 Task: Illustrate a Vector Scene of a Space-Time Warp.
Action: Mouse moved to (160, 109)
Screenshot: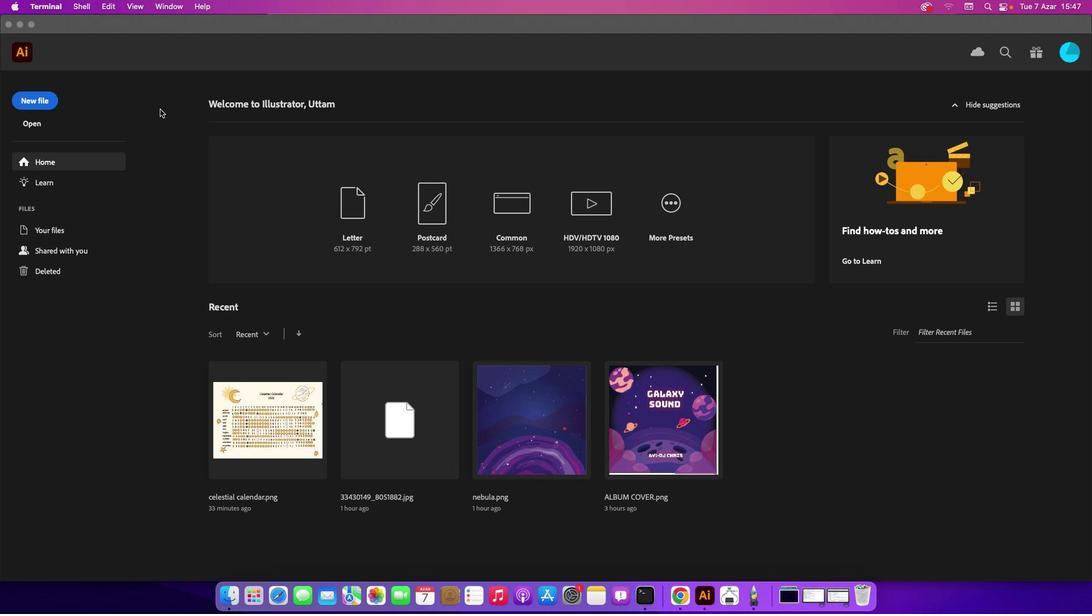 
Action: Mouse pressed left at (160, 109)
Screenshot: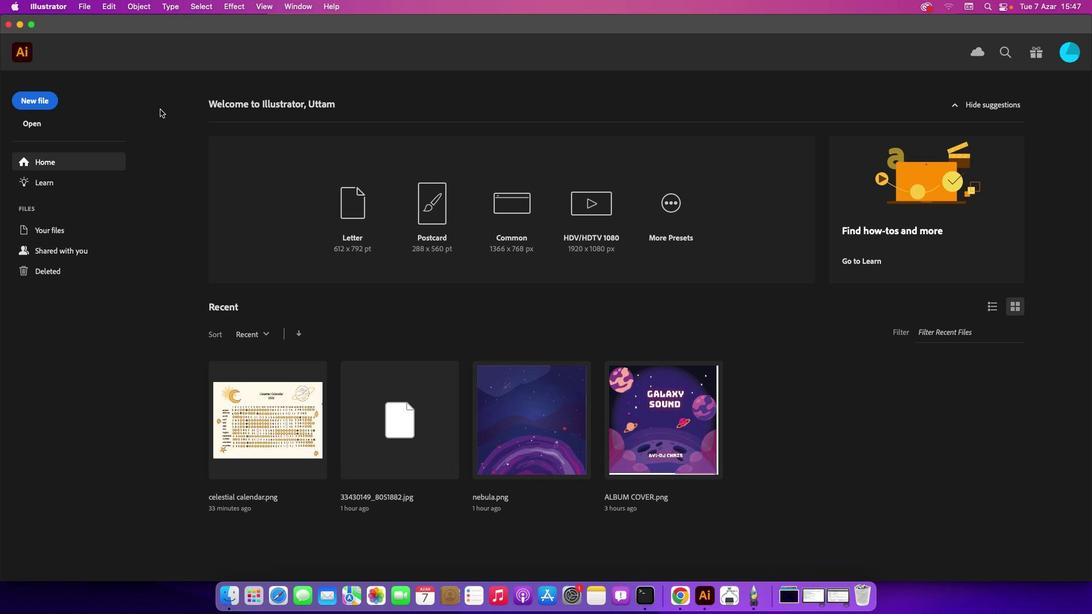 
Action: Mouse moved to (48, 101)
Screenshot: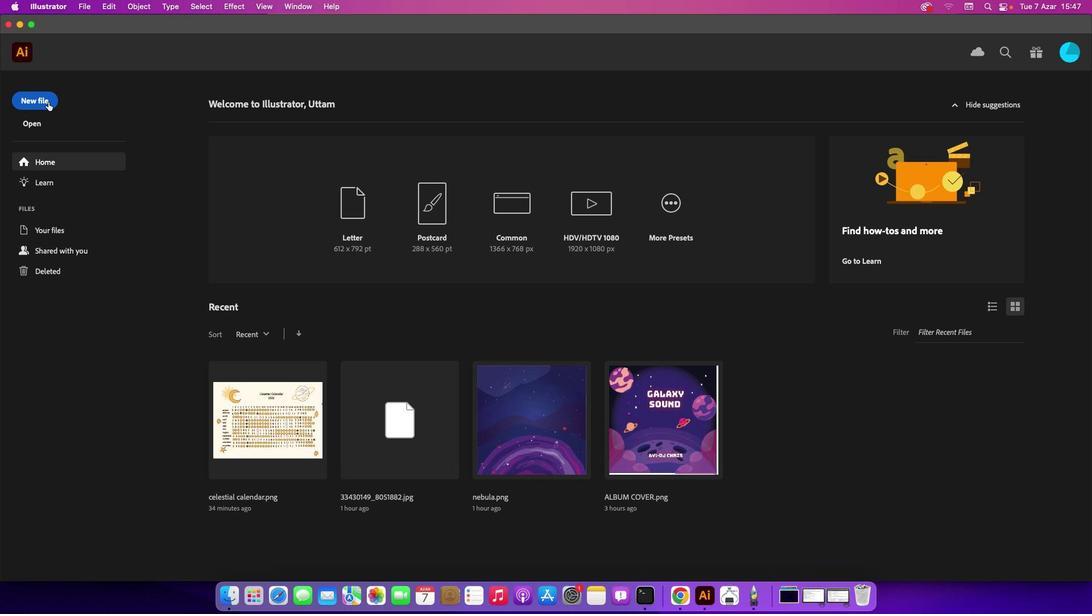 
Action: Mouse pressed left at (48, 101)
Screenshot: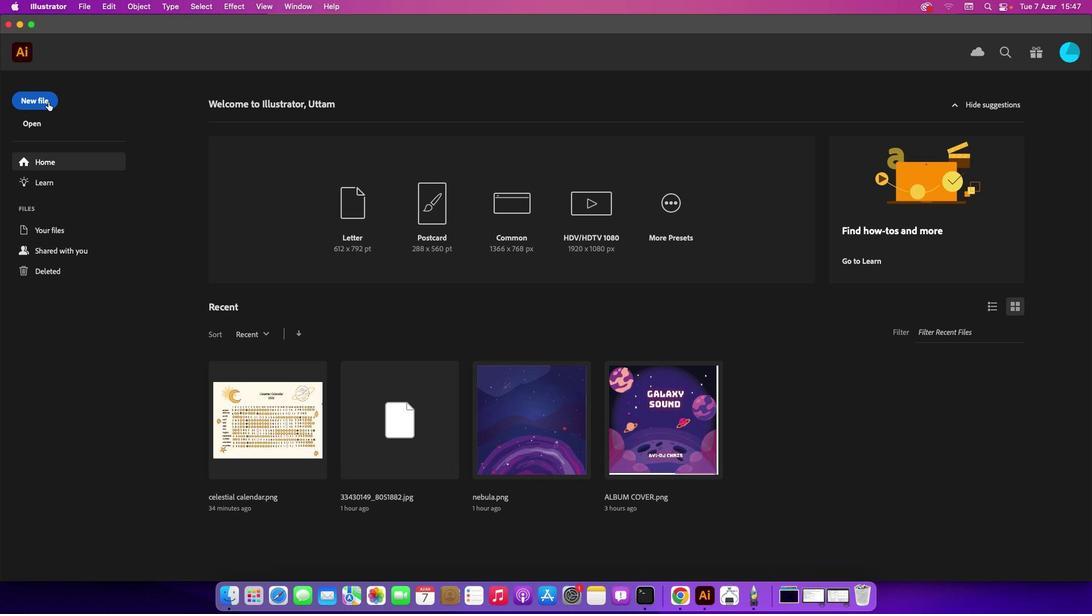 
Action: Mouse moved to (794, 470)
Screenshot: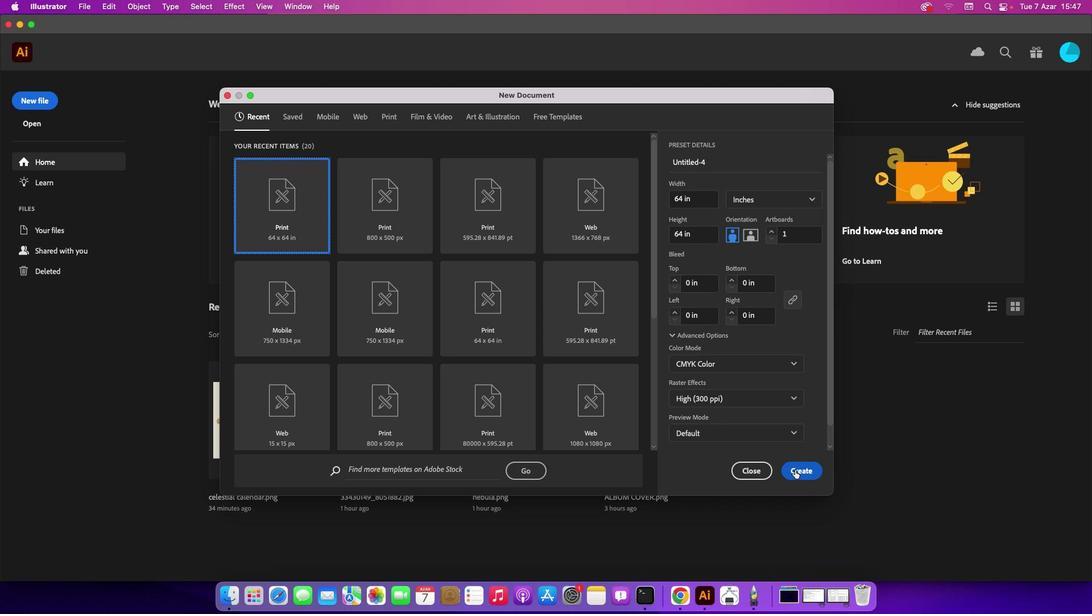 
Action: Mouse pressed left at (794, 470)
Screenshot: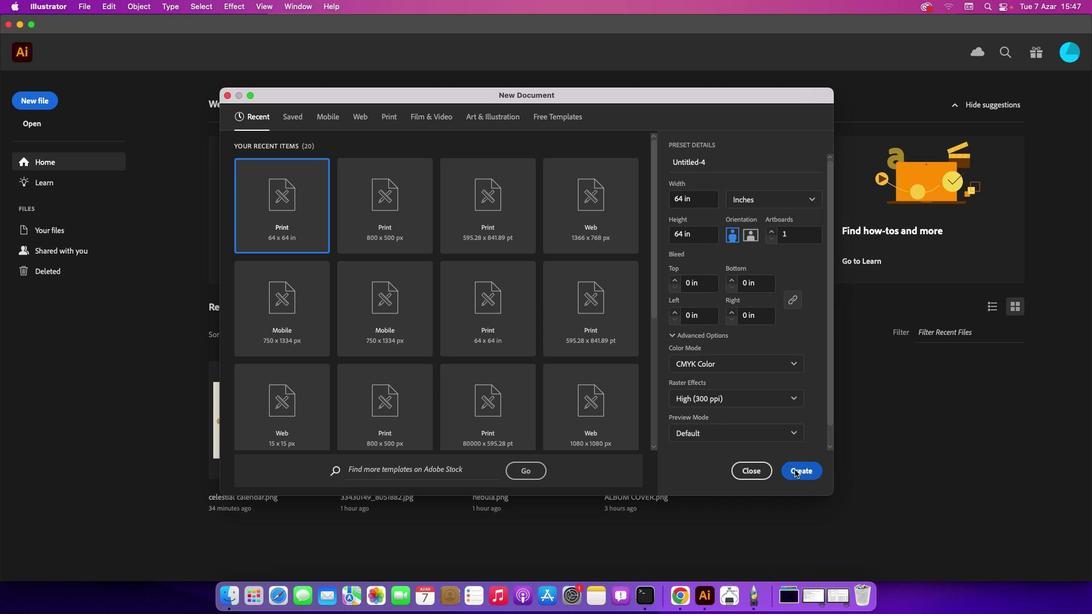 
Action: Mouse moved to (15, 131)
Screenshot: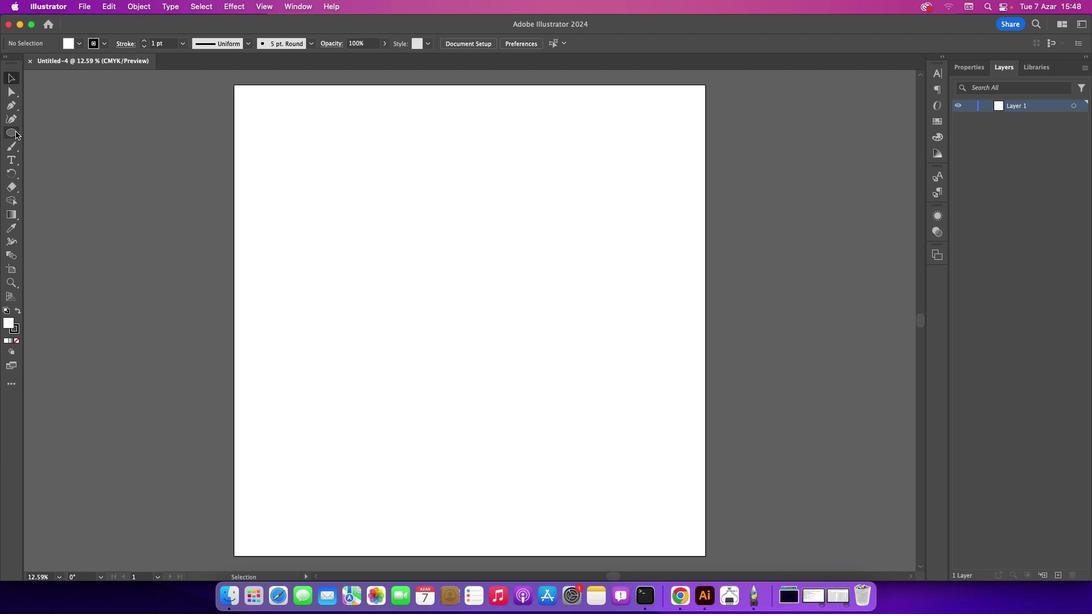 
Action: Mouse pressed left at (15, 131)
Screenshot: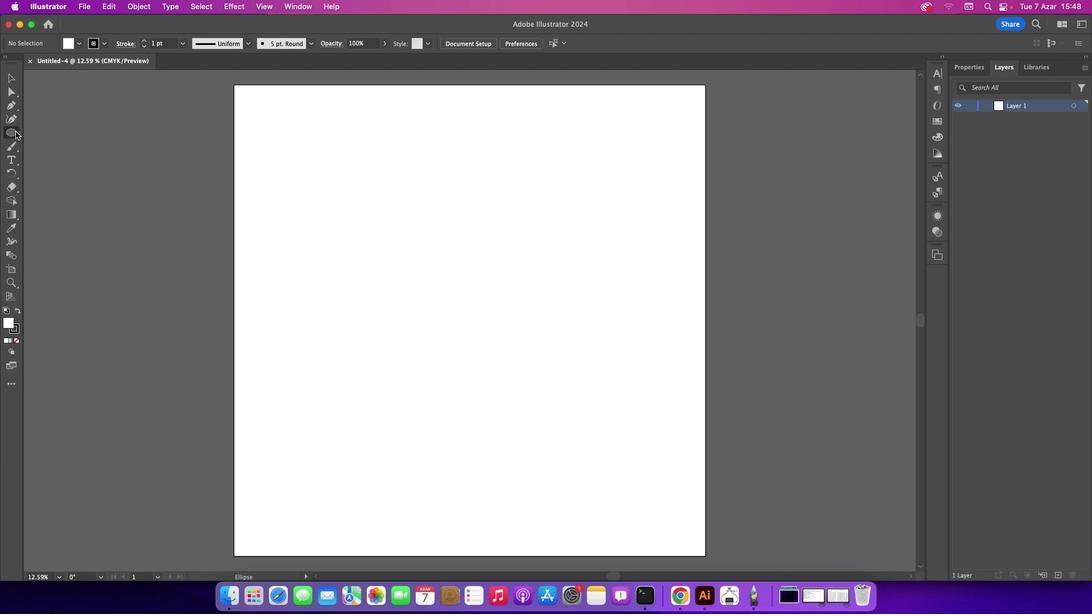 
Action: Mouse moved to (55, 137)
Screenshot: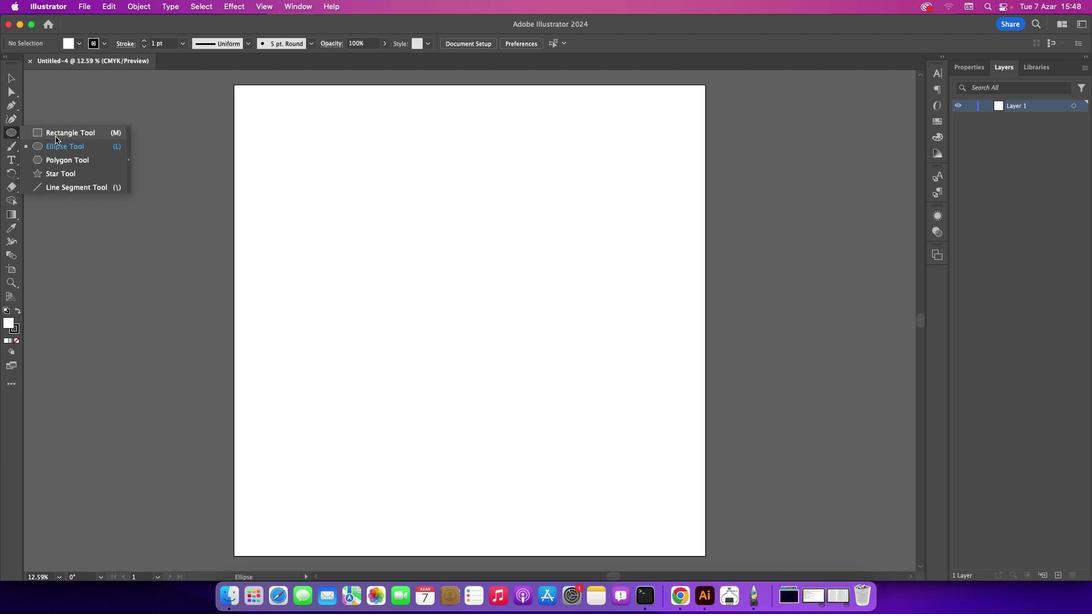 
Action: Mouse pressed left at (55, 137)
Screenshot: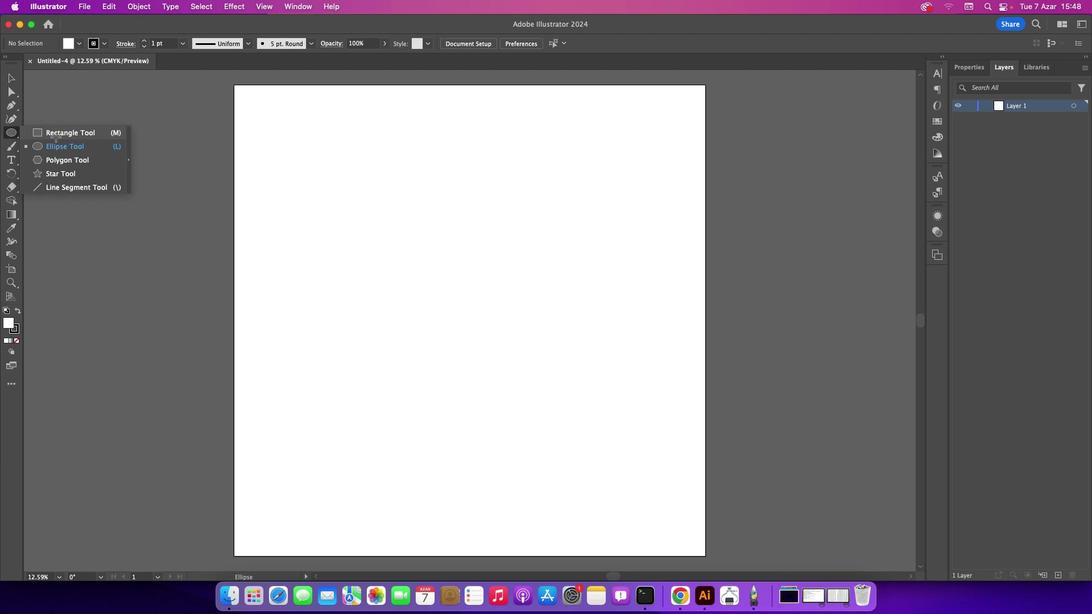 
Action: Mouse moved to (233, 85)
Screenshot: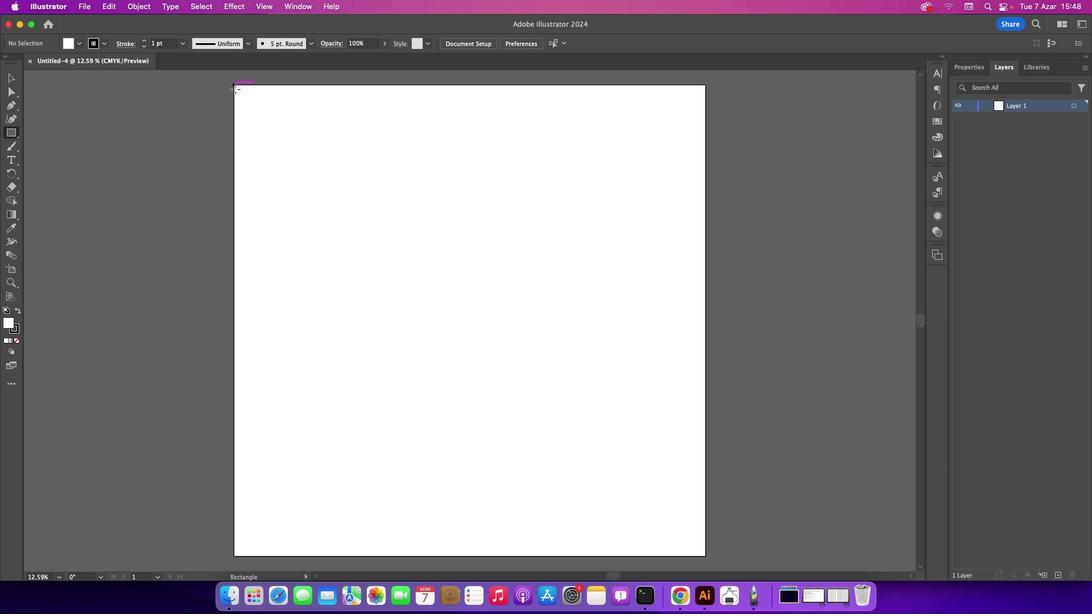 
Action: Mouse pressed left at (233, 85)
Screenshot: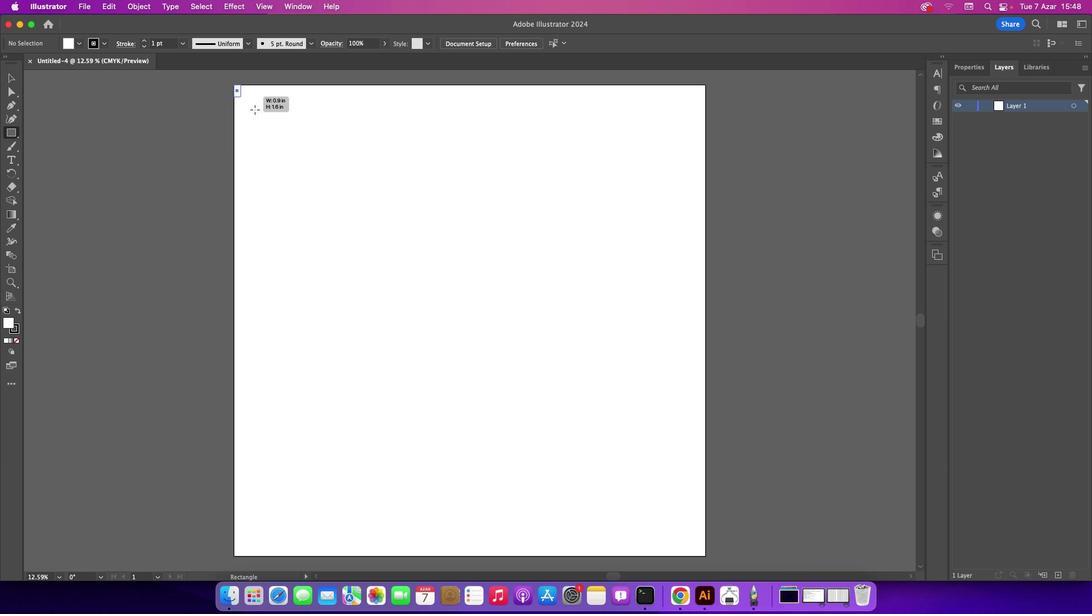 
Action: Mouse moved to (7, 325)
Screenshot: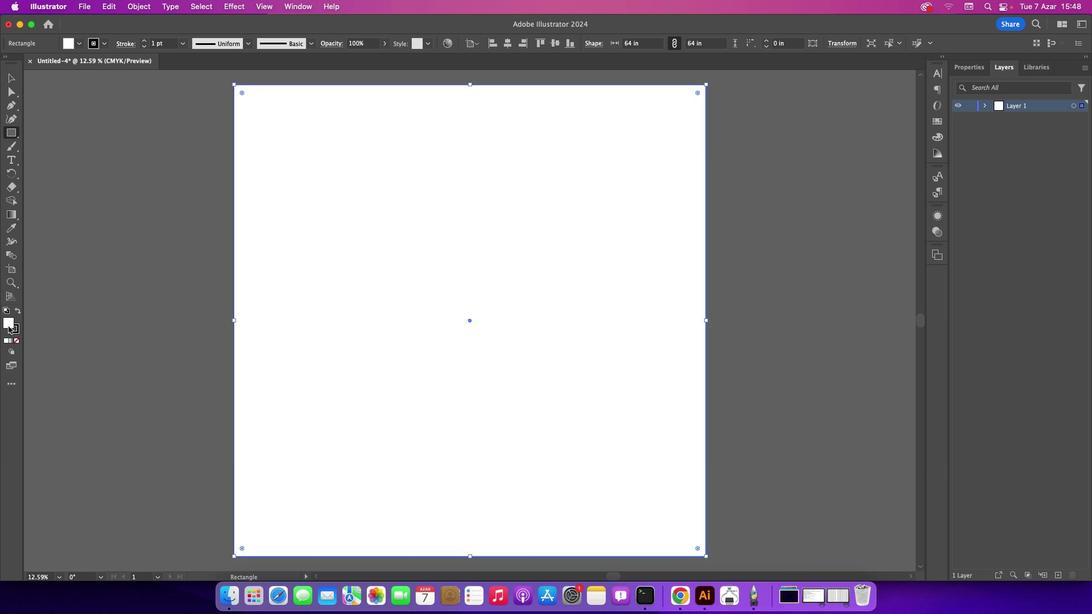 
Action: Mouse pressed left at (7, 325)
Screenshot: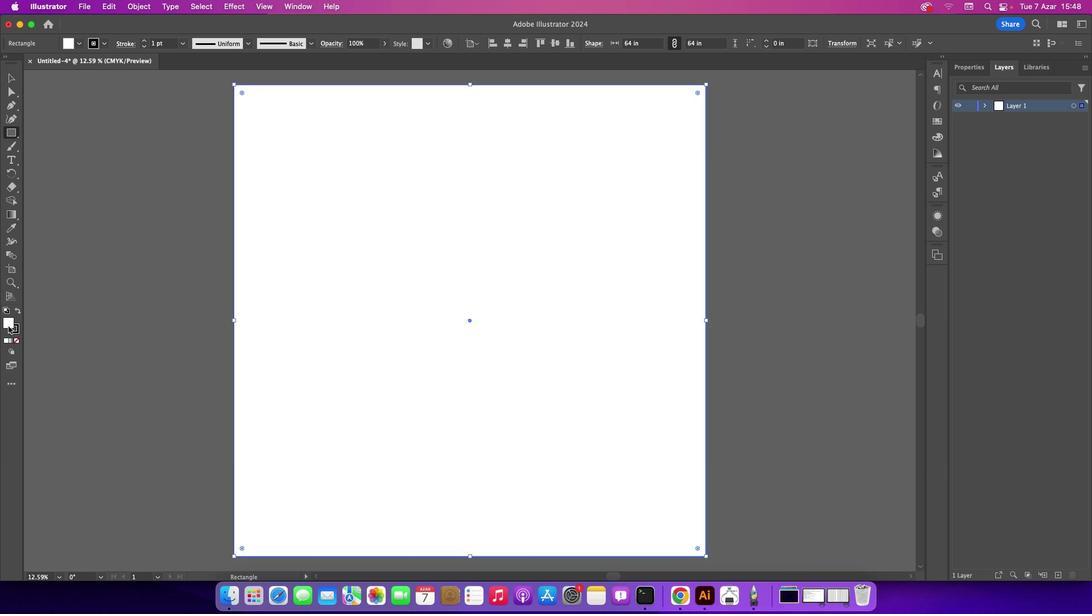 
Action: Mouse pressed left at (7, 325)
Screenshot: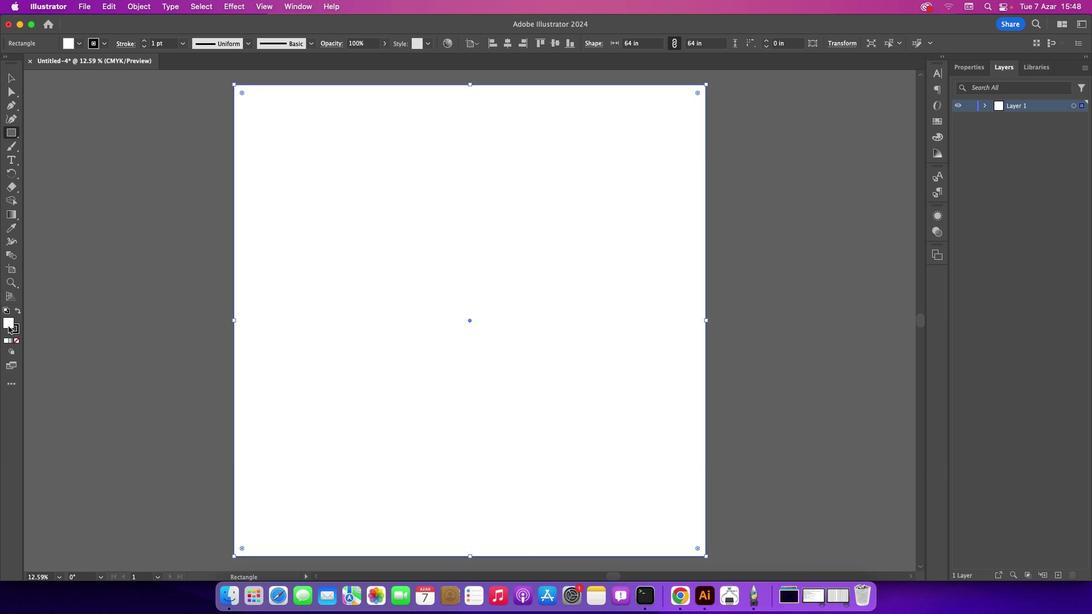 
Action: Mouse moved to (717, 400)
Screenshot: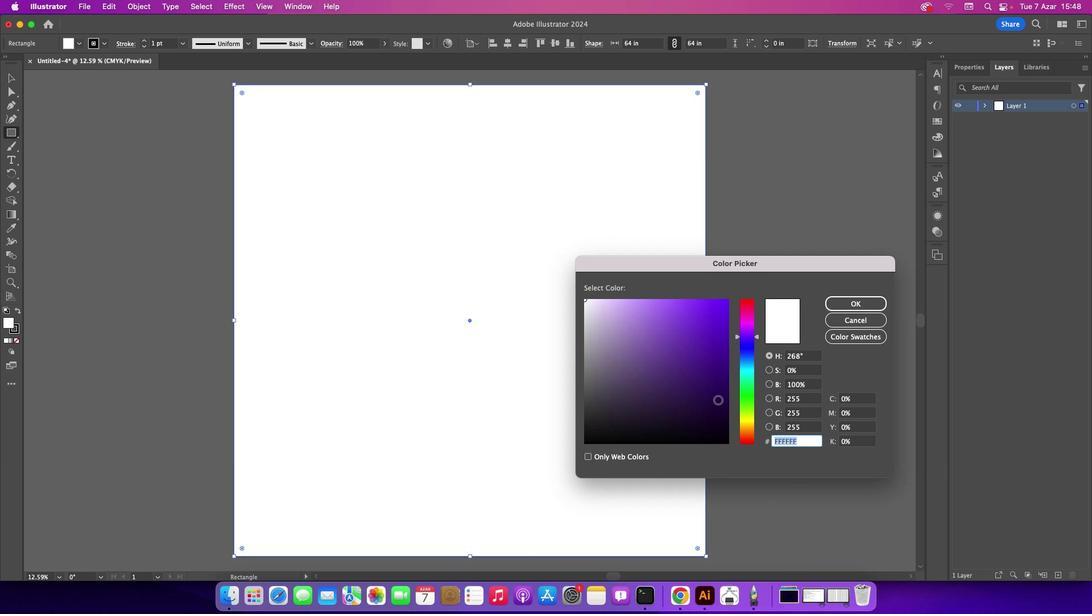 
Action: Mouse pressed left at (717, 400)
Screenshot: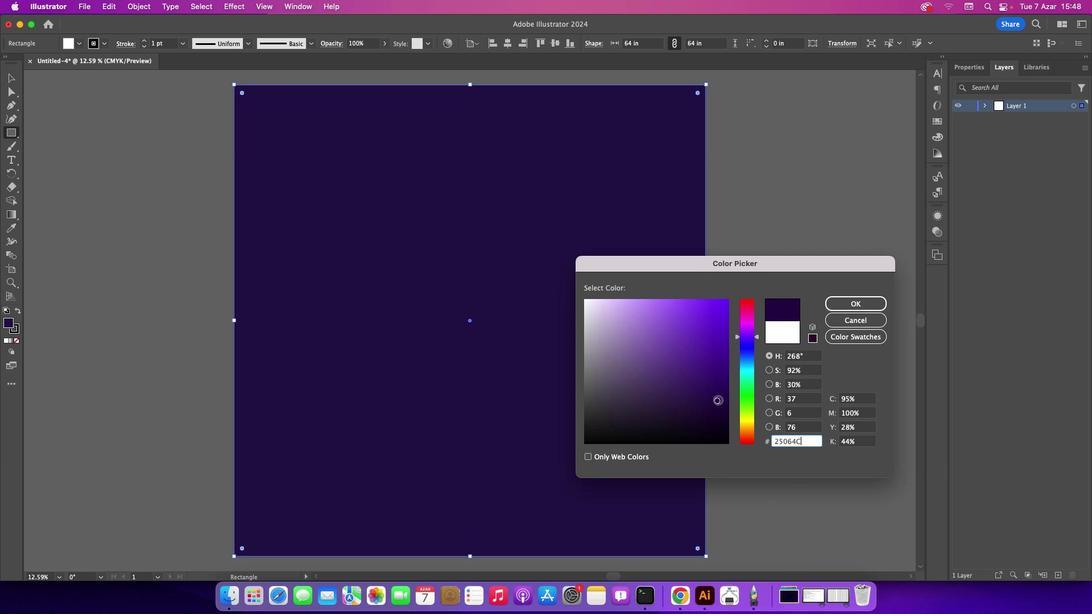 
Action: Mouse moved to (876, 309)
Screenshot: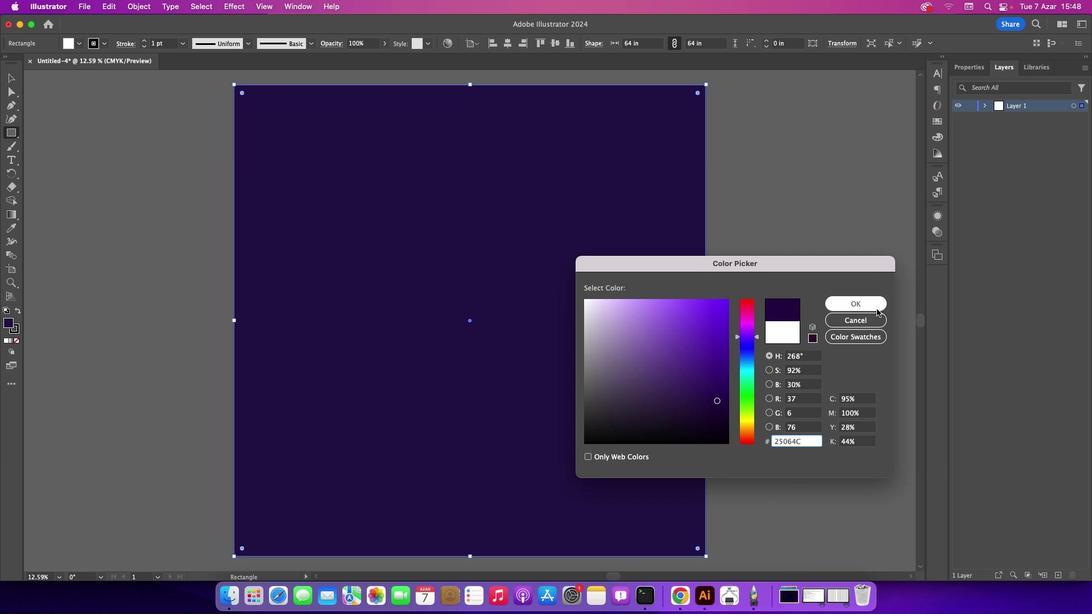 
Action: Mouse pressed left at (876, 309)
Screenshot: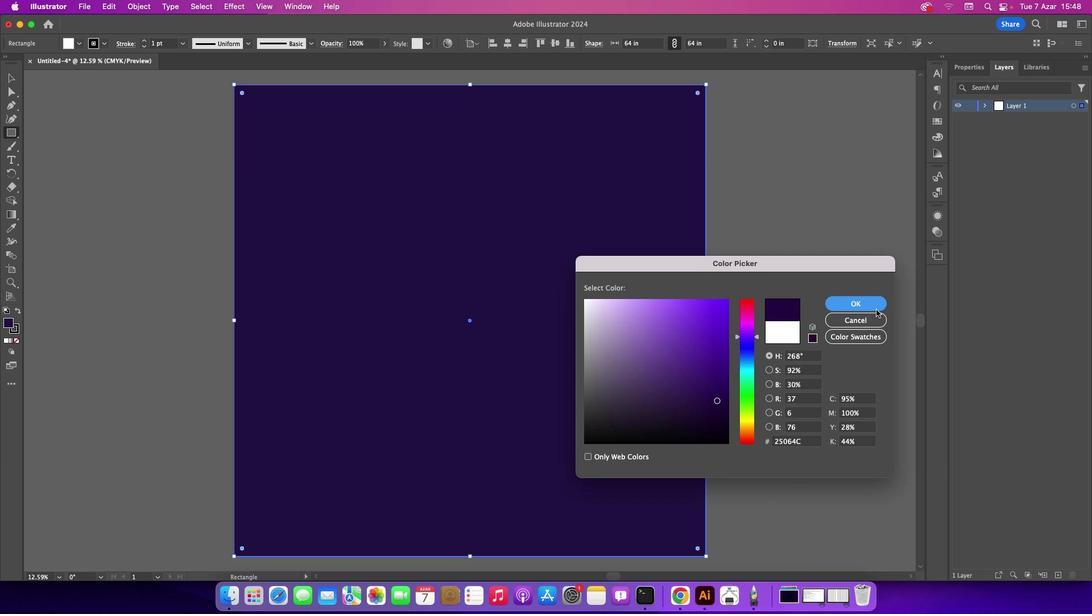 
Action: Mouse moved to (17, 81)
Screenshot: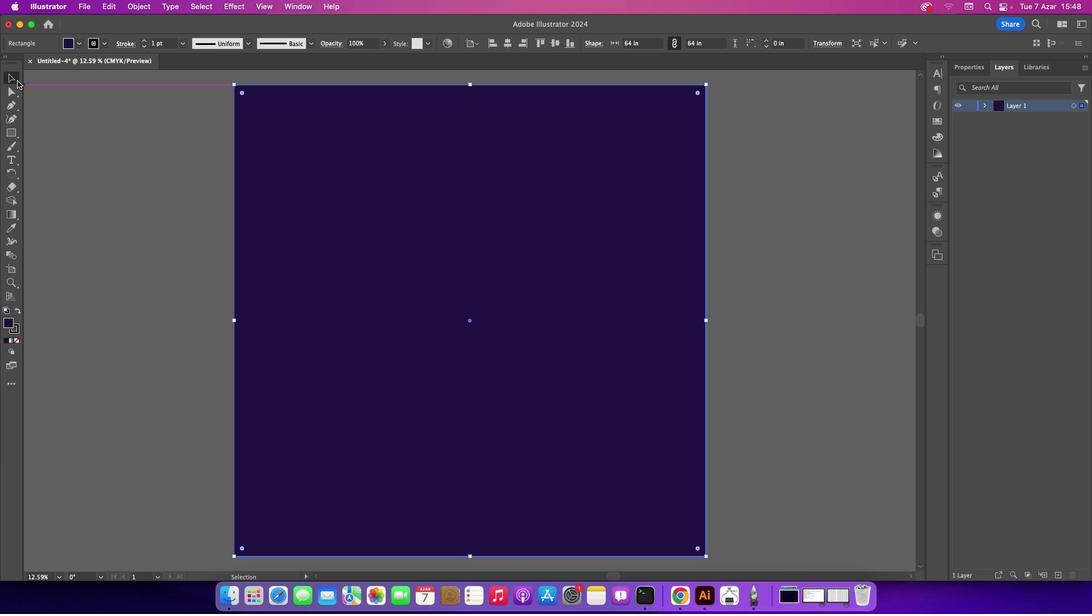 
Action: Mouse pressed left at (17, 81)
Screenshot: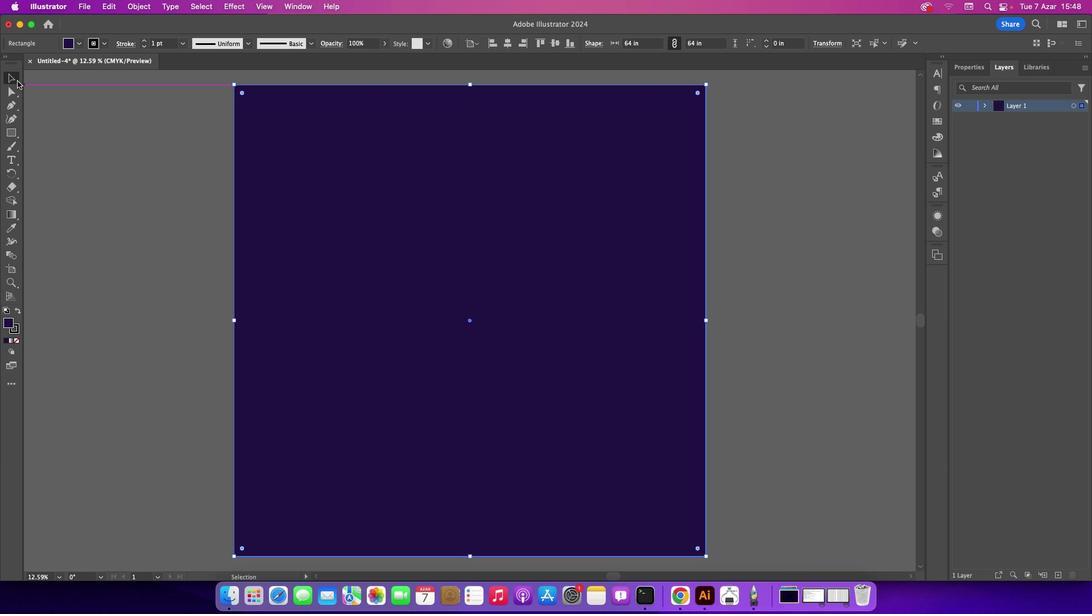 
Action: Mouse moved to (87, 126)
Screenshot: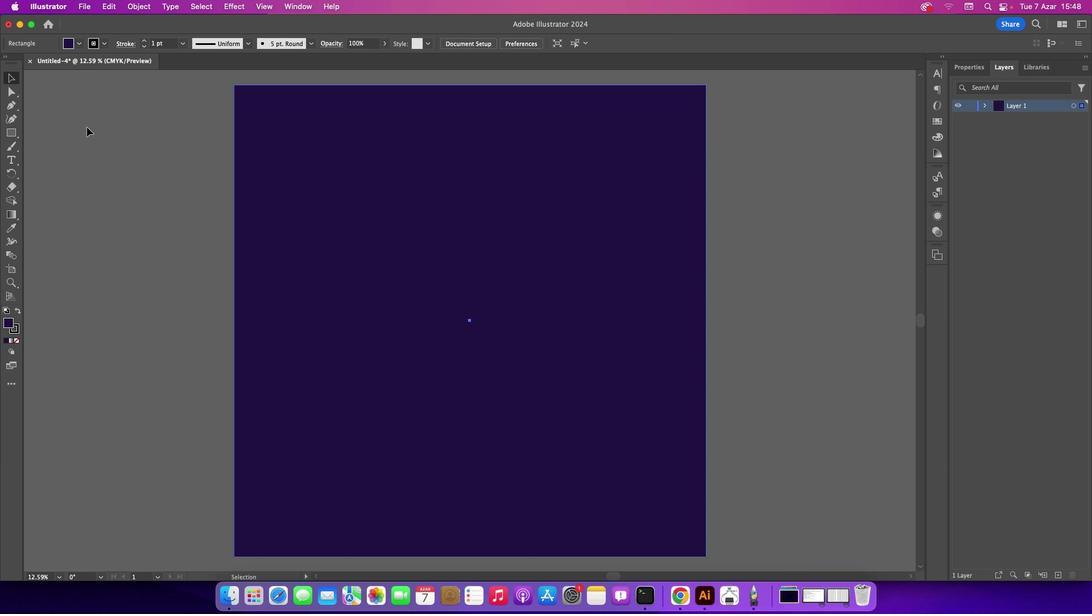 
Action: Mouse pressed left at (87, 126)
Screenshot: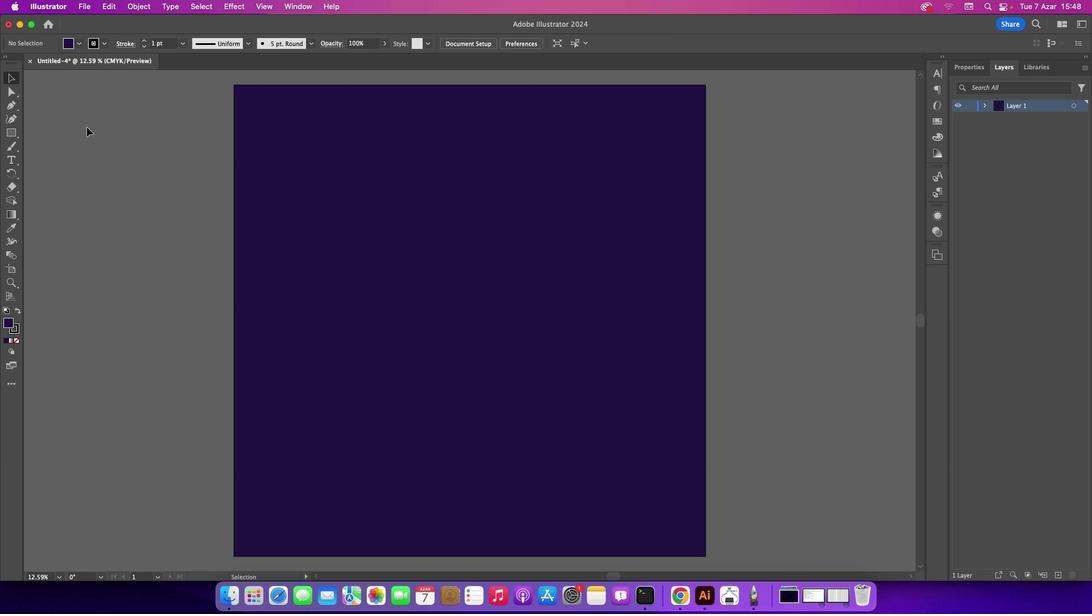 
Action: Mouse moved to (12, 135)
Screenshot: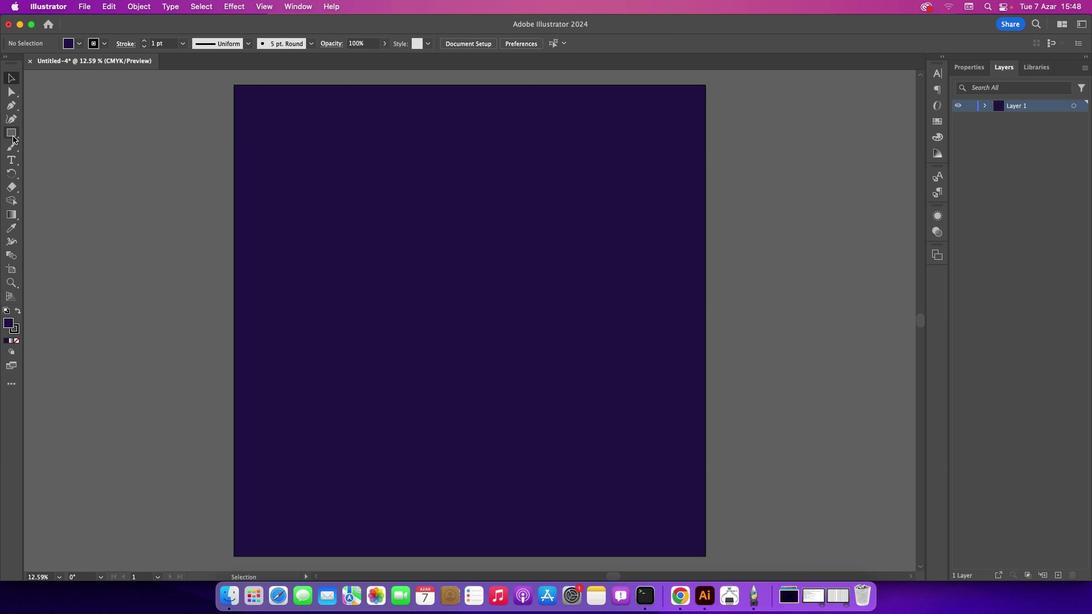 
Action: Mouse pressed left at (12, 135)
Screenshot: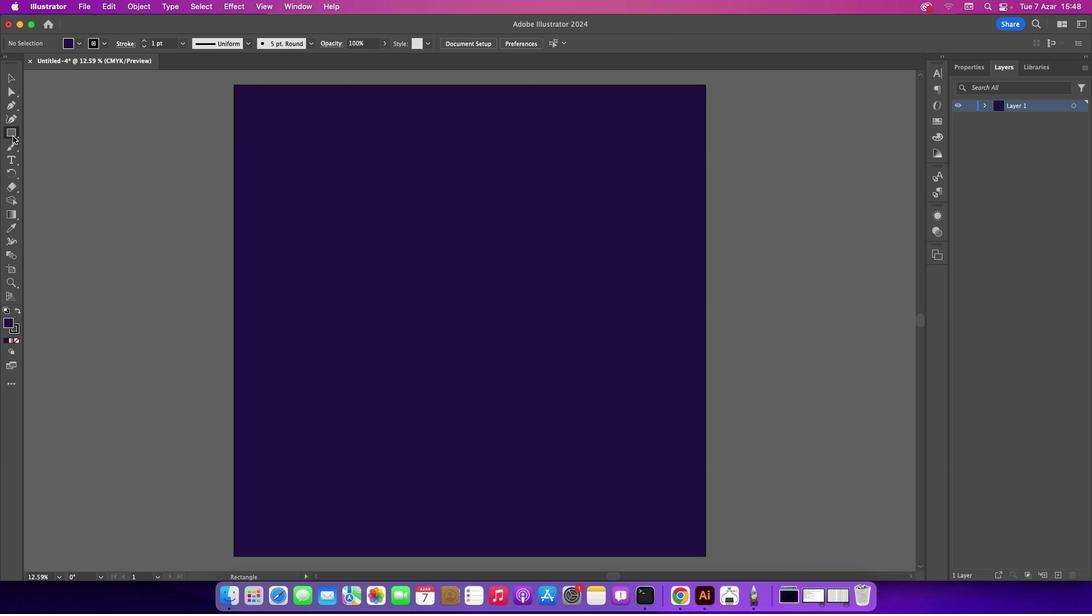 
Action: Mouse moved to (53, 150)
Screenshot: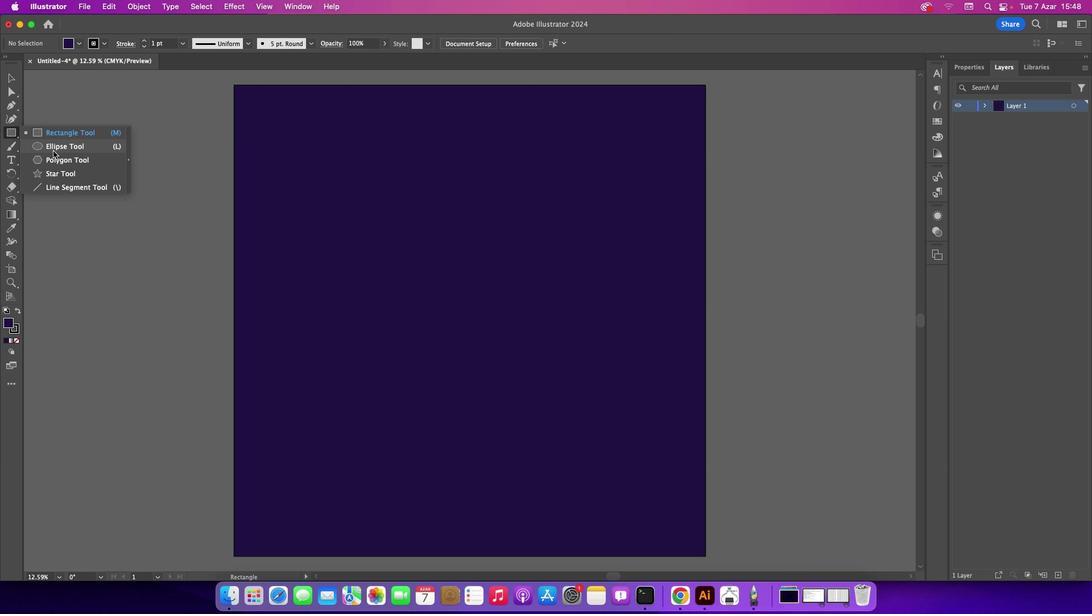 
Action: Mouse pressed left at (53, 150)
Screenshot: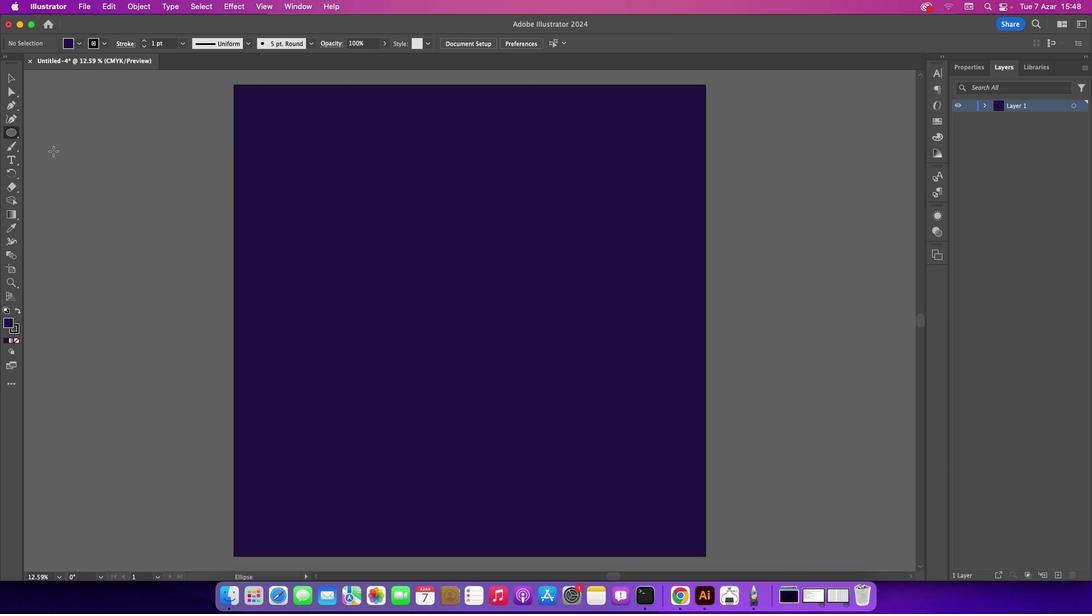 
Action: Mouse moved to (369, 387)
Screenshot: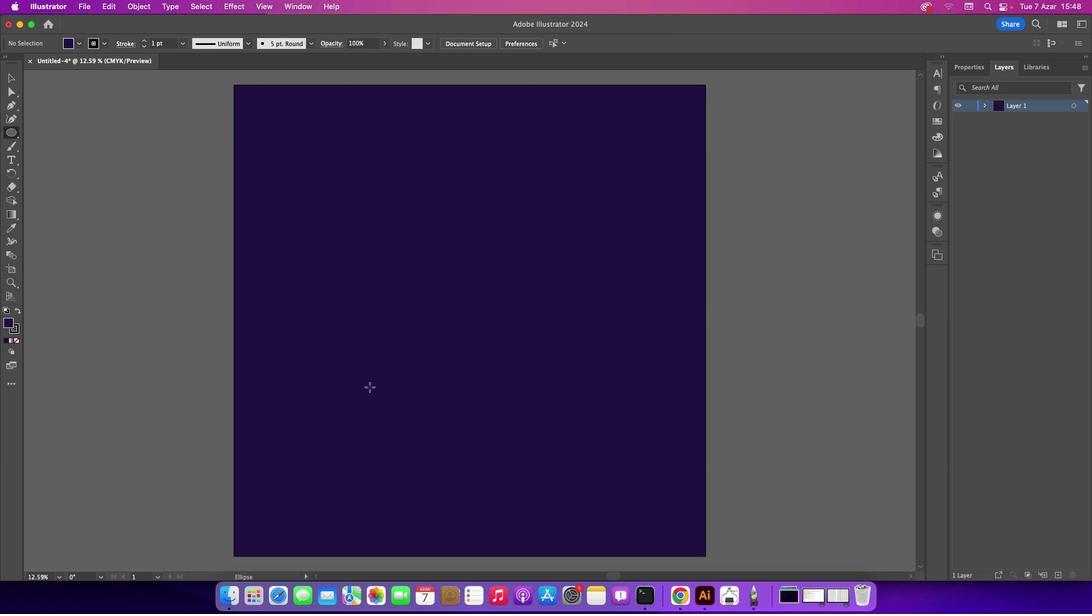 
Action: Mouse pressed left at (369, 387)
Screenshot: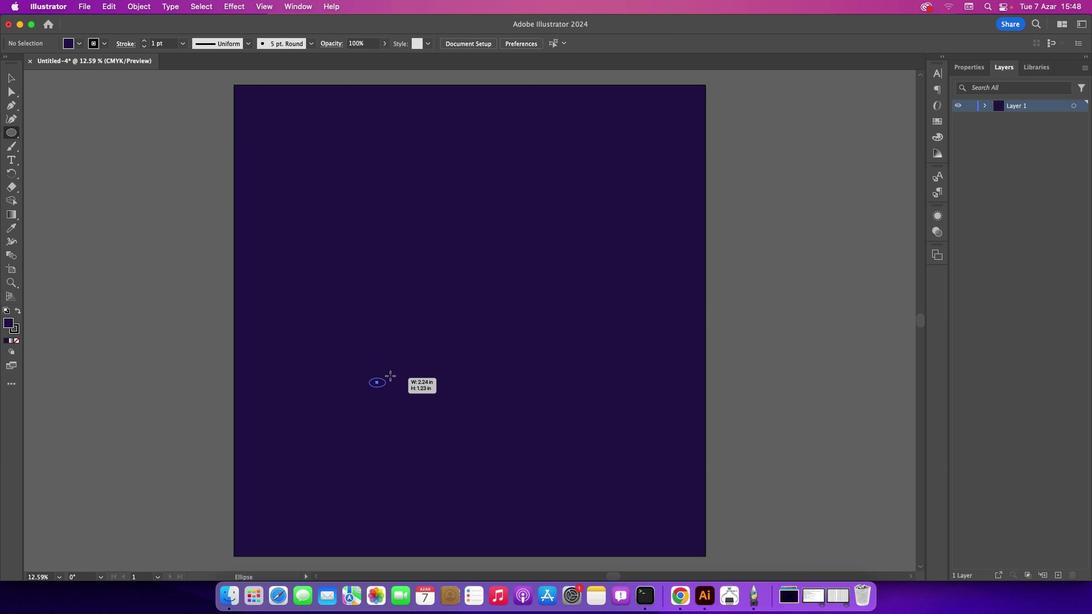 
Action: Mouse moved to (610, 292)
Screenshot: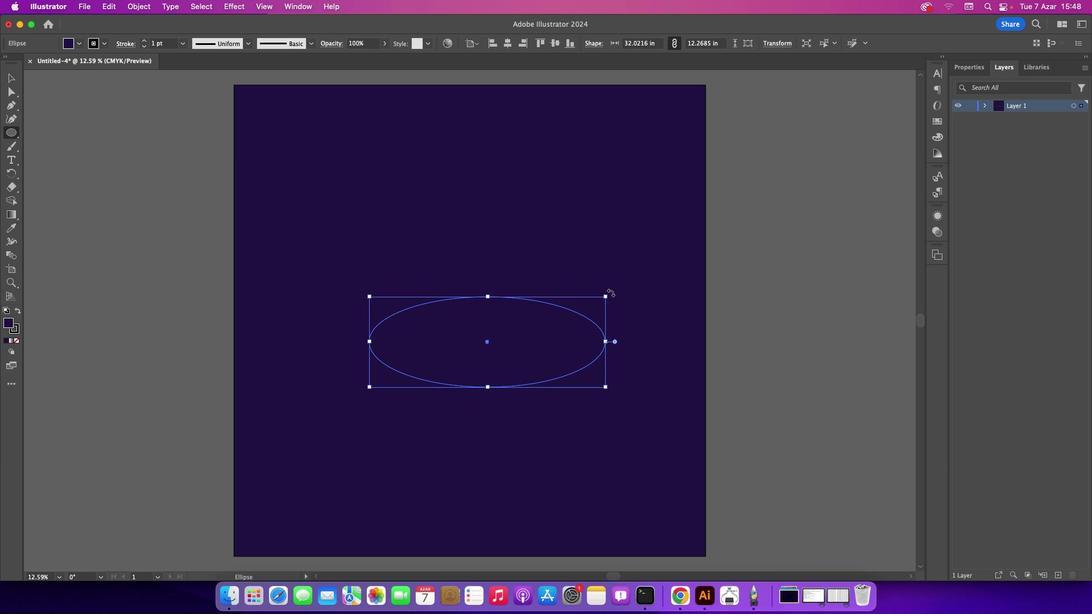 
Action: Mouse pressed left at (610, 292)
Screenshot: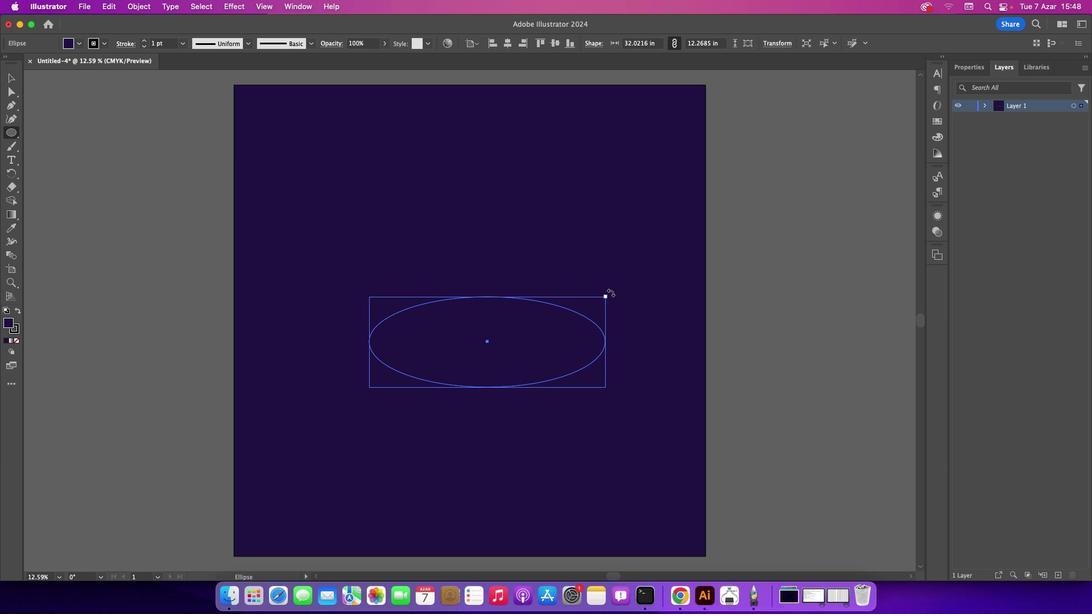 
Action: Mouse moved to (7, 76)
Screenshot: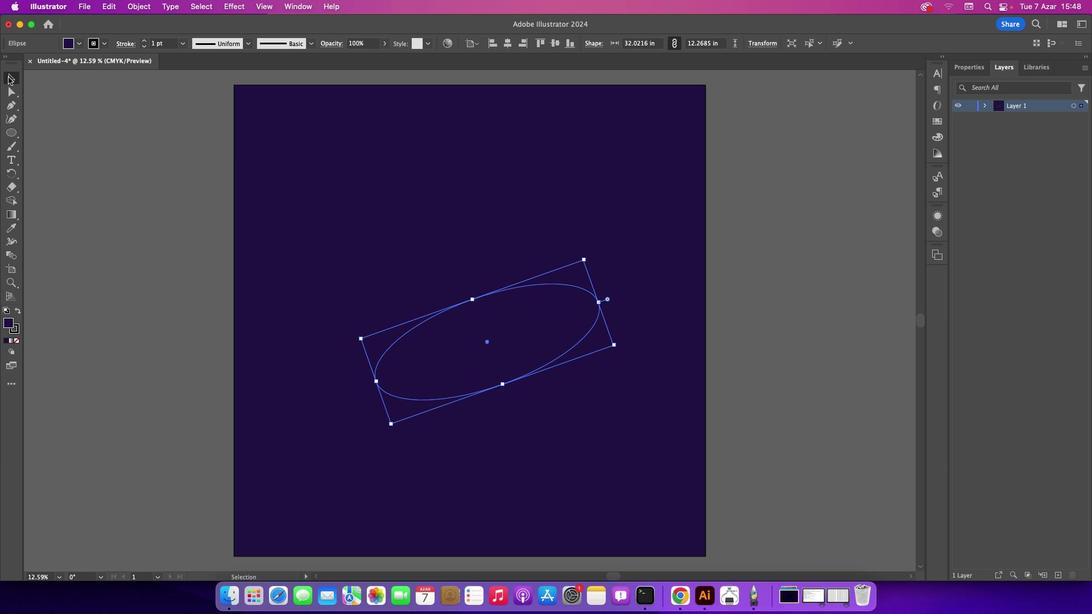 
Action: Mouse pressed left at (7, 76)
Screenshot: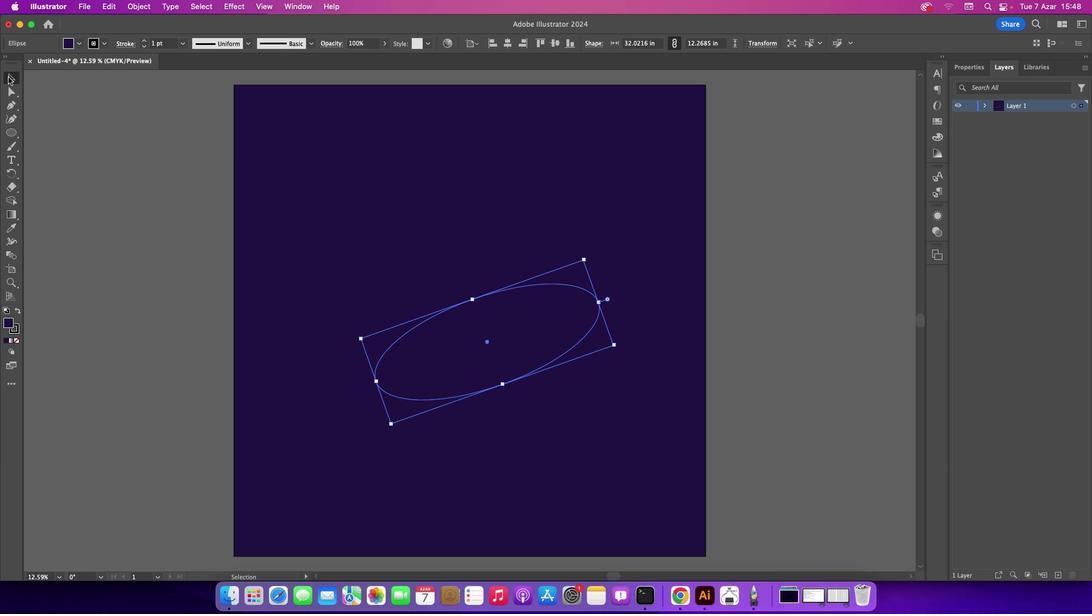 
Action: Mouse moved to (565, 286)
Screenshot: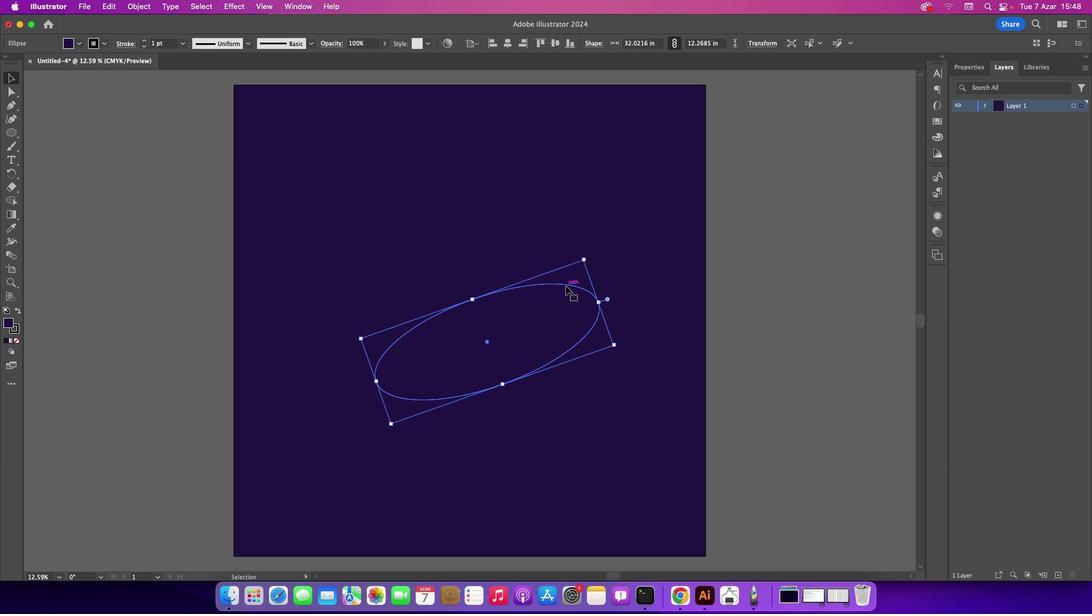 
Action: Mouse pressed left at (565, 286)
Screenshot: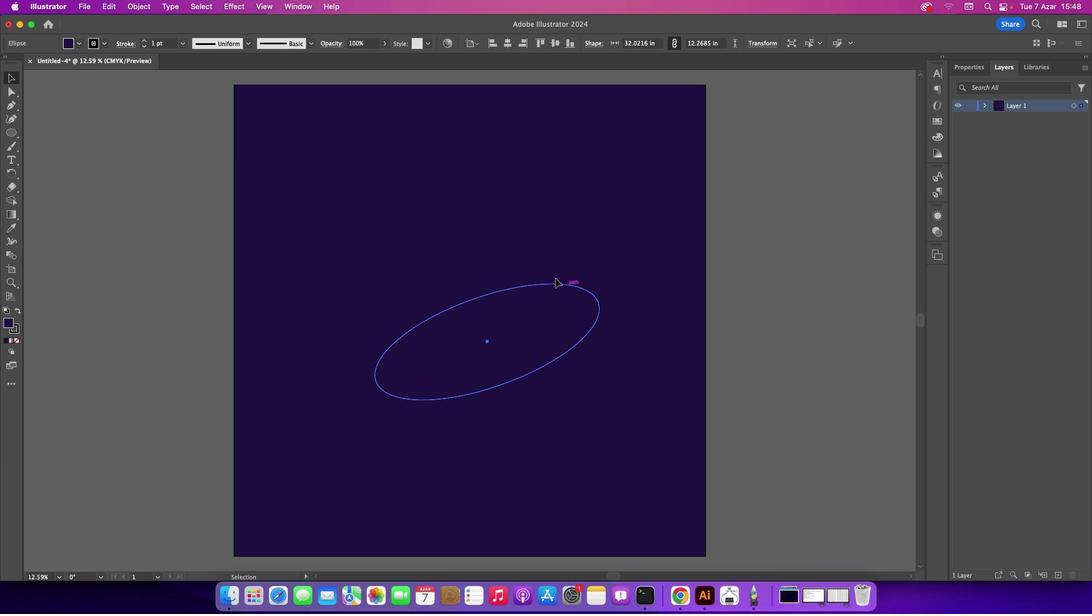 
Action: Mouse moved to (13, 331)
Screenshot: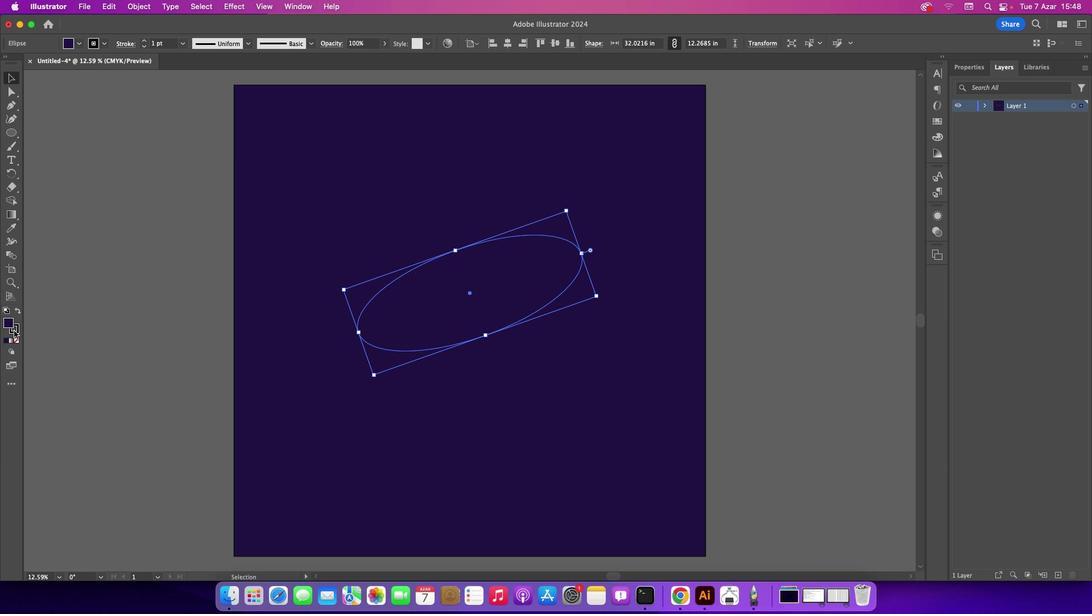 
Action: Mouse pressed left at (13, 331)
Screenshot: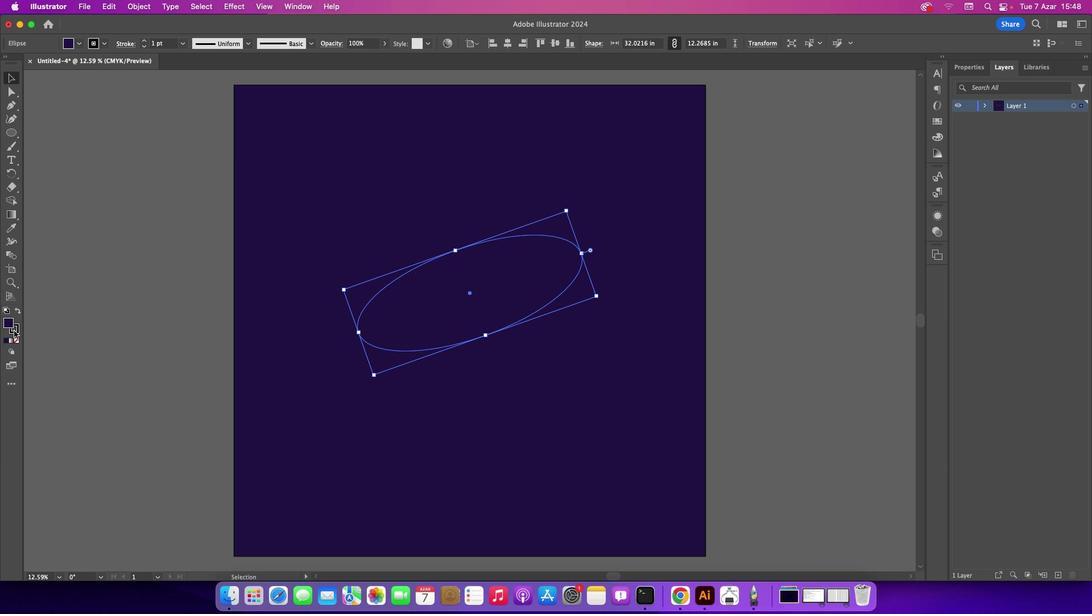 
Action: Mouse moved to (17, 341)
Screenshot: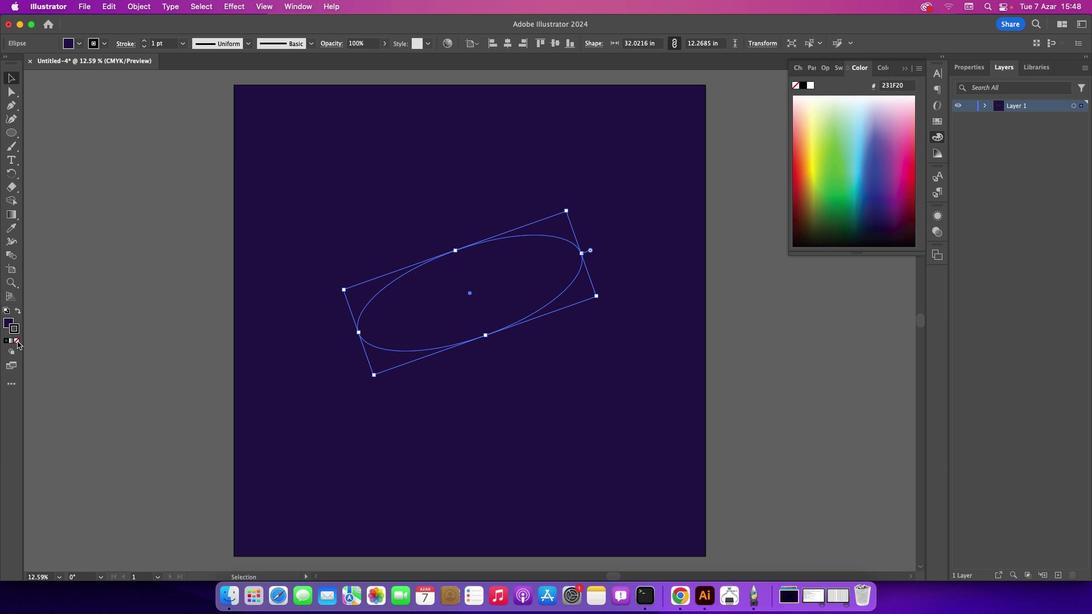 
Action: Mouse pressed left at (17, 341)
Screenshot: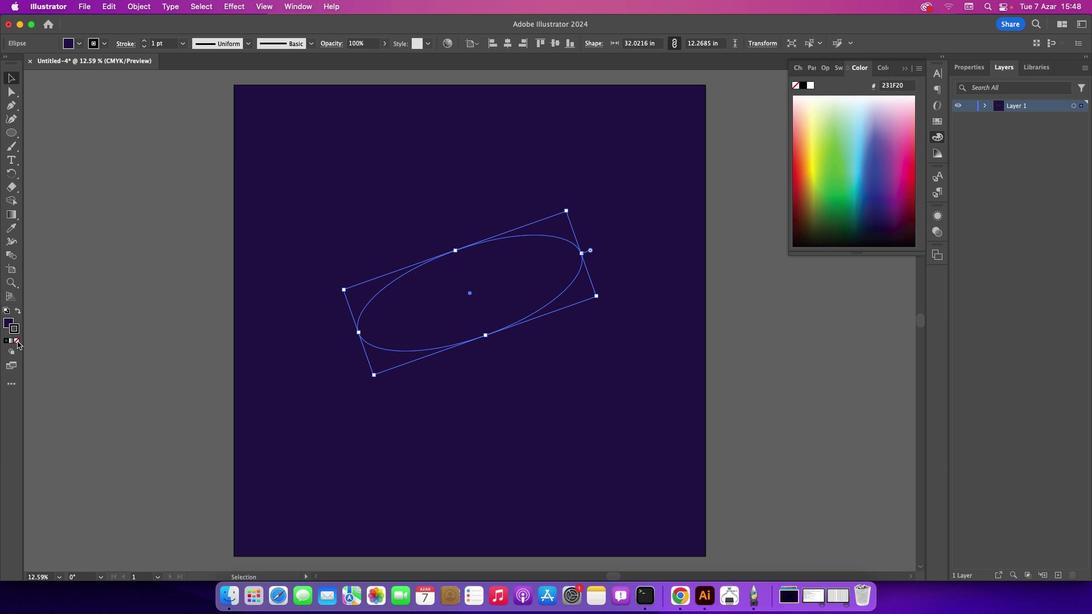 
Action: Mouse moved to (8, 324)
Screenshot: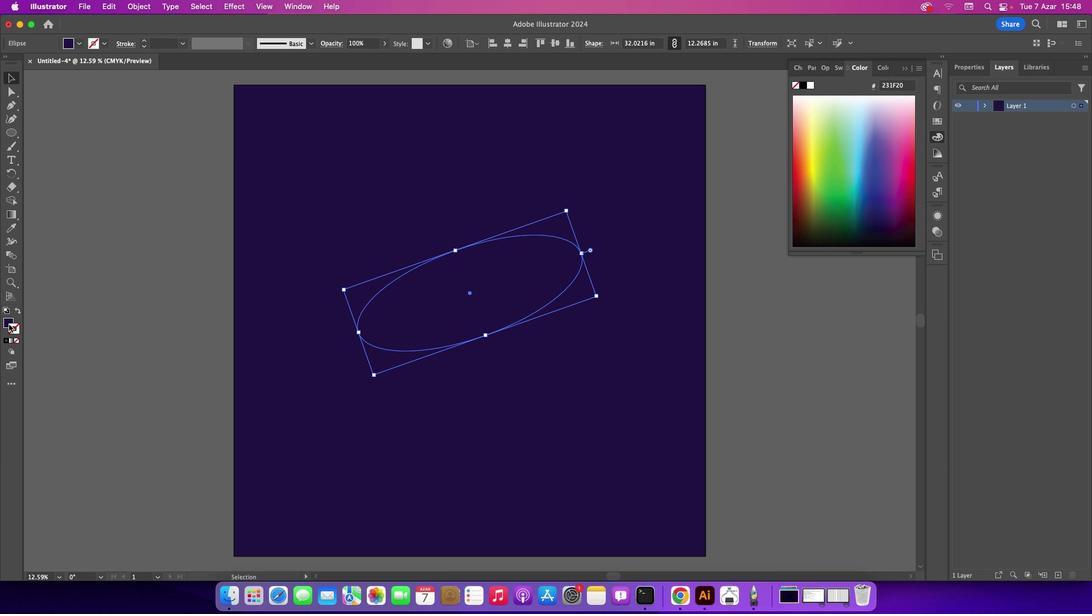 
Action: Mouse pressed left at (8, 324)
Screenshot: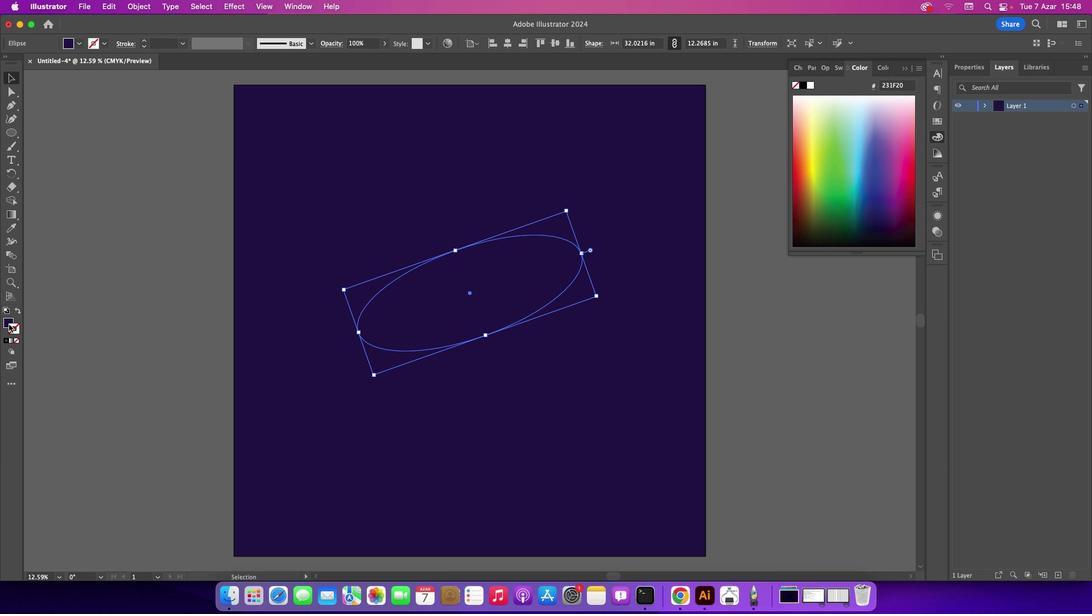 
Action: Mouse moved to (5, 322)
Screenshot: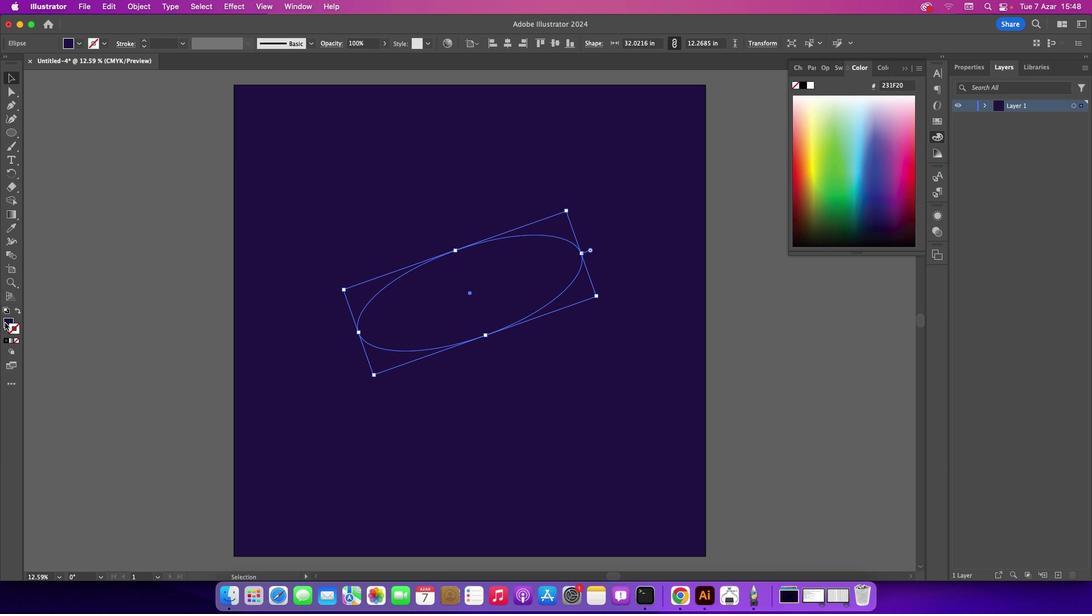
Action: Mouse pressed left at (5, 322)
Screenshot: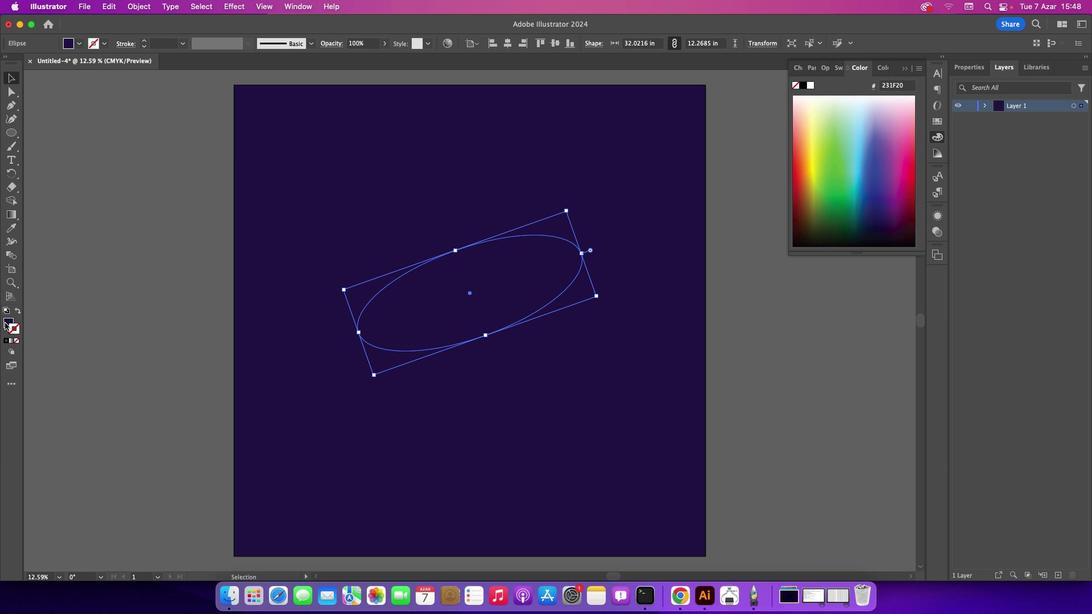 
Action: Mouse moved to (11, 341)
Screenshot: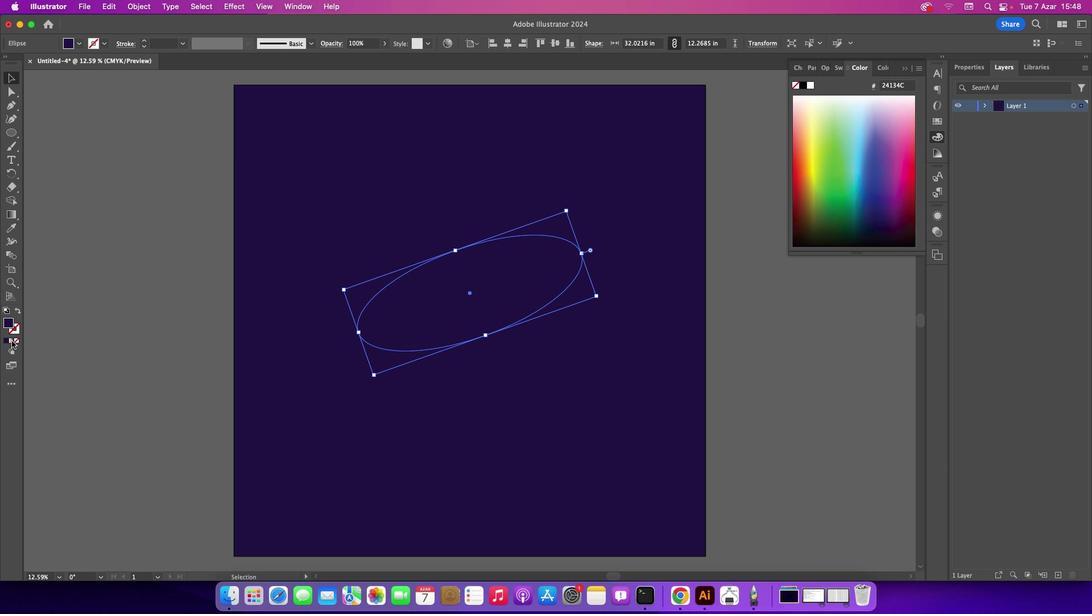 
Action: Mouse pressed left at (11, 341)
Screenshot: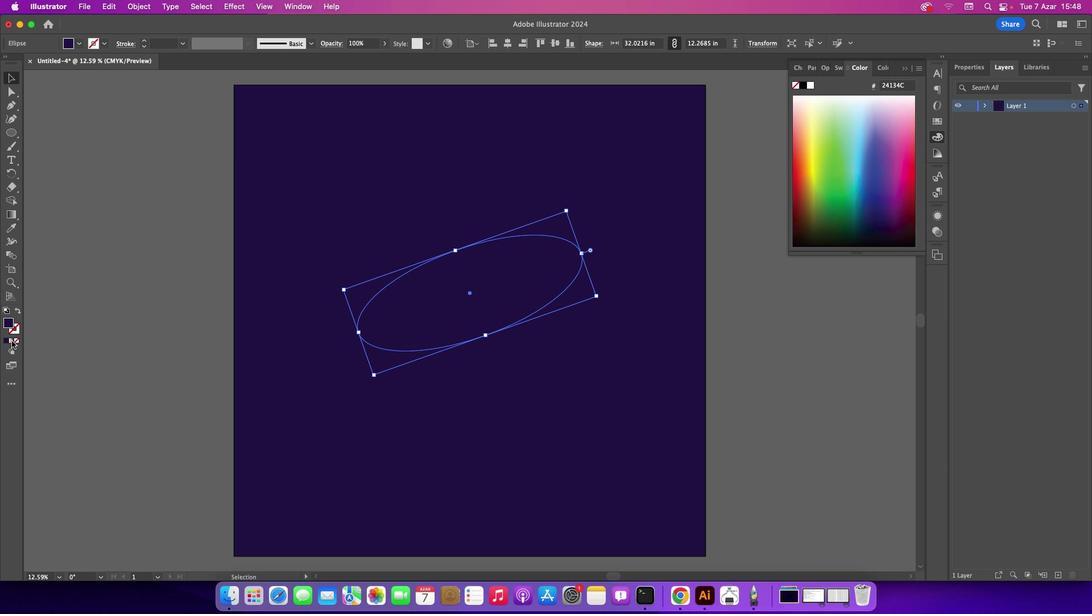 
Action: Mouse pressed left at (11, 341)
Screenshot: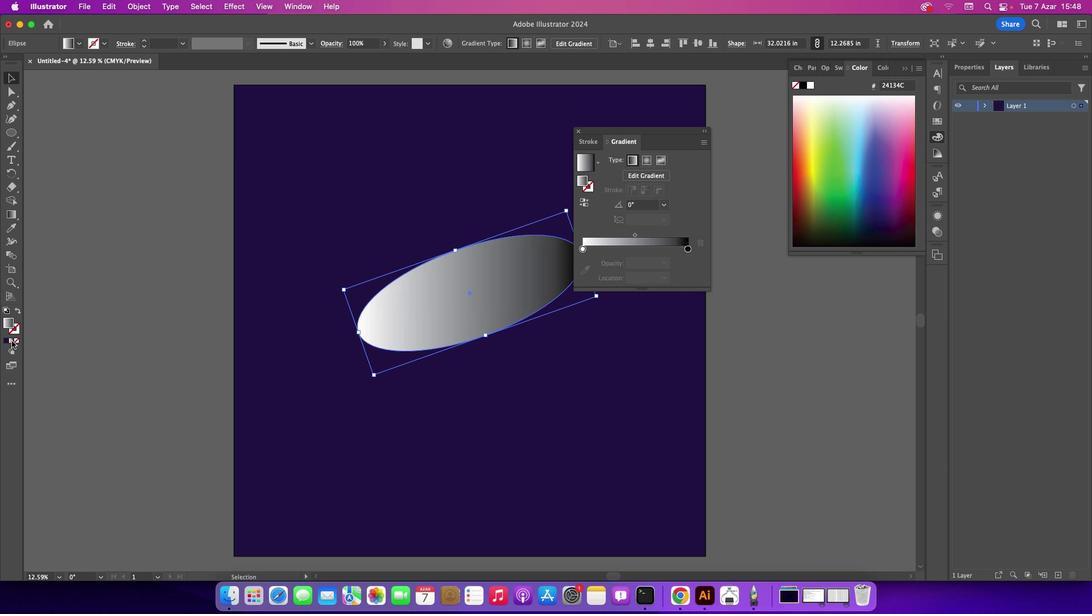 
Action: Mouse moved to (581, 252)
Screenshot: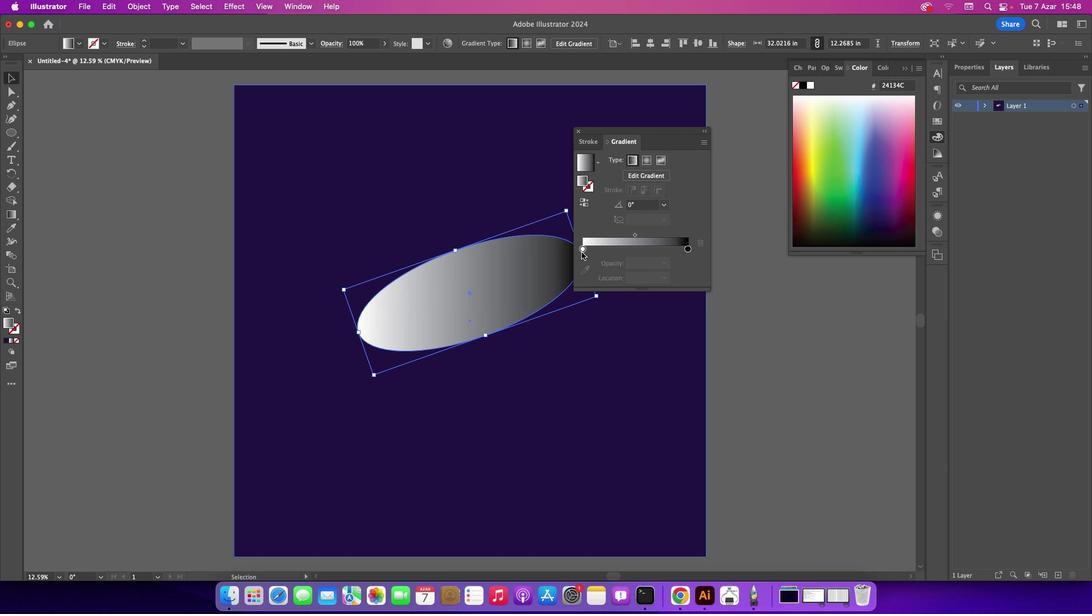 
Action: Mouse pressed left at (581, 252)
Screenshot: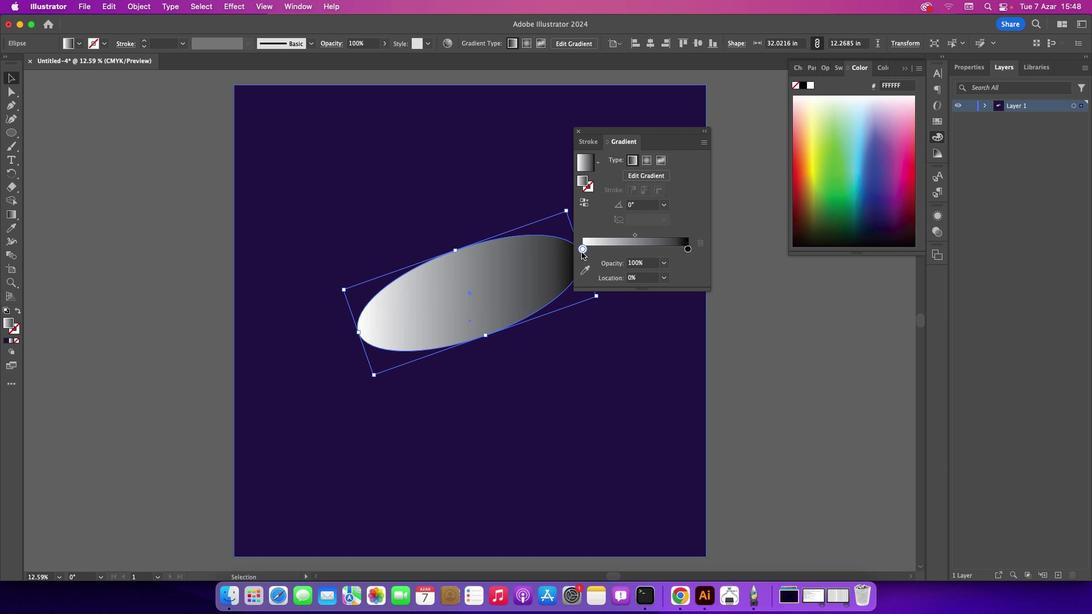
Action: Mouse moved to (586, 271)
Screenshot: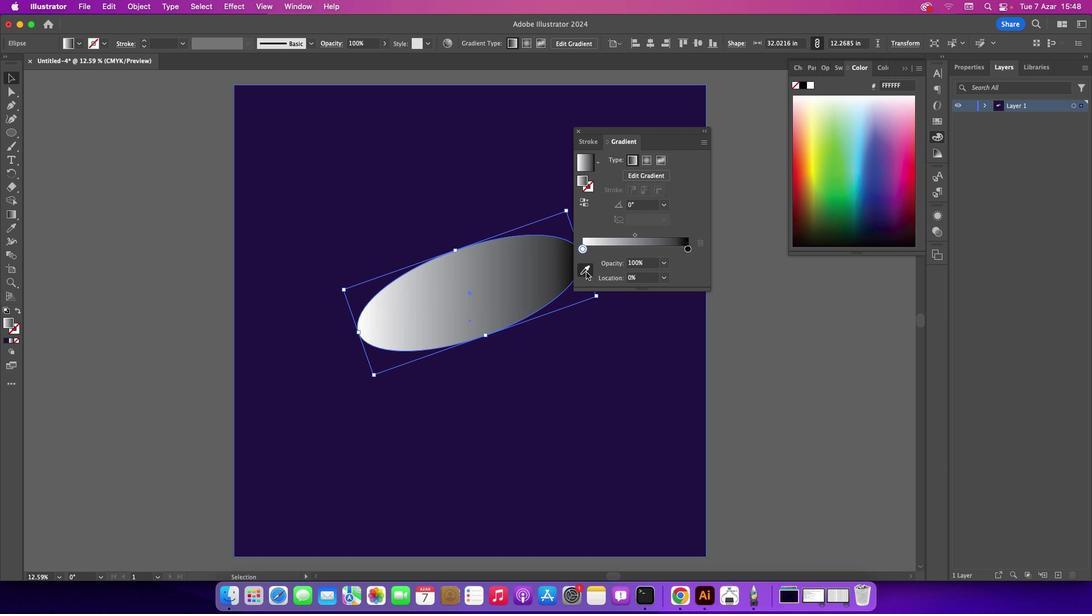 
Action: Mouse pressed left at (586, 271)
Screenshot: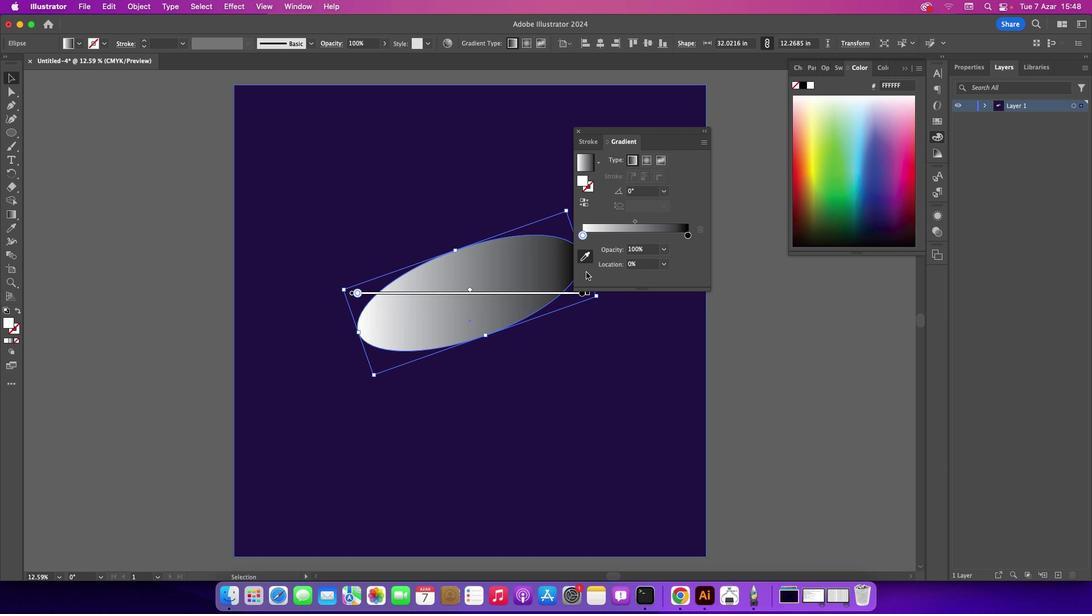 
Action: Mouse moved to (584, 234)
Screenshot: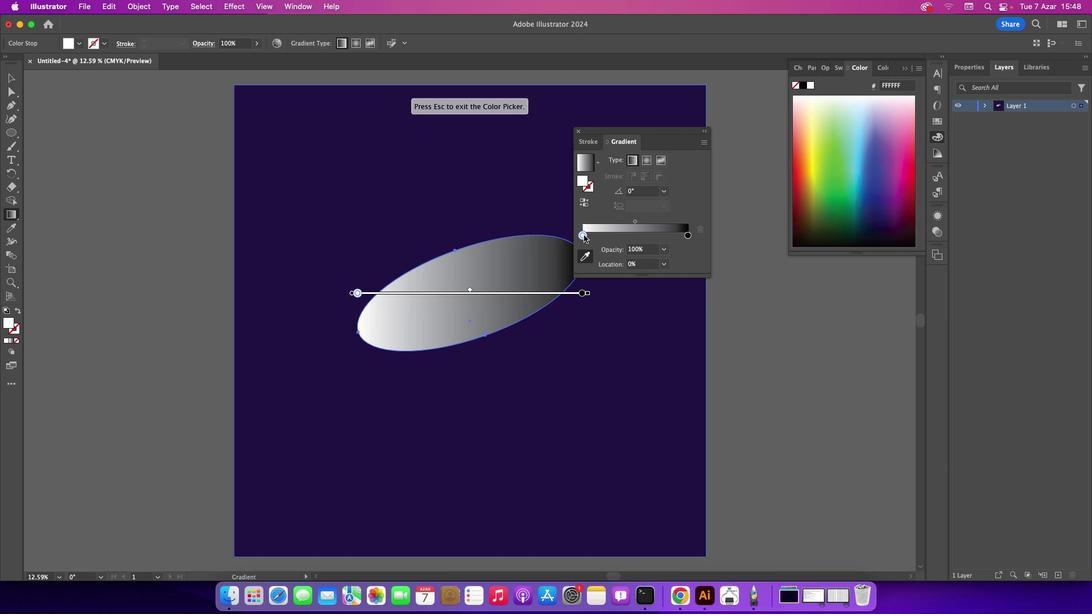 
Action: Mouse pressed left at (584, 234)
Screenshot: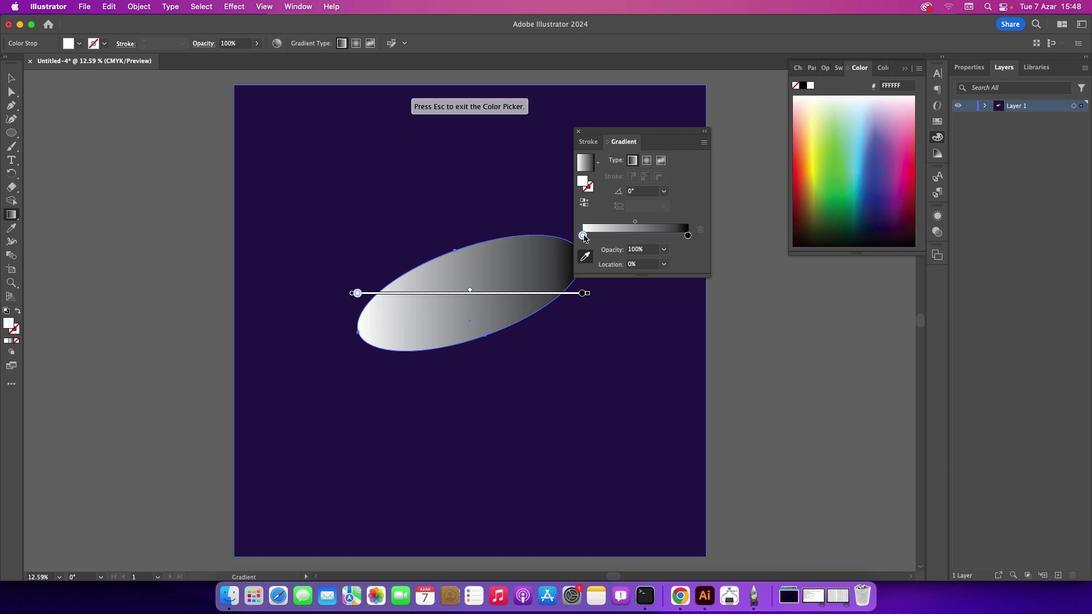 
Action: Mouse pressed left at (584, 234)
Screenshot: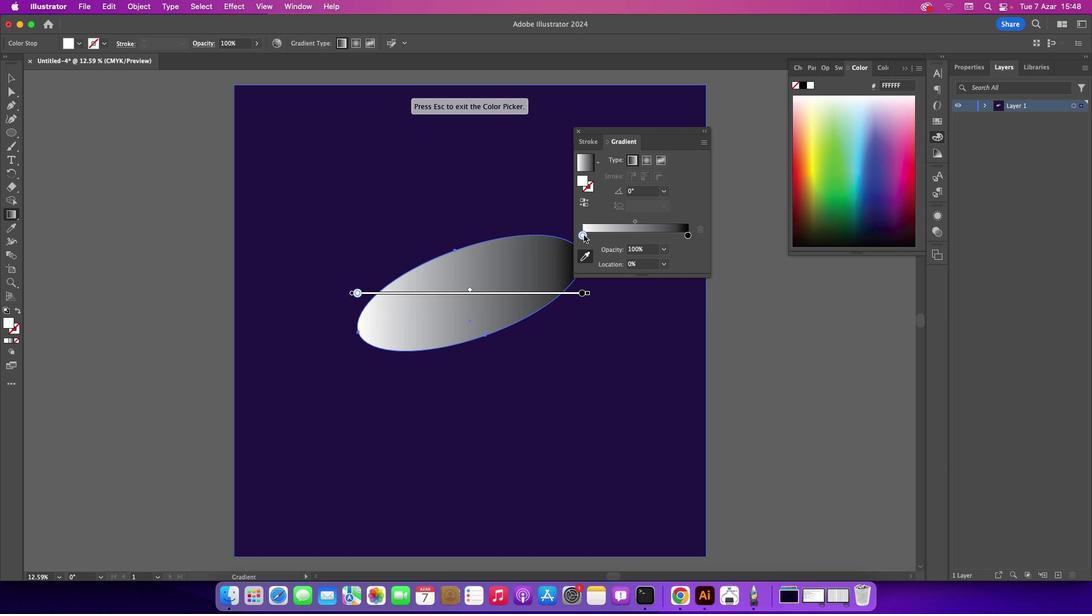
Action: Mouse moved to (579, 350)
Screenshot: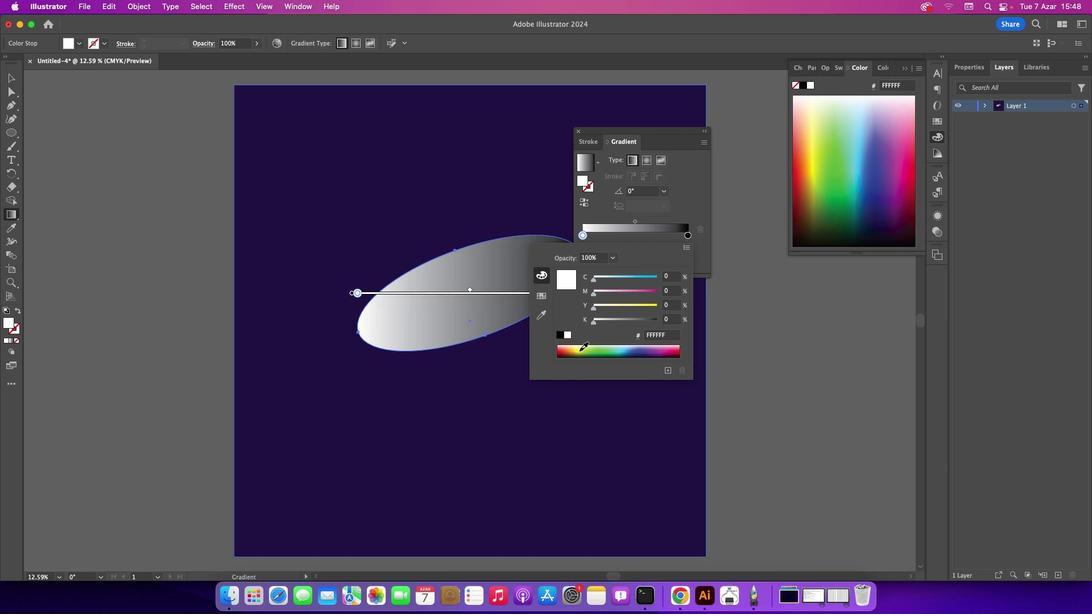 
Action: Mouse pressed left at (579, 350)
Screenshot: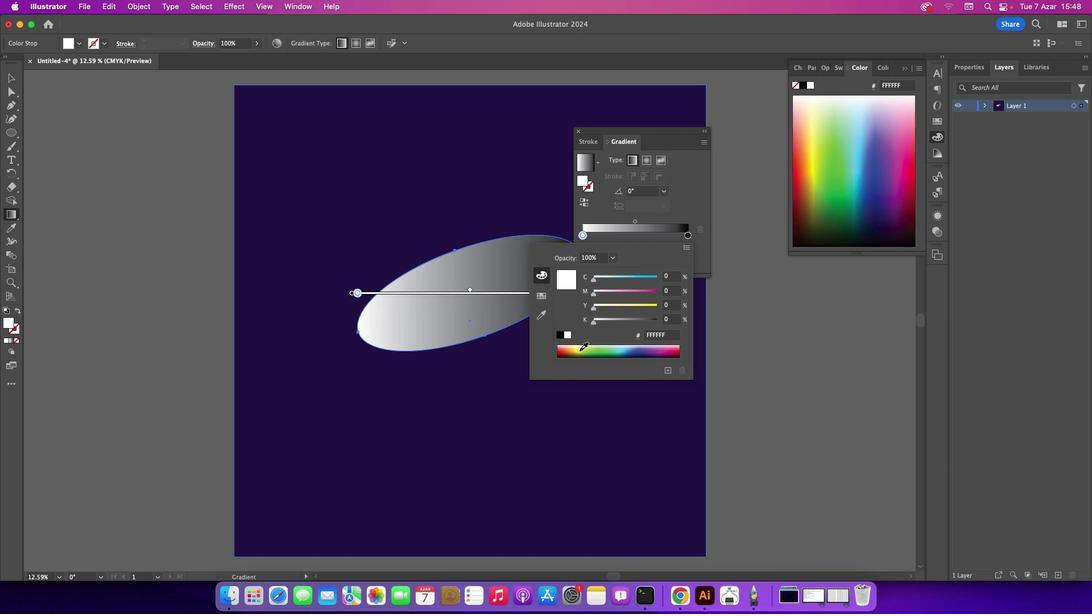 
Action: Mouse moved to (687, 233)
Screenshot: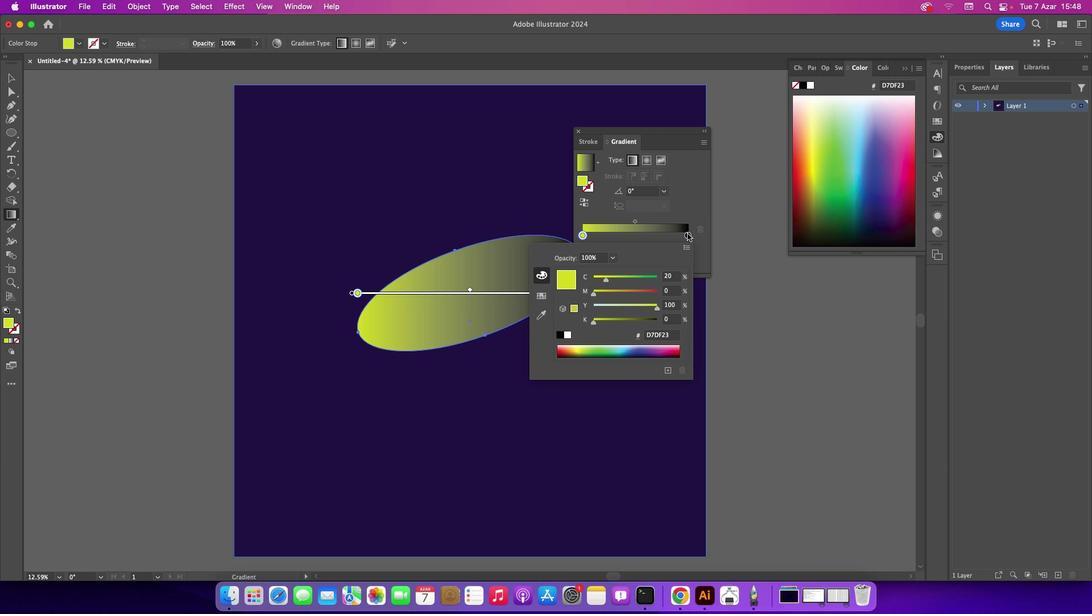 
Action: Mouse pressed left at (687, 233)
Screenshot: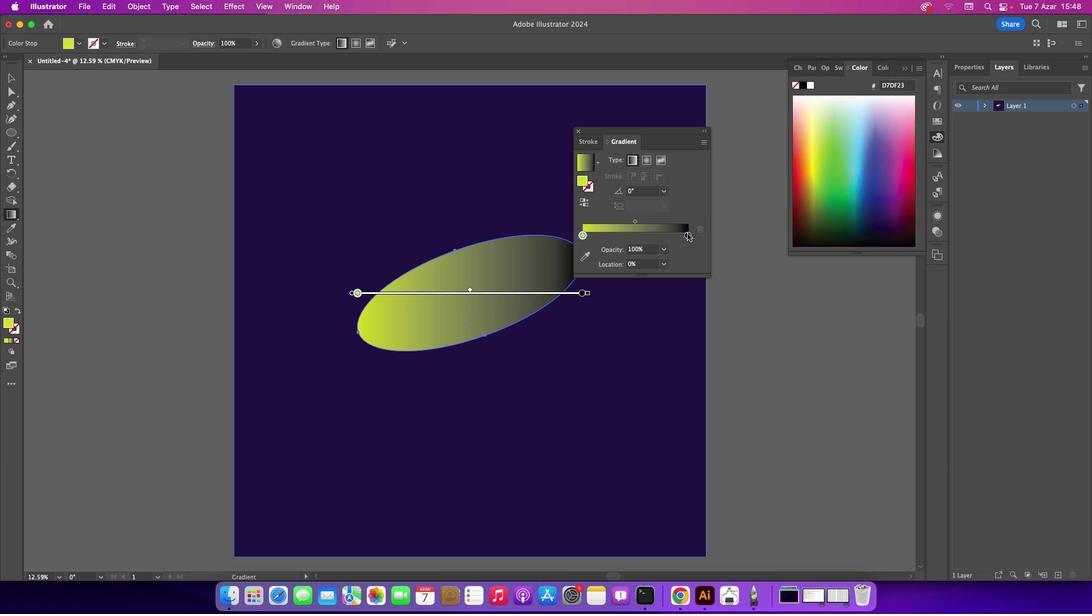 
Action: Mouse moved to (689, 235)
Screenshot: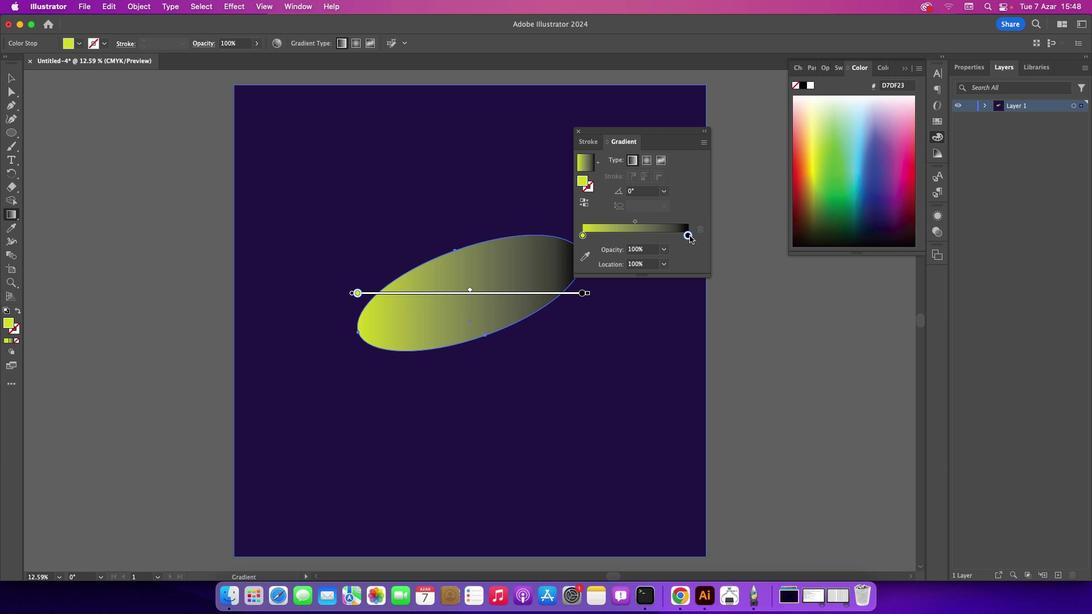 
Action: Mouse pressed left at (689, 235)
Screenshot: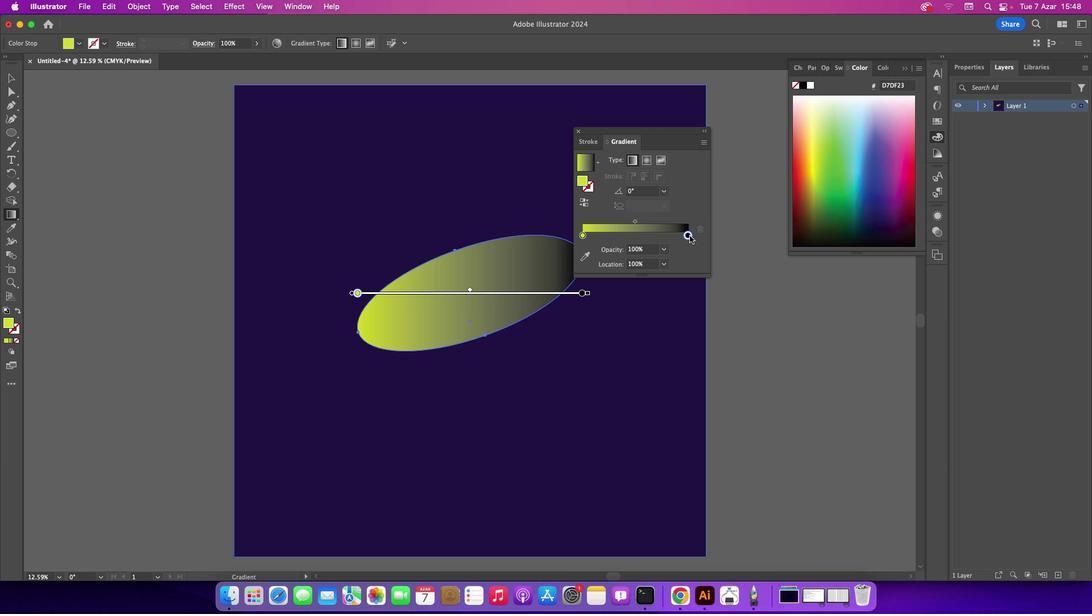 
Action: Mouse pressed left at (689, 235)
Screenshot: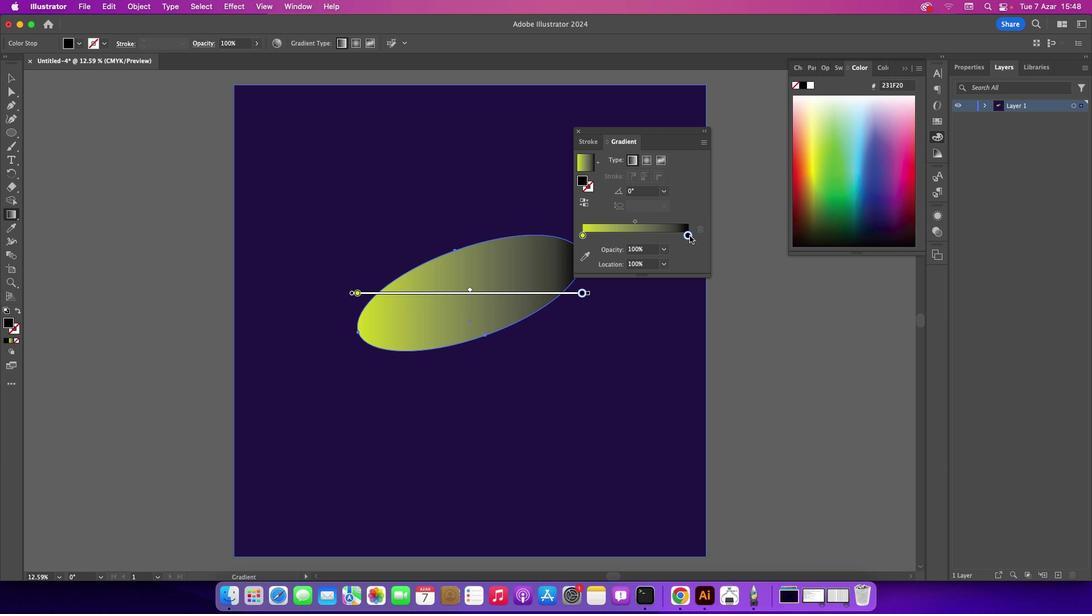 
Action: Mouse moved to (664, 353)
Screenshot: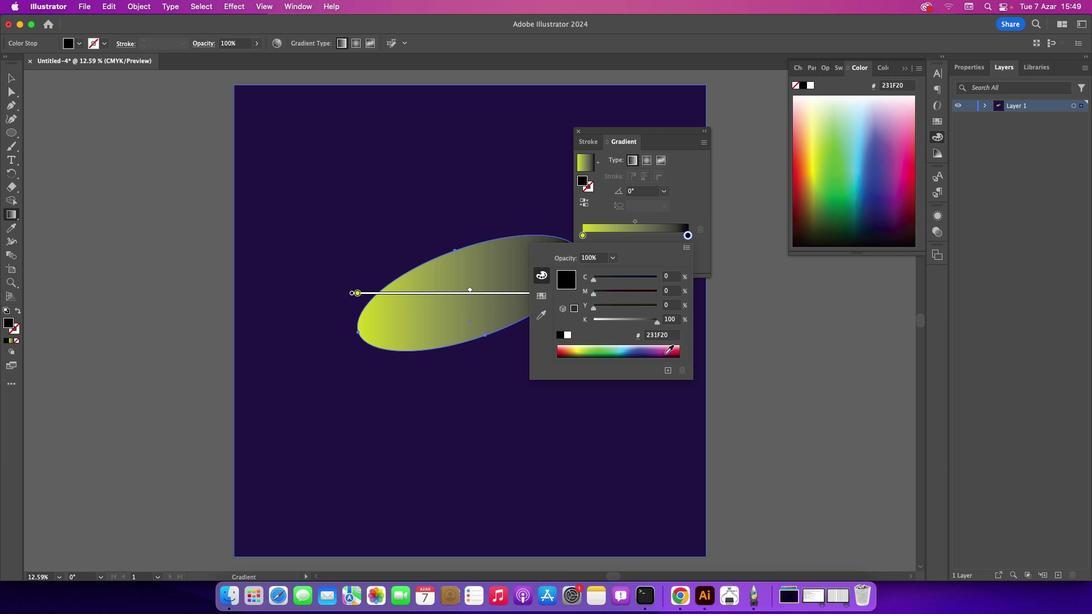
Action: Mouse pressed left at (664, 353)
Screenshot: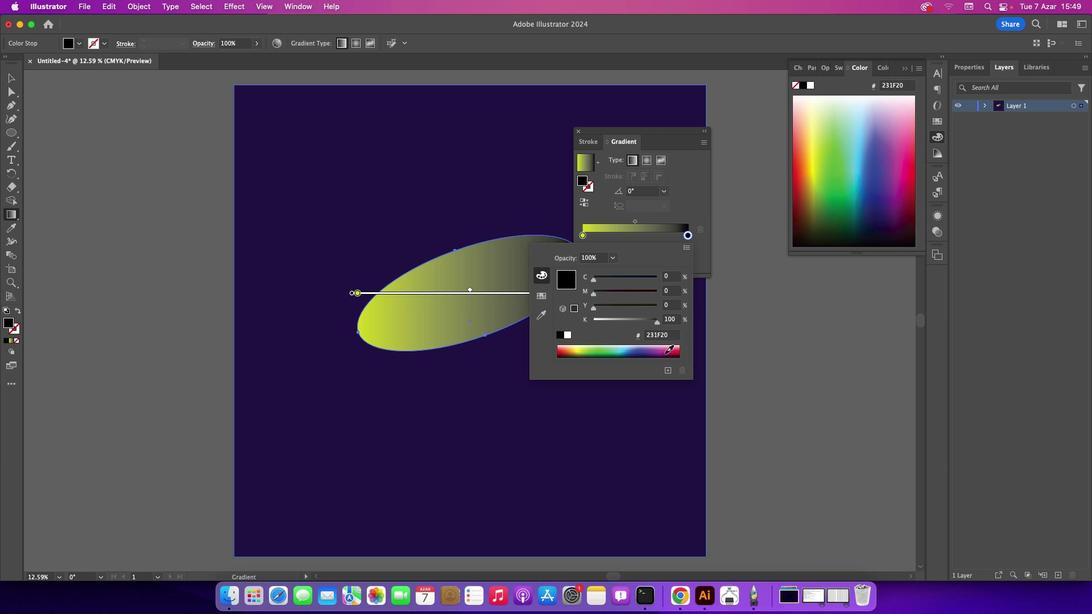 
Action: Mouse moved to (692, 187)
Screenshot: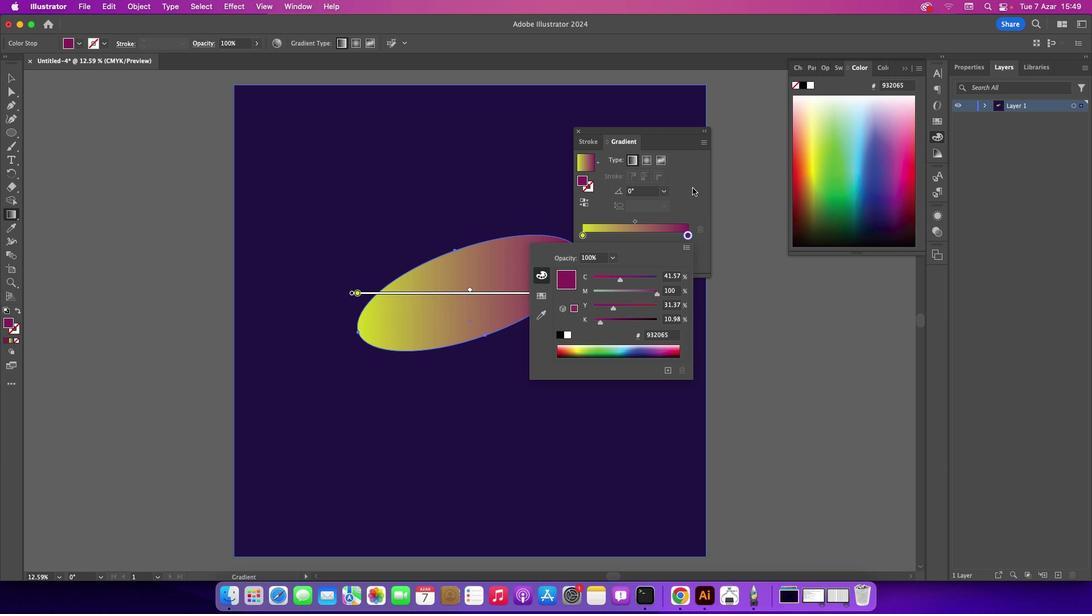 
Action: Mouse pressed left at (692, 187)
Screenshot: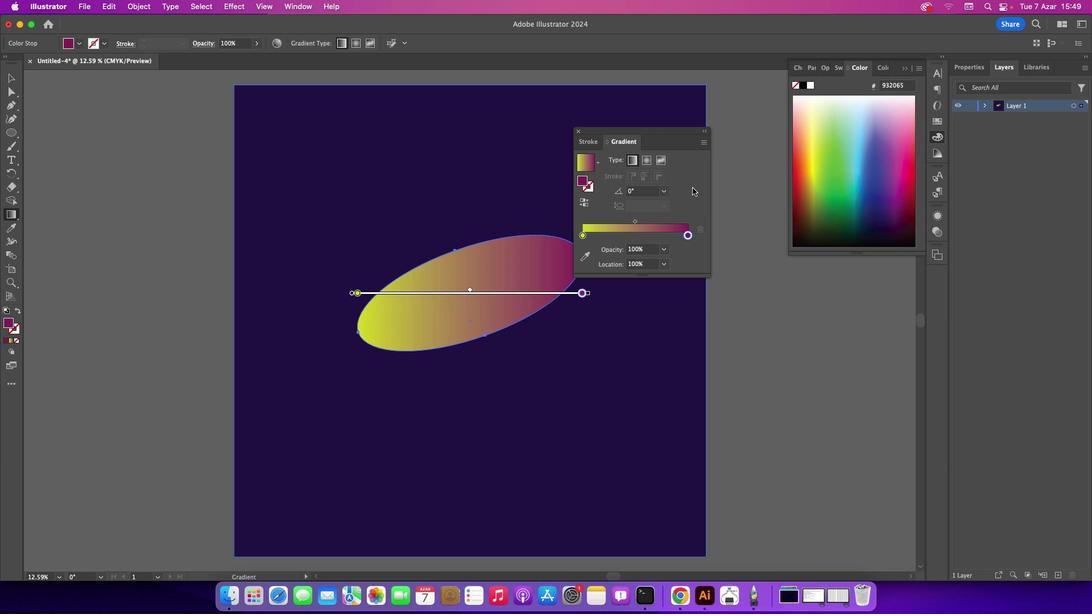 
Action: Mouse moved to (642, 158)
Screenshot: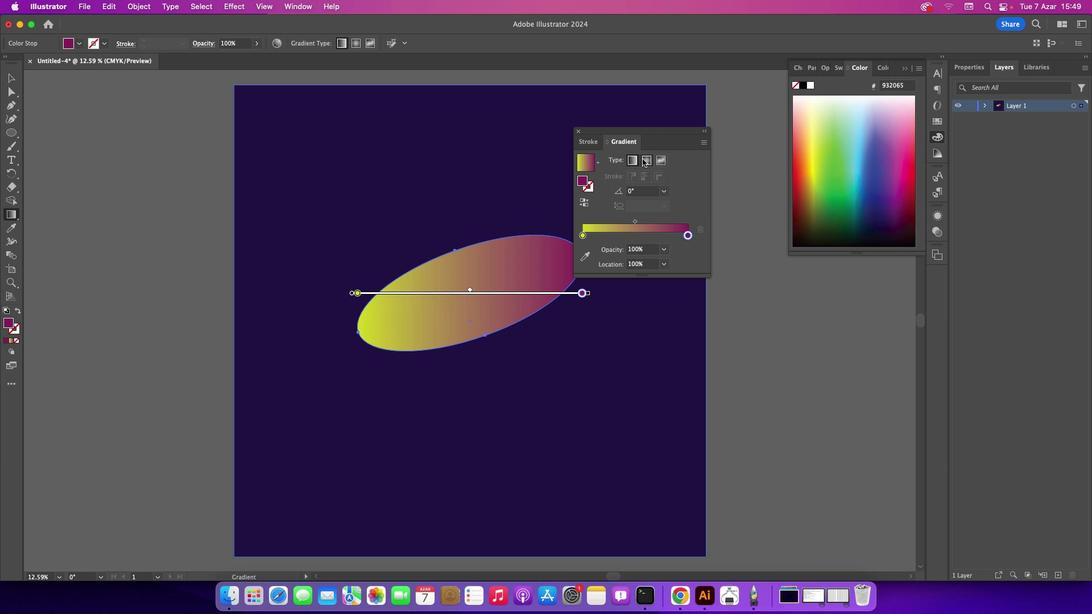 
Action: Mouse pressed left at (642, 158)
Screenshot: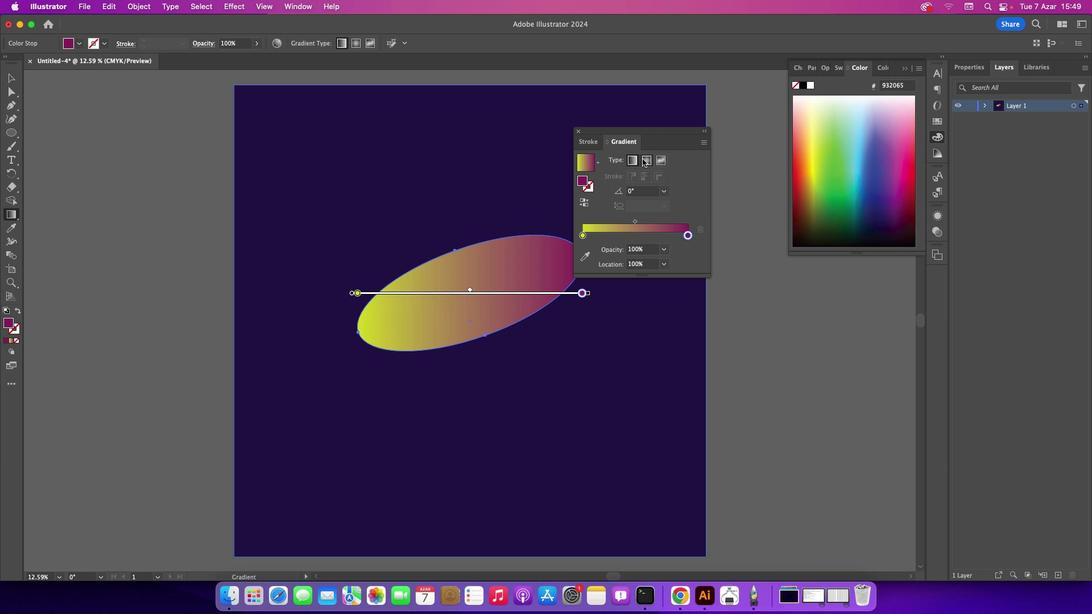 
Action: Mouse moved to (636, 222)
Screenshot: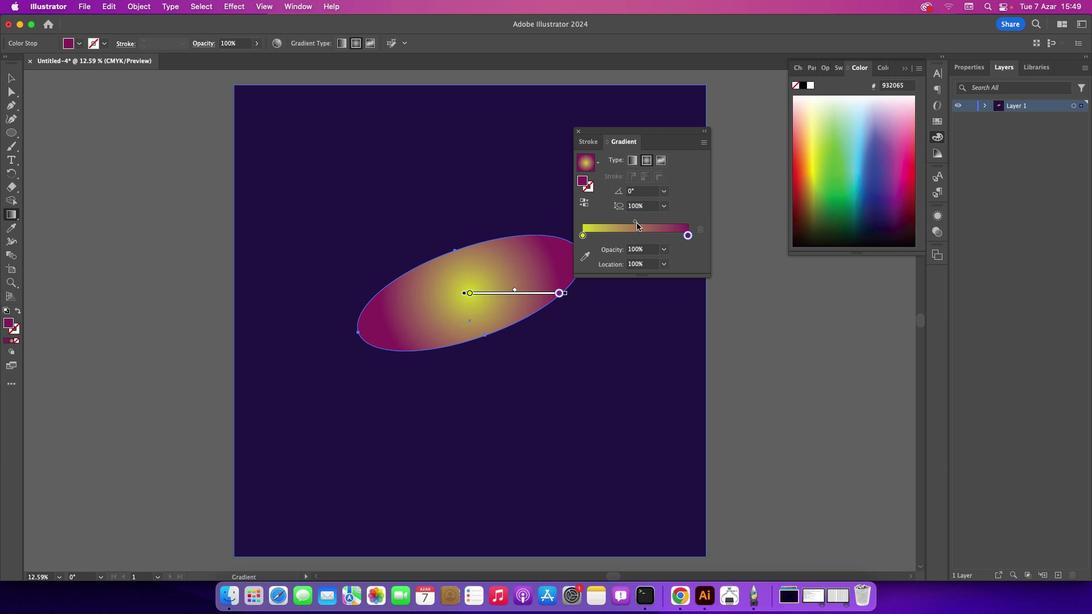 
Action: Mouse pressed left at (636, 222)
Screenshot: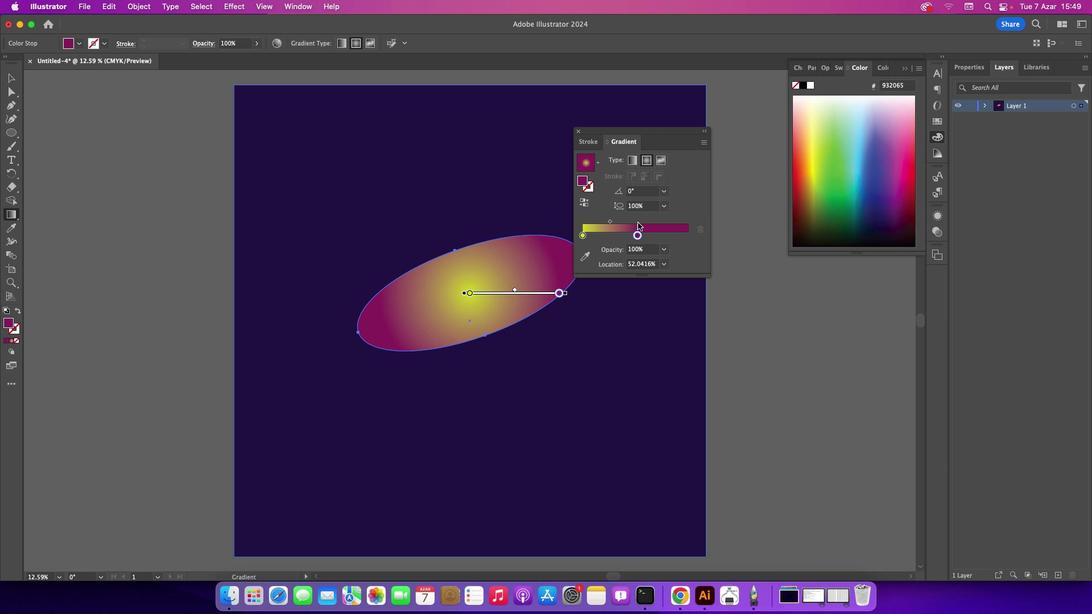 
Action: Mouse moved to (579, 132)
Screenshot: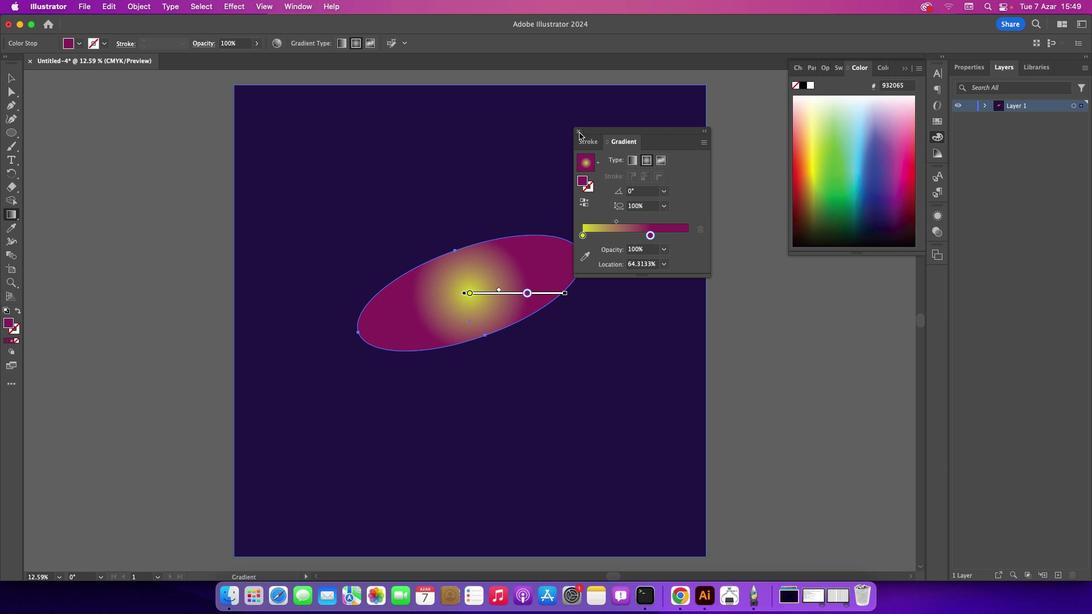 
Action: Mouse pressed left at (579, 132)
Screenshot: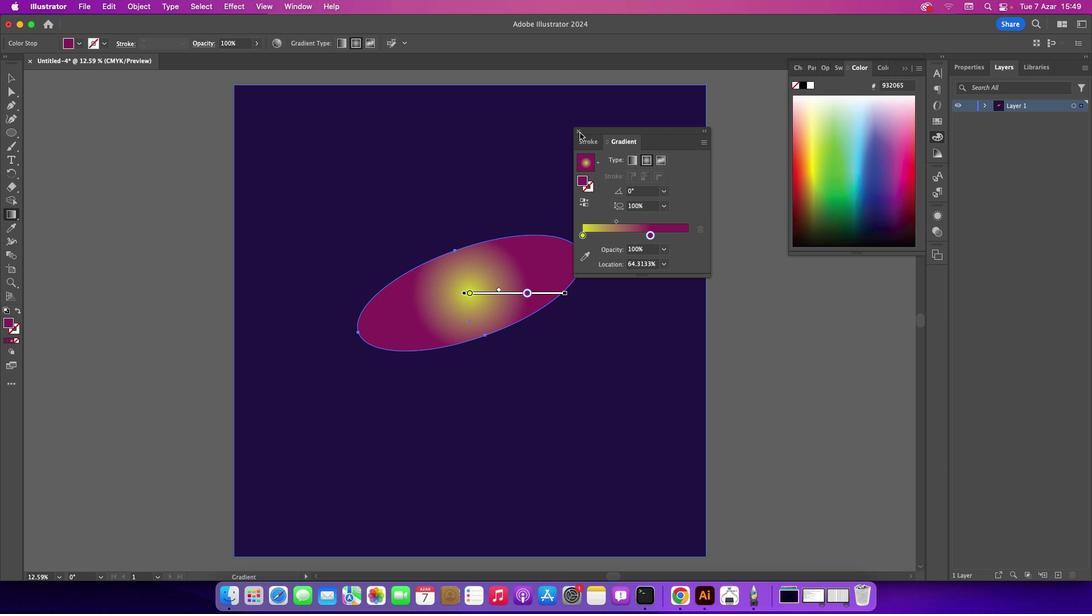 
Action: Mouse moved to (906, 69)
Screenshot: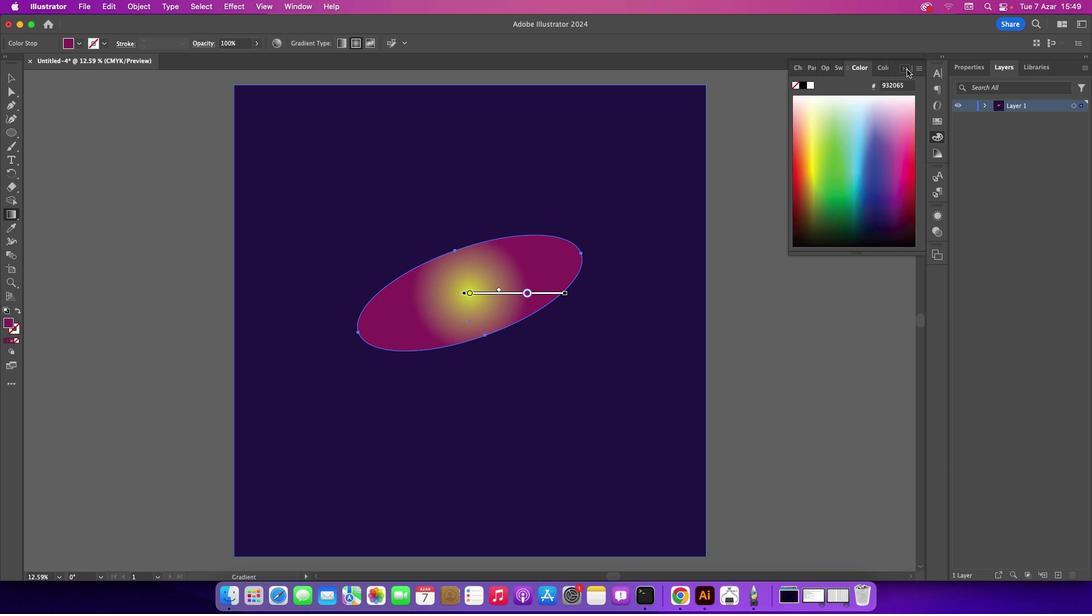
Action: Mouse pressed left at (906, 69)
Screenshot: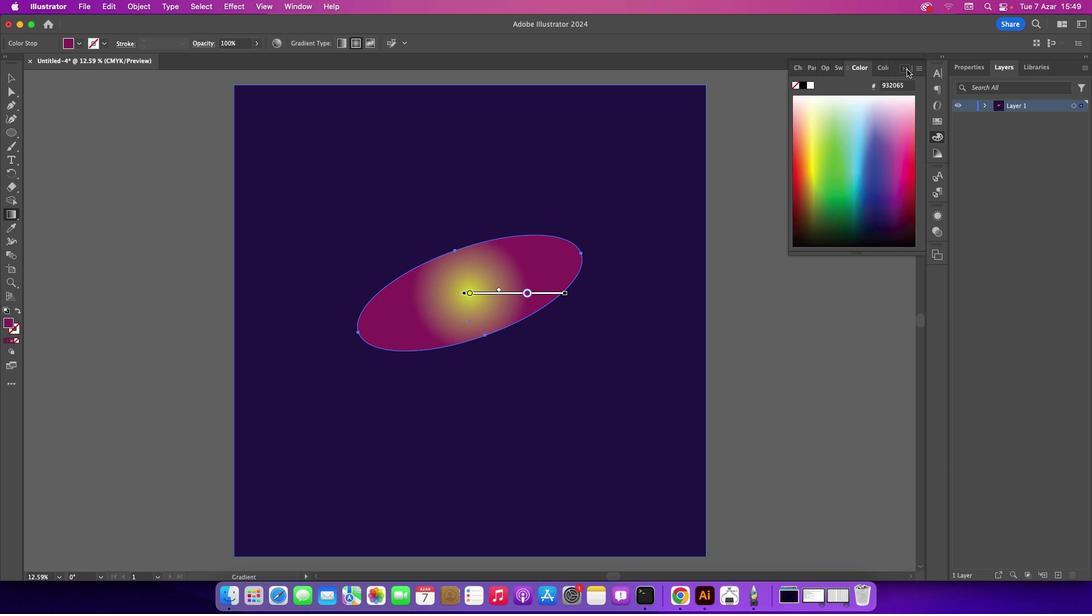 
Action: Mouse moved to (11, 68)
Screenshot: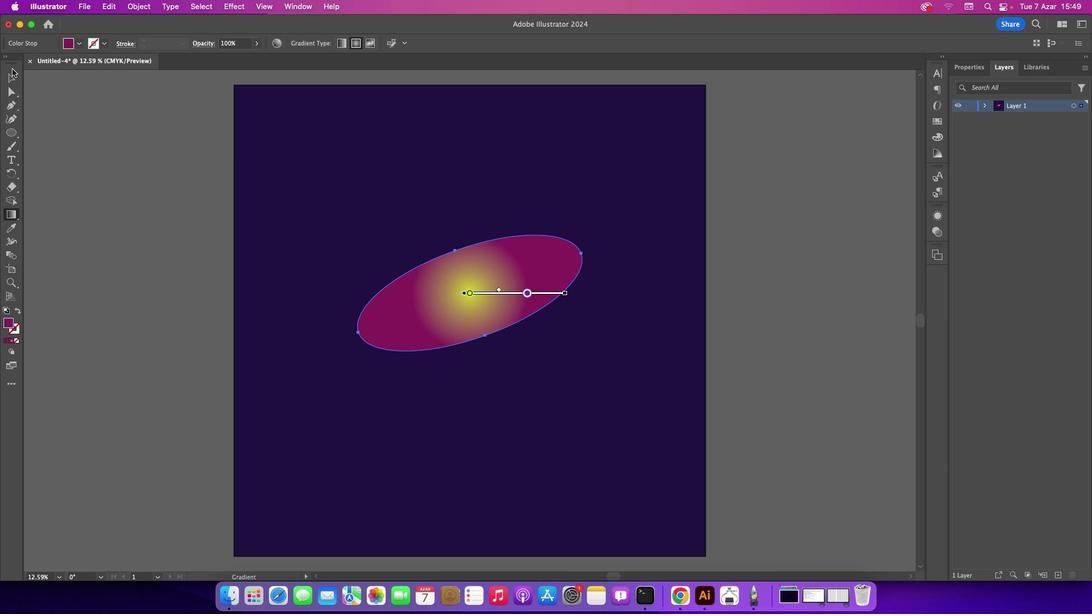 
Action: Mouse pressed left at (11, 68)
Screenshot: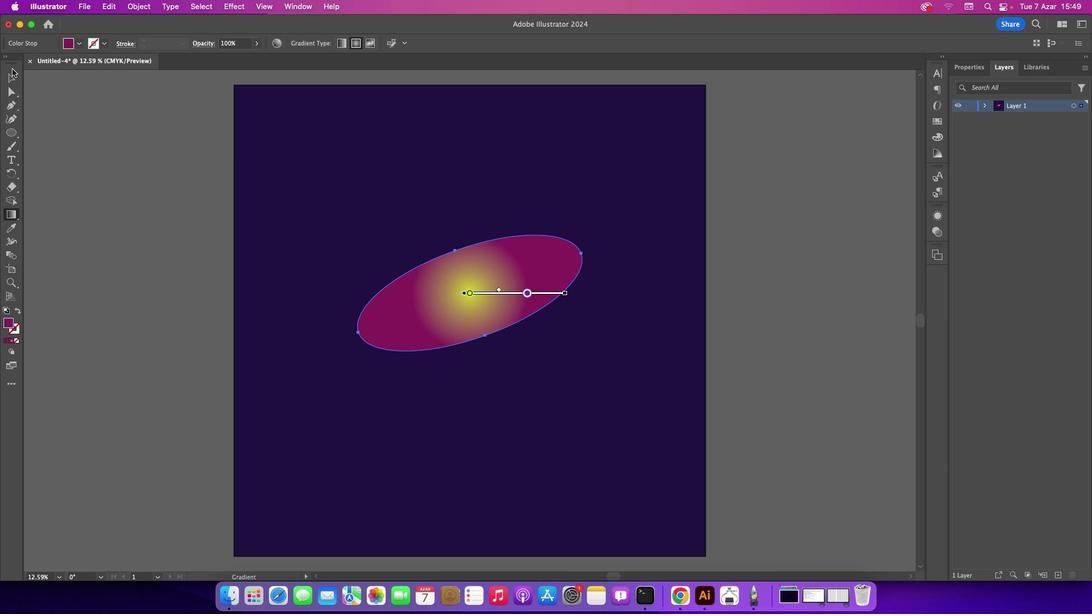 
Action: Mouse moved to (17, 83)
Screenshot: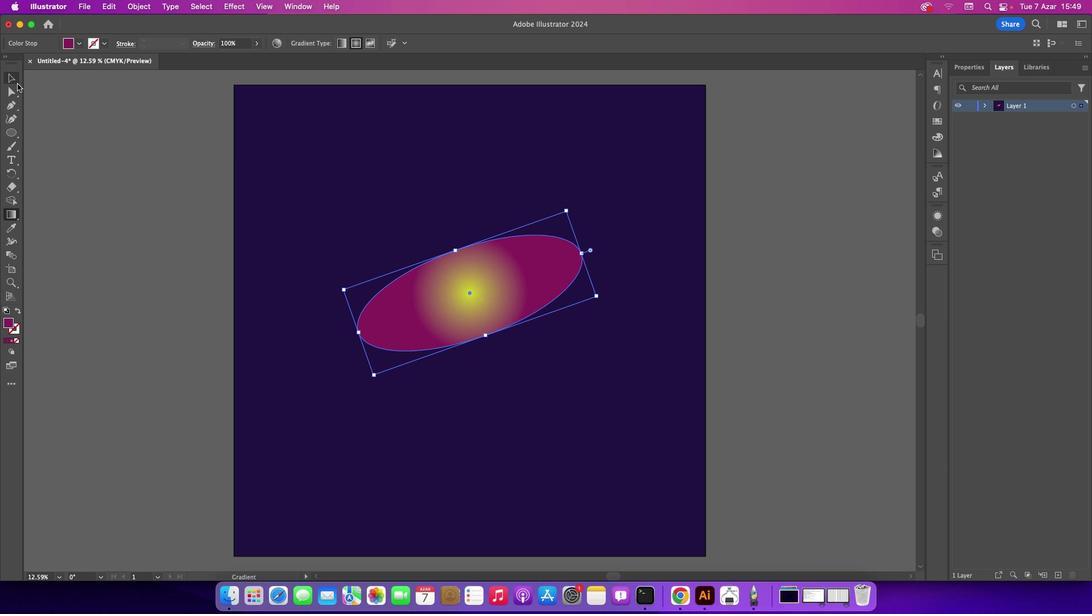 
Action: Mouse pressed left at (17, 83)
Screenshot: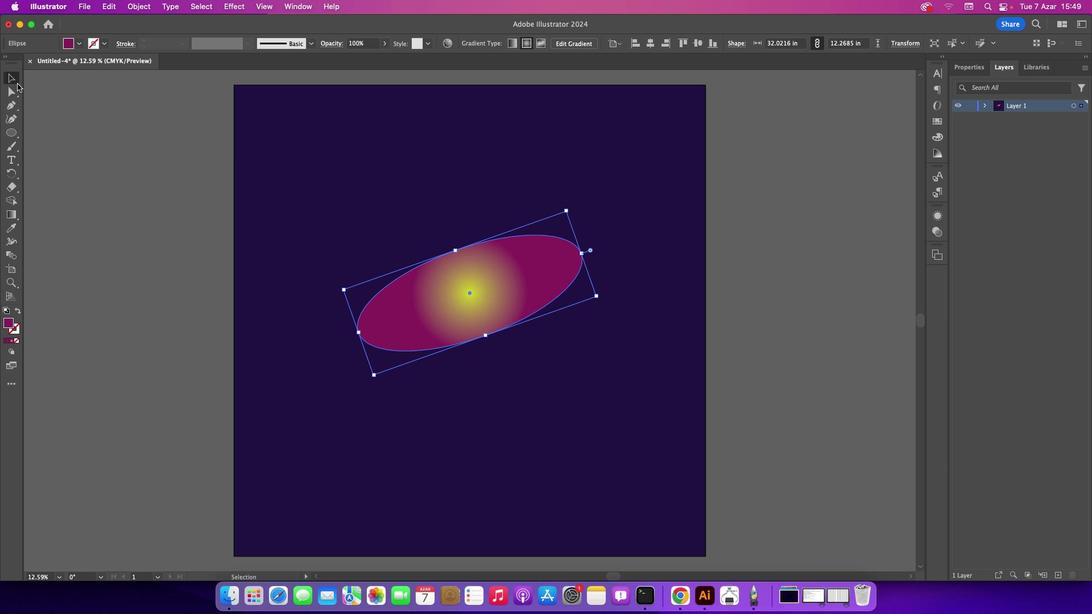 
Action: Mouse moved to (65, 125)
Screenshot: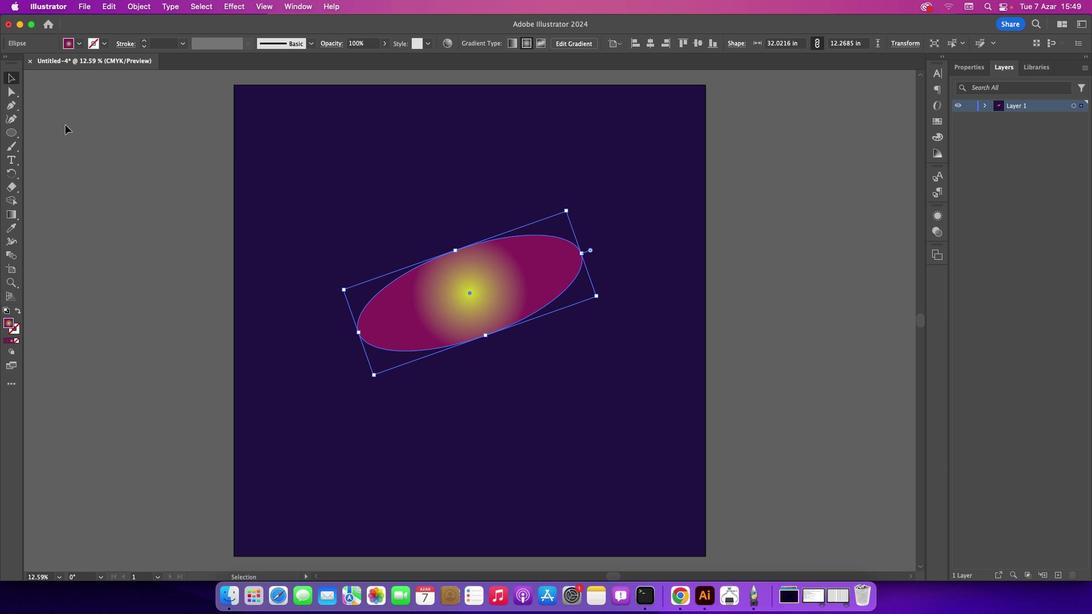 
Action: Mouse pressed left at (65, 125)
Screenshot: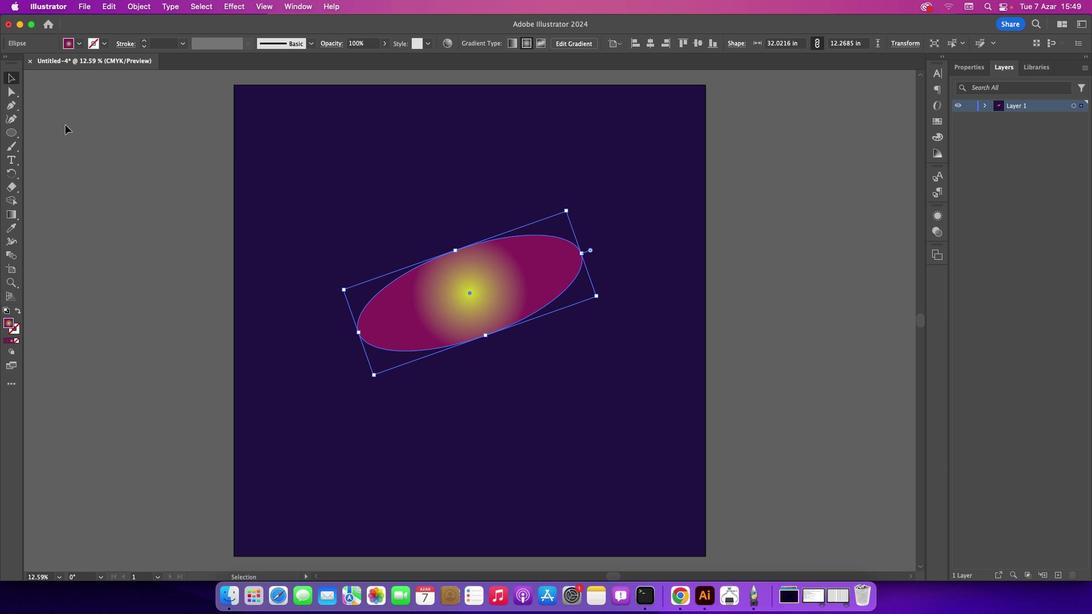 
Action: Mouse moved to (453, 293)
Screenshot: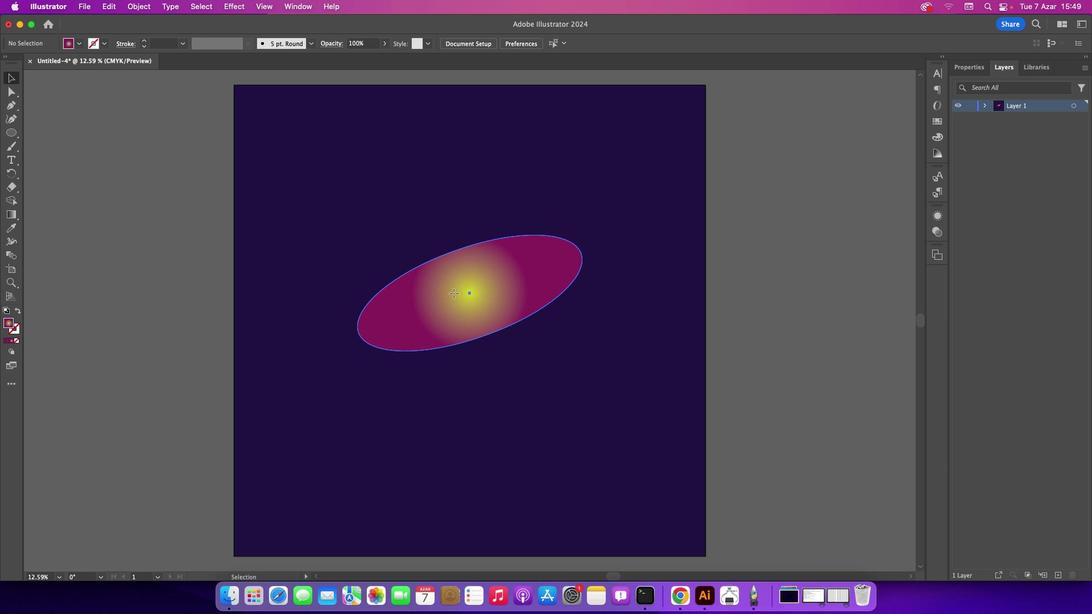 
Action: Mouse pressed left at (453, 293)
Screenshot: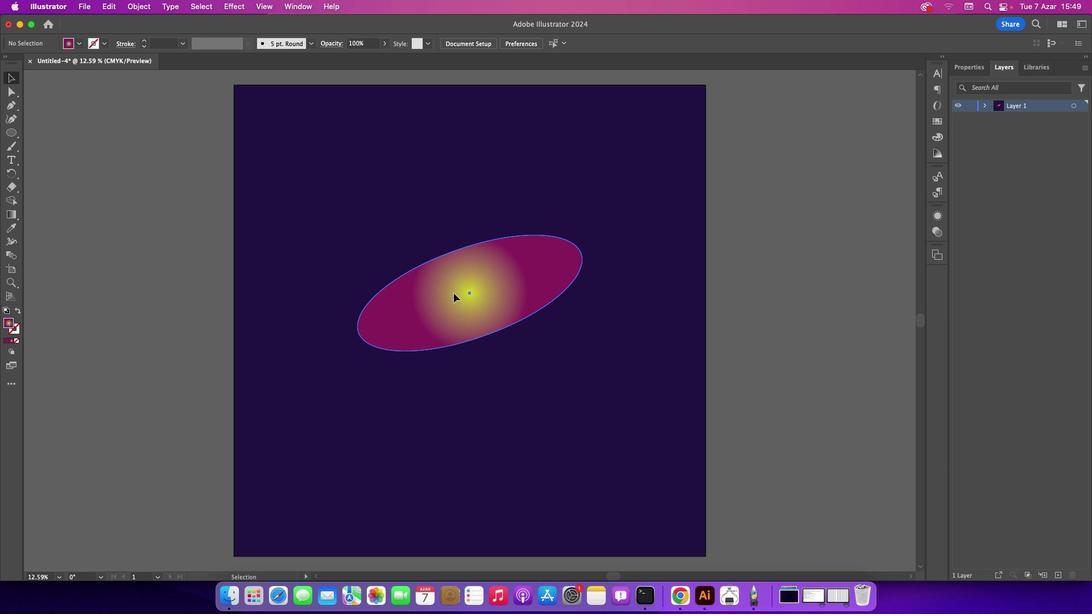 
Action: Mouse moved to (17, 311)
Screenshot: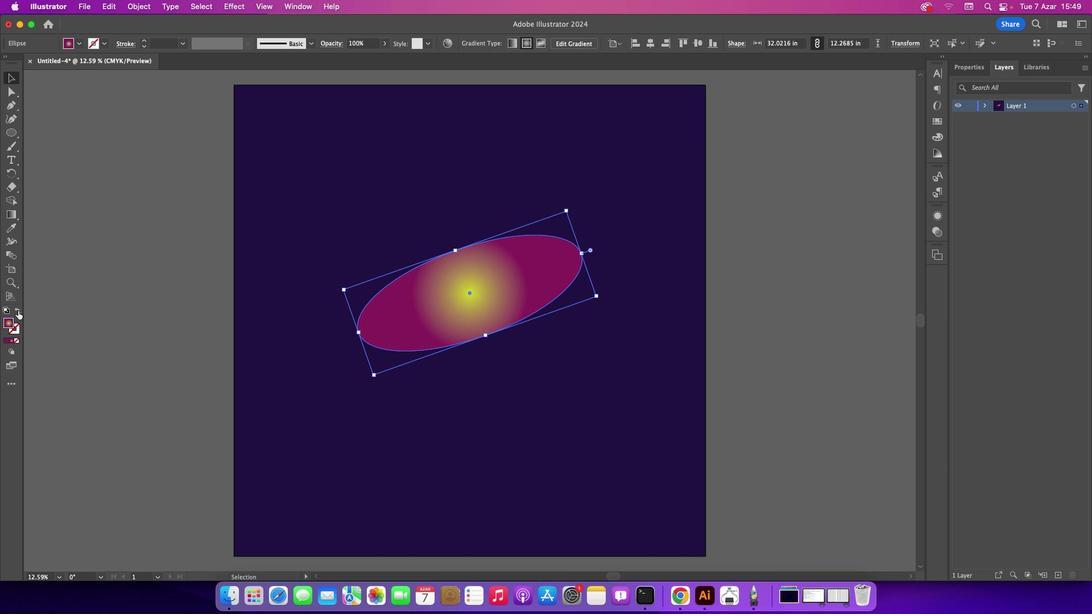 
Action: Mouse pressed left at (17, 311)
Screenshot: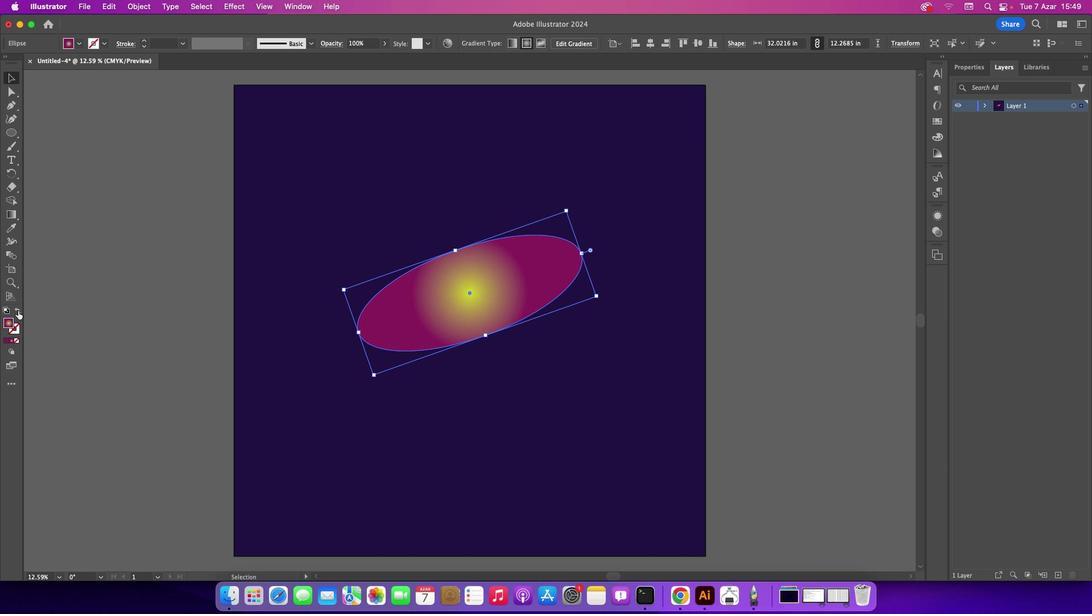
Action: Mouse moved to (183, 41)
Screenshot: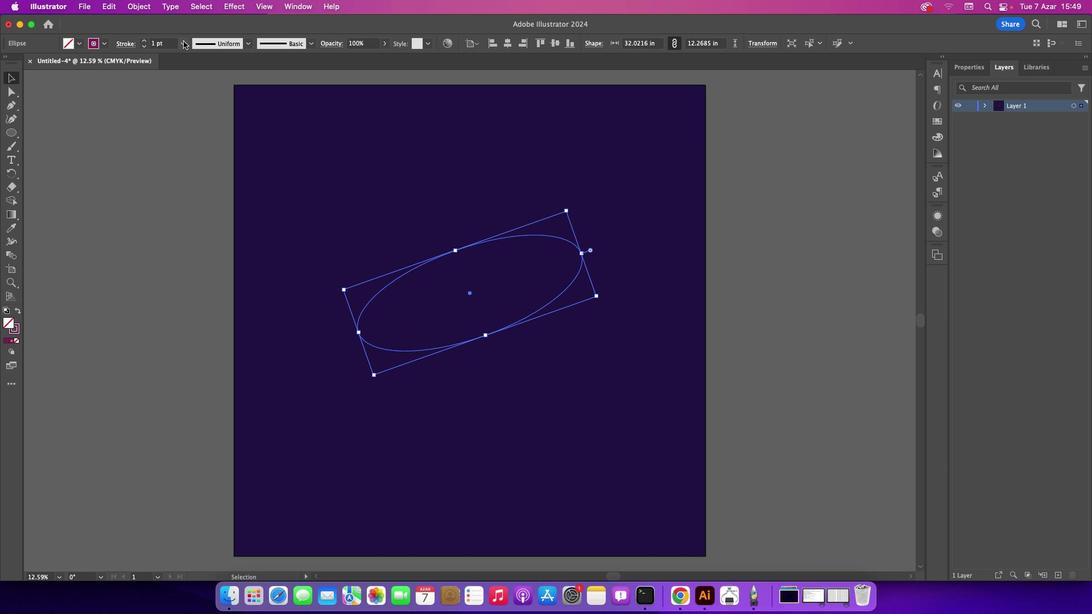 
Action: Mouse pressed left at (183, 41)
Screenshot: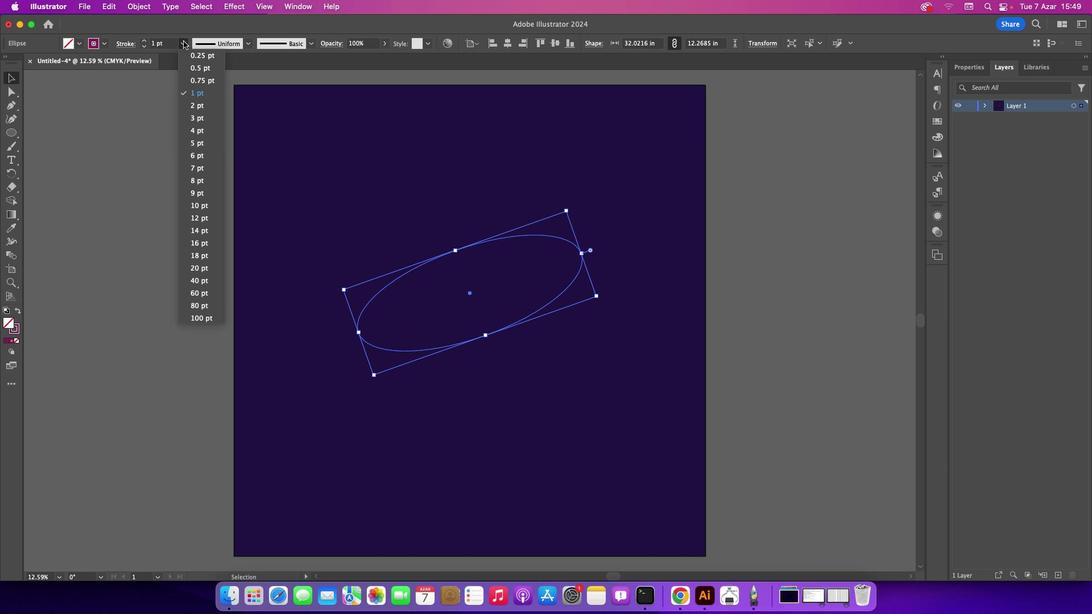 
Action: Mouse moved to (206, 136)
Screenshot: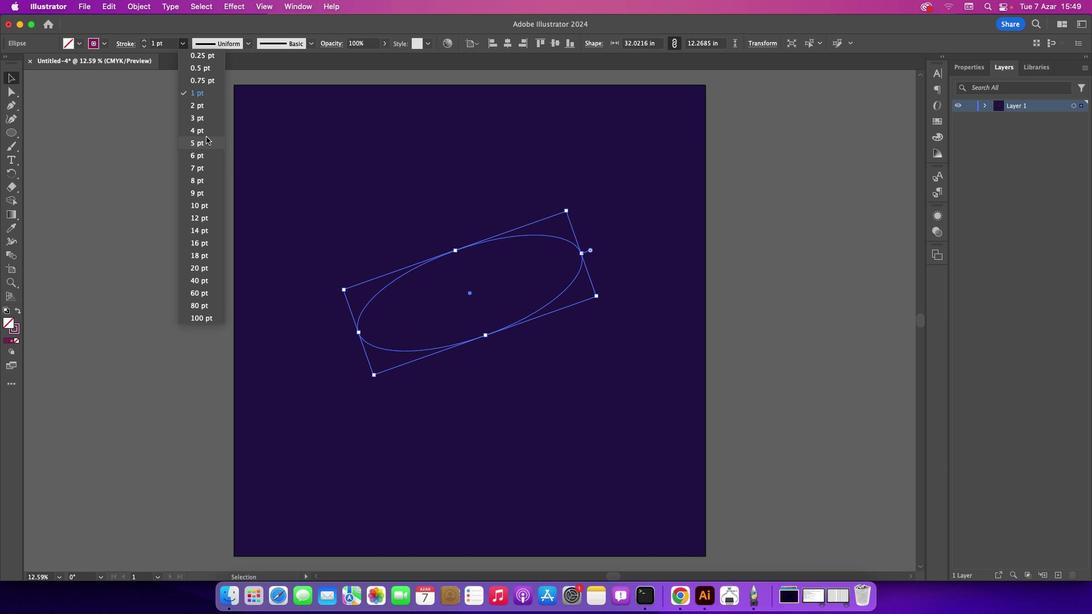 
Action: Mouse pressed left at (206, 136)
Screenshot: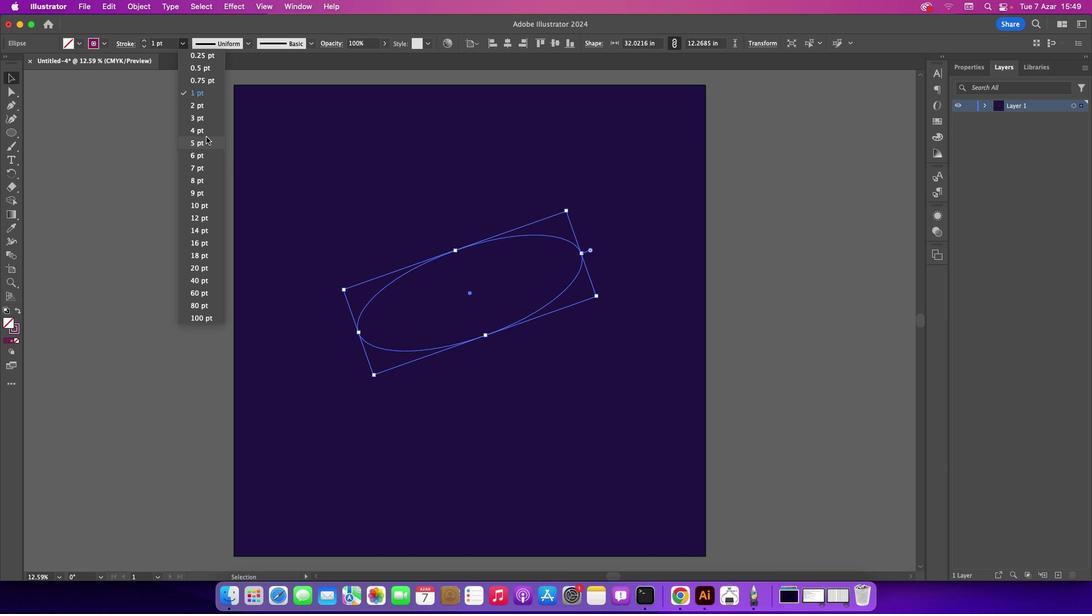 
Action: Mouse moved to (198, 246)
Screenshot: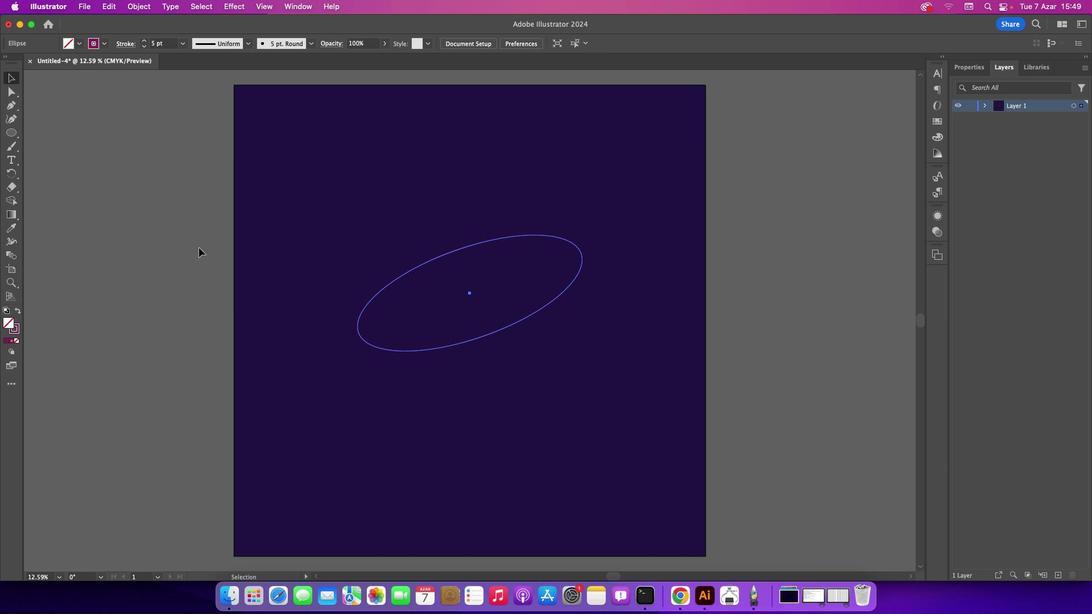 
Action: Mouse pressed left at (198, 246)
Screenshot: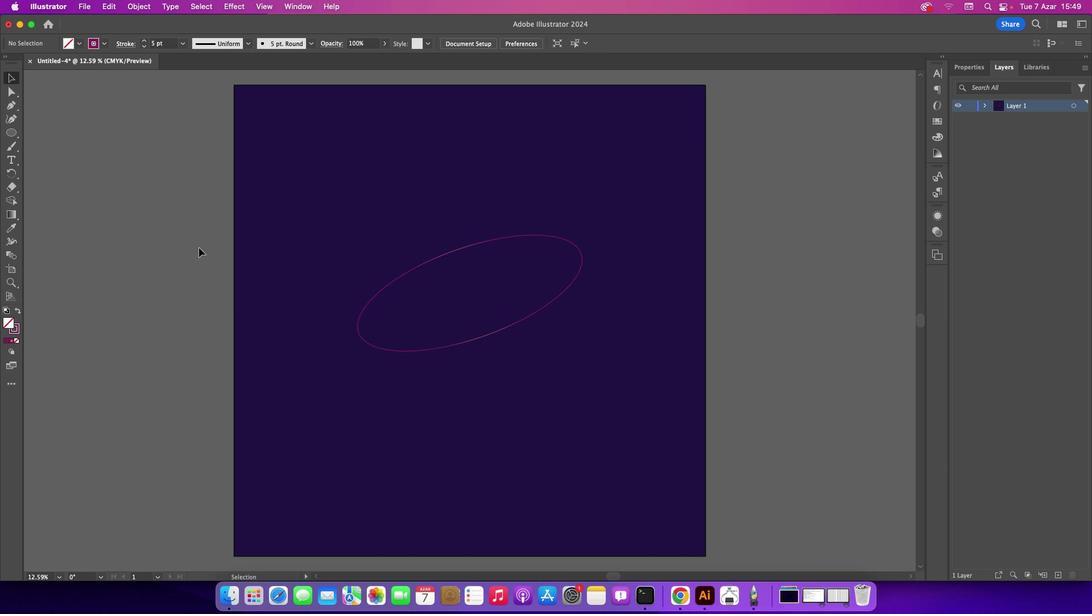 
Action: Mouse moved to (377, 295)
Screenshot: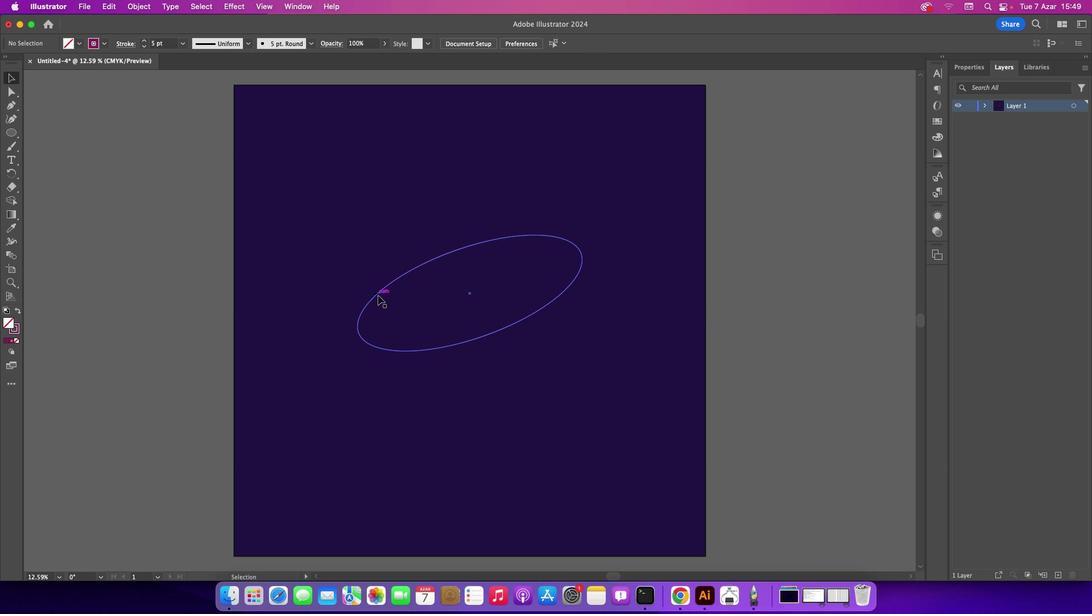 
Action: Mouse pressed left at (377, 295)
Screenshot: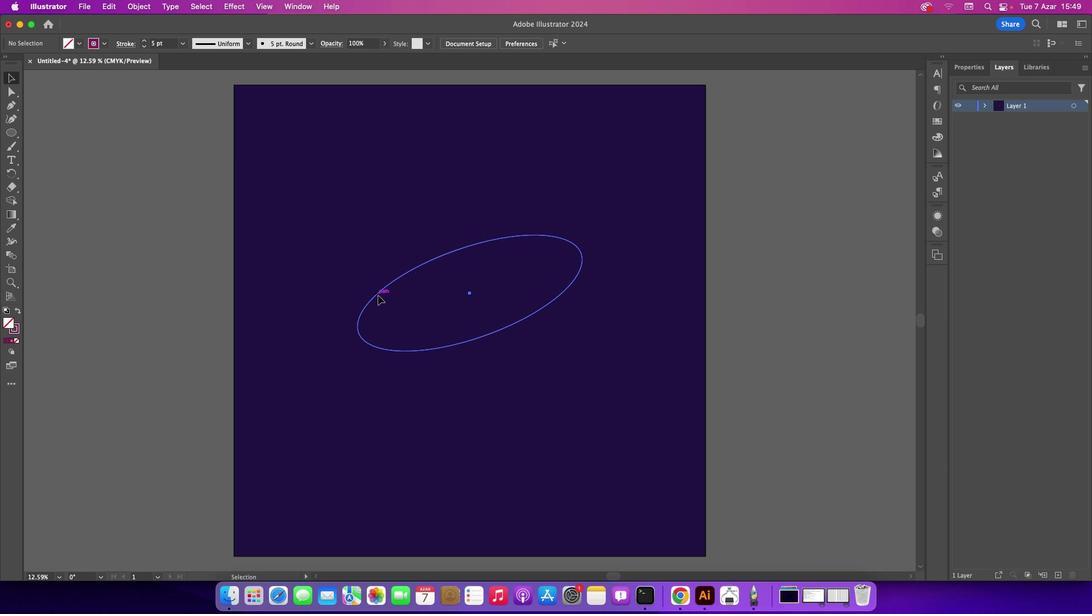 
Action: Mouse pressed left at (377, 295)
Screenshot: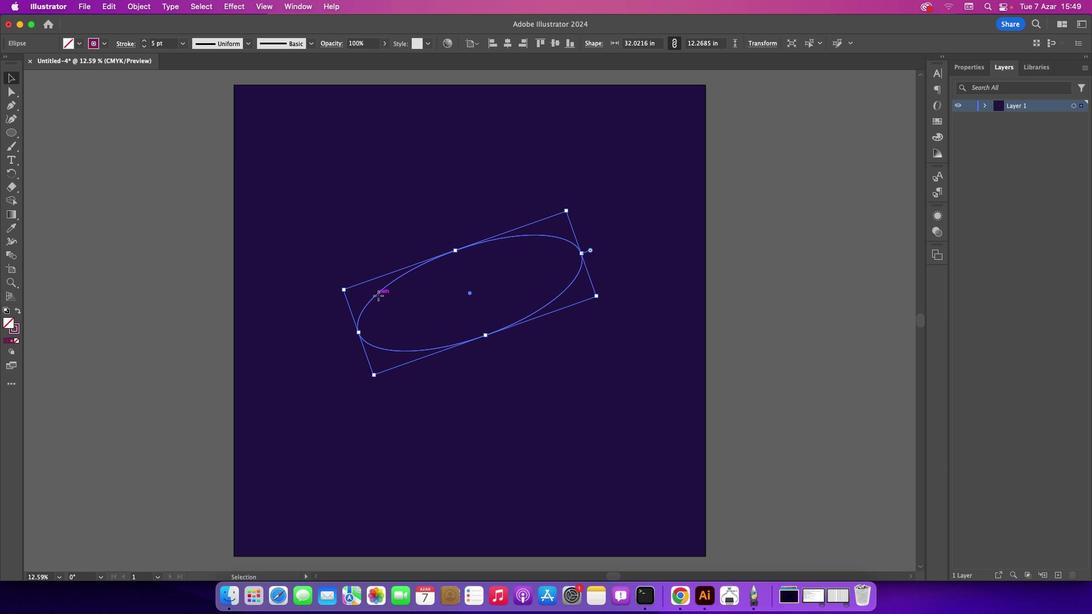
Action: Mouse moved to (226, 240)
Screenshot: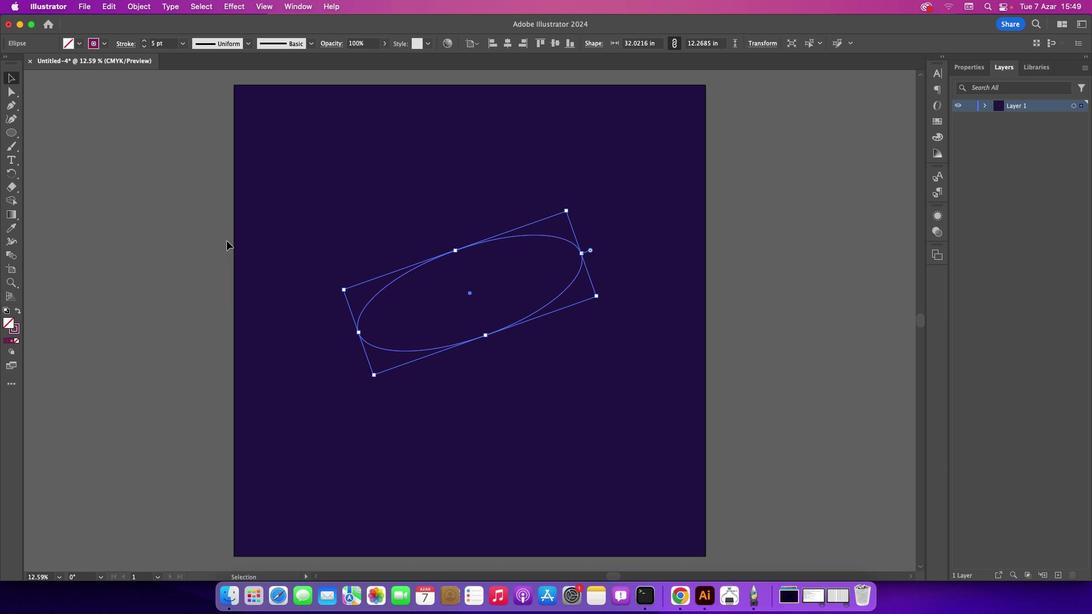 
Action: Mouse pressed left at (226, 240)
Screenshot: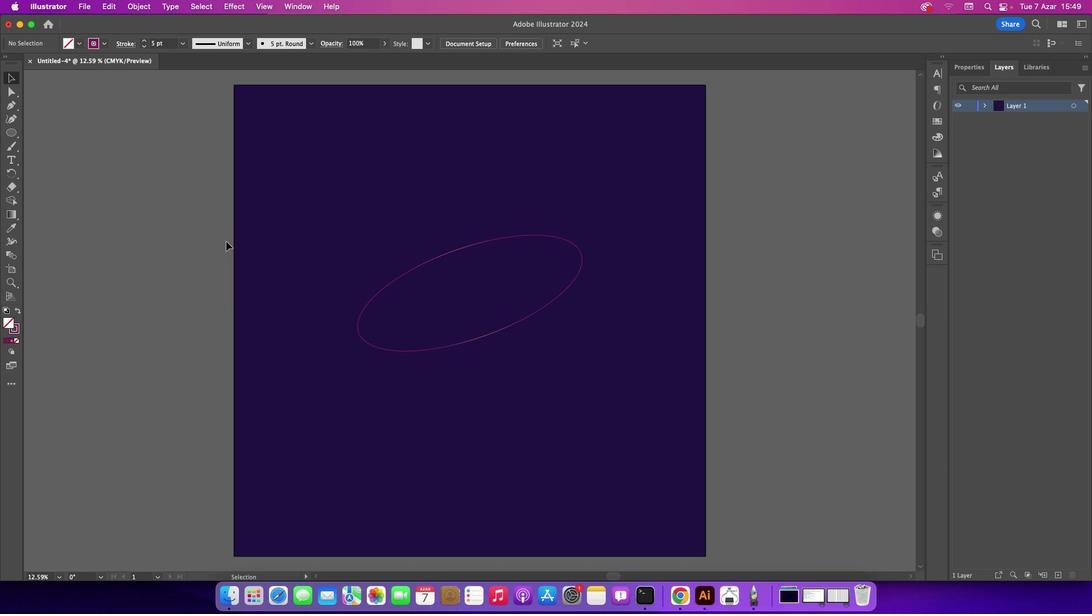 
Action: Mouse moved to (380, 290)
Screenshot: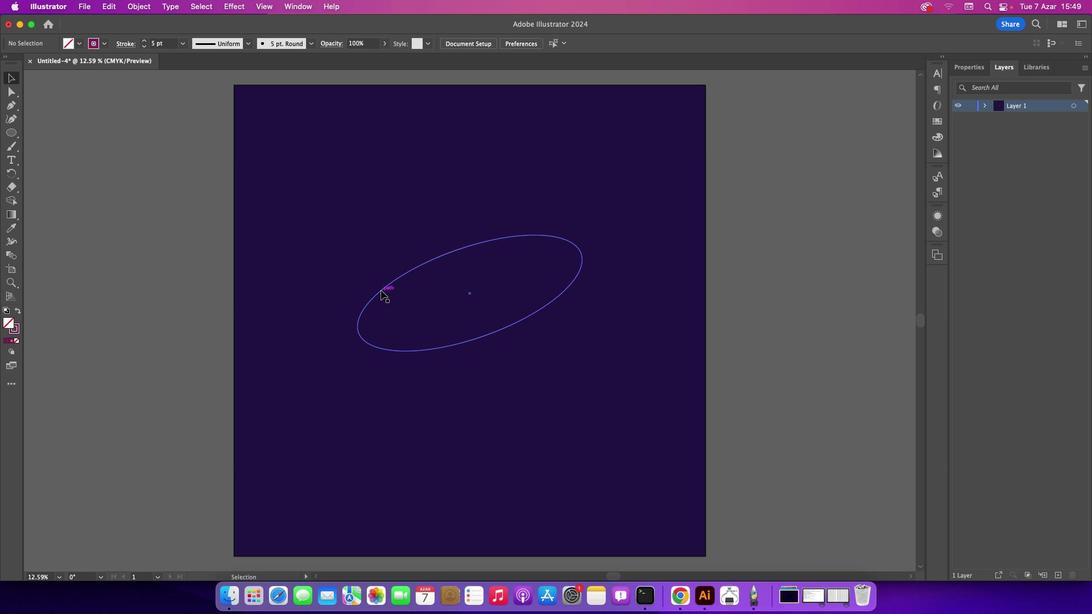 
Action: Key pressed Key.alt
Screenshot: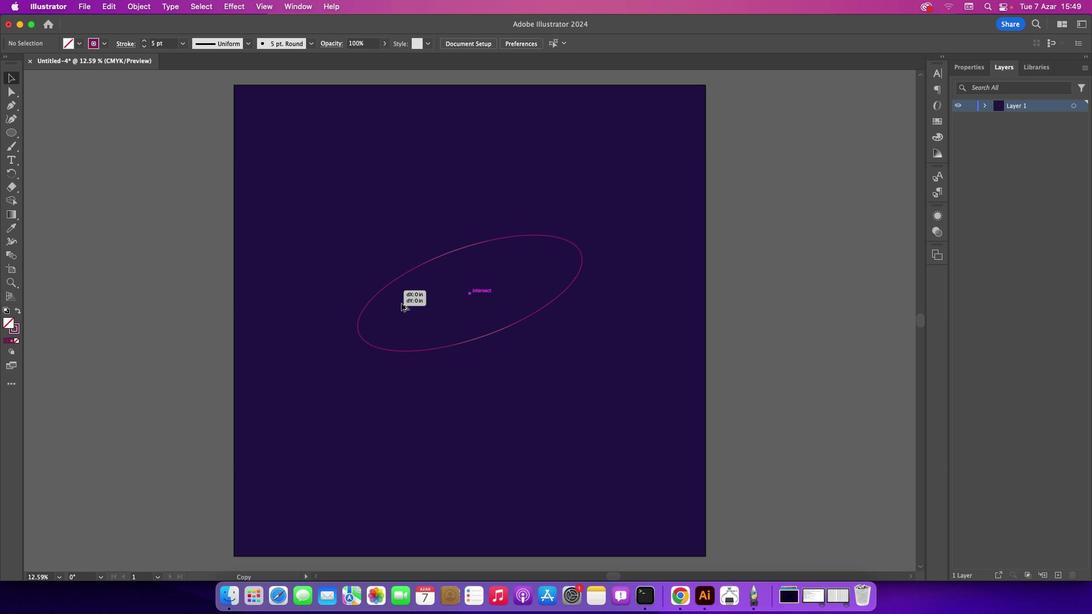 
Action: Mouse pressed left at (380, 290)
Screenshot: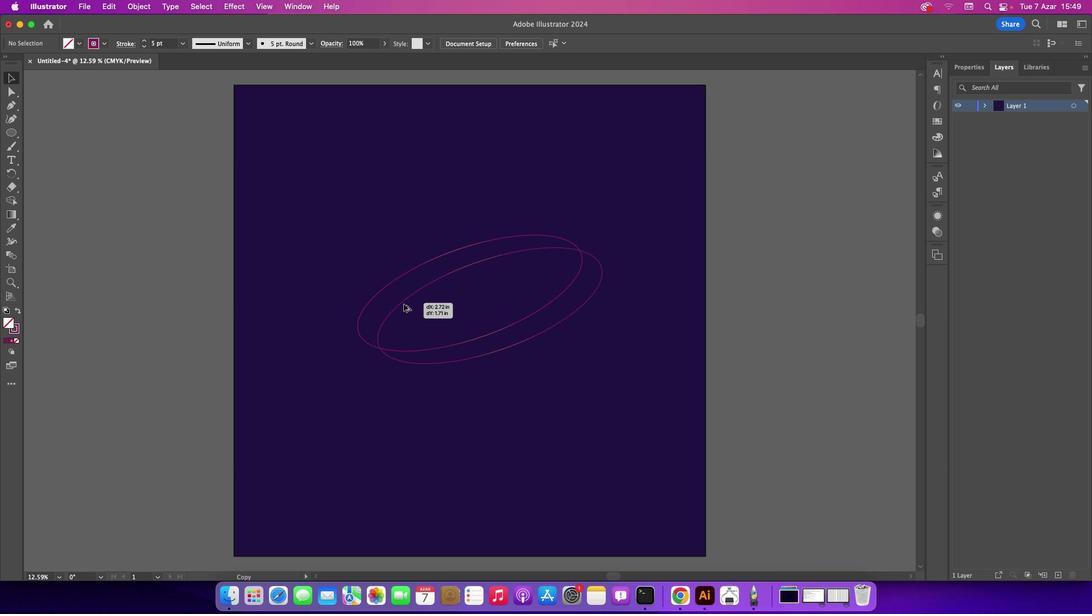 
Action: Mouse moved to (604, 302)
Screenshot: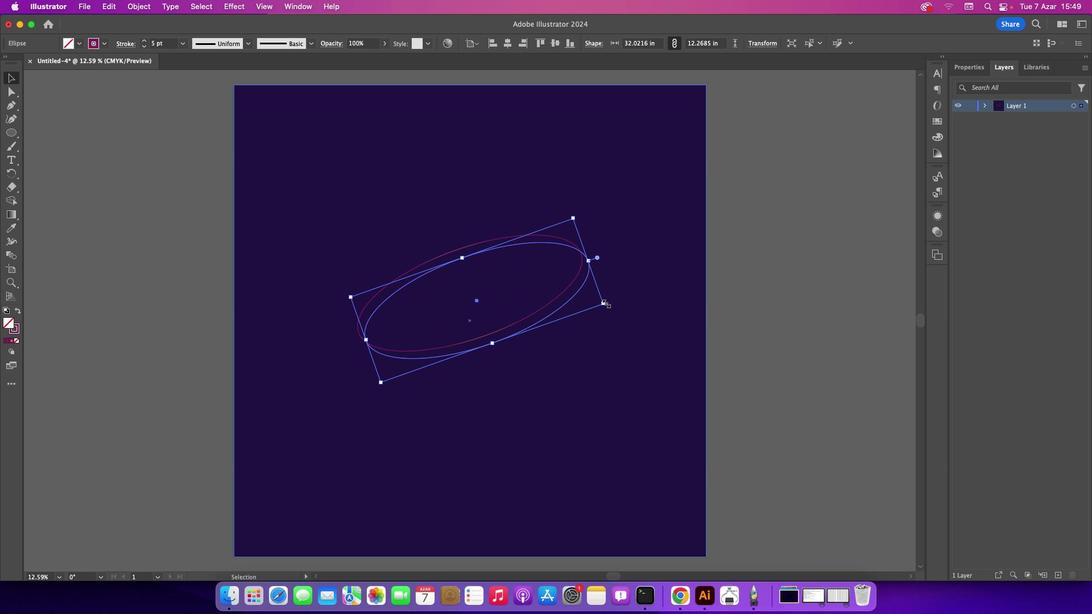 
Action: Mouse pressed left at (604, 302)
Screenshot: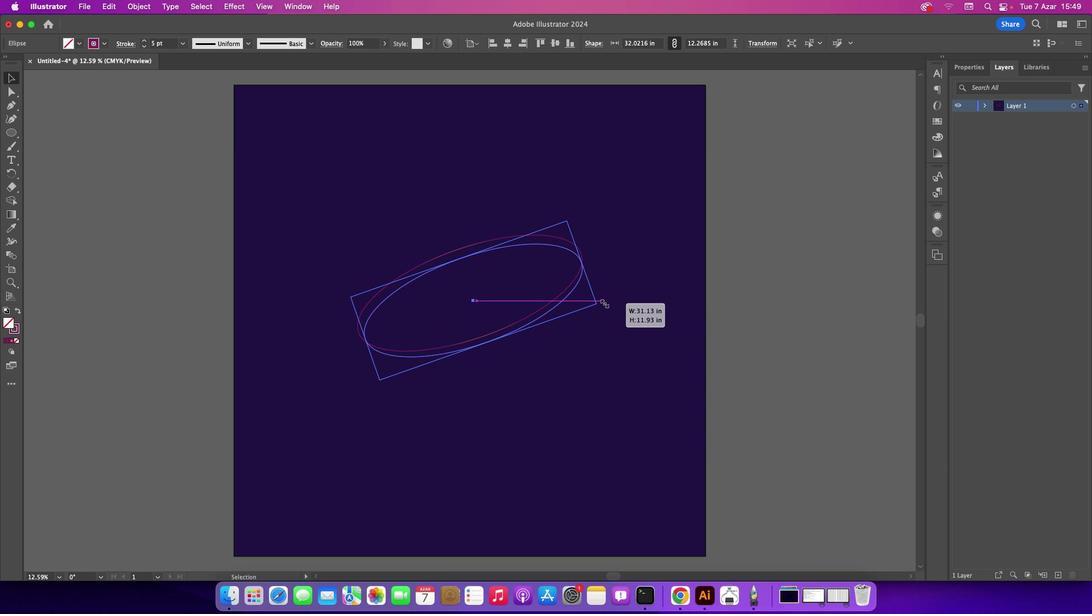 
Action: Key pressed Key.shift
Screenshot: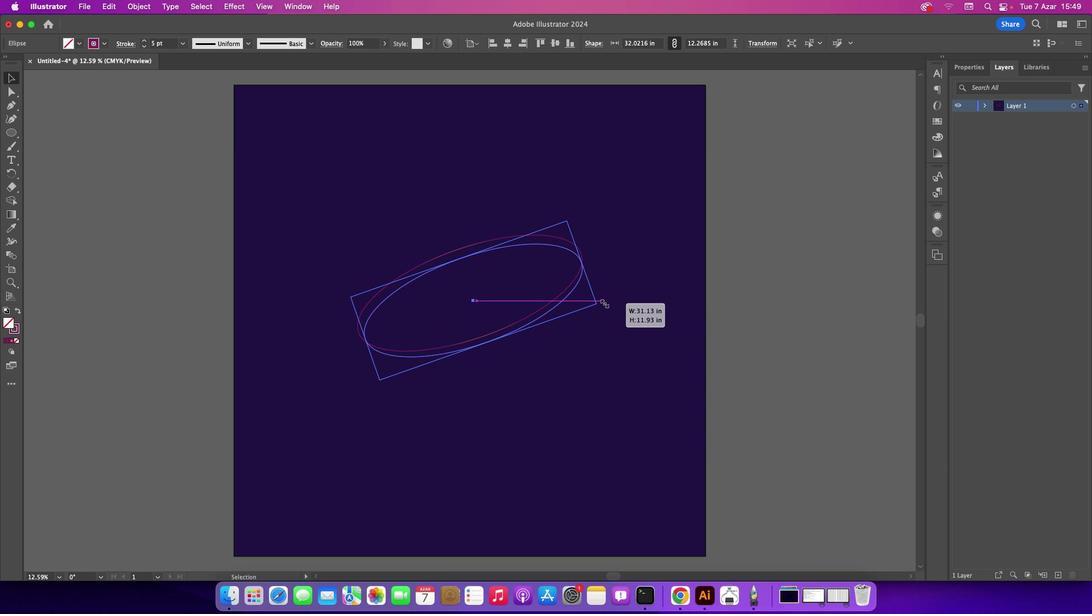 
Action: Mouse moved to (444, 266)
Screenshot: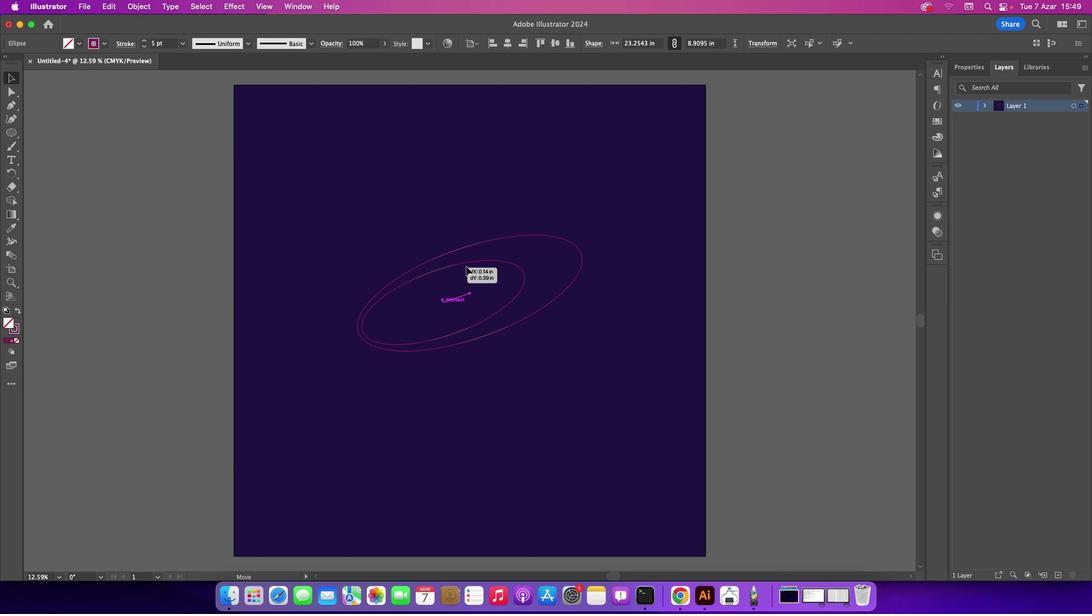 
Action: Mouse pressed left at (444, 266)
Screenshot: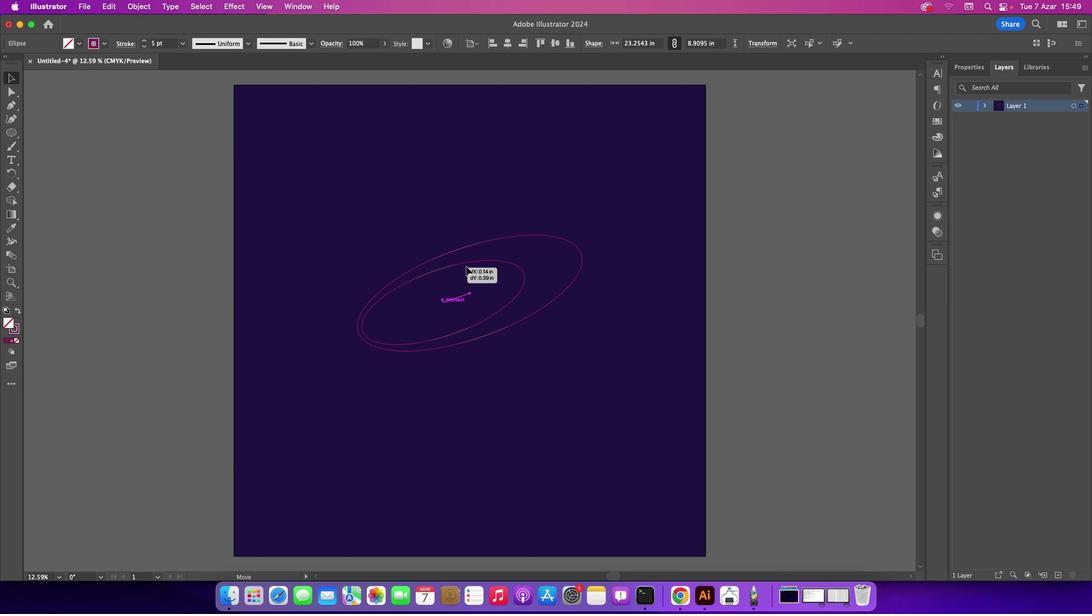 
Action: Mouse moved to (535, 235)
Screenshot: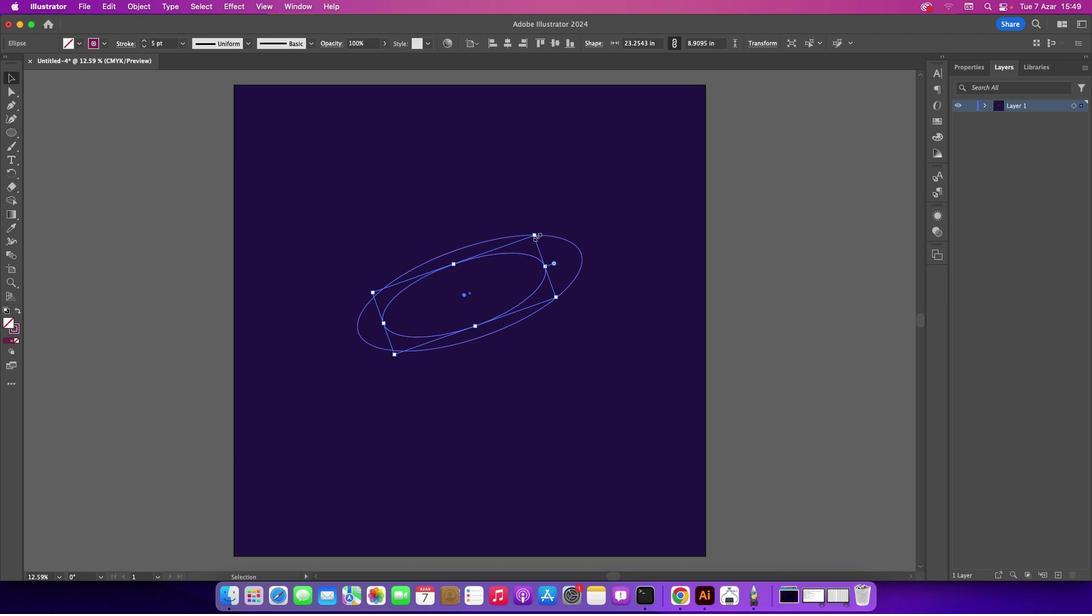 
Action: Mouse pressed left at (535, 235)
Screenshot: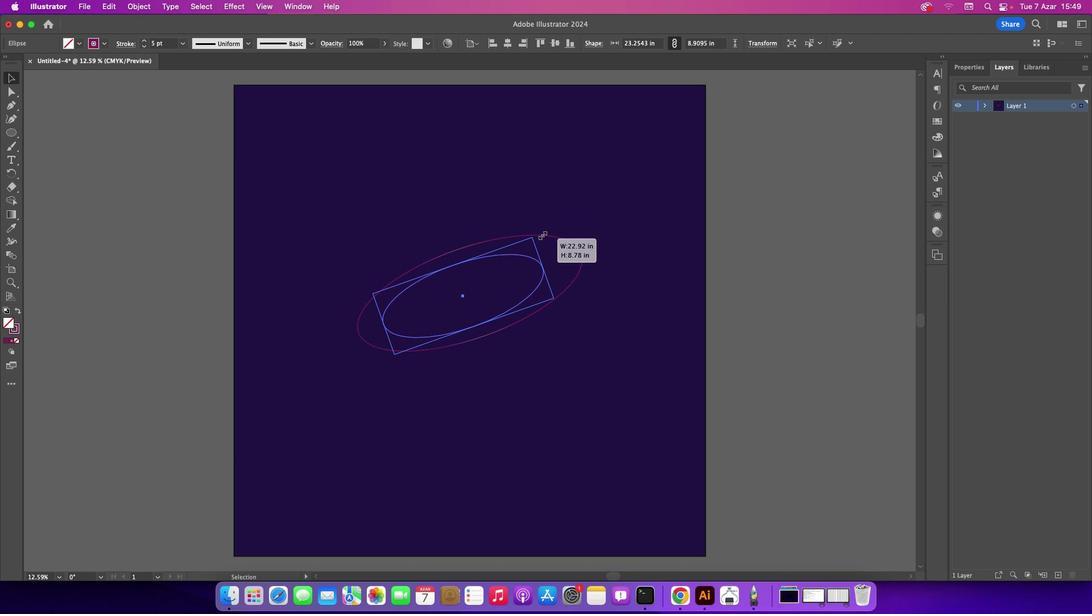 
Action: Key pressed Key.shift
Screenshot: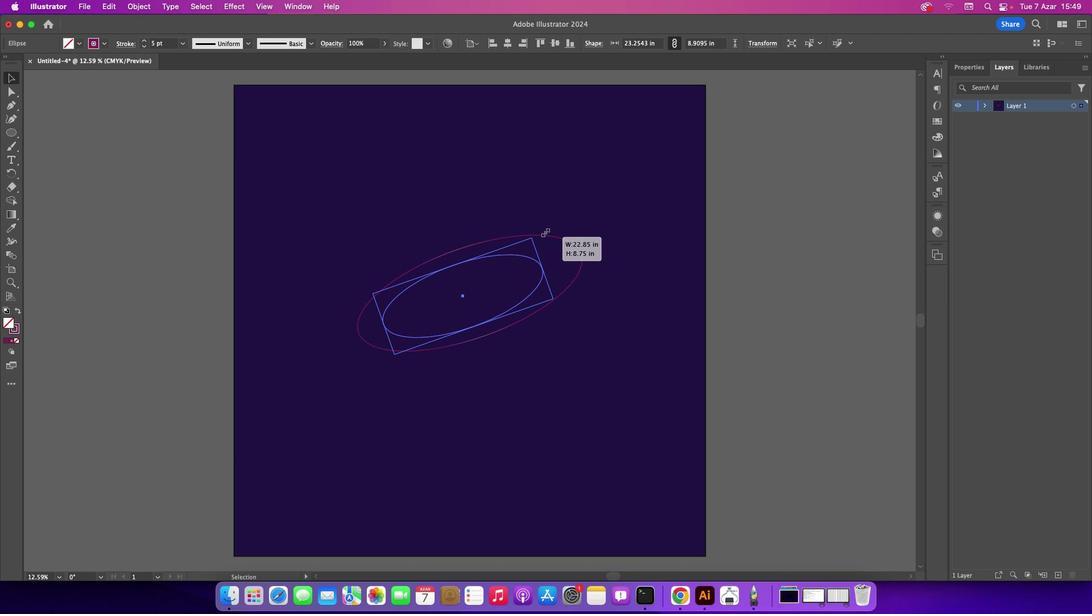 
Action: Mouse moved to (514, 230)
Screenshot: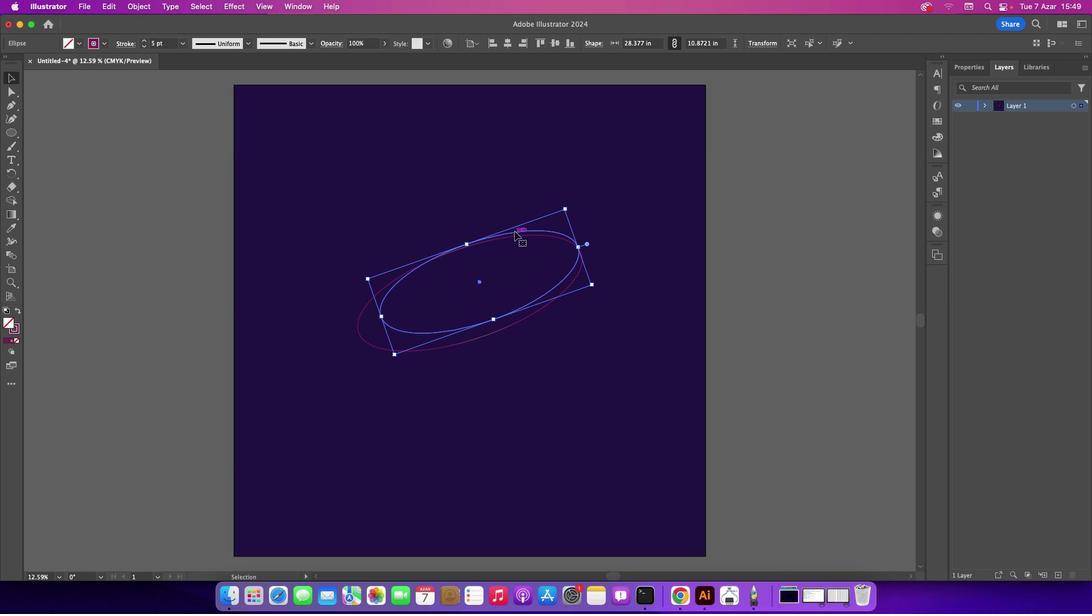 
Action: Mouse pressed left at (514, 230)
Screenshot: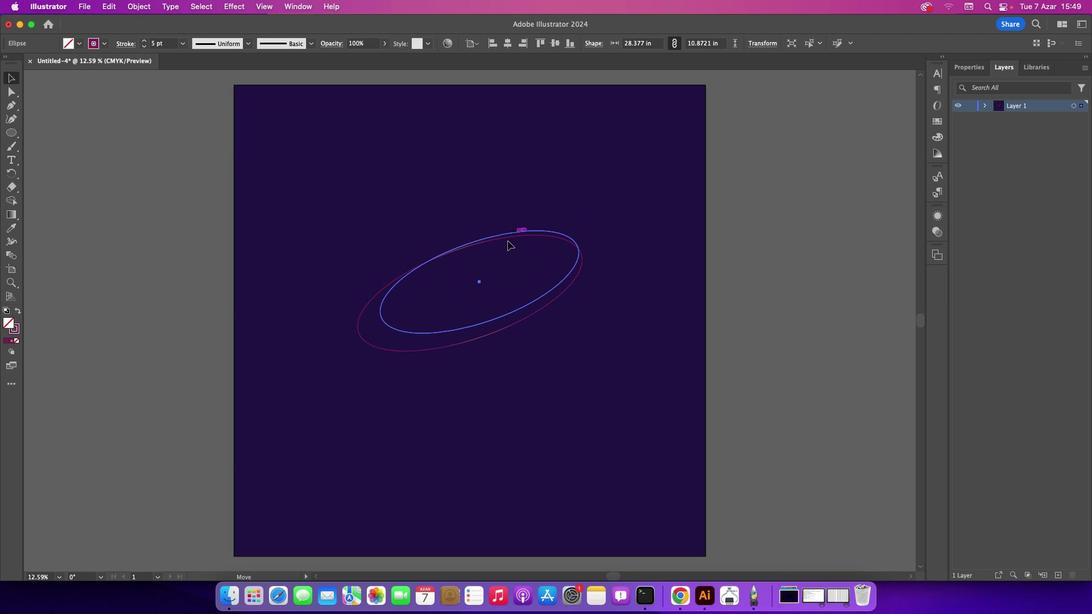 
Action: Mouse moved to (349, 217)
Screenshot: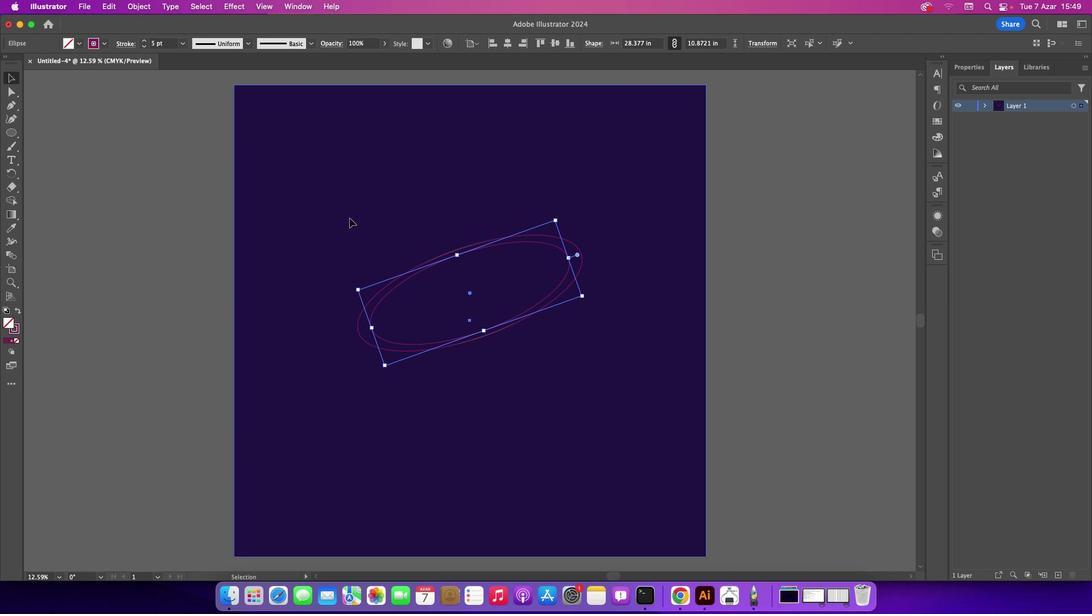 
Action: Mouse pressed left at (349, 217)
Screenshot: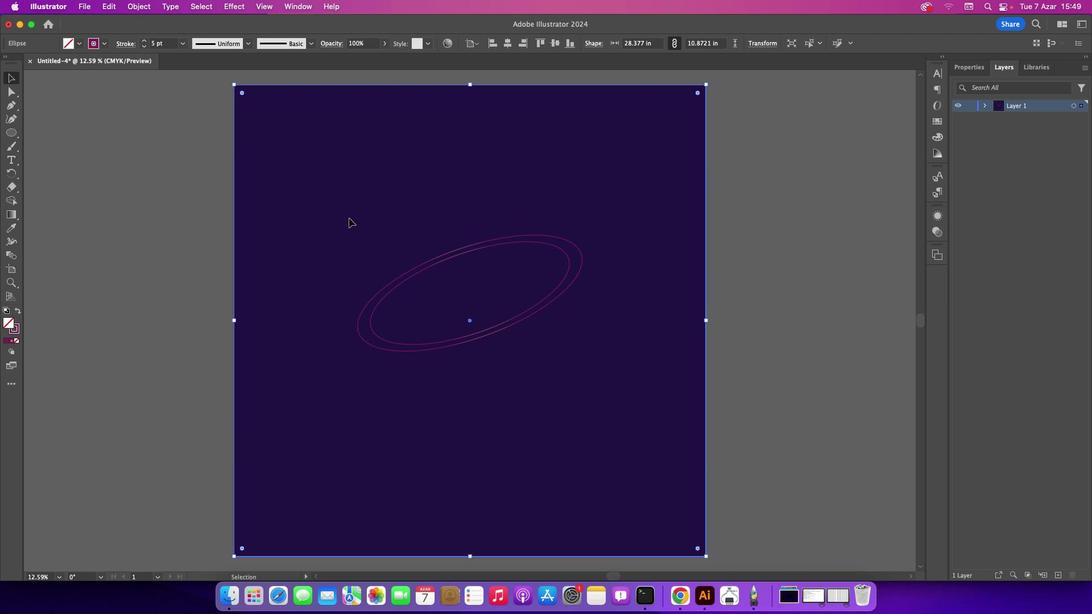 
Action: Mouse moved to (748, 242)
Screenshot: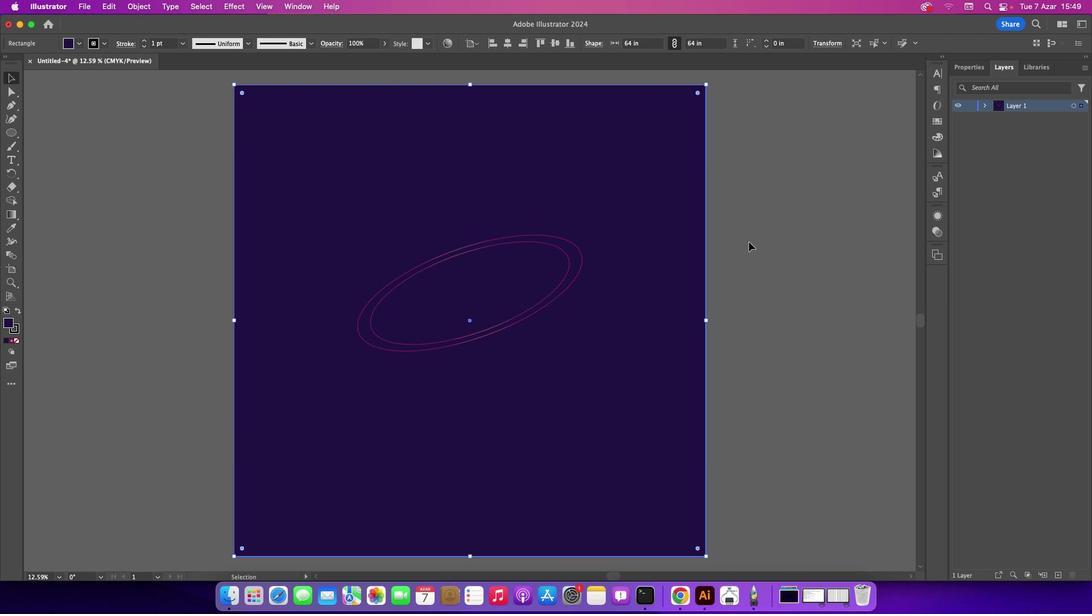 
Action: Mouse pressed left at (748, 242)
Screenshot: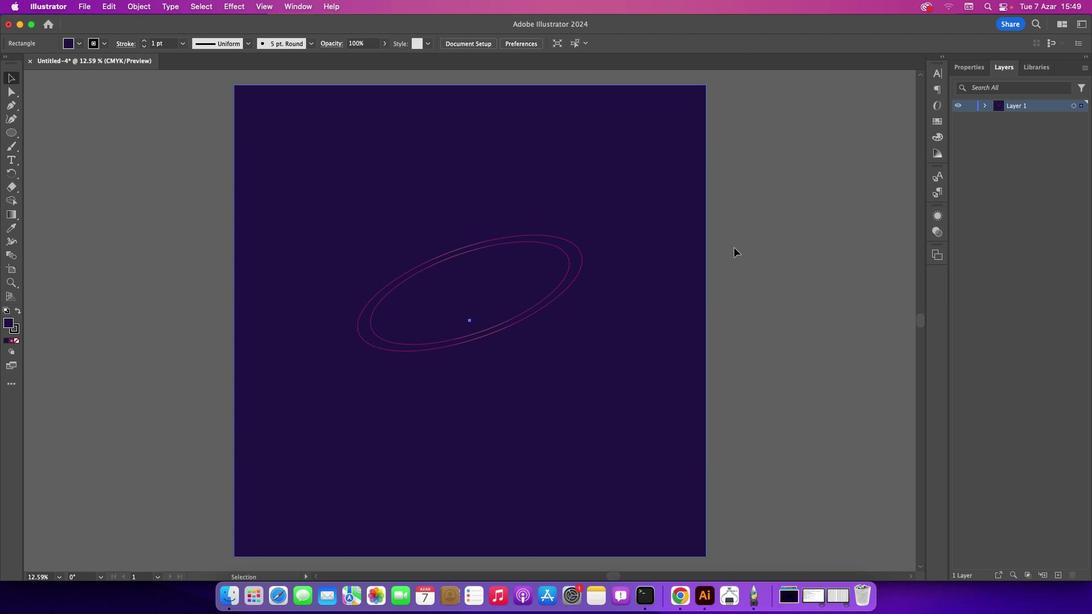
Action: Mouse moved to (510, 242)
Screenshot: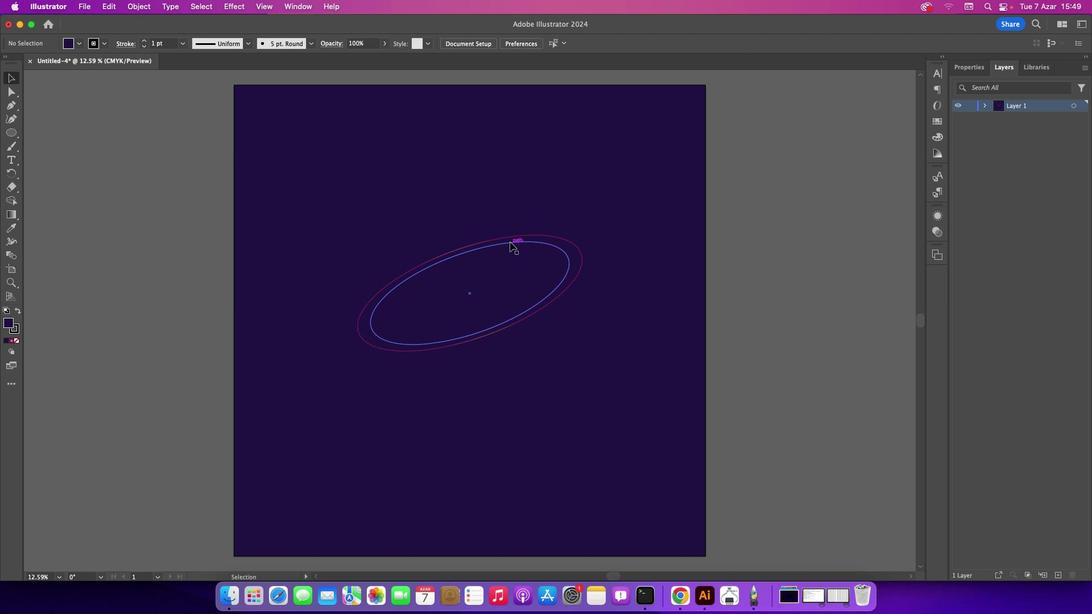 
Action: Key pressed Key.alt
Screenshot: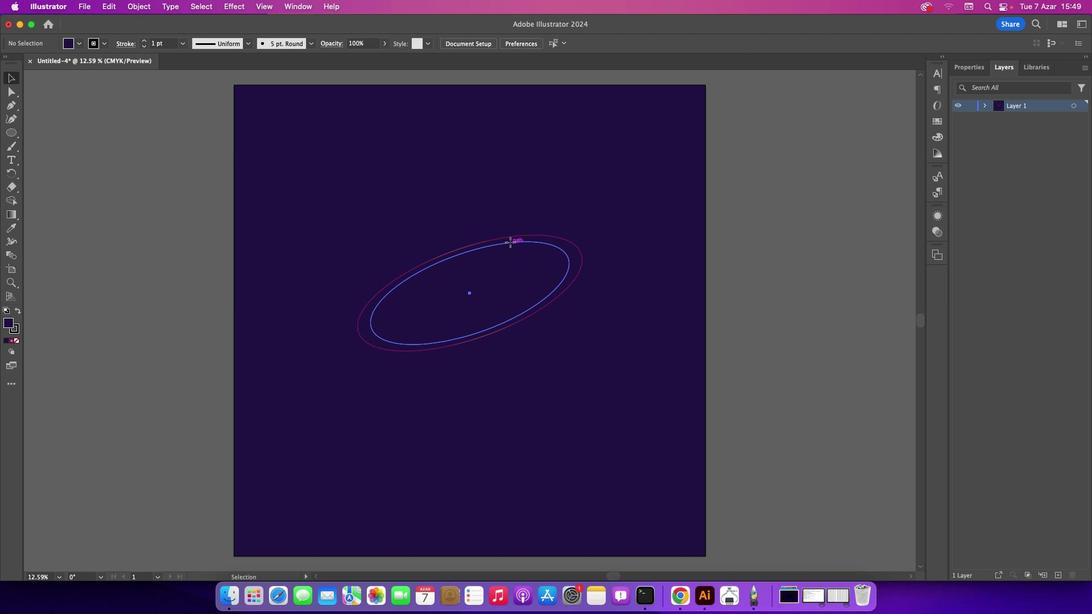 
Action: Mouse pressed left at (510, 242)
Screenshot: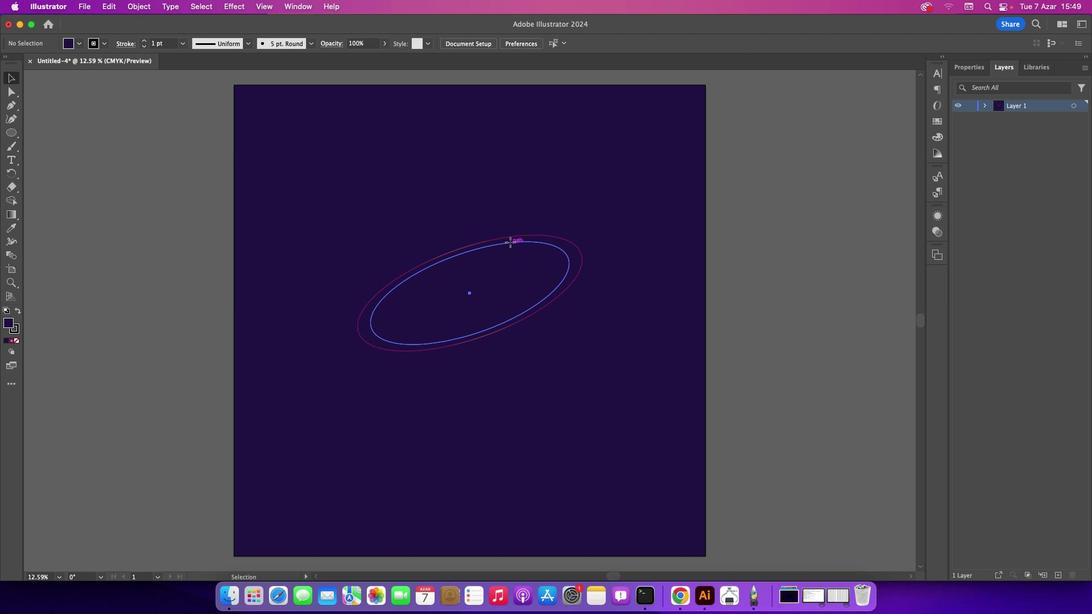 
Action: Mouse moved to (577, 308)
Screenshot: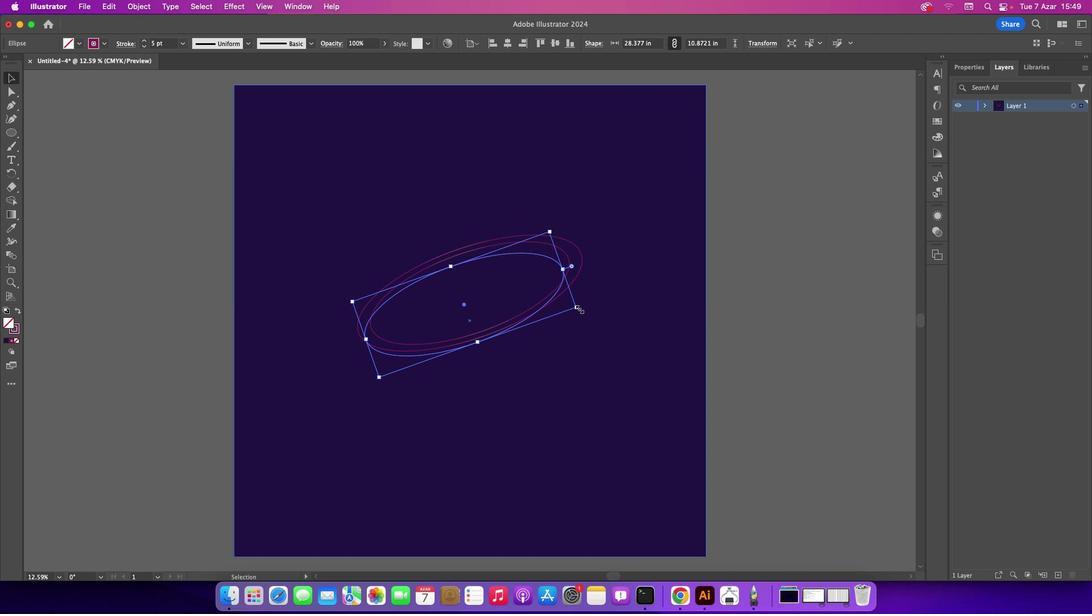 
Action: Key pressed Key.shift
Screenshot: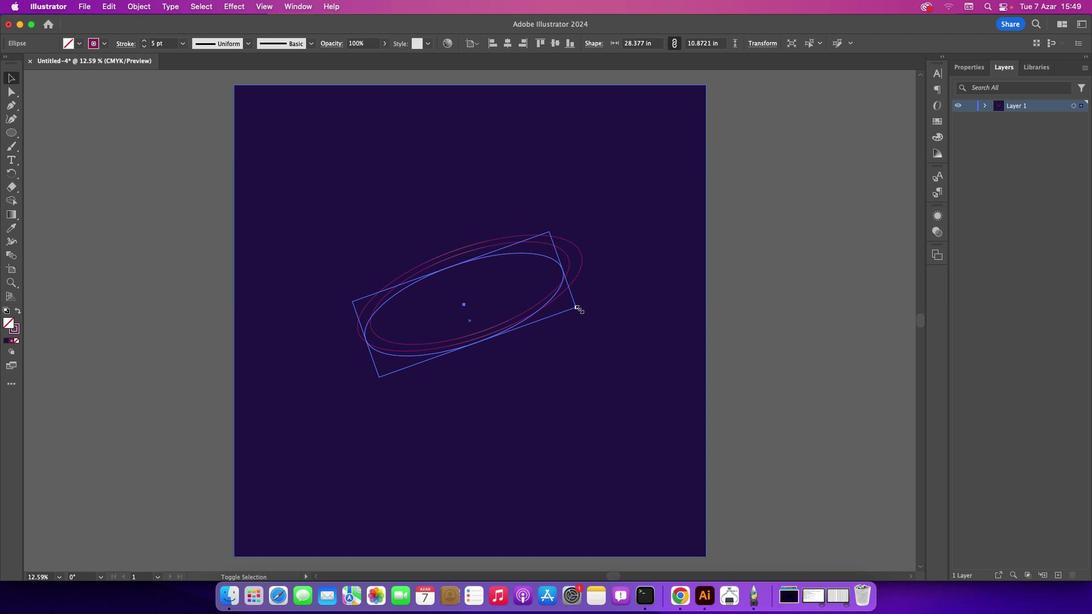 
Action: Mouse pressed left at (577, 308)
Screenshot: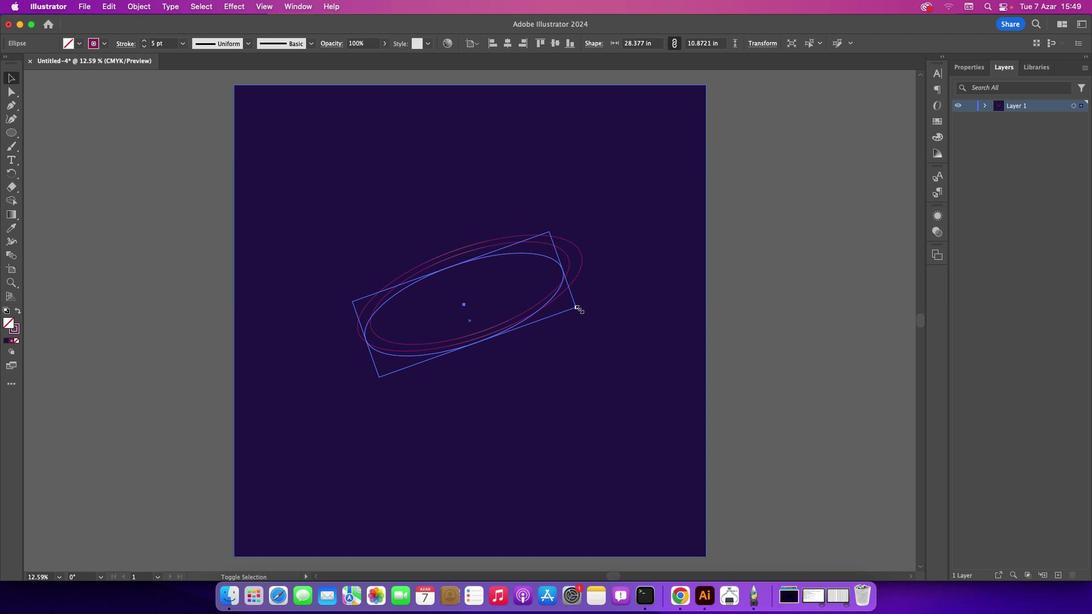 
Action: Mouse moved to (490, 262)
Screenshot: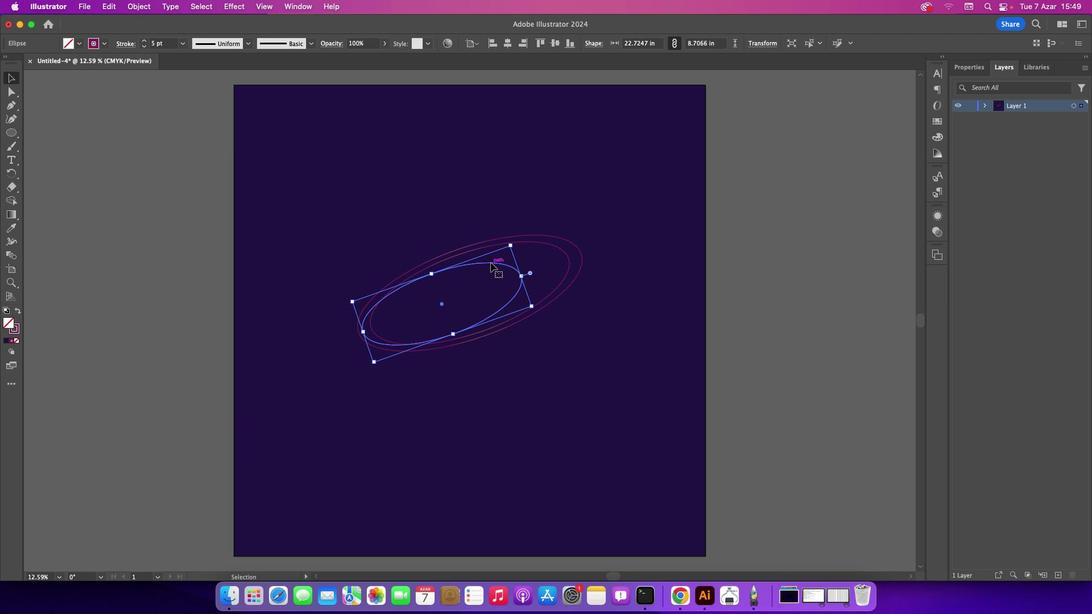 
Action: Mouse pressed left at (490, 262)
Screenshot: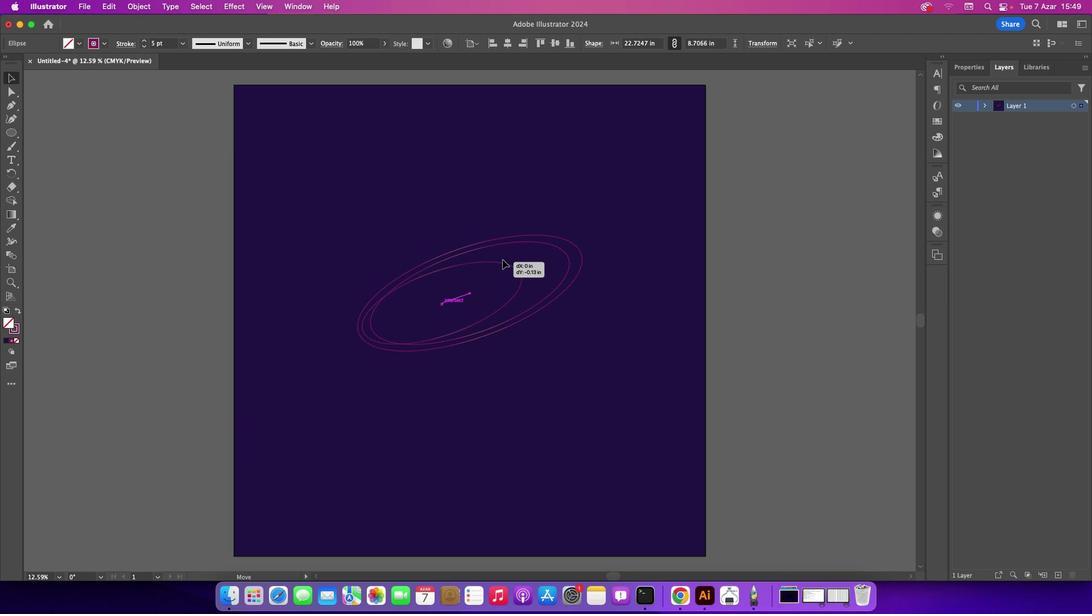 
Action: Mouse moved to (502, 259)
Screenshot: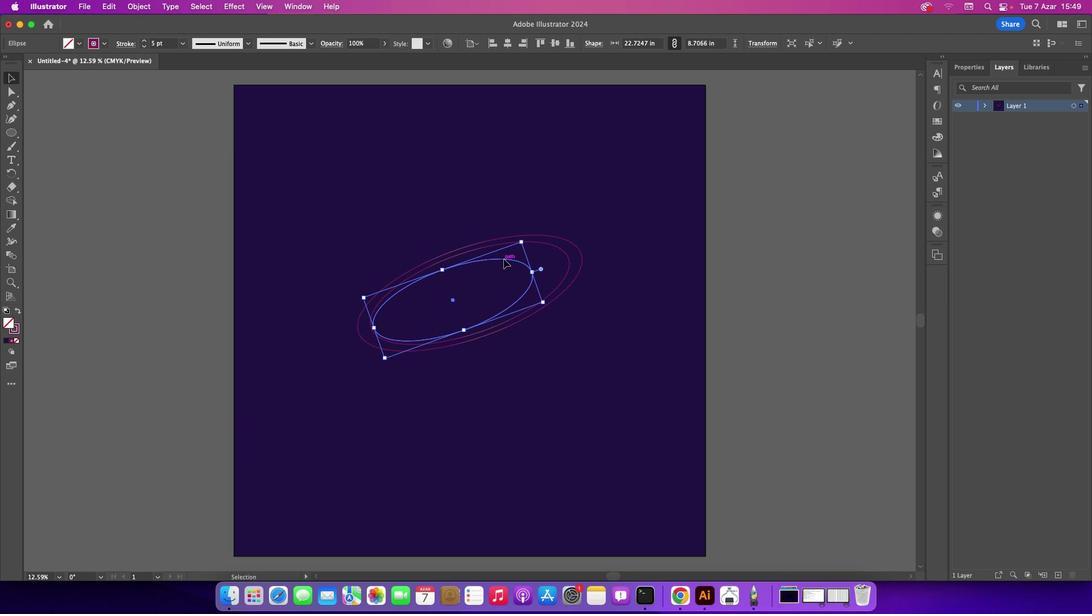 
Action: Mouse pressed left at (502, 259)
Screenshot: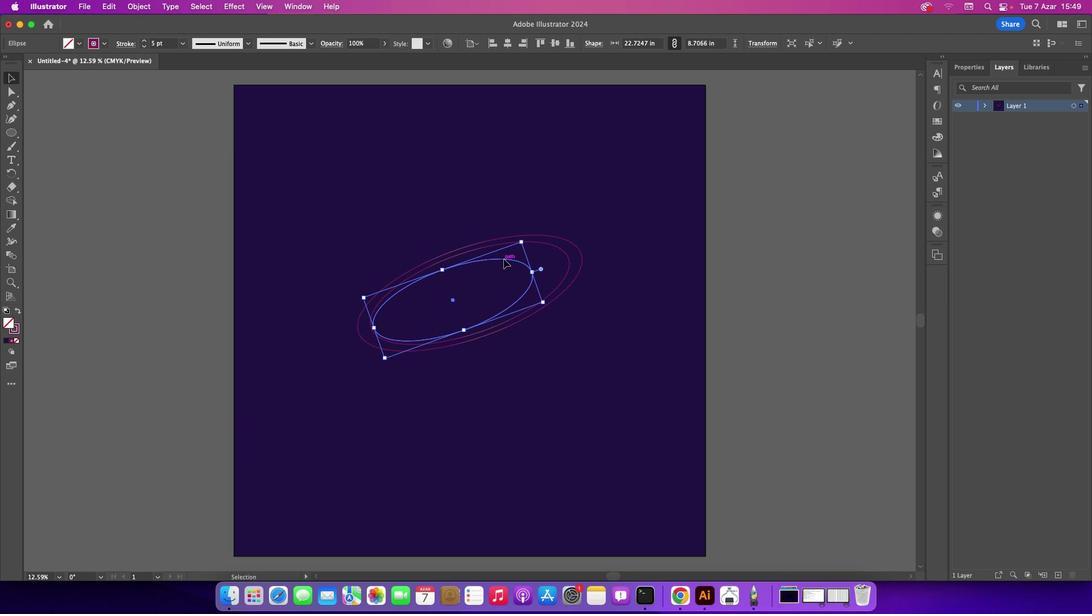 
Action: Mouse moved to (530, 237)
Screenshot: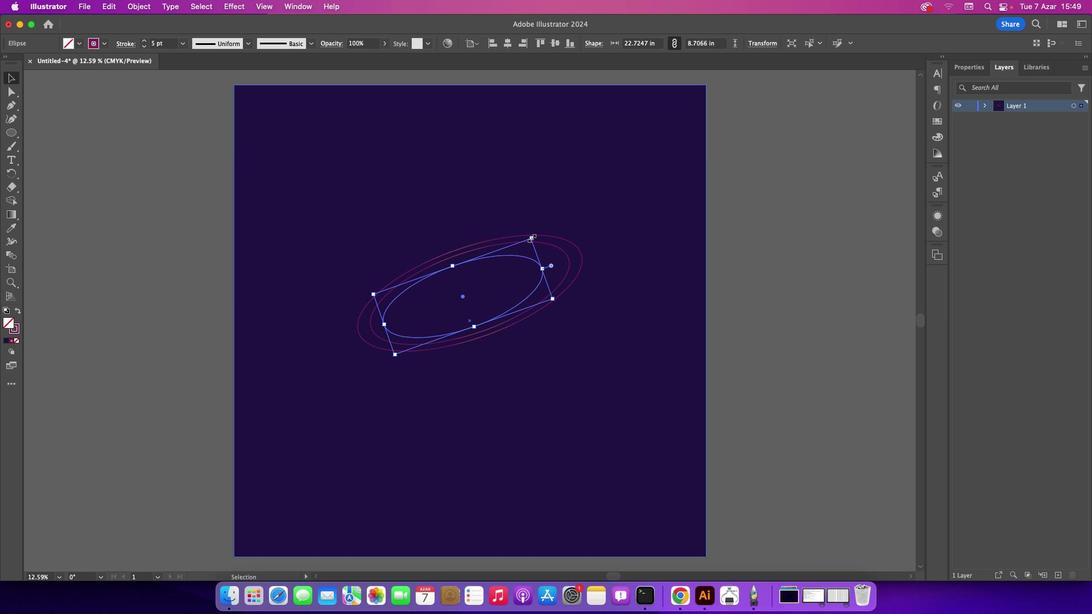 
Action: Key pressed Key.shift
Screenshot: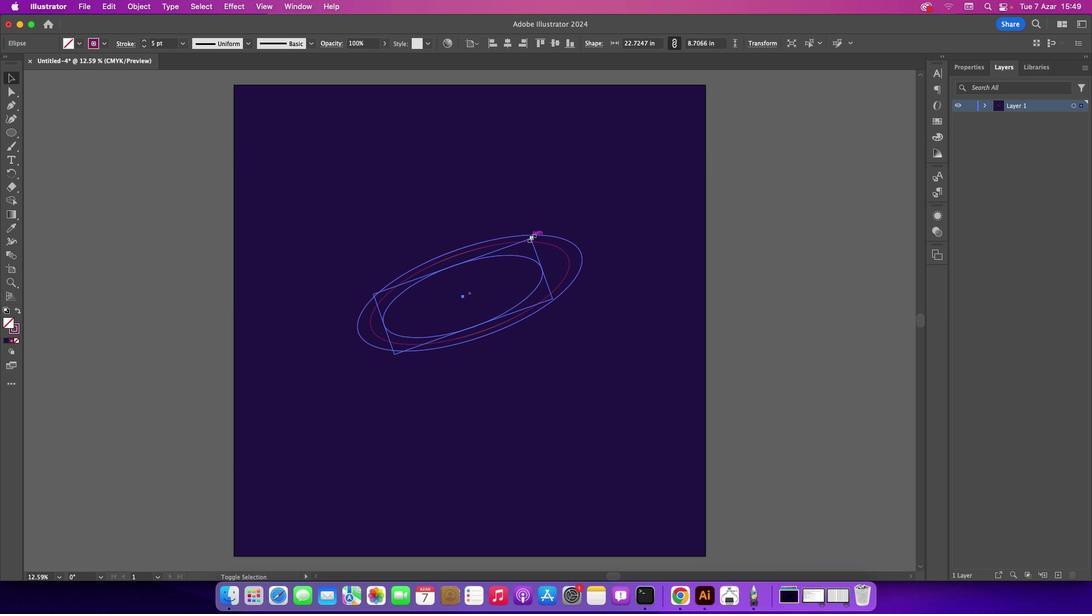 
Action: Mouse pressed left at (530, 237)
Screenshot: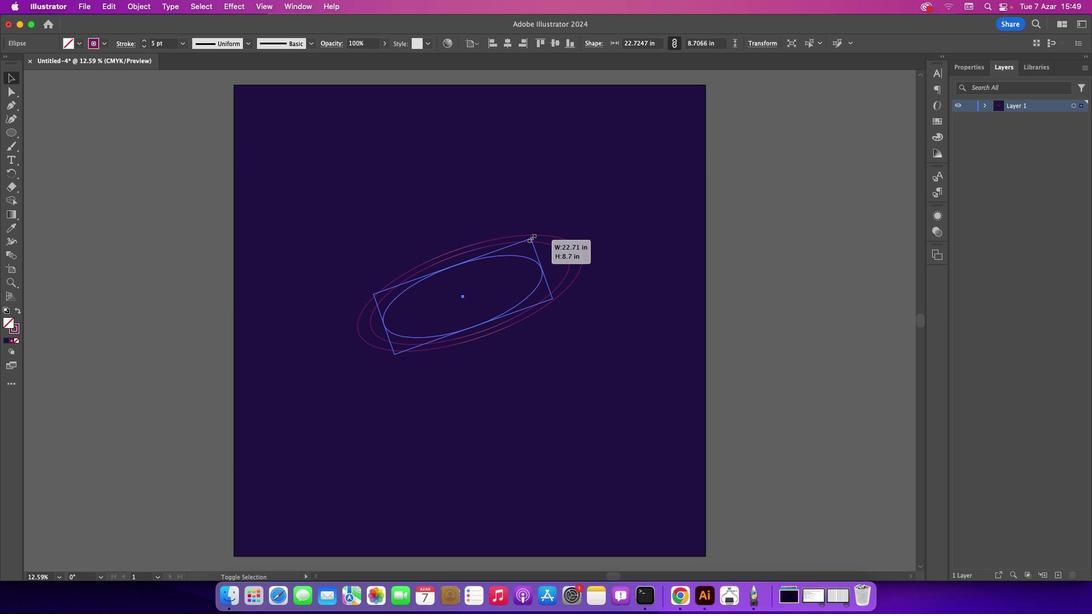 
Action: Mouse moved to (514, 251)
Screenshot: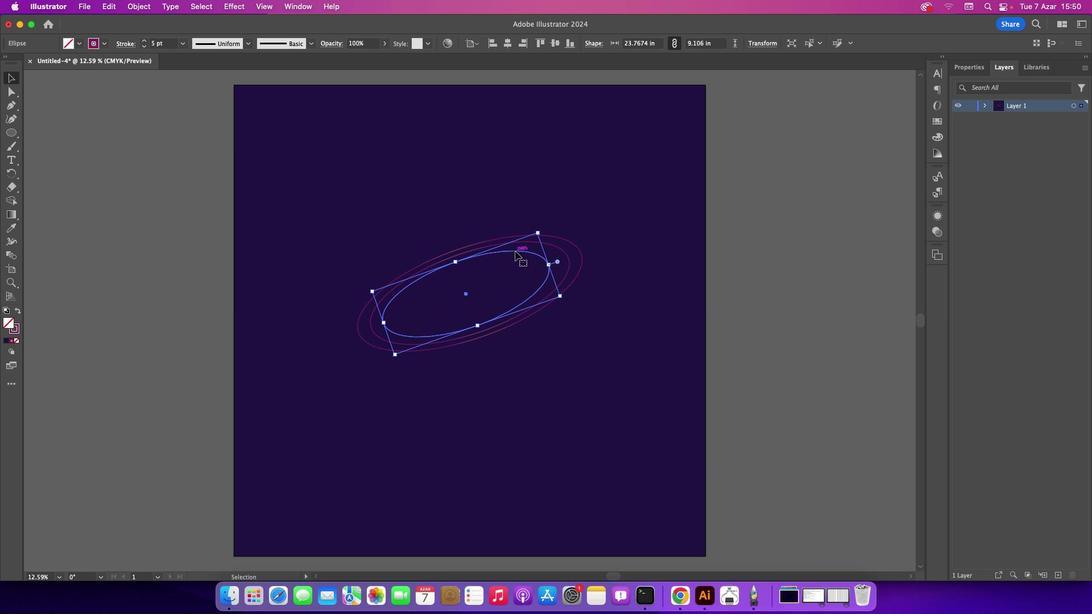 
Action: Mouse pressed left at (514, 251)
Screenshot: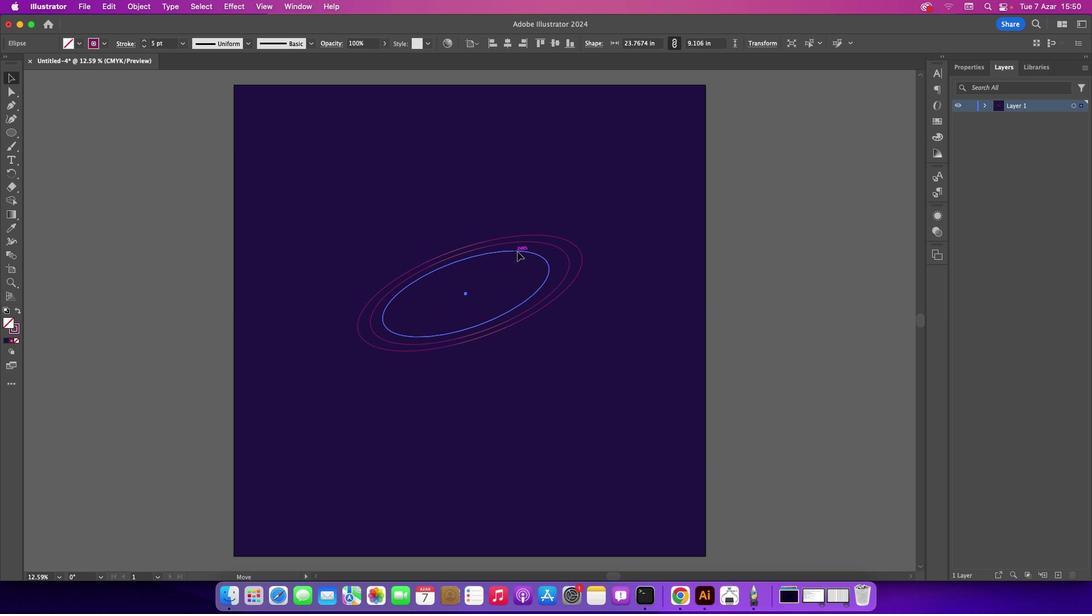 
Action: Mouse moved to (518, 251)
Screenshot: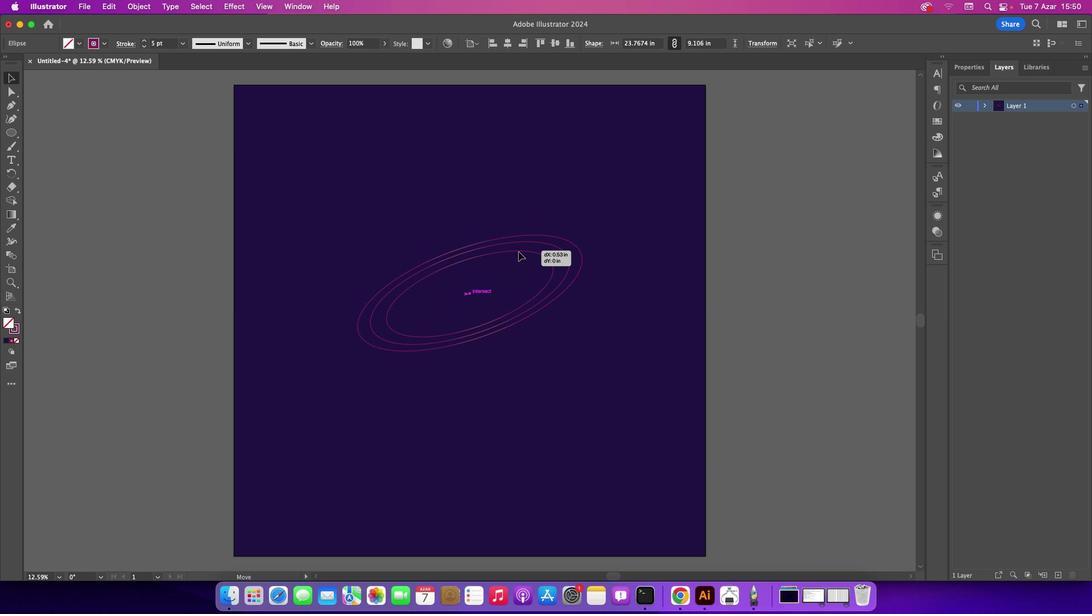 
Action: Mouse pressed left at (518, 251)
Screenshot: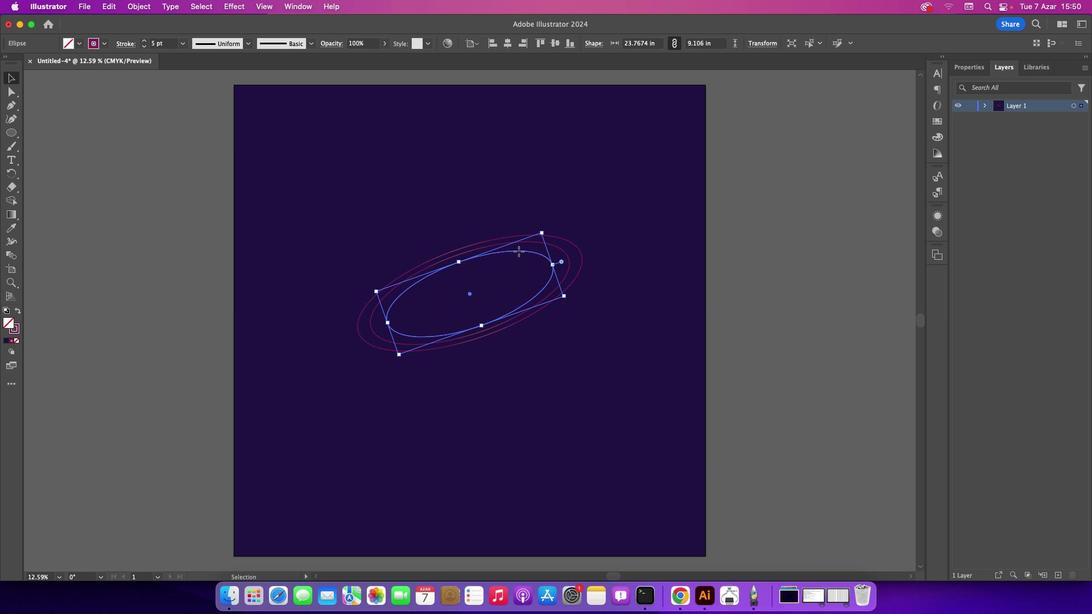
Action: Mouse moved to (10, 340)
Screenshot: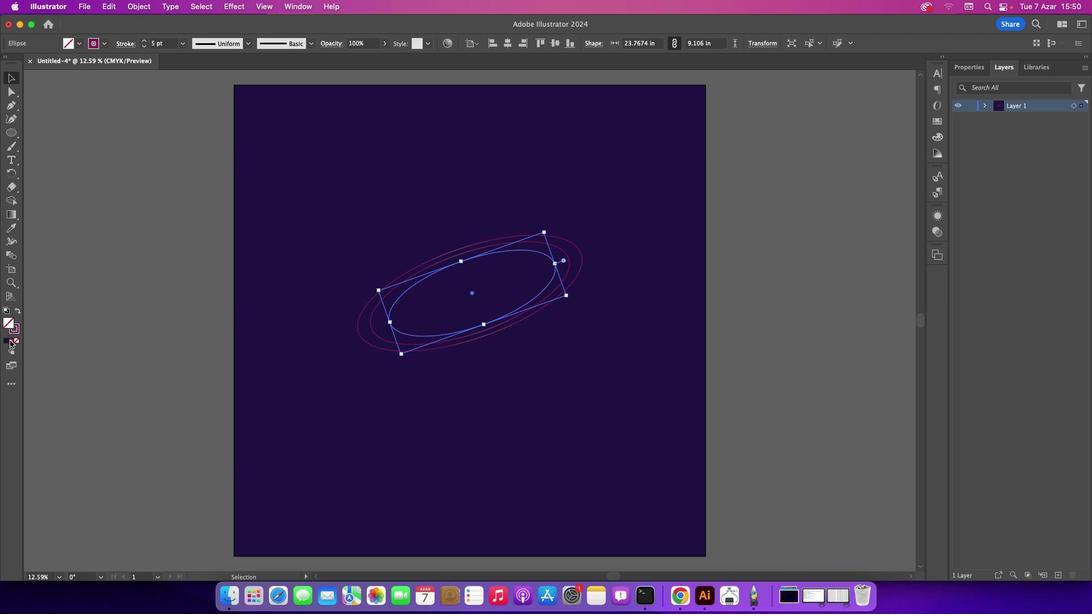 
Action: Mouse pressed left at (10, 340)
Screenshot: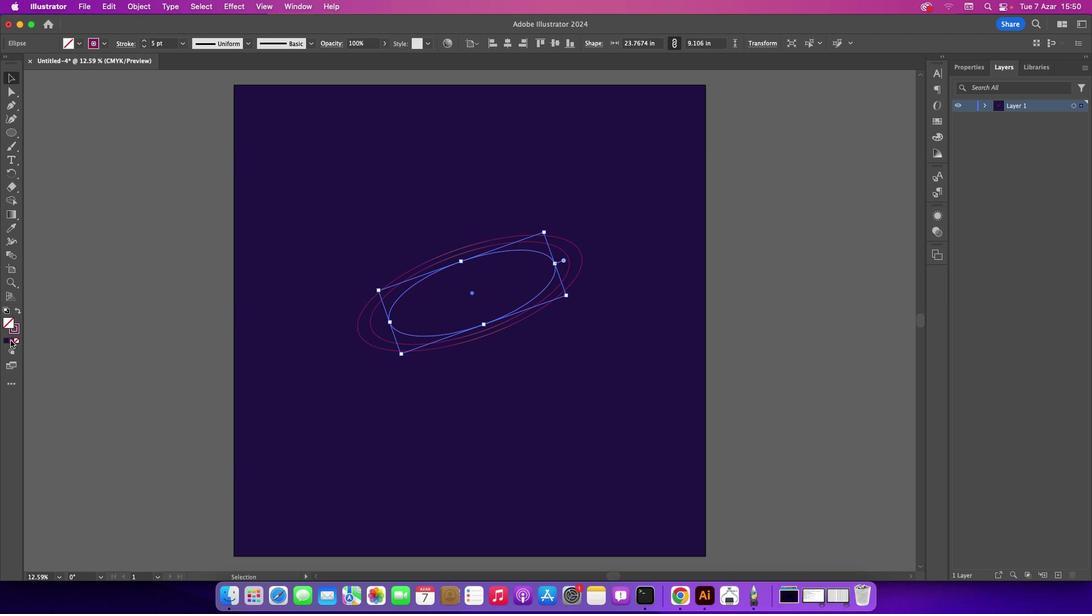 
Action: Mouse moved to (579, 130)
Screenshot: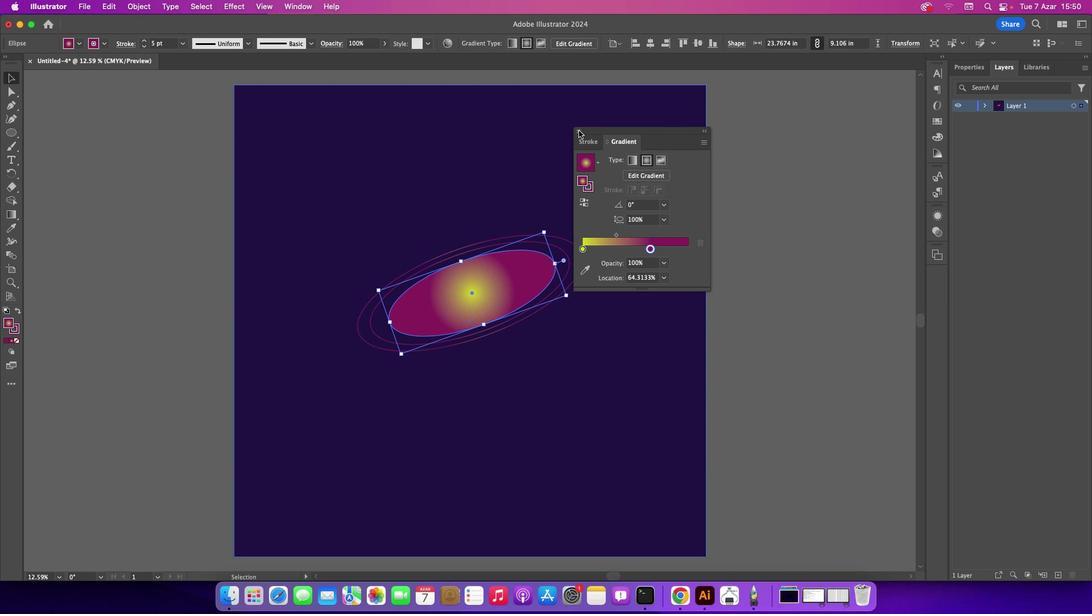 
Action: Mouse pressed left at (579, 130)
Screenshot: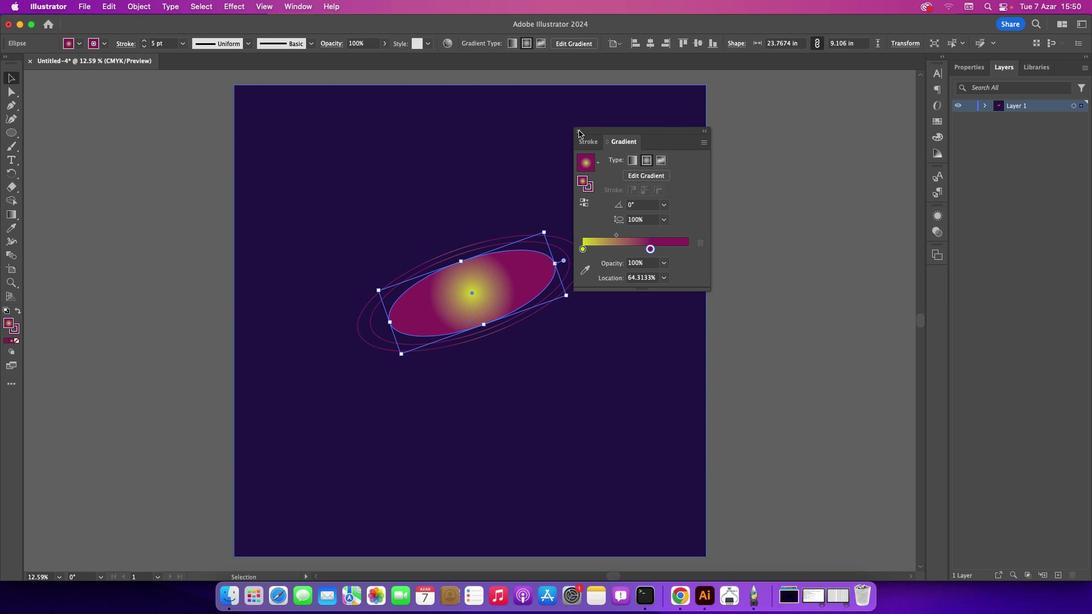
Action: Mouse moved to (17, 79)
Screenshot: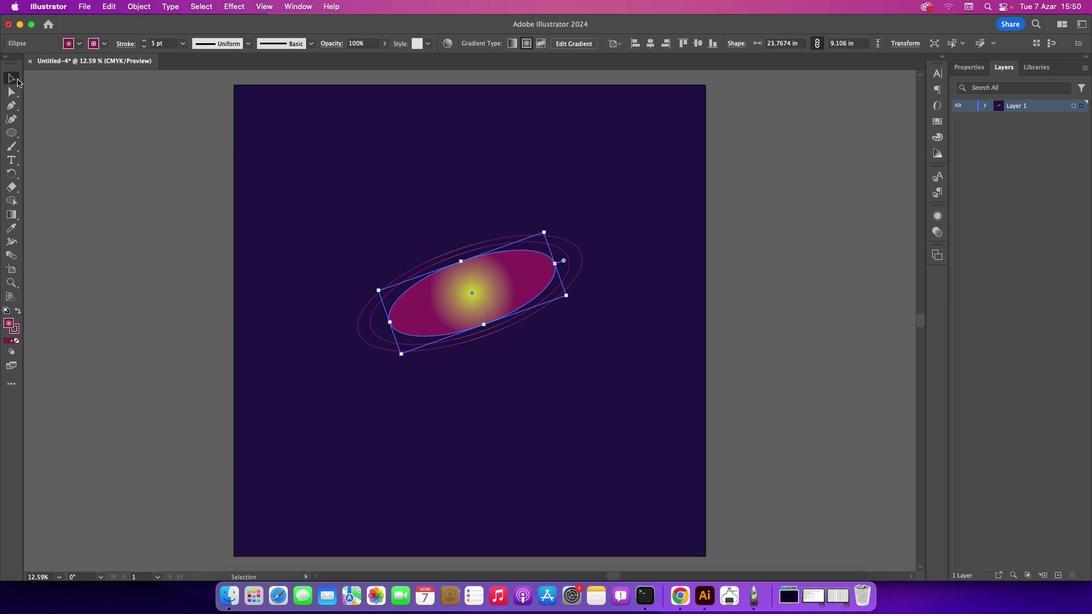 
Action: Mouse pressed left at (17, 79)
Screenshot: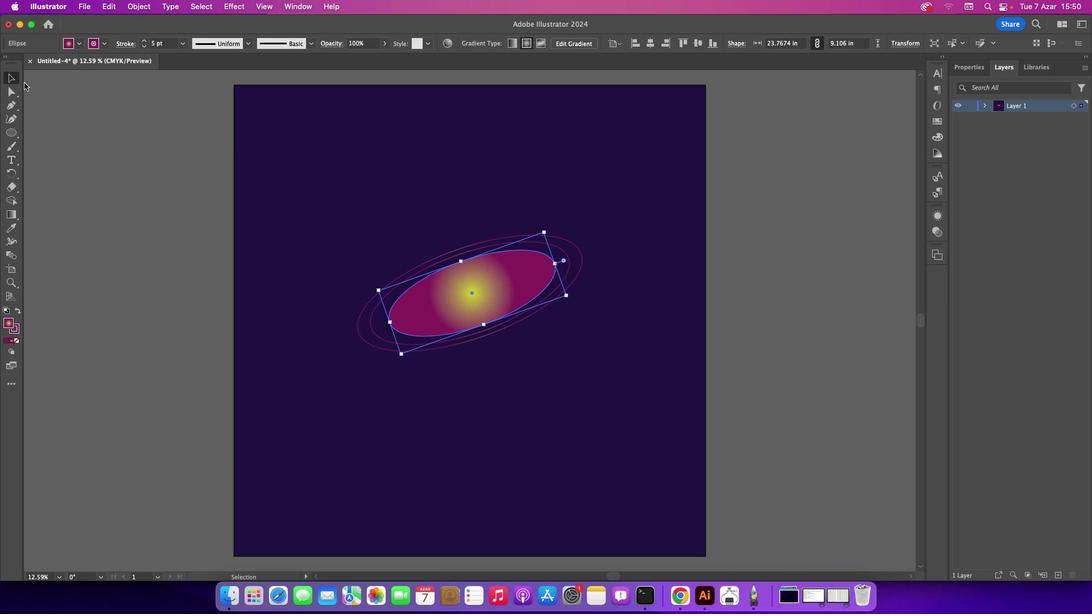 
Action: Mouse moved to (93, 123)
Screenshot: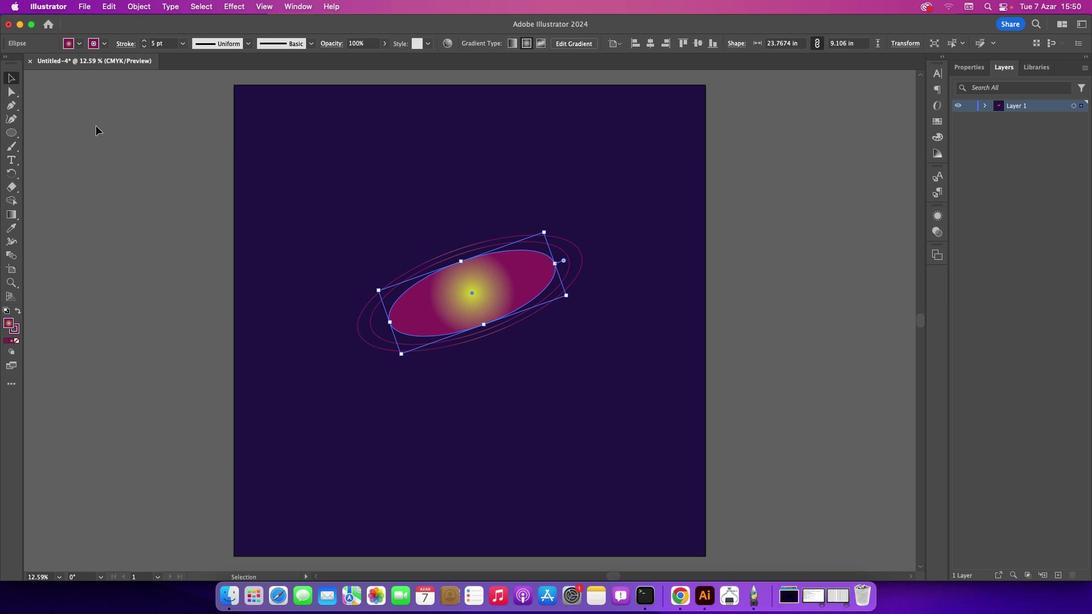 
Action: Mouse pressed left at (93, 123)
Screenshot: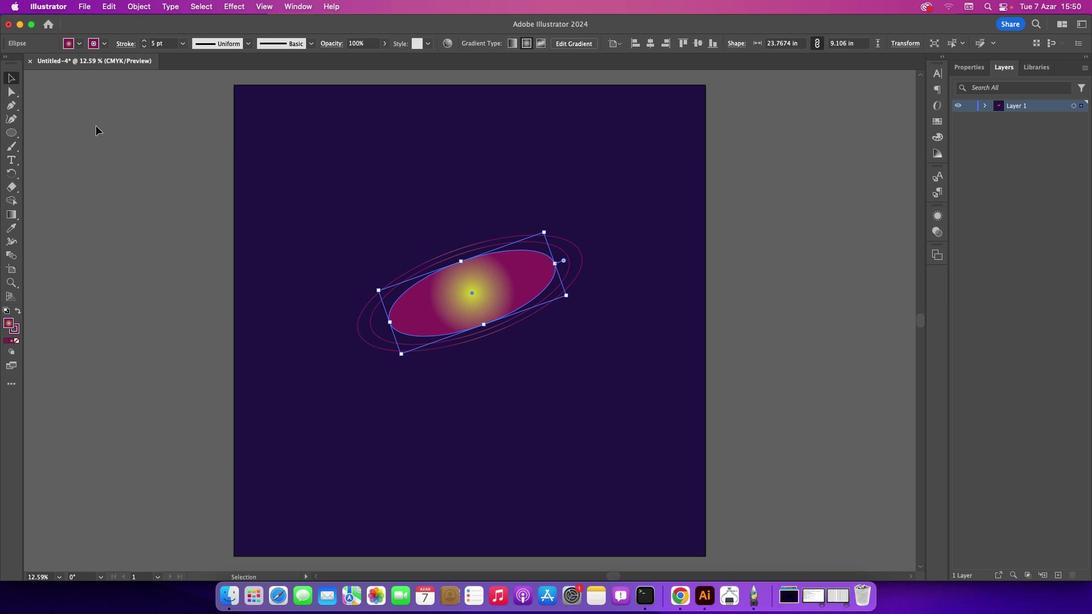 
Action: Mouse moved to (500, 262)
Screenshot: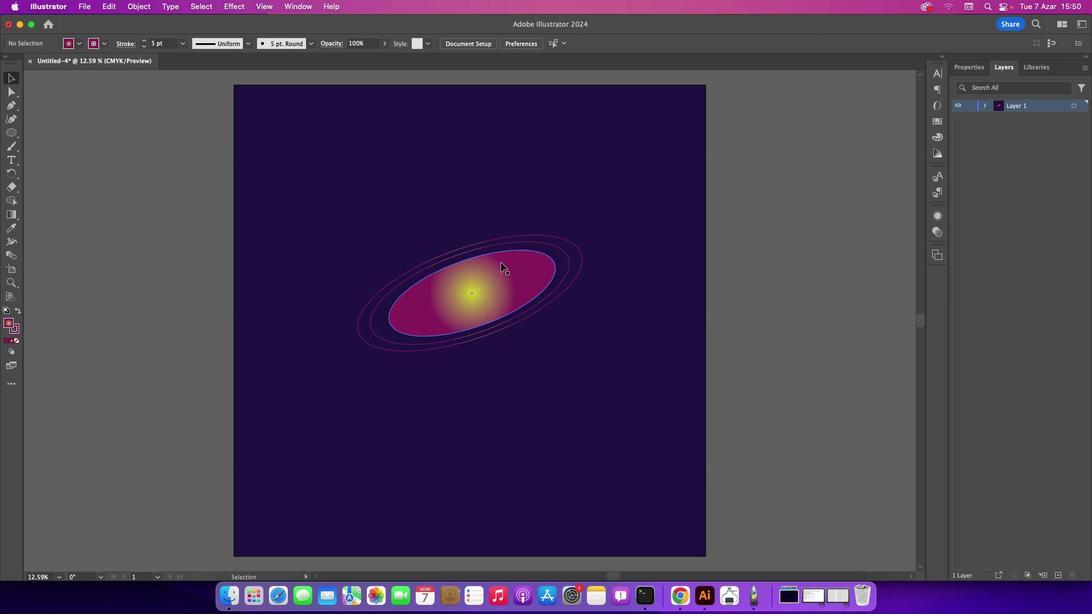 
Action: Mouse pressed left at (500, 262)
Screenshot: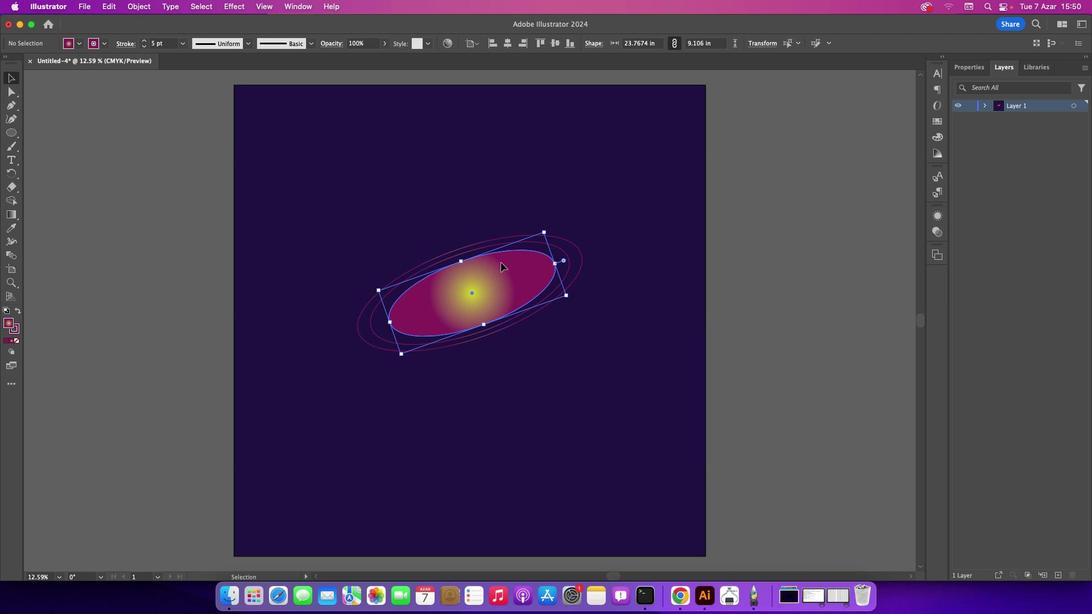 
Action: Mouse moved to (385, 40)
Screenshot: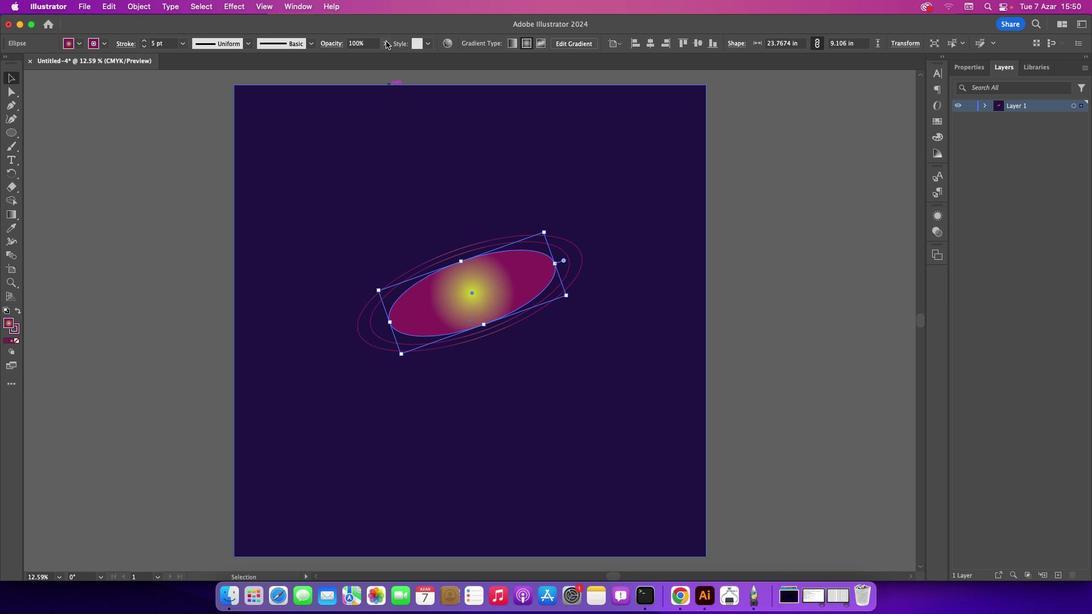 
Action: Mouse pressed left at (385, 40)
Screenshot: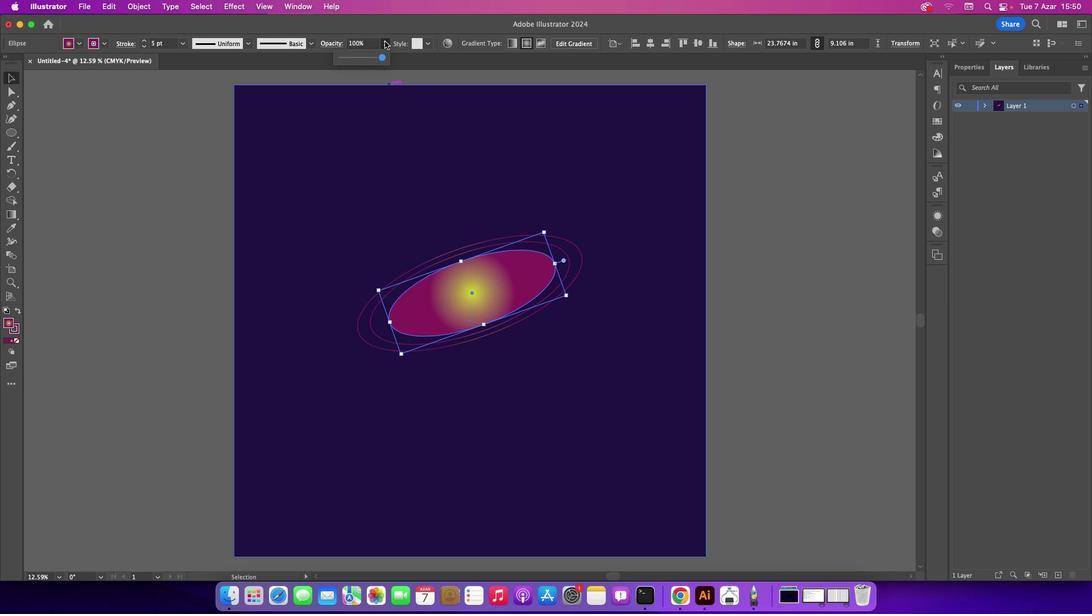 
Action: Mouse moved to (374, 56)
Screenshot: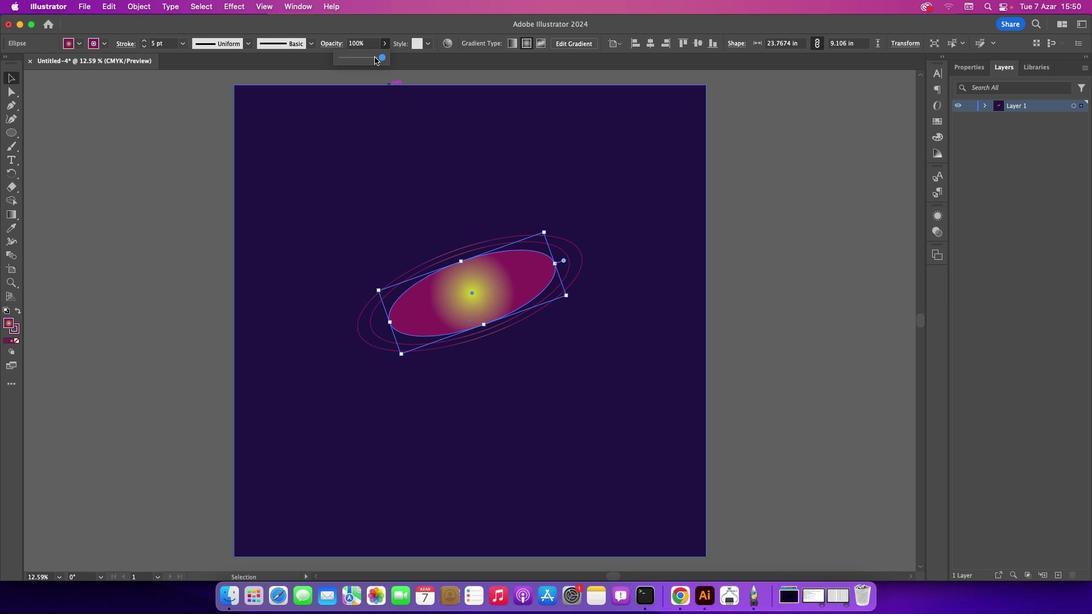 
Action: Mouse pressed left at (374, 56)
Screenshot: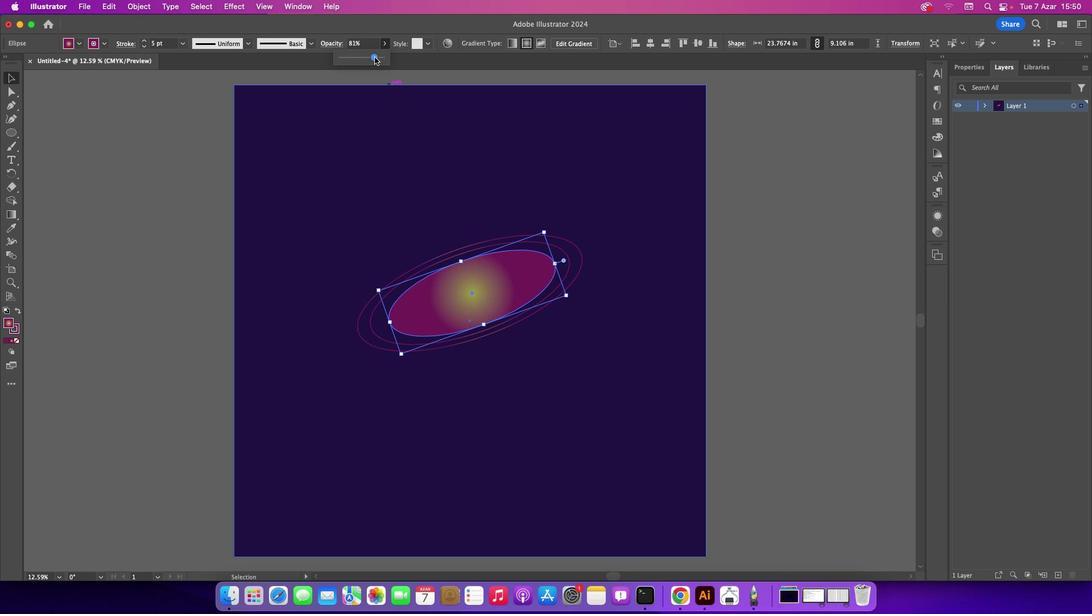 
Action: Mouse pressed left at (374, 56)
Screenshot: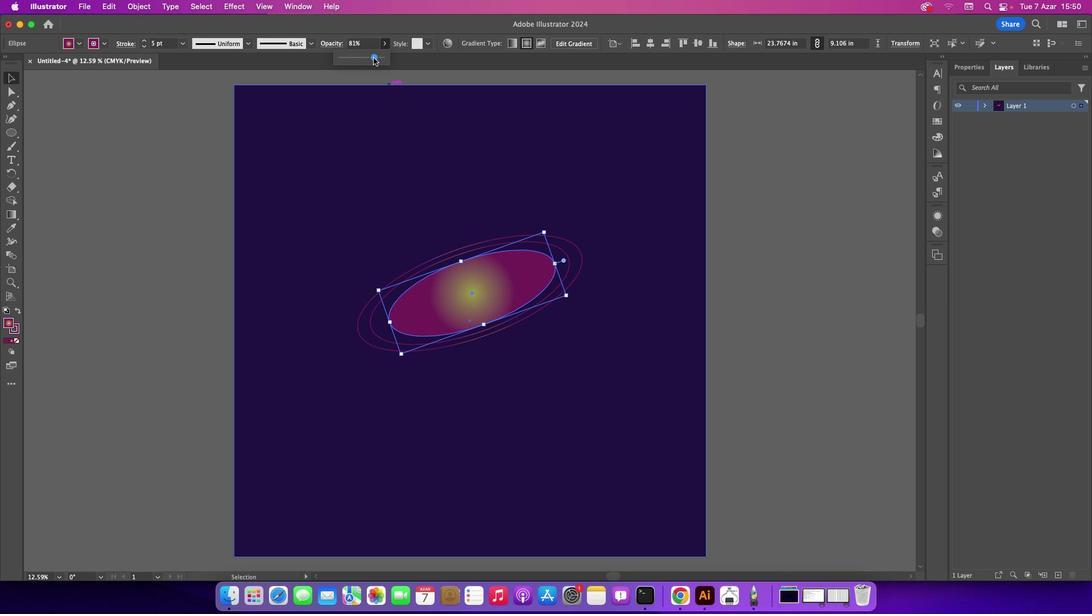 
Action: Mouse moved to (733, 219)
Screenshot: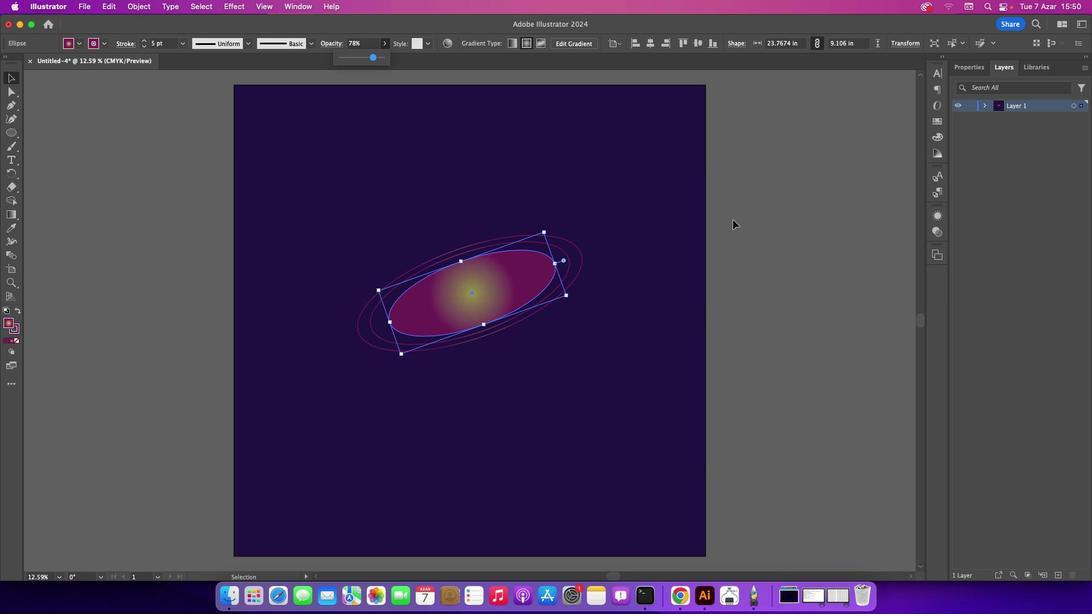 
Action: Mouse pressed left at (733, 219)
Screenshot: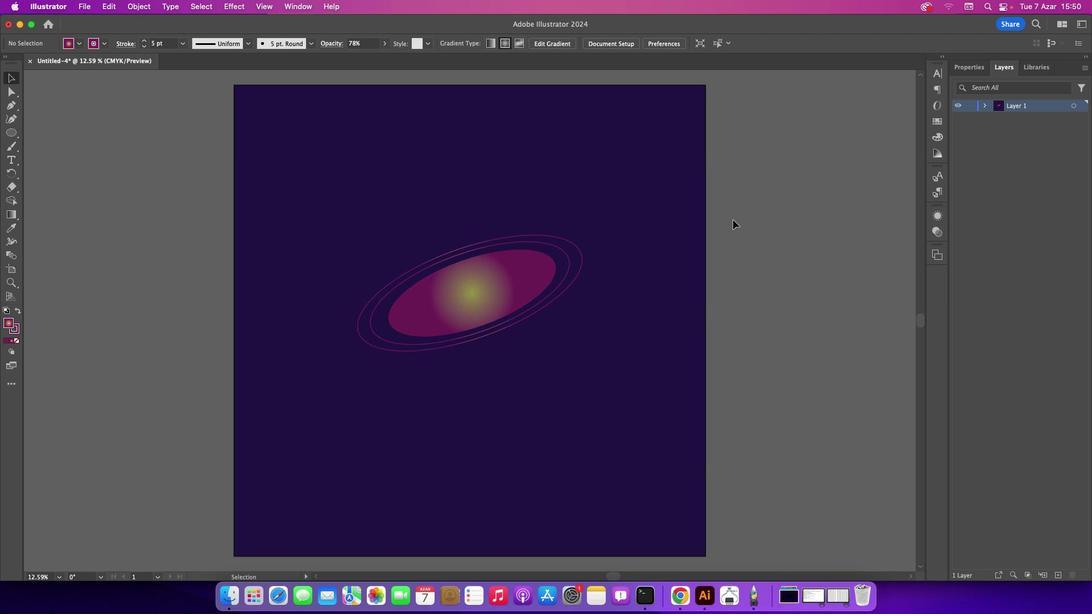 
Action: Mouse moved to (473, 251)
Screenshot: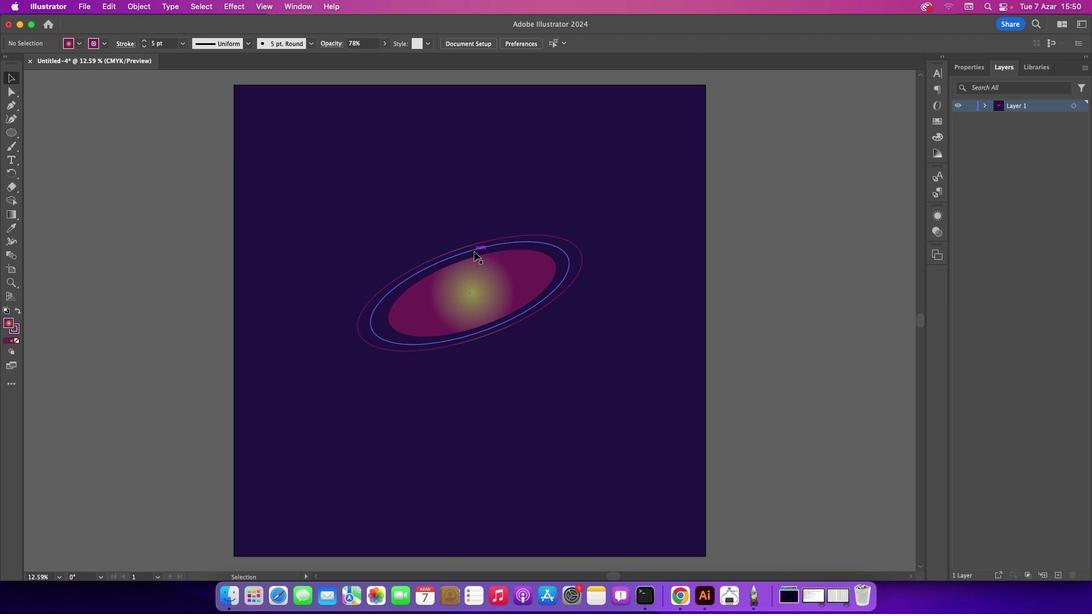 
Action: Key pressed Key.alt
Screenshot: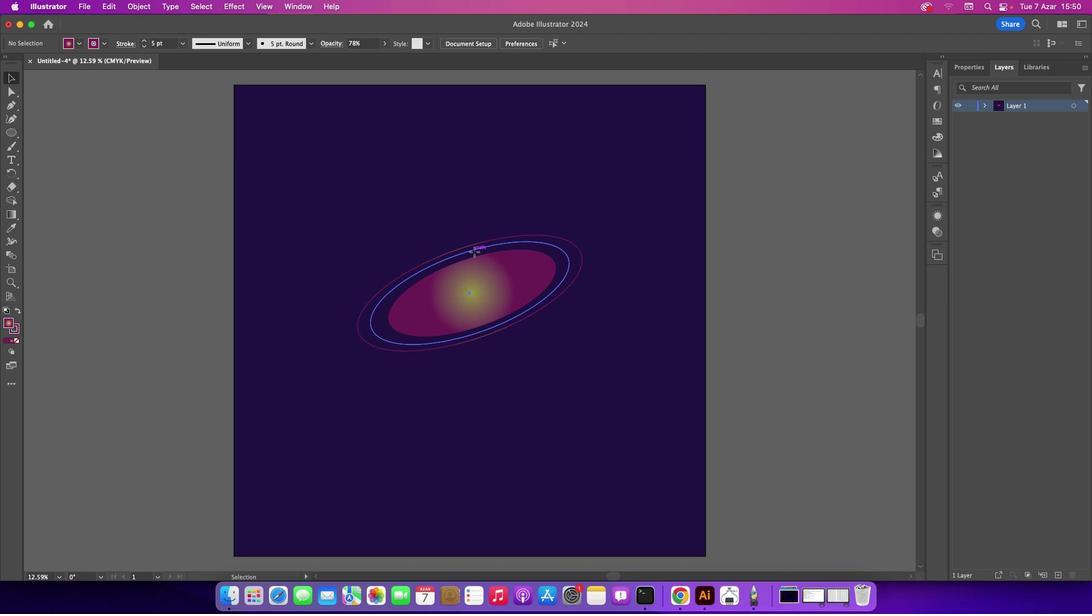 
Action: Mouse pressed left at (473, 251)
Screenshot: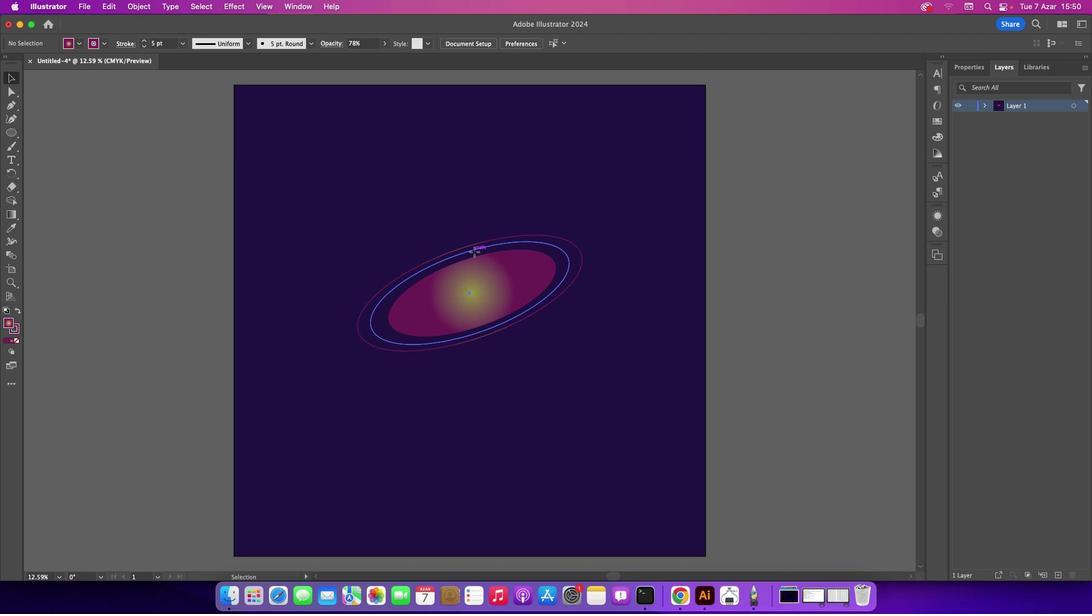 
Action: Mouse moved to (593, 297)
Screenshot: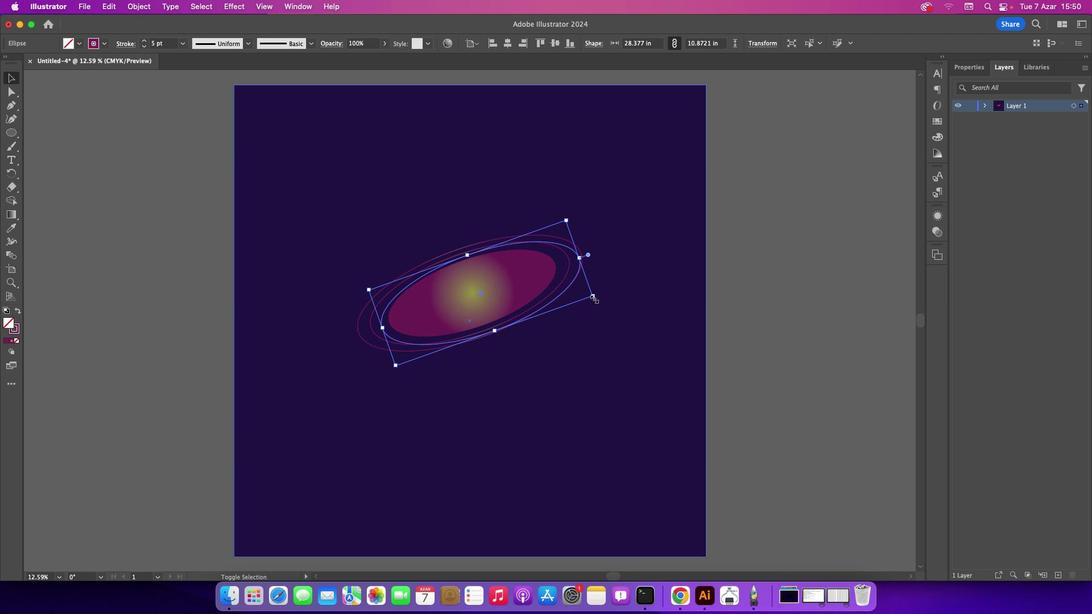 
Action: Key pressed Key.shift
Screenshot: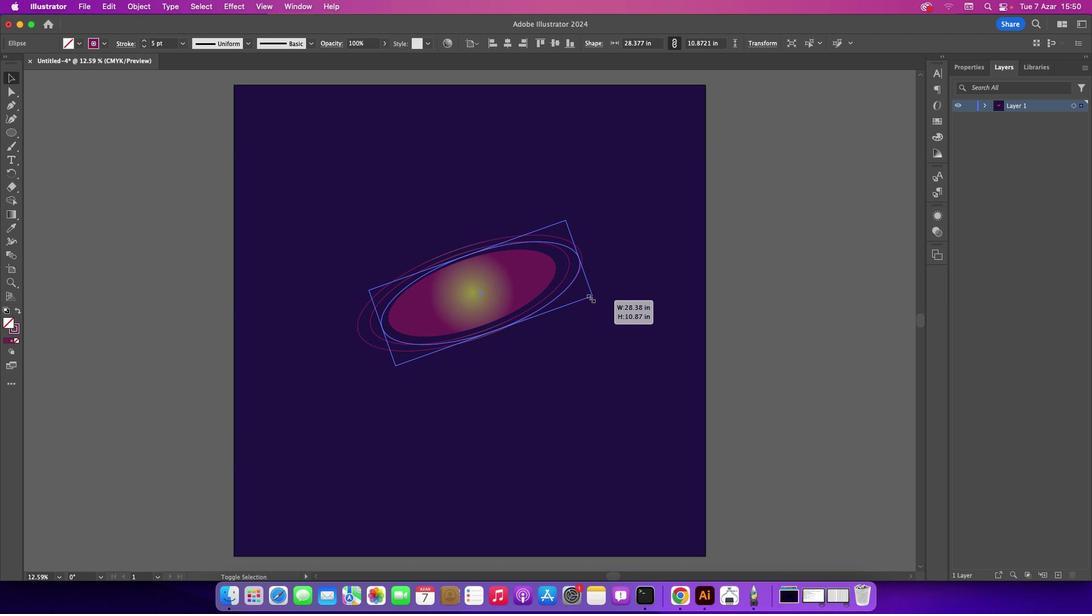 
Action: Mouse pressed left at (593, 297)
Screenshot: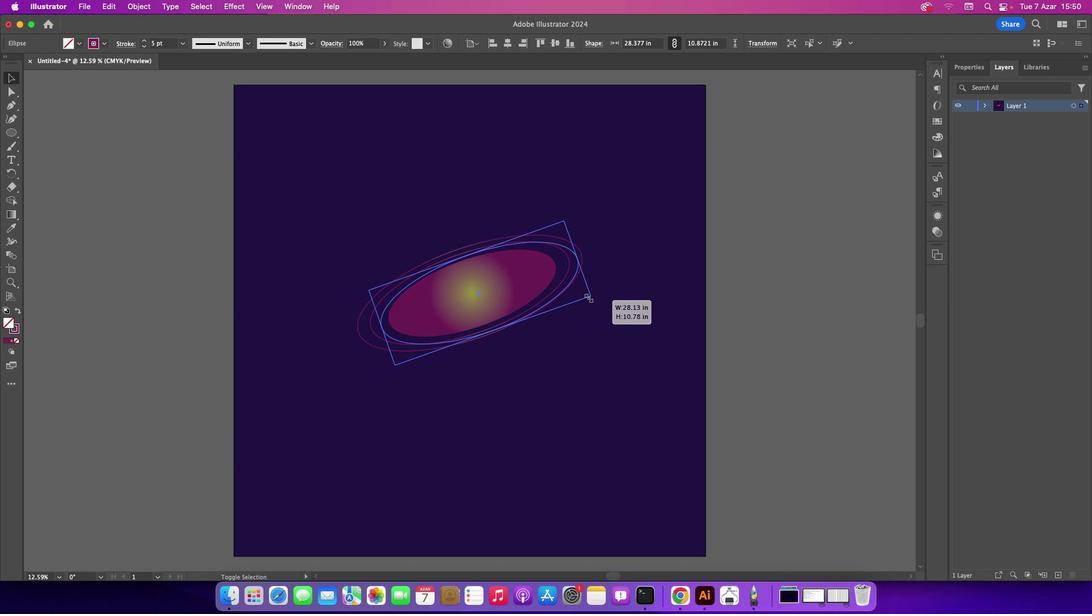 
Action: Mouse moved to (729, 294)
Screenshot: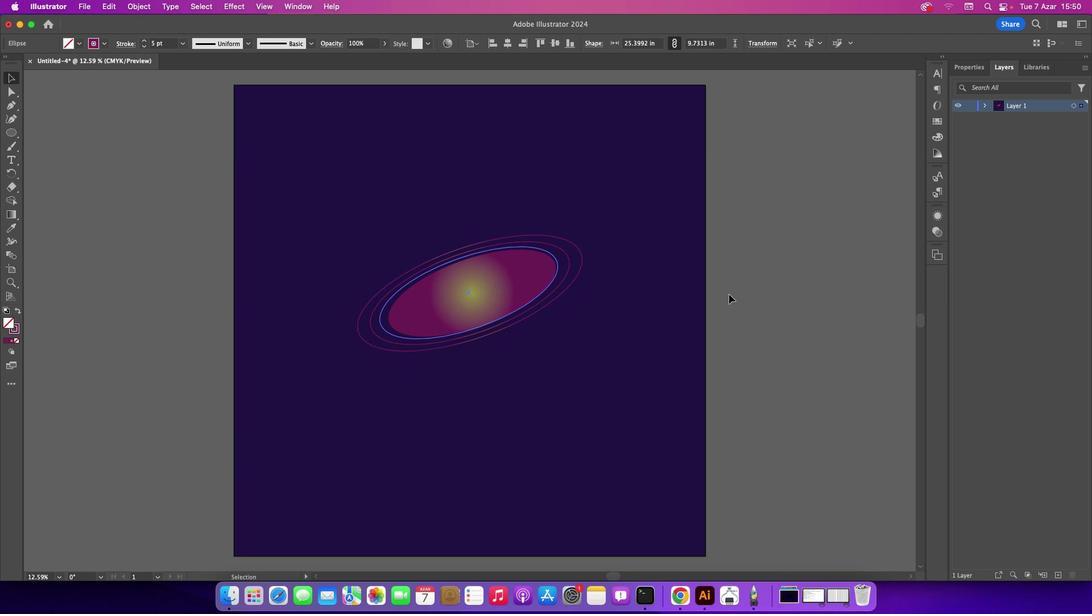 
Action: Mouse pressed left at (729, 294)
Screenshot: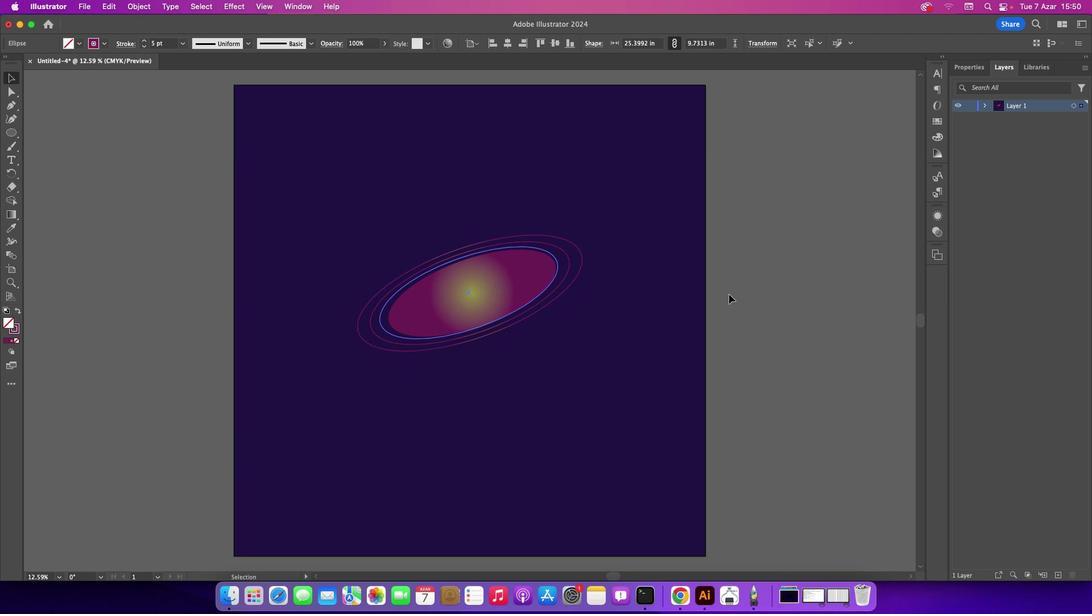 
Action: Mouse moved to (394, 302)
Screenshot: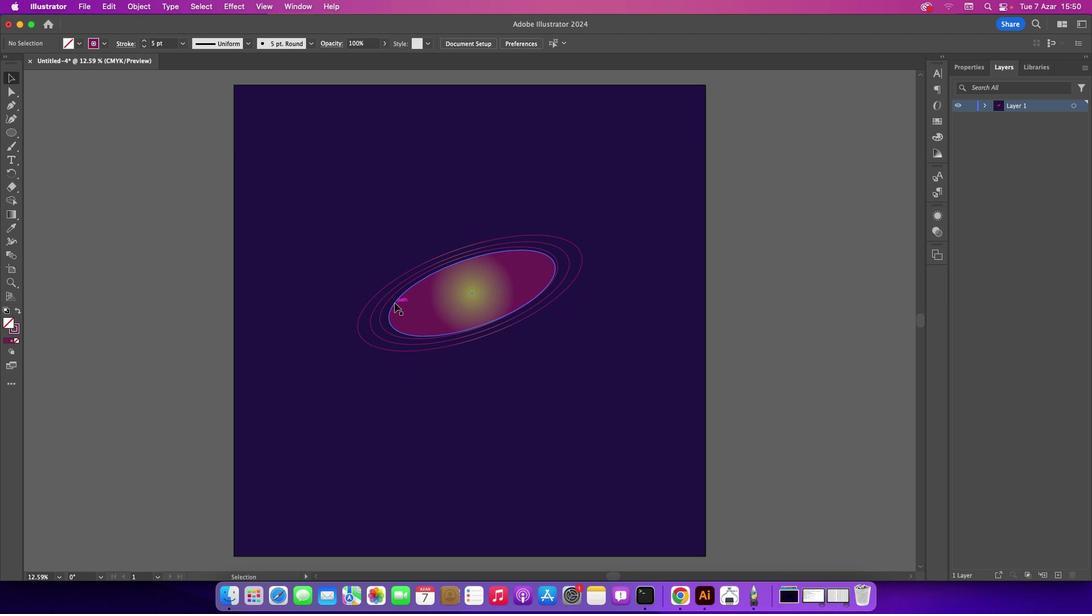 
Action: Mouse pressed left at (394, 302)
Screenshot: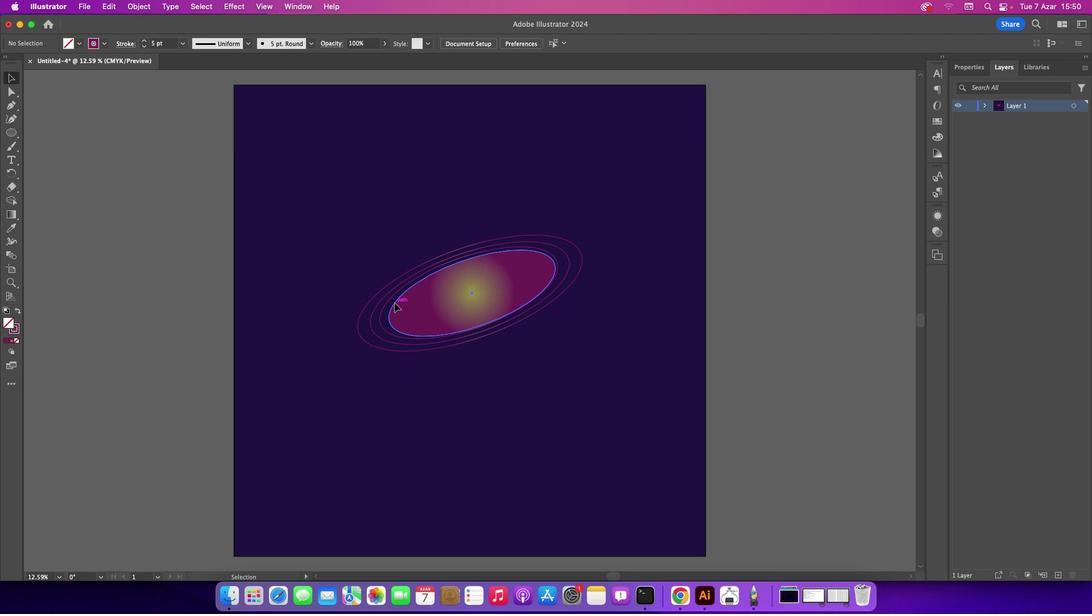 
Action: Mouse moved to (975, 63)
Screenshot: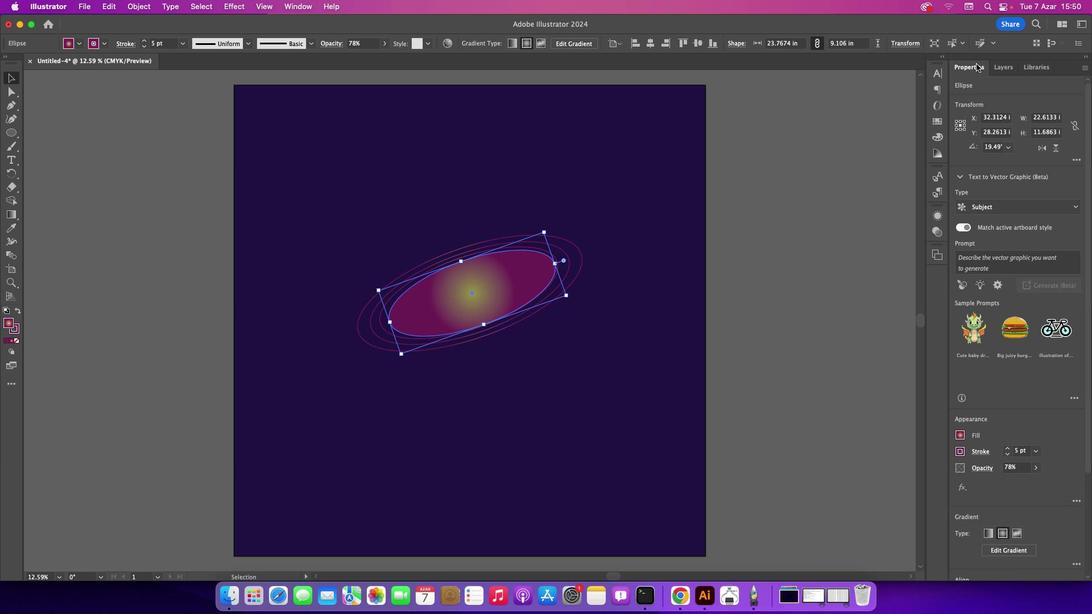
Action: Mouse pressed left at (975, 63)
Screenshot: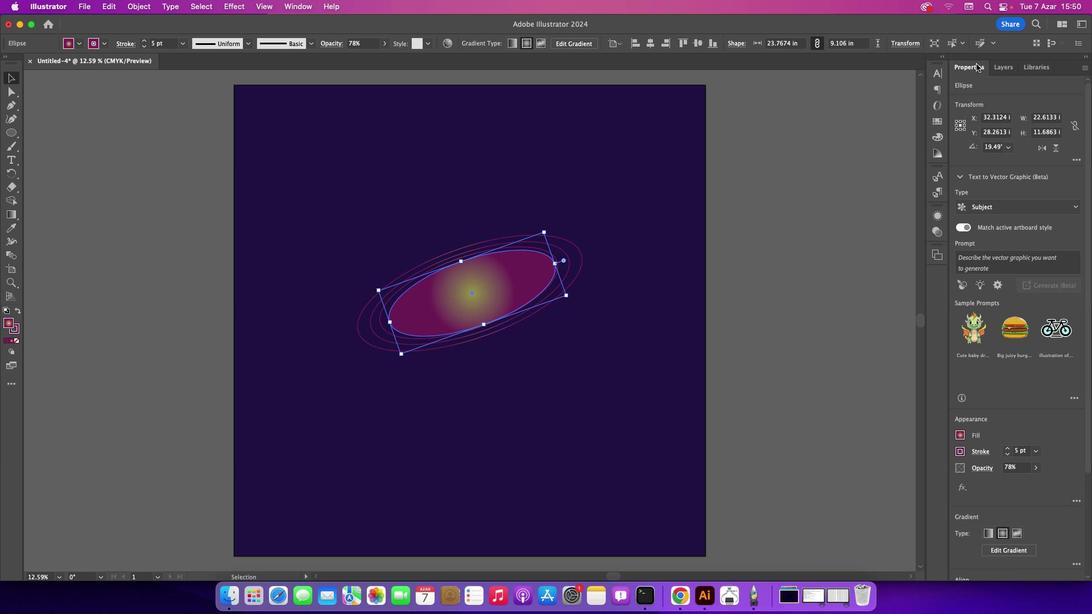 
Action: Mouse moved to (960, 488)
Screenshot: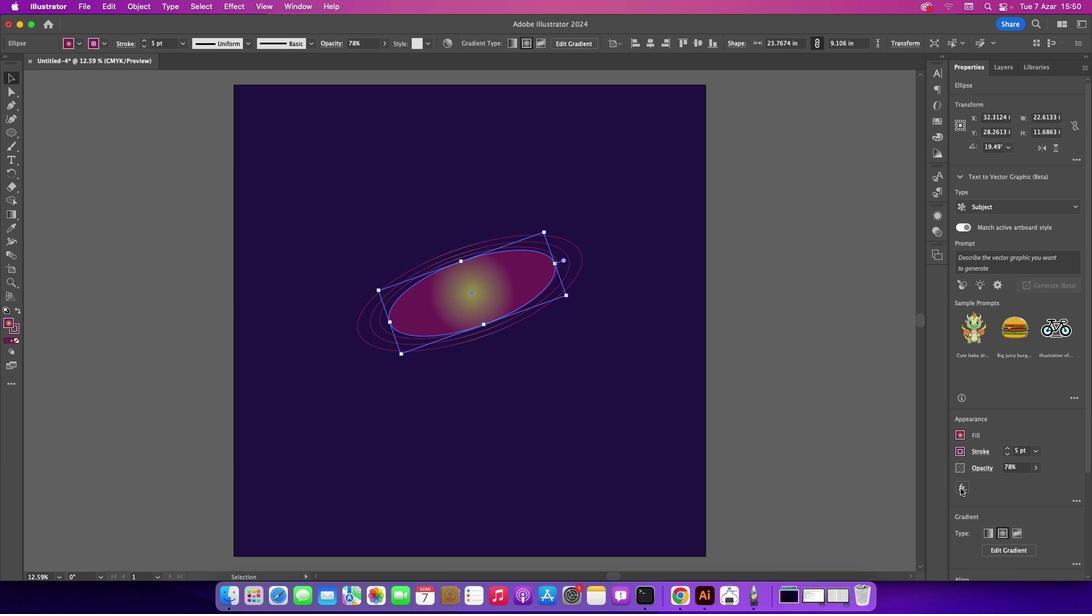 
Action: Mouse pressed left at (960, 488)
Screenshot: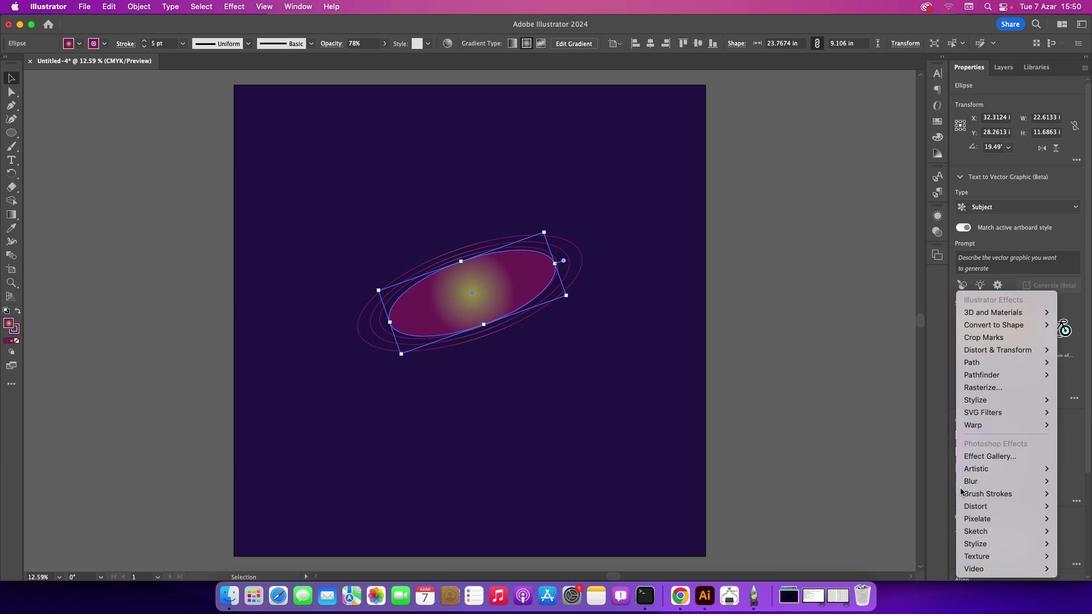 
Action: Mouse moved to (934, 435)
Screenshot: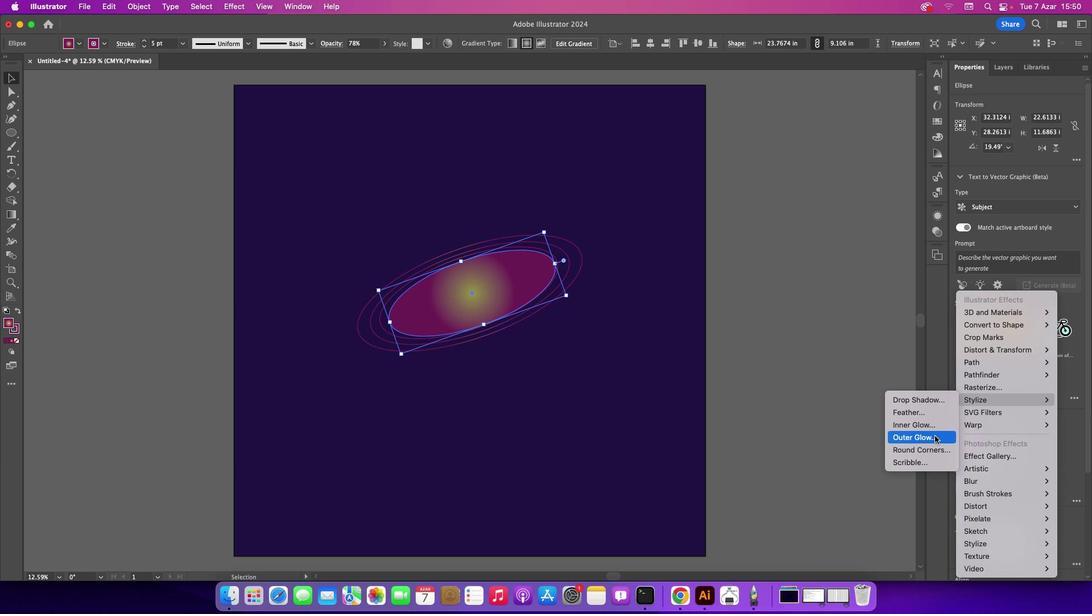 
Action: Mouse pressed left at (934, 435)
Screenshot: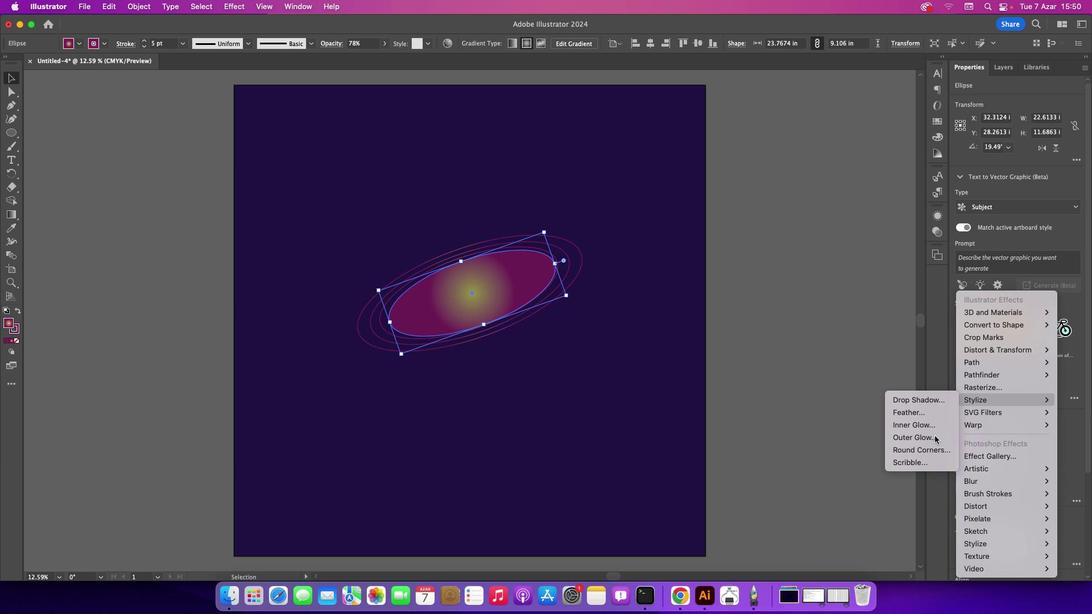 
Action: Mouse moved to (766, 246)
Screenshot: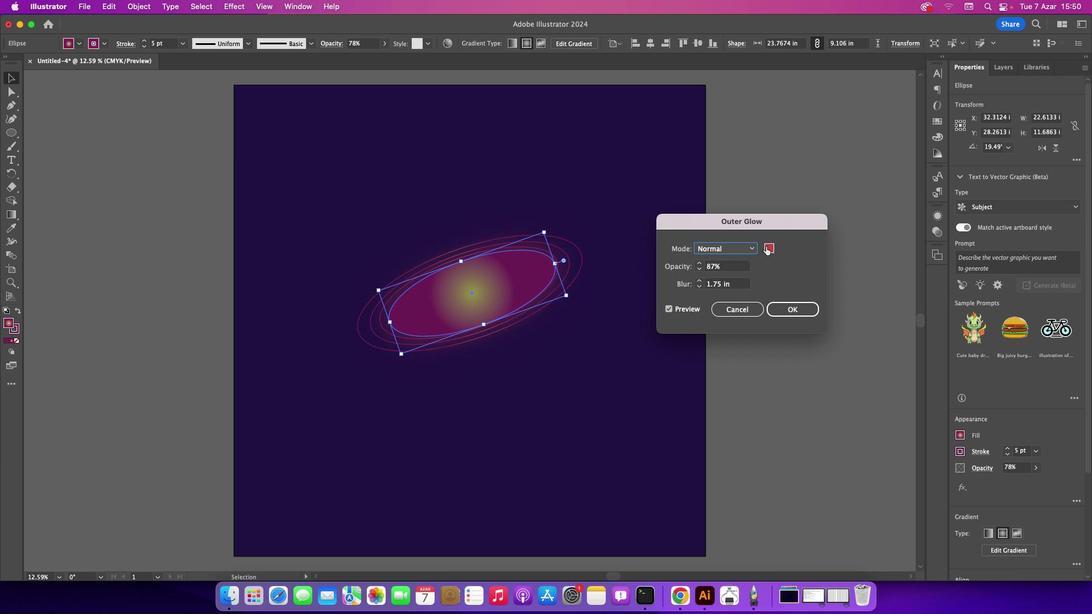 
Action: Mouse pressed left at (766, 246)
Screenshot: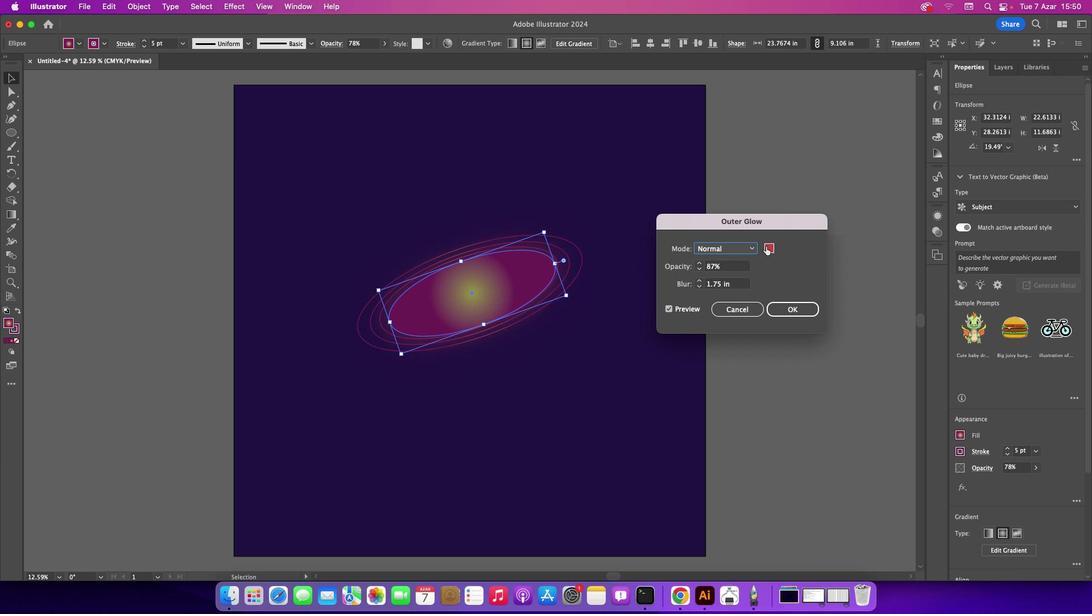 
Action: Mouse moved to (744, 422)
Screenshot: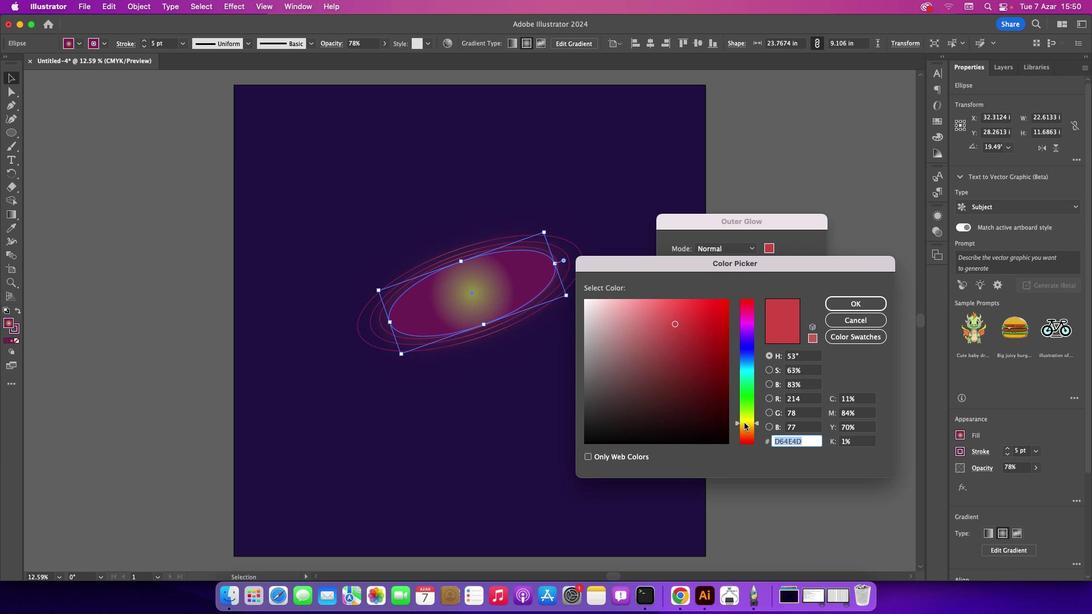 
Action: Mouse pressed left at (744, 422)
Screenshot: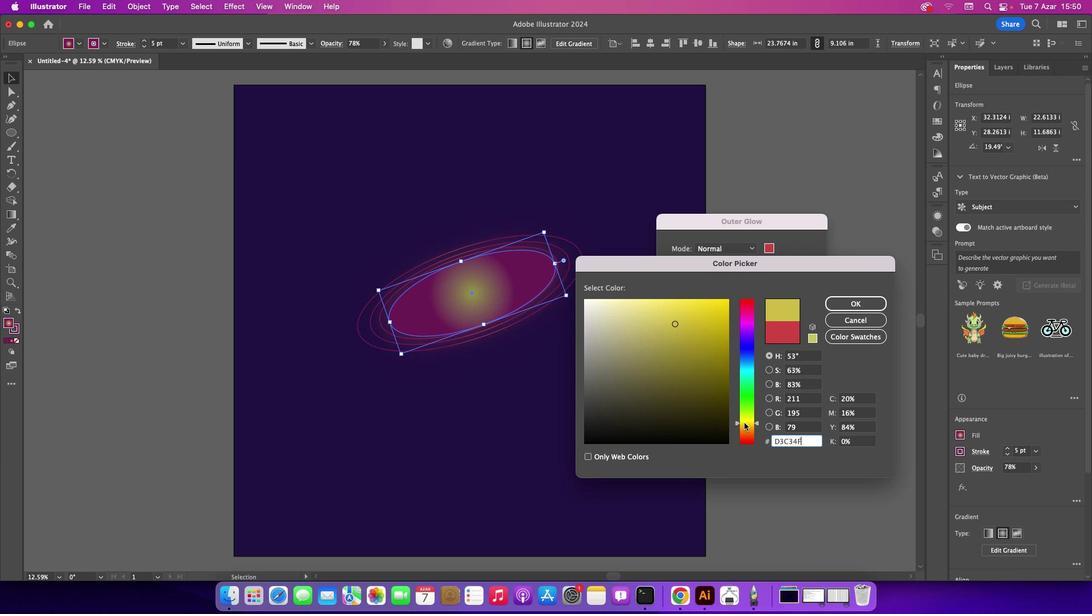 
Action: Mouse moved to (668, 305)
Screenshot: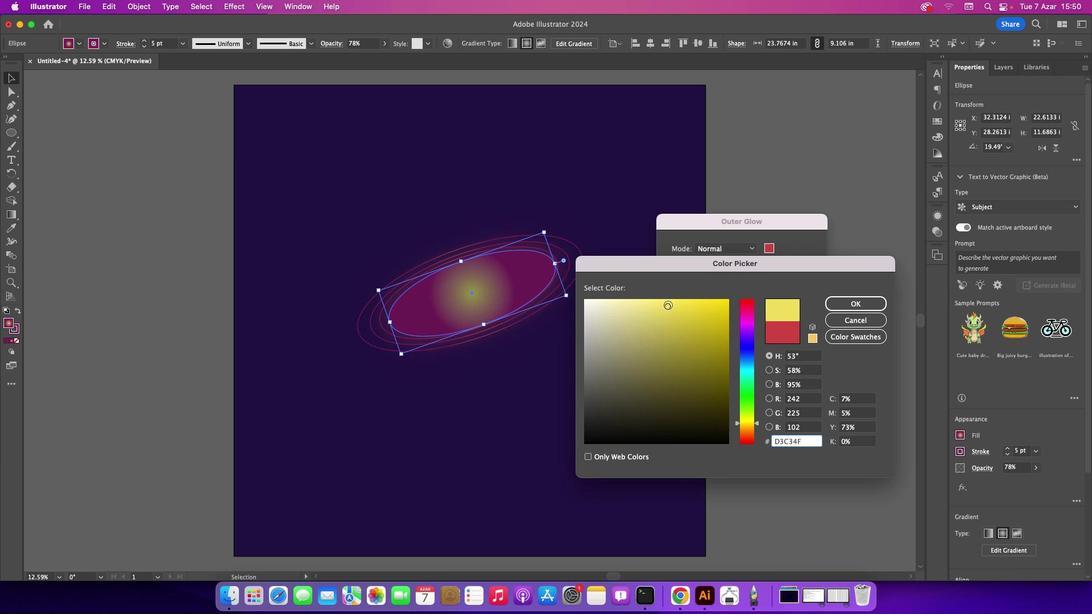 
Action: Mouse pressed left at (668, 305)
Screenshot: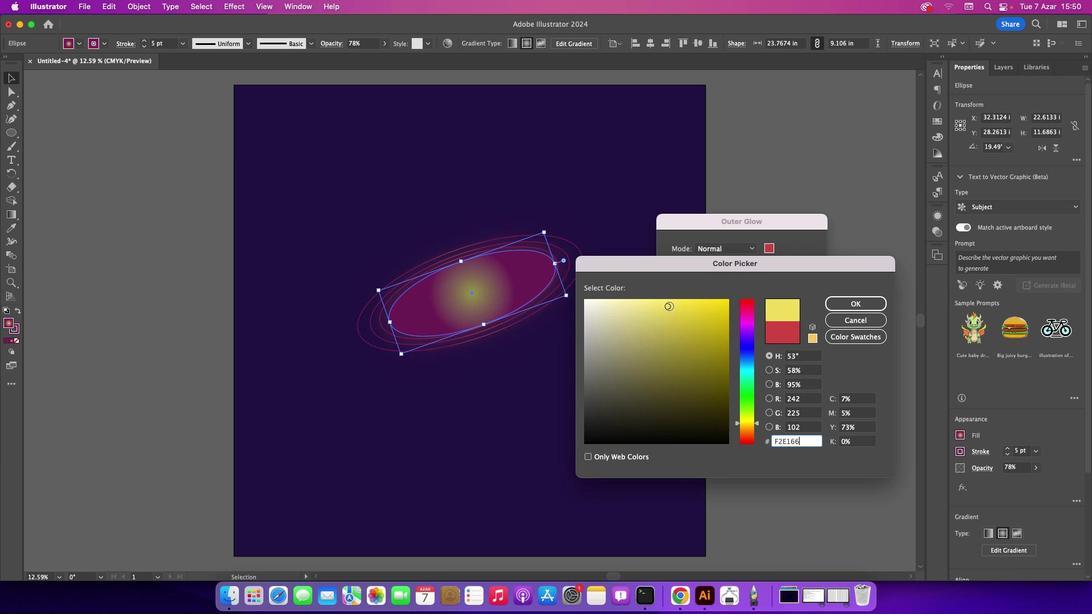 
Action: Mouse moved to (837, 310)
Screenshot: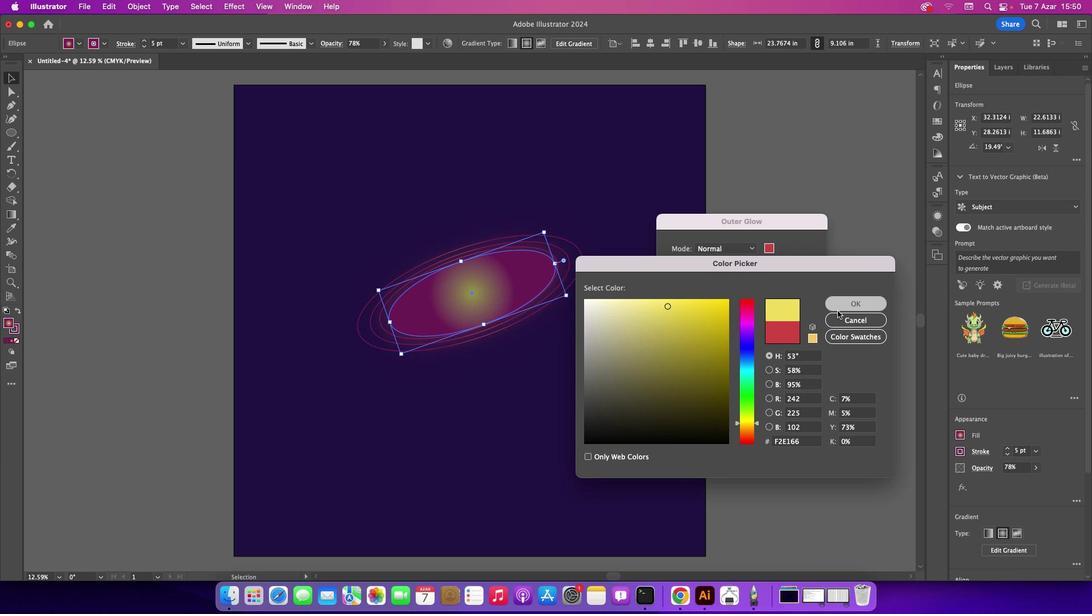 
Action: Mouse pressed left at (837, 310)
Screenshot: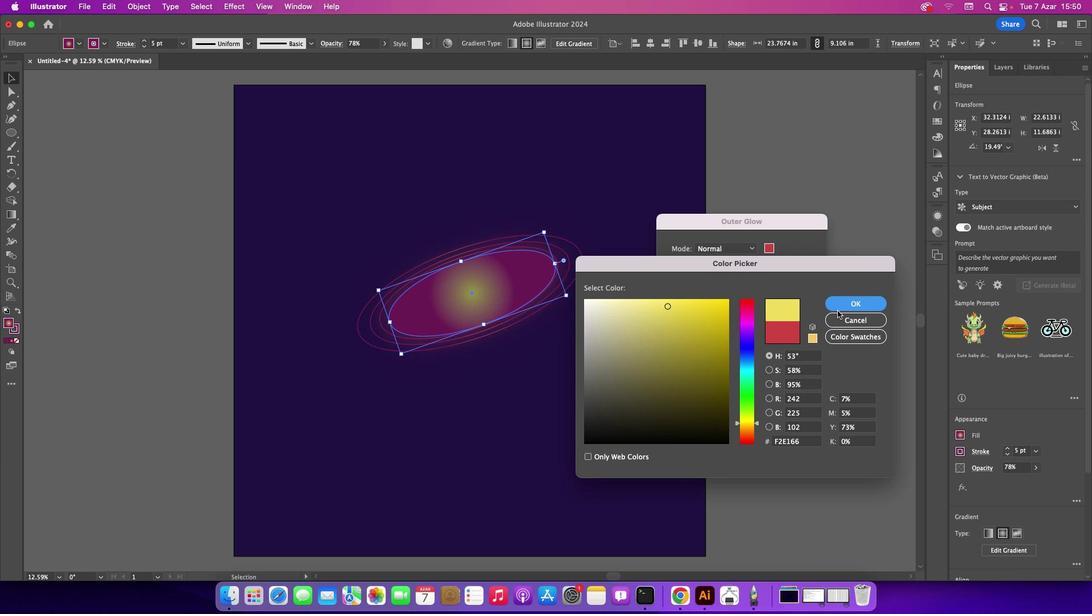 
Action: Mouse moved to (834, 309)
Screenshot: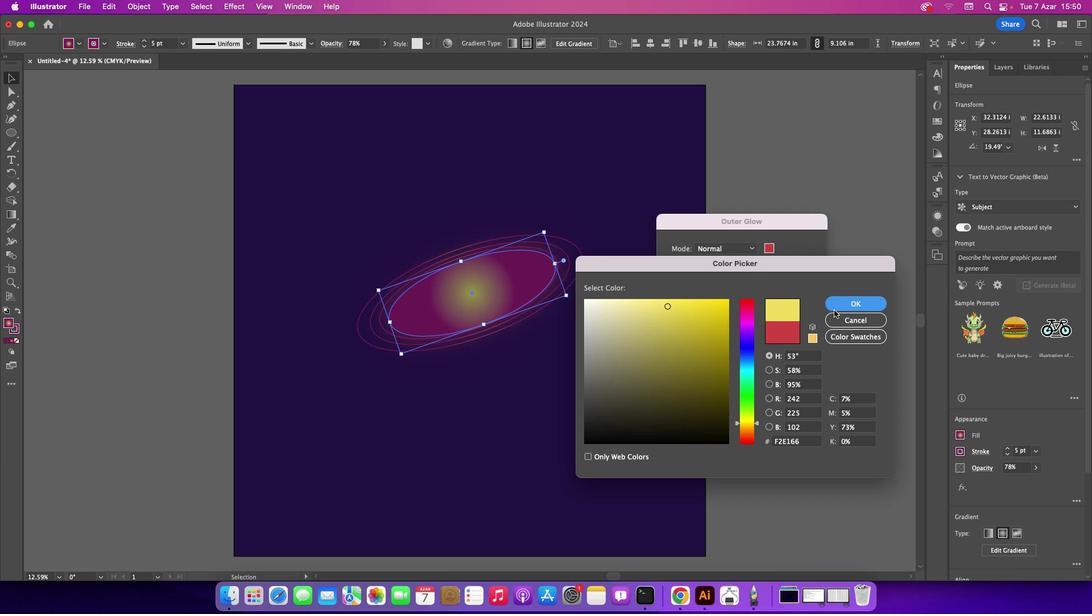 
Action: Mouse pressed left at (834, 309)
Screenshot: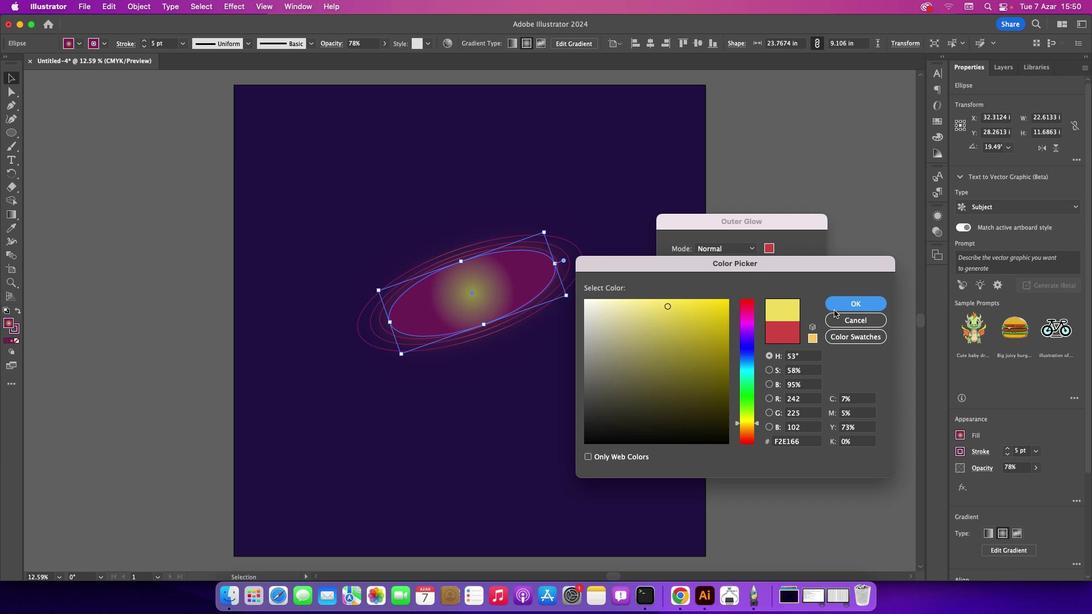 
Action: Mouse moved to (700, 263)
Screenshot: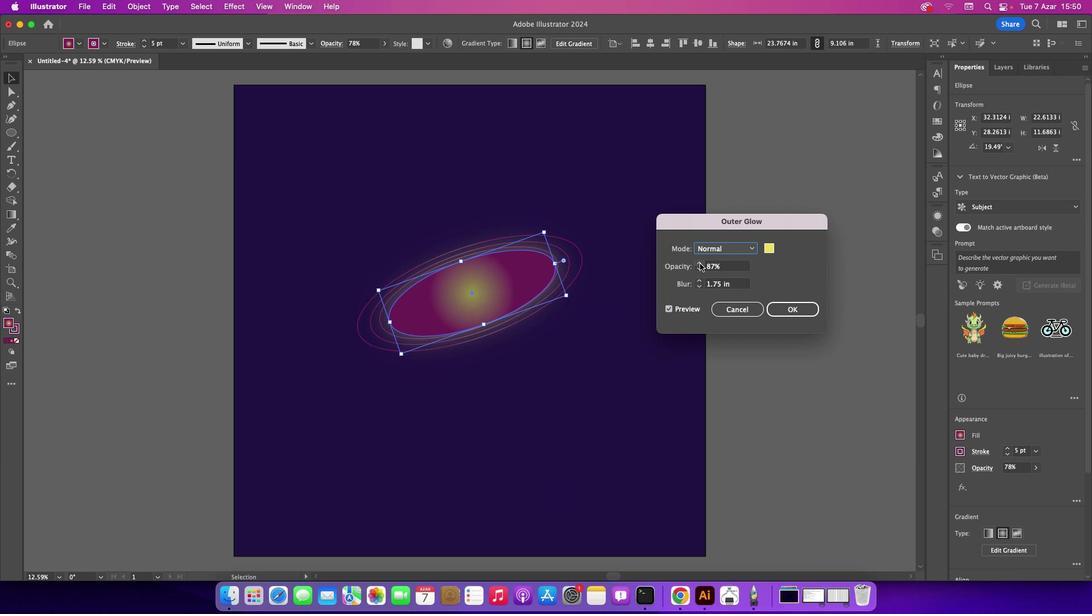 
Action: Mouse pressed left at (700, 263)
Screenshot: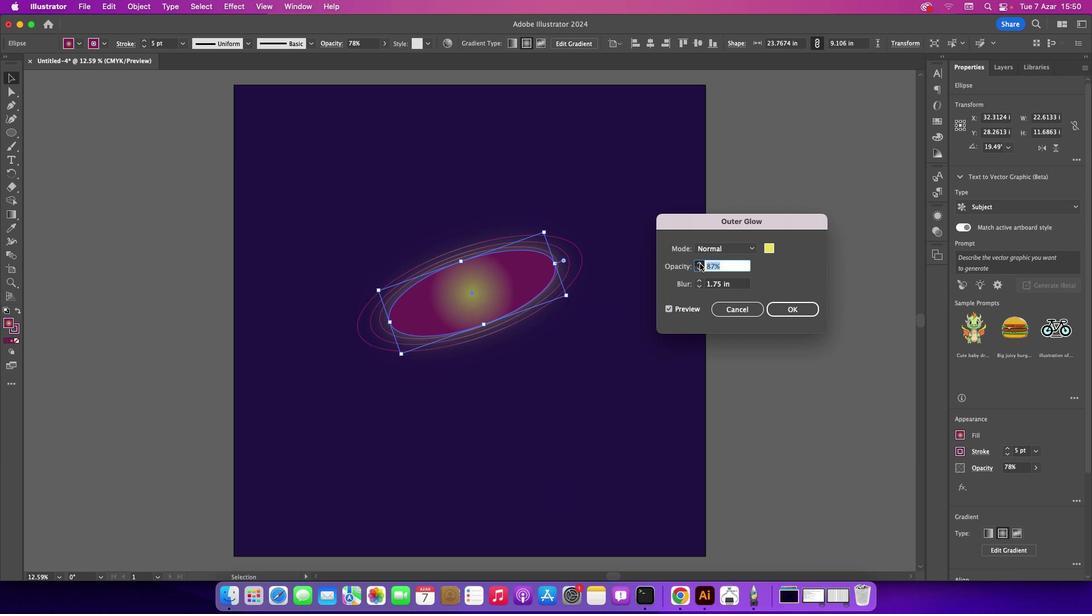 
Action: Mouse moved to (699, 284)
Screenshot: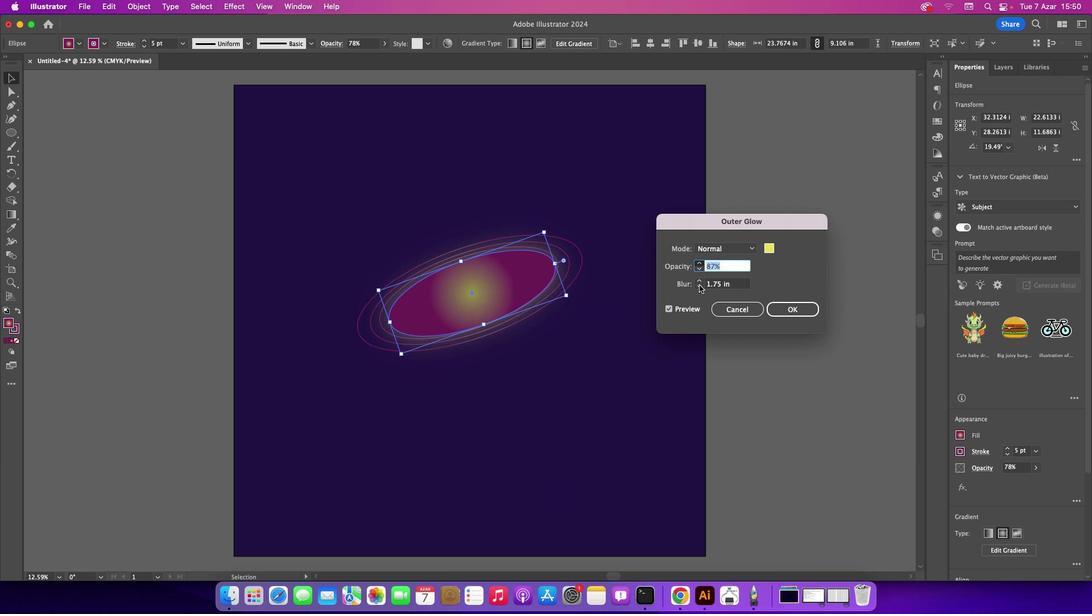 
Action: Mouse pressed left at (699, 284)
Screenshot: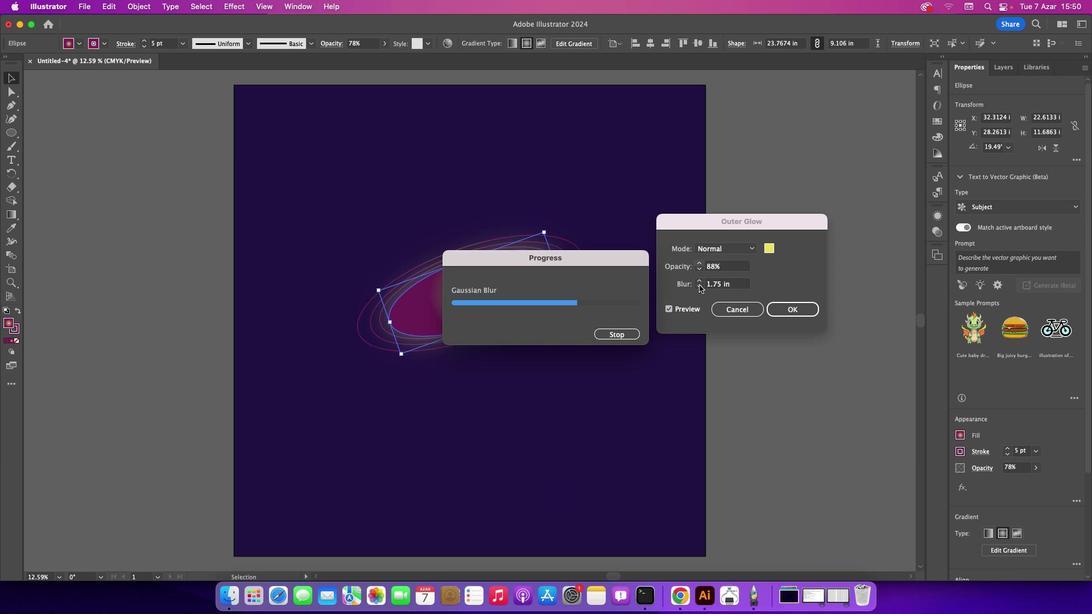 
Action: Mouse moved to (699, 286)
Screenshot: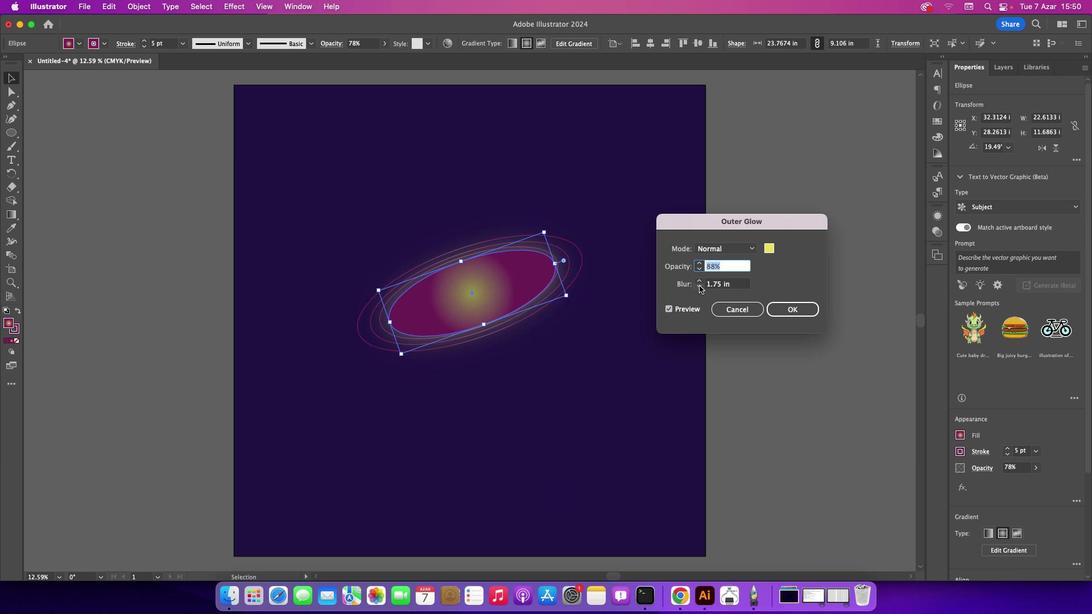 
Action: Mouse pressed left at (699, 286)
Screenshot: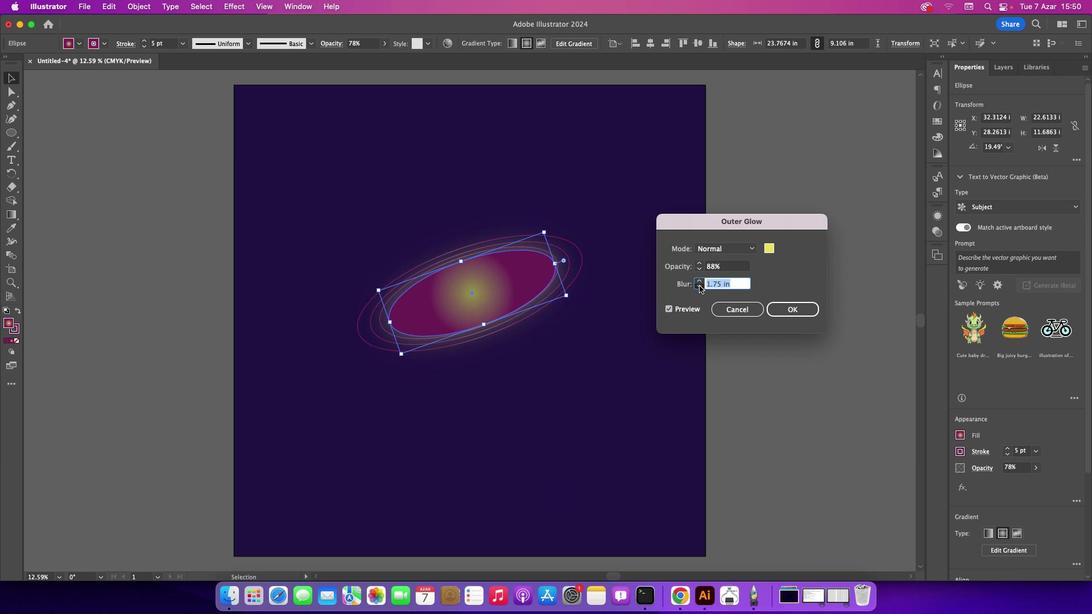 
Action: Mouse pressed left at (699, 286)
Screenshot: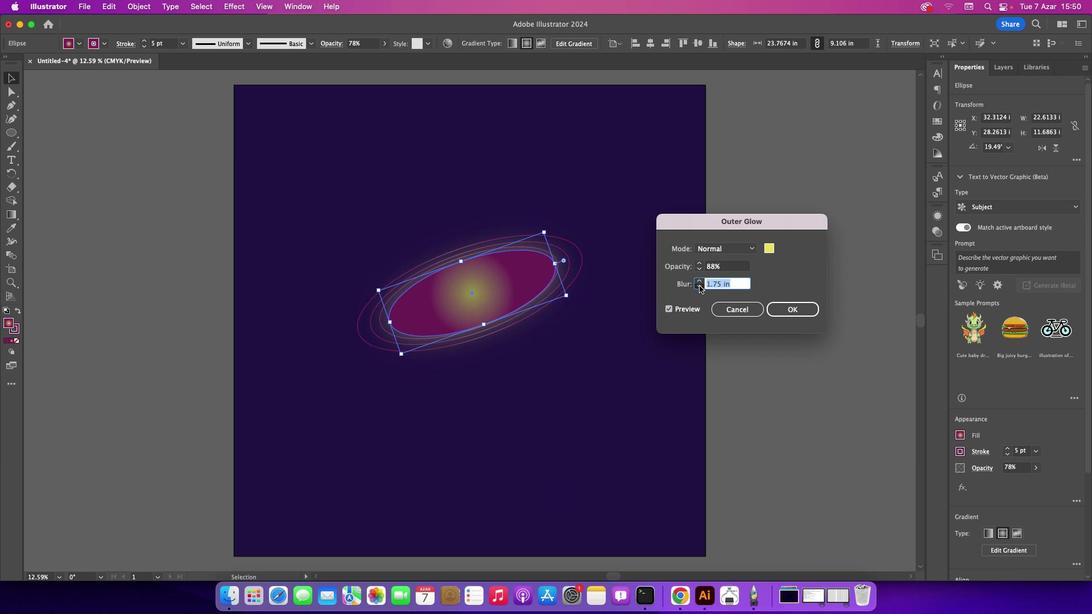 
Action: Mouse pressed left at (699, 286)
Screenshot: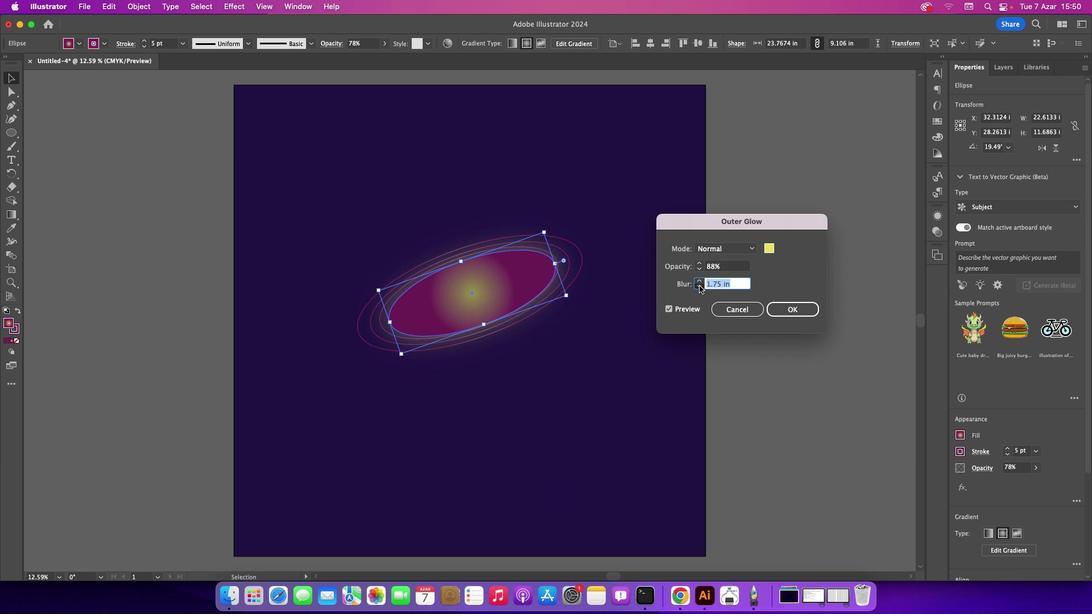 
Action: Mouse moved to (791, 309)
Screenshot: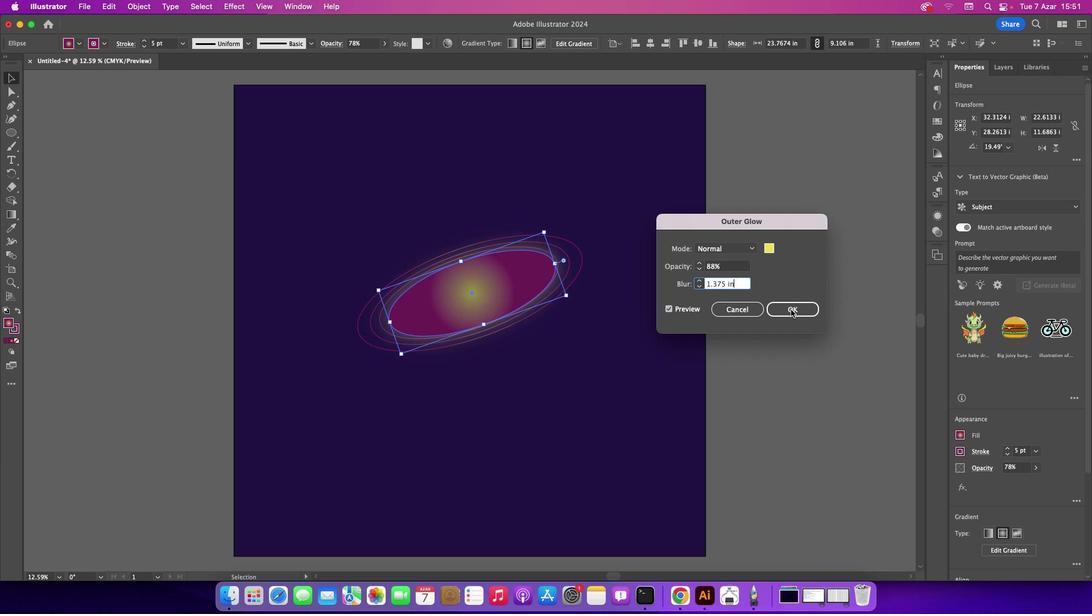 
Action: Mouse pressed left at (791, 309)
Screenshot: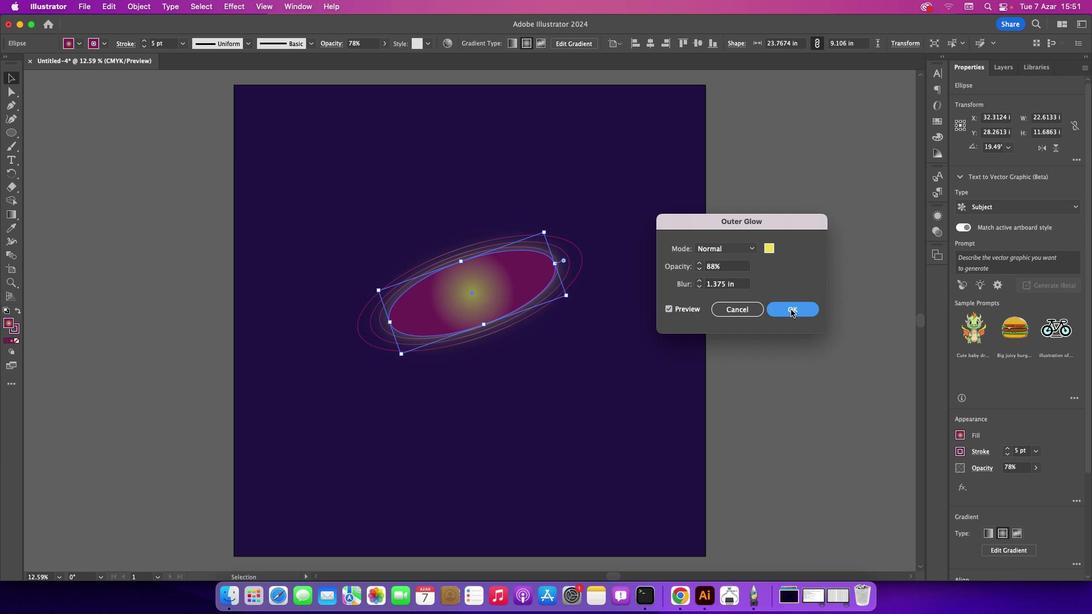 
Action: Mouse moved to (740, 294)
Screenshot: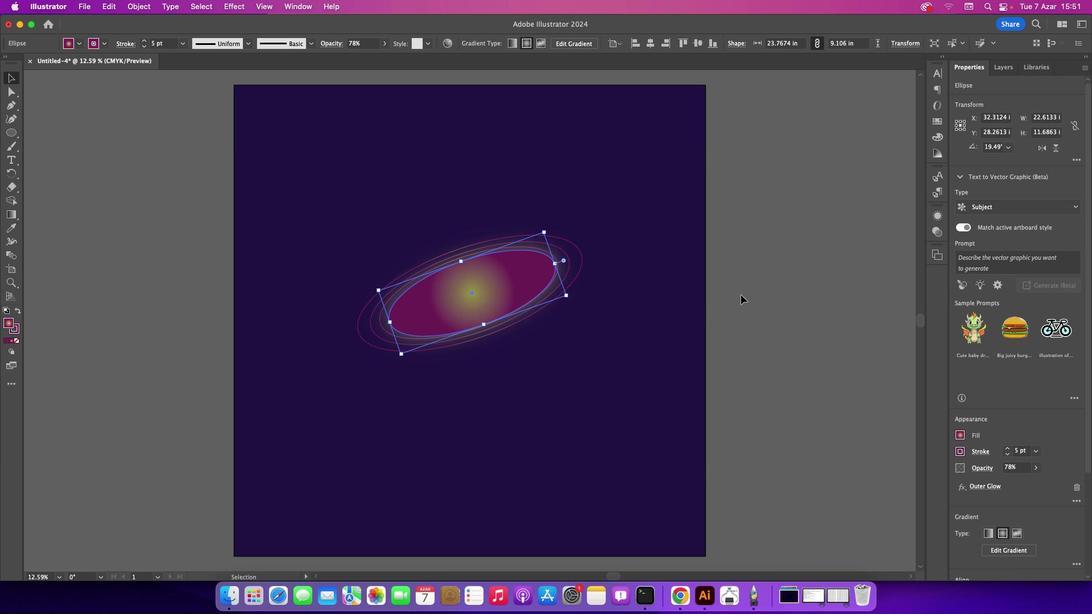 
Action: Mouse pressed left at (740, 294)
Screenshot: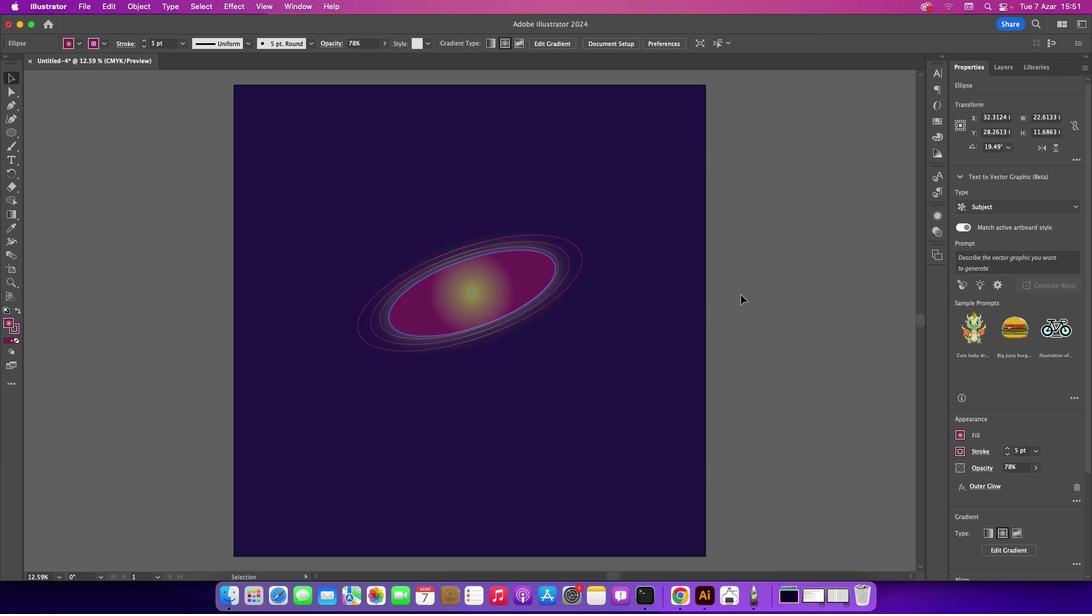 
Action: Mouse moved to (522, 276)
Screenshot: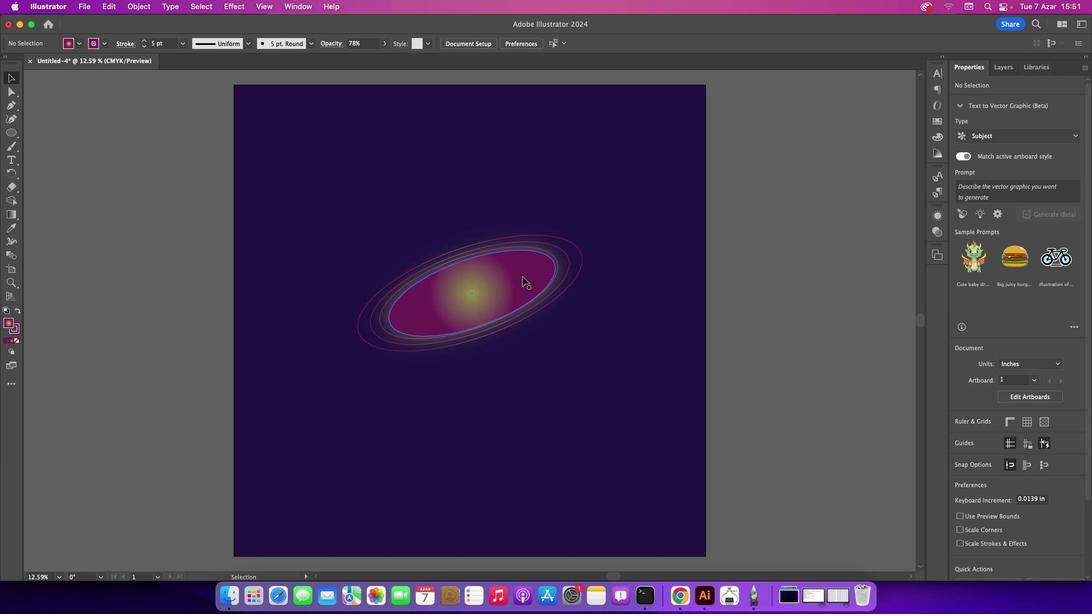 
Action: Mouse pressed left at (522, 276)
Screenshot: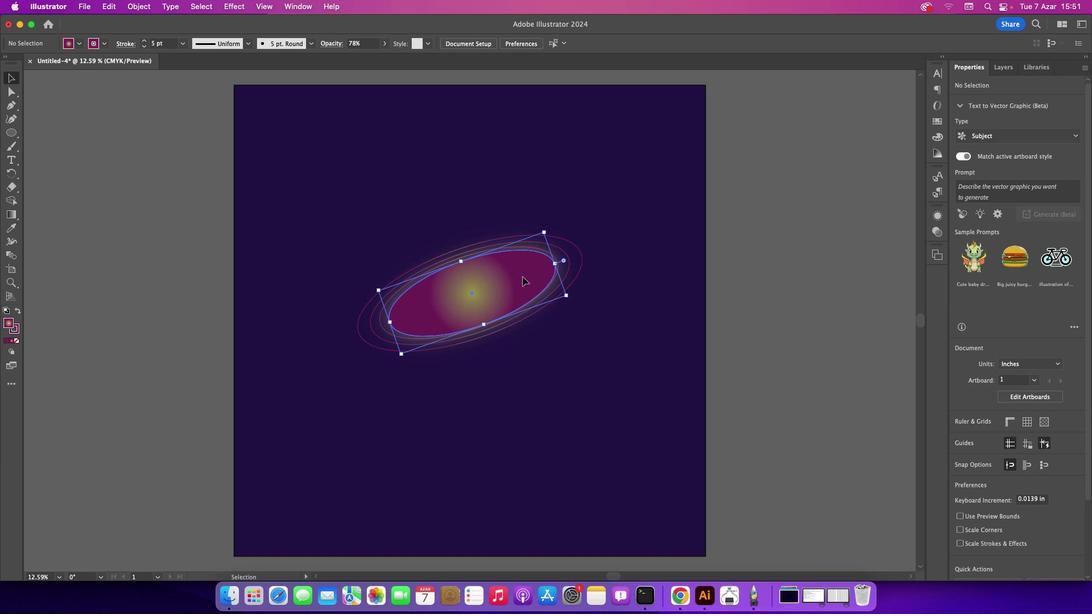 
Action: Mouse moved to (979, 487)
Screenshot: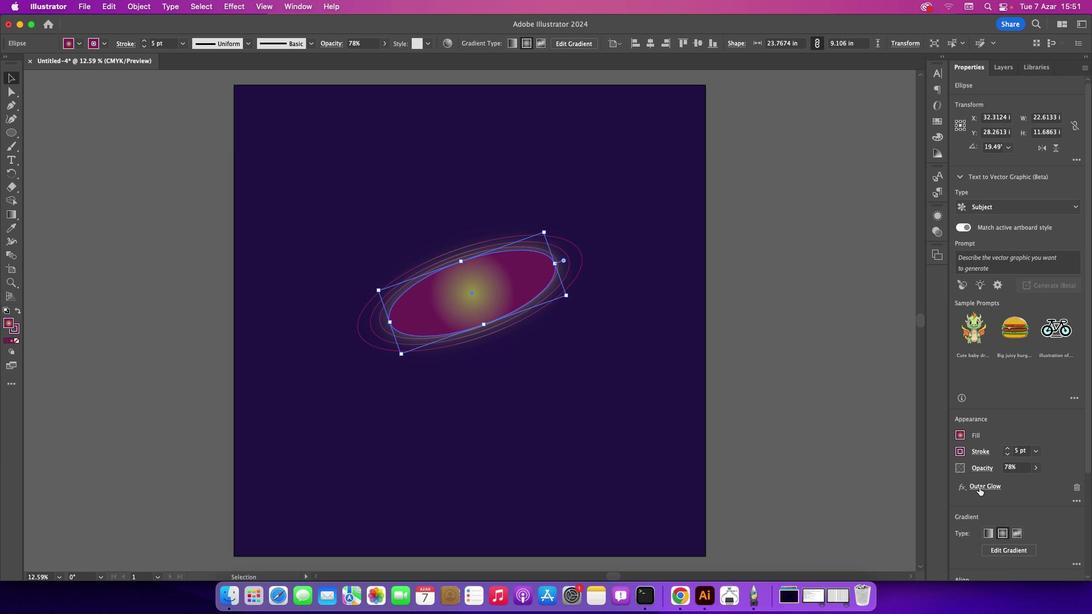 
Action: Mouse pressed left at (979, 487)
Screenshot: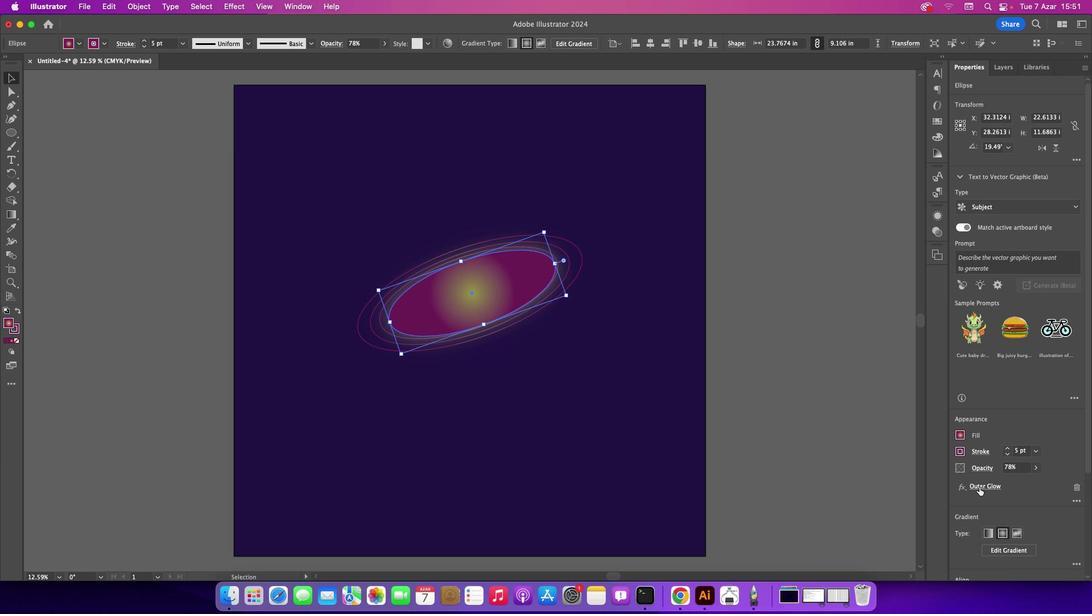 
Action: Mouse moved to (698, 287)
Screenshot: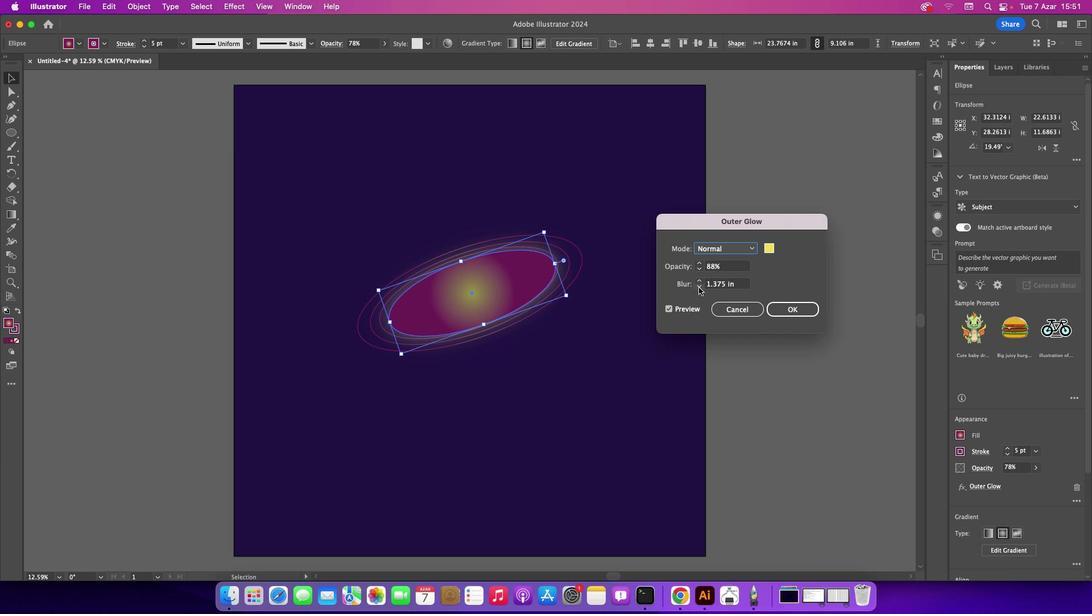 
Action: Mouse pressed left at (698, 287)
Screenshot: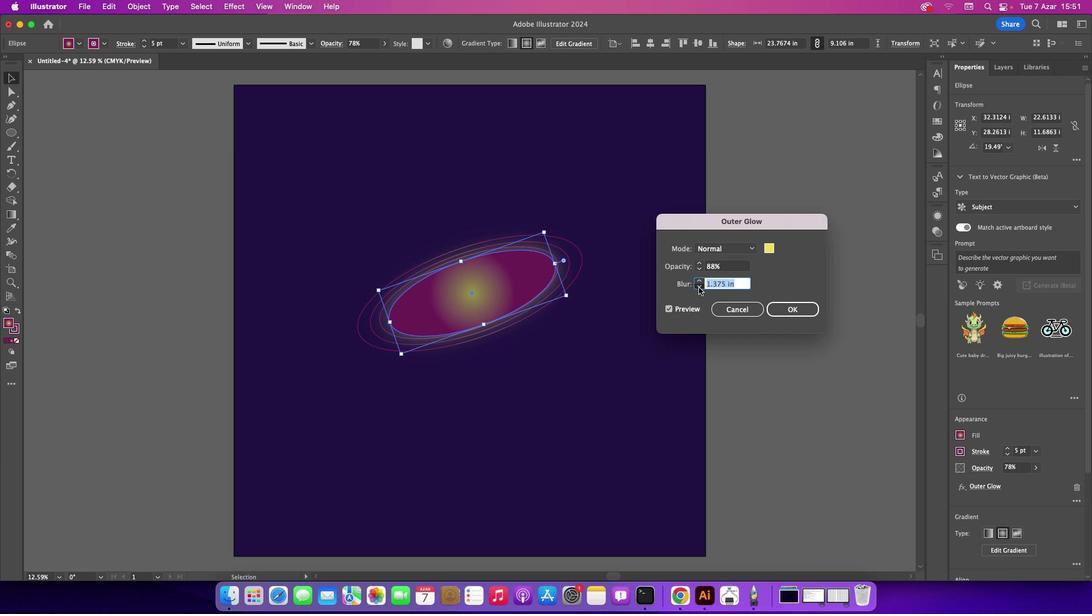 
Action: Mouse pressed left at (698, 287)
Screenshot: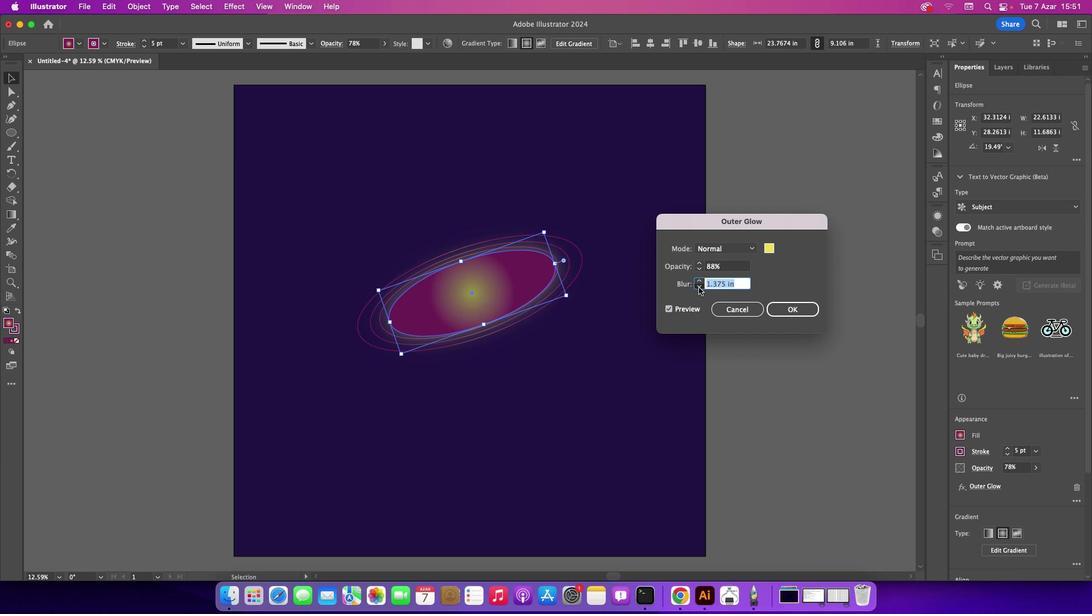 
Action: Mouse pressed left at (698, 287)
Screenshot: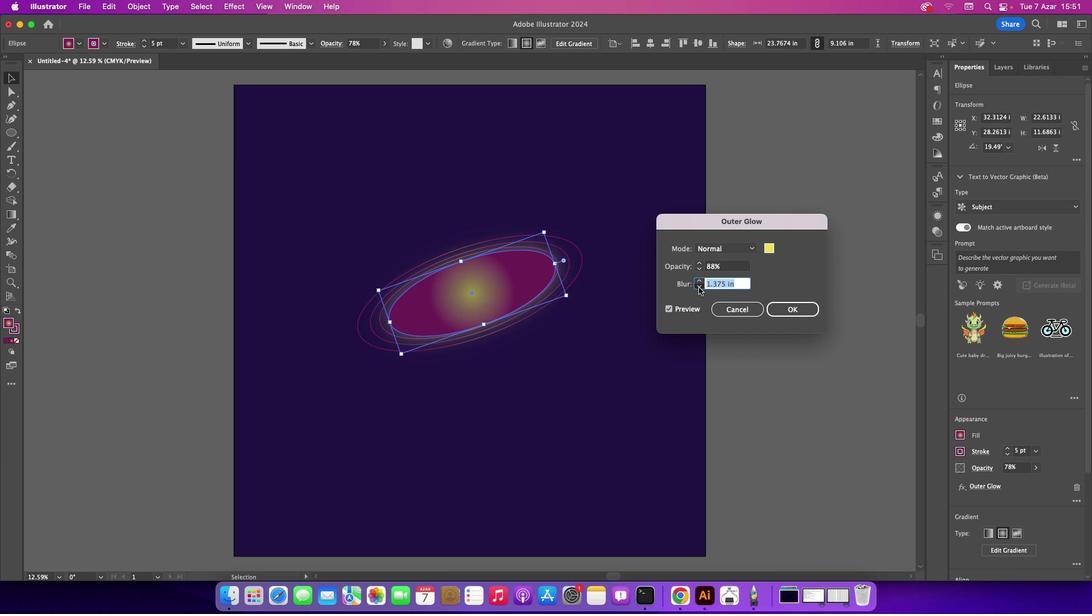 
Action: Mouse pressed left at (698, 287)
Screenshot: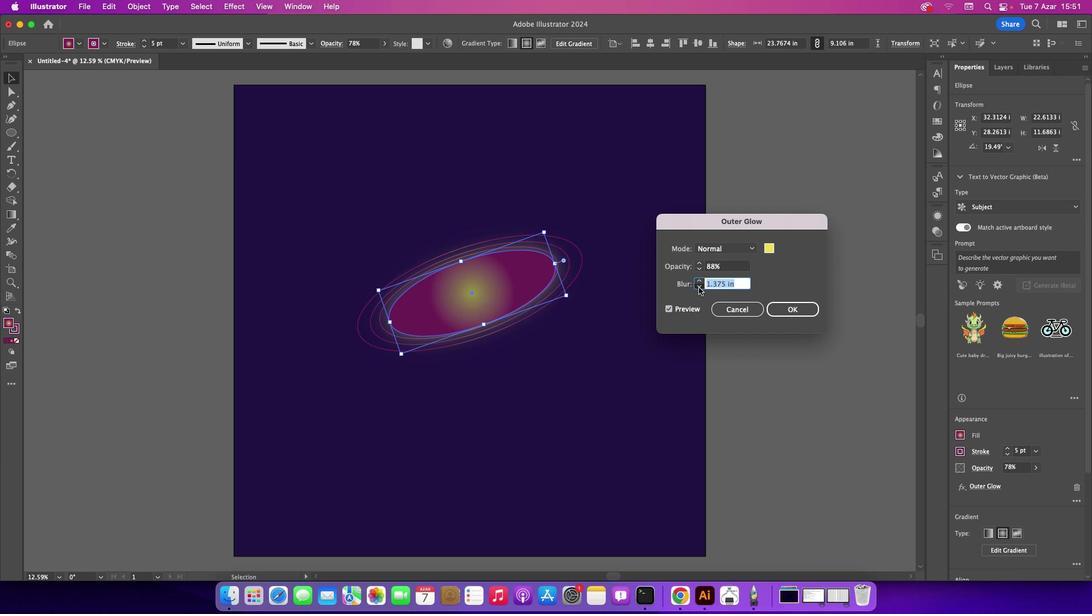 
Action: Mouse pressed left at (698, 287)
Screenshot: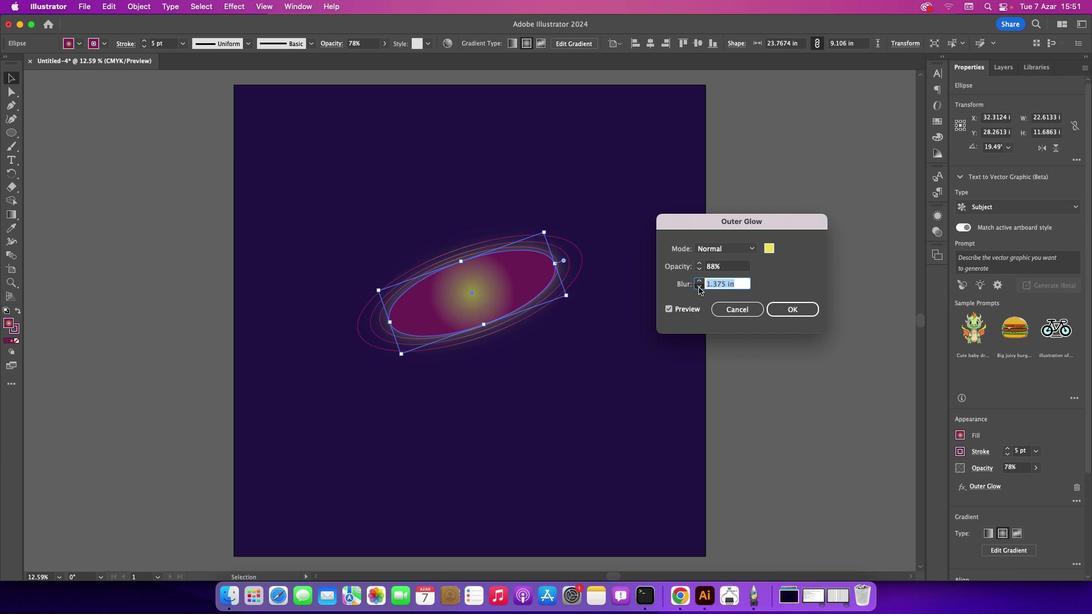 
Action: Mouse moved to (699, 268)
Screenshot: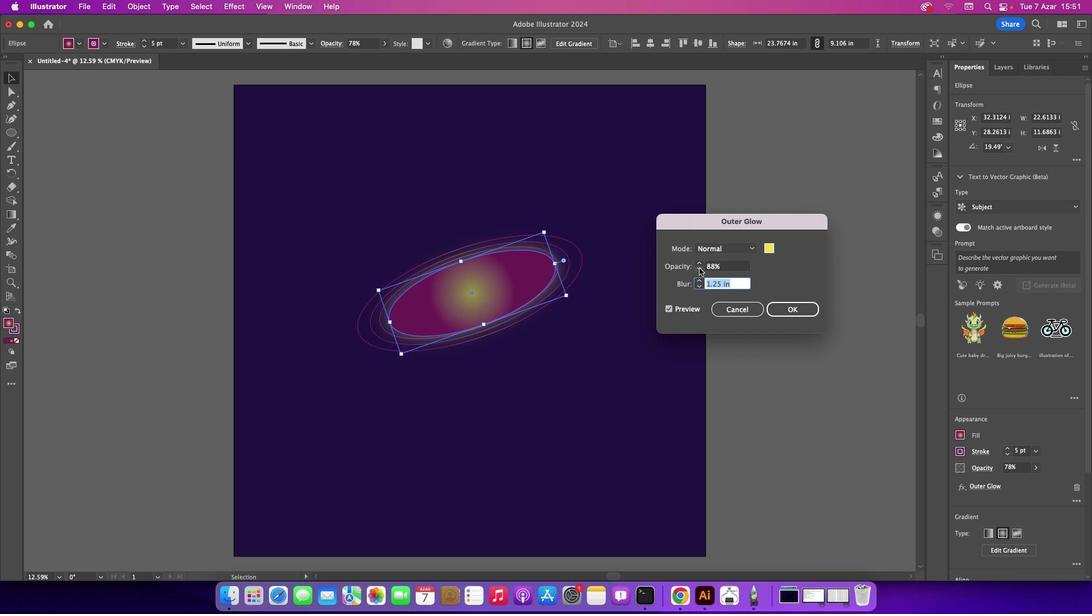 
Action: Mouse pressed left at (699, 268)
Screenshot: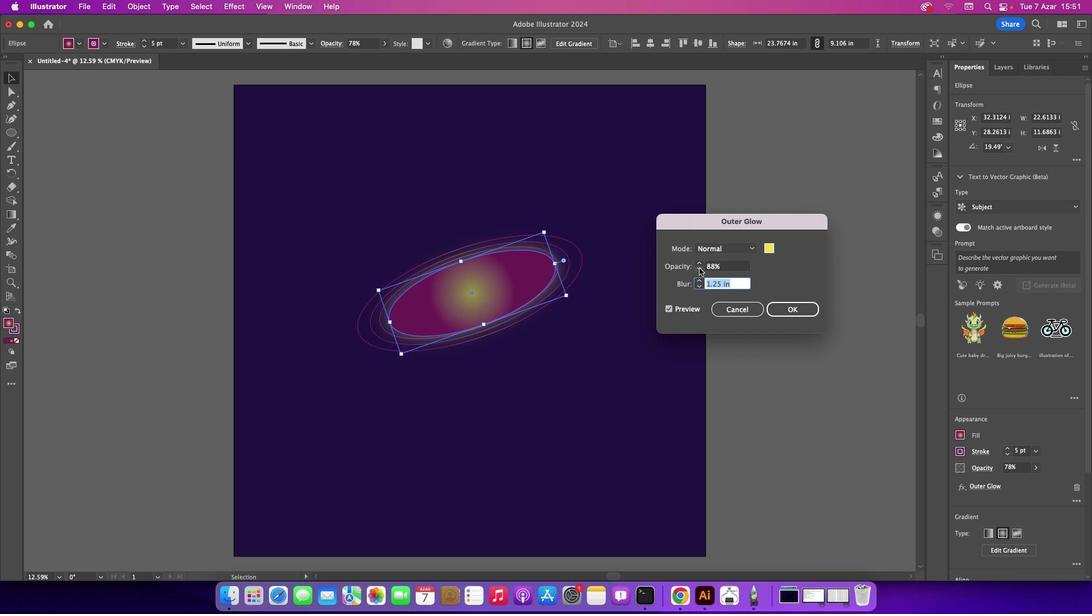 
Action: Mouse pressed left at (699, 268)
Screenshot: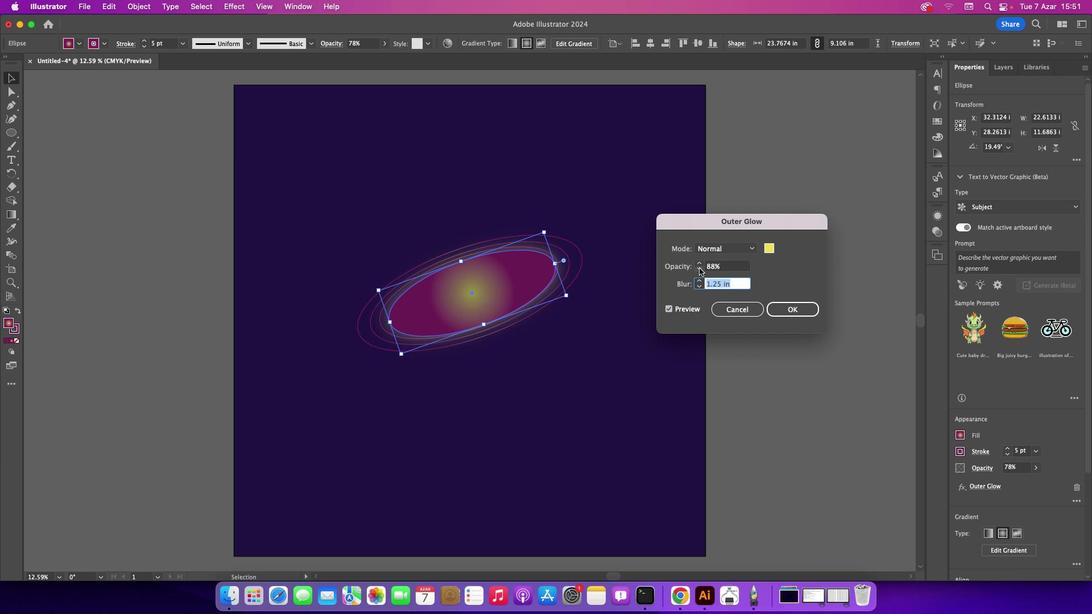 
Action: Mouse pressed left at (699, 268)
Screenshot: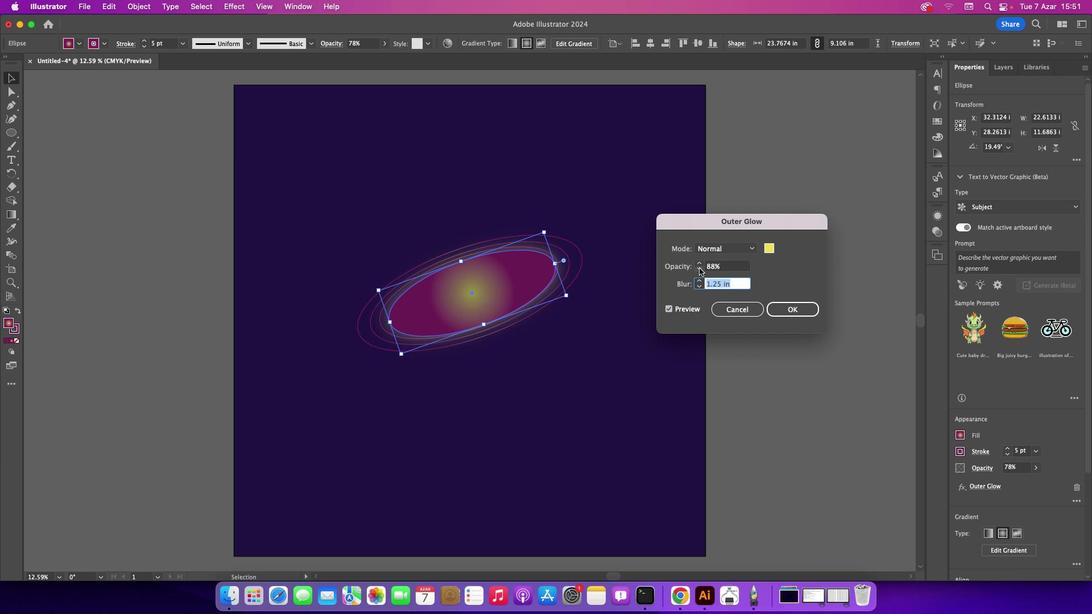 
Action: Mouse pressed left at (699, 268)
Screenshot: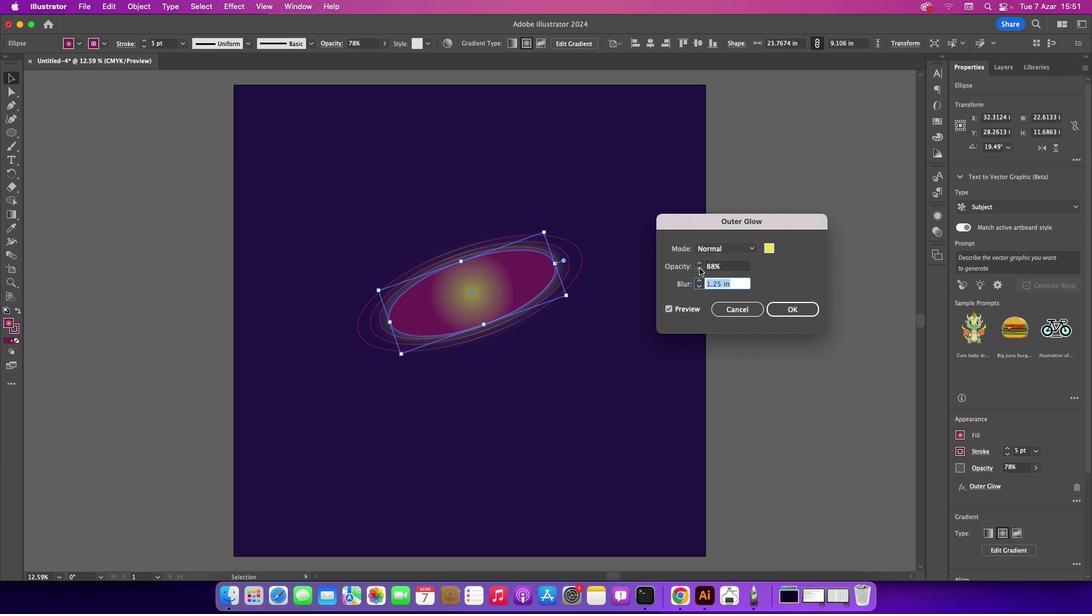 
Action: Mouse moved to (700, 269)
Screenshot: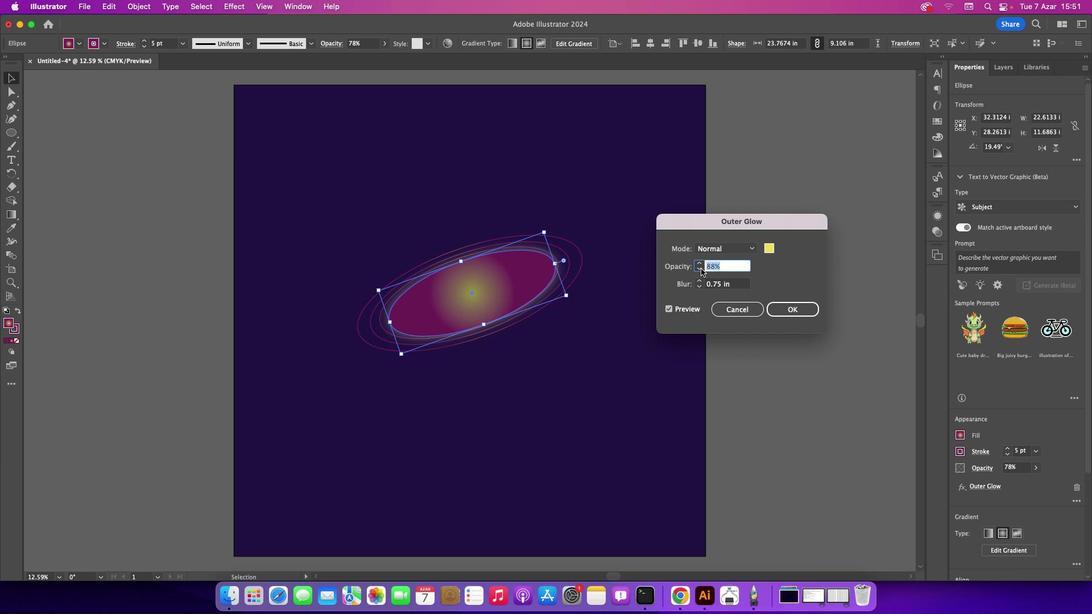 
Action: Mouse pressed left at (700, 269)
Screenshot: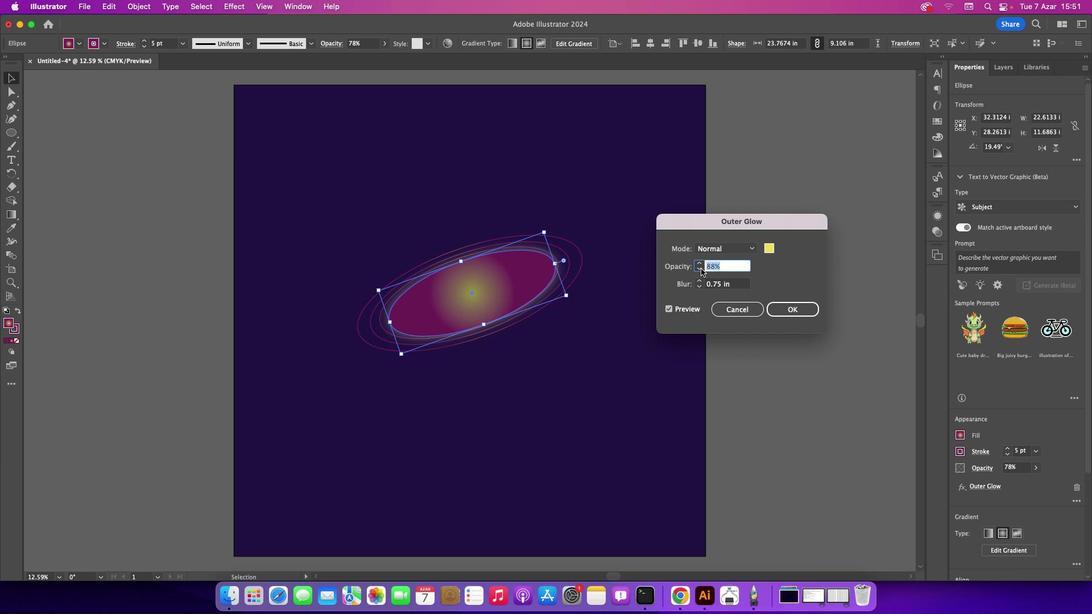 
Action: Mouse moved to (700, 269)
Screenshot: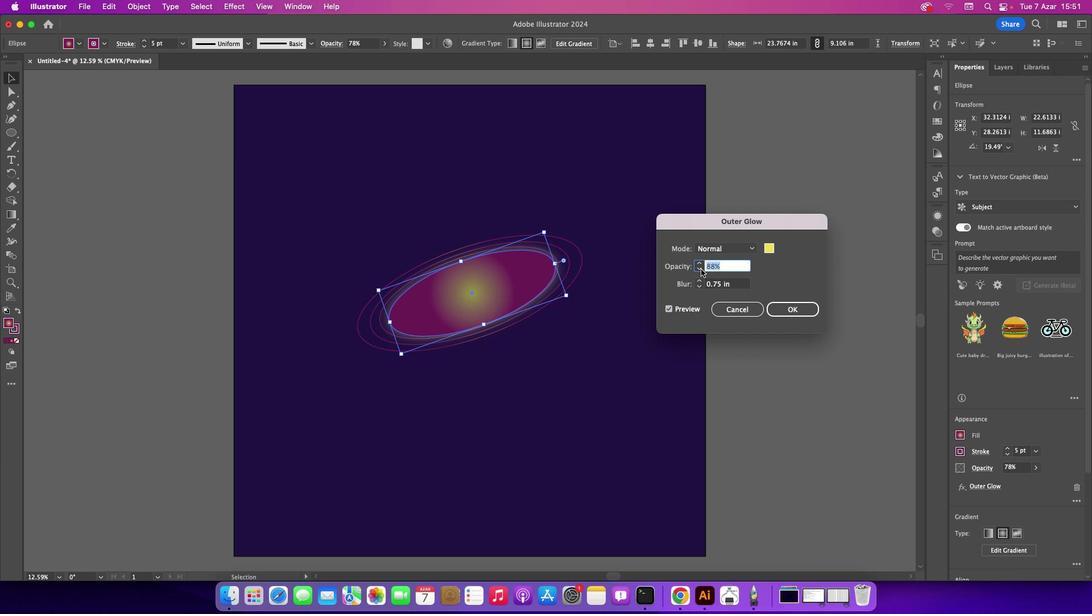 
Action: Mouse pressed left at (700, 269)
Screenshot: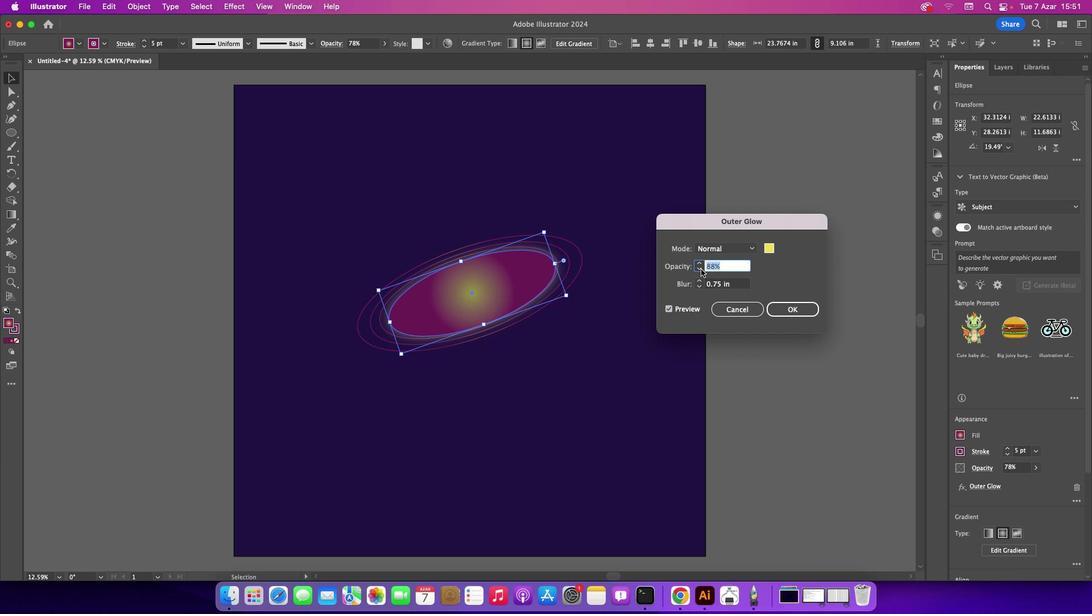 
Action: Mouse pressed left at (700, 269)
Screenshot: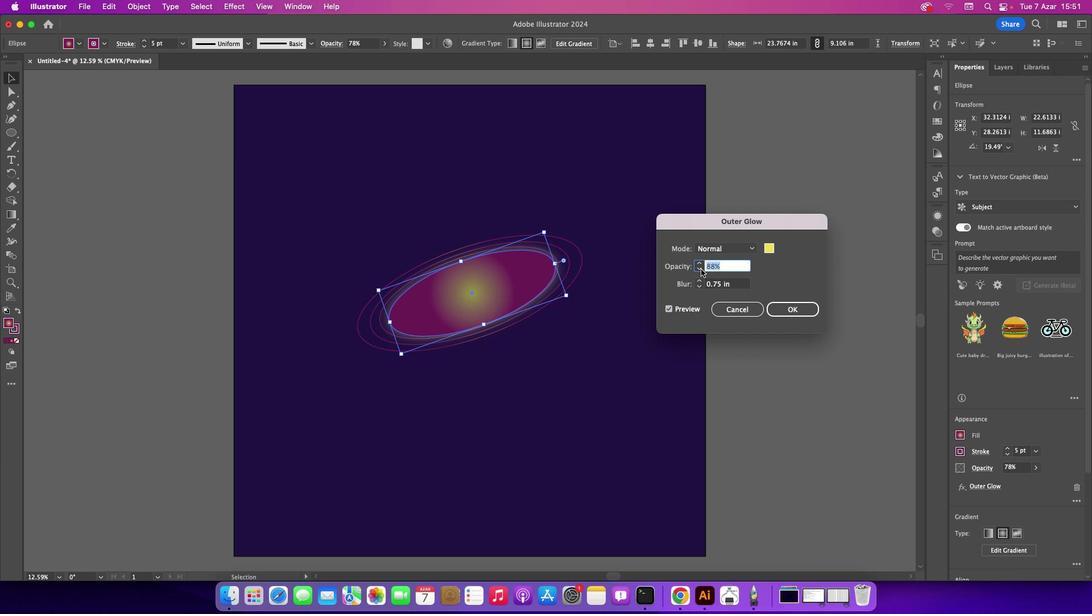 
Action: Mouse moved to (697, 270)
Screenshot: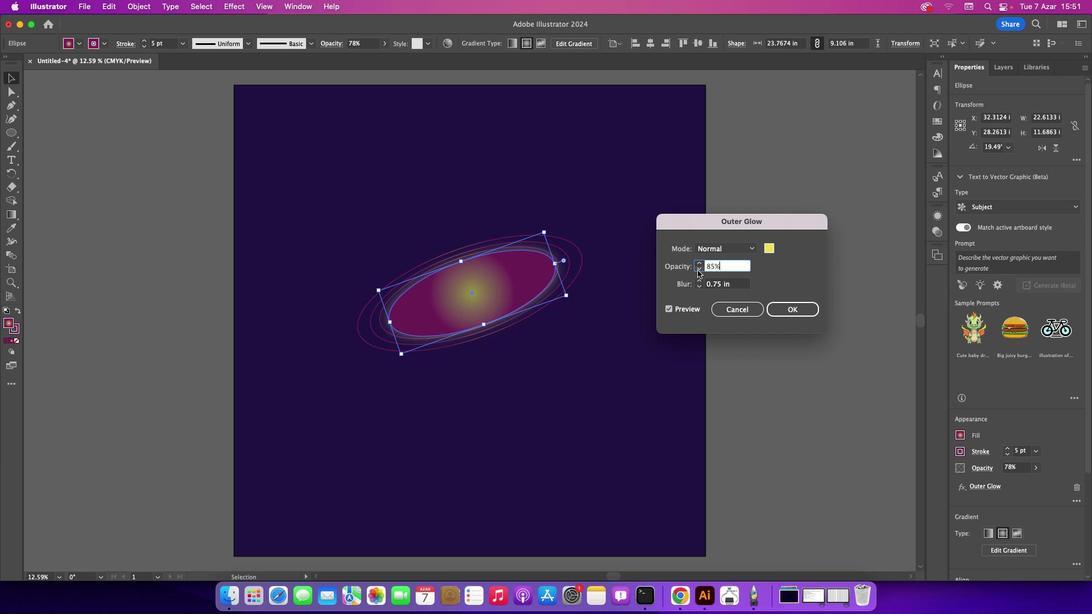 
Action: Mouse pressed left at (697, 270)
Screenshot: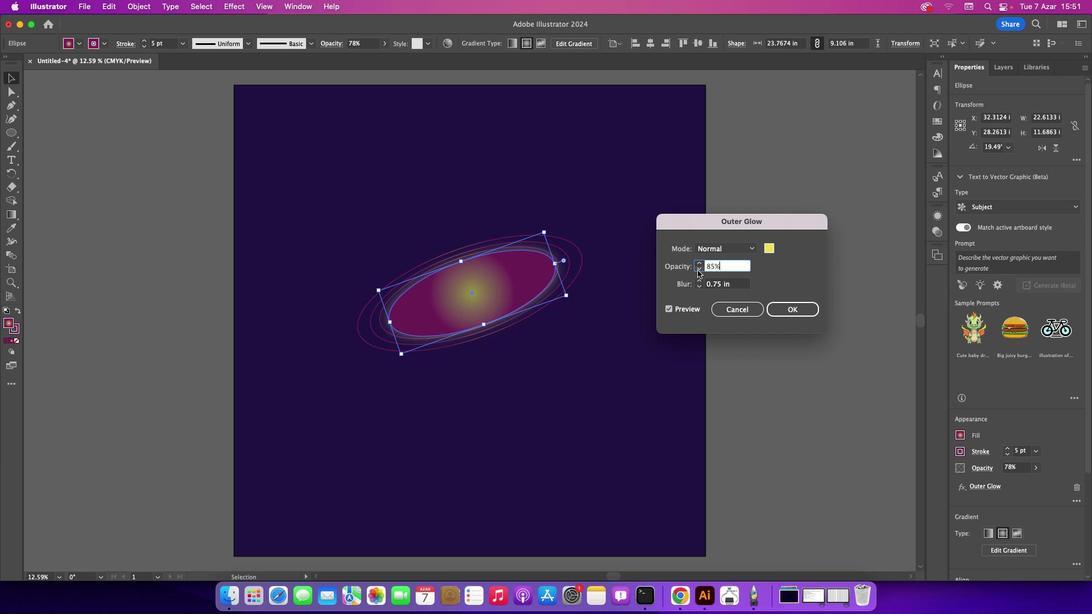 
Action: Mouse pressed left at (697, 270)
Screenshot: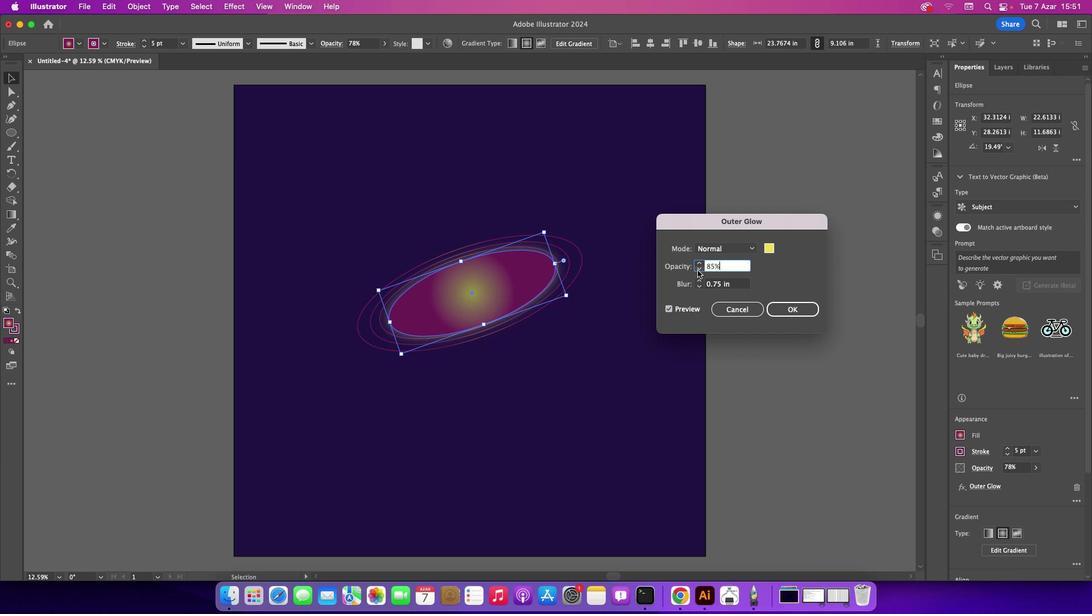 
Action: Mouse pressed left at (697, 270)
Screenshot: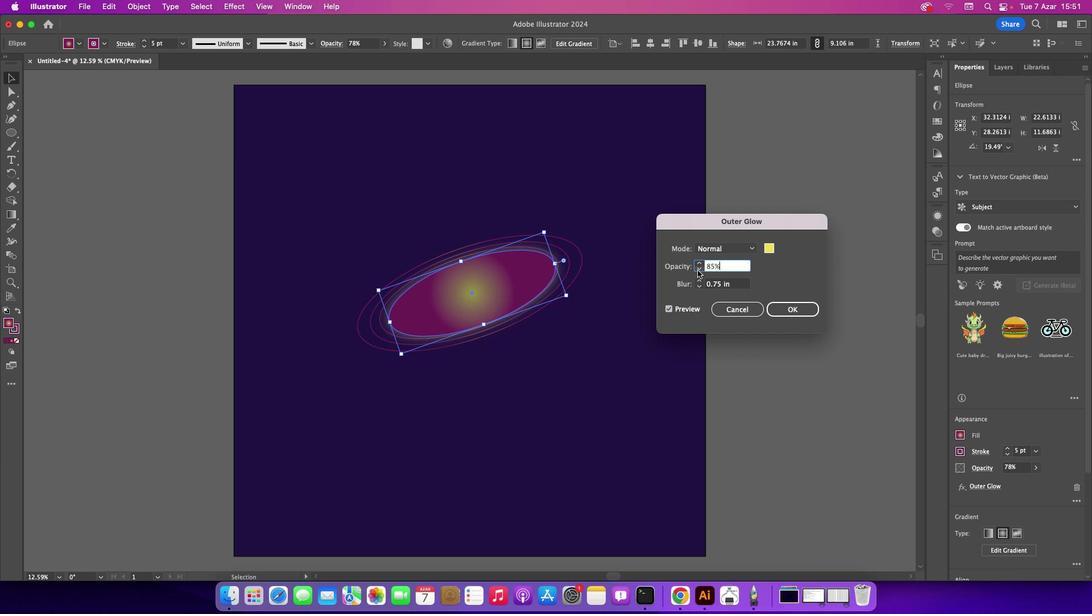 
Action: Mouse pressed left at (697, 270)
Screenshot: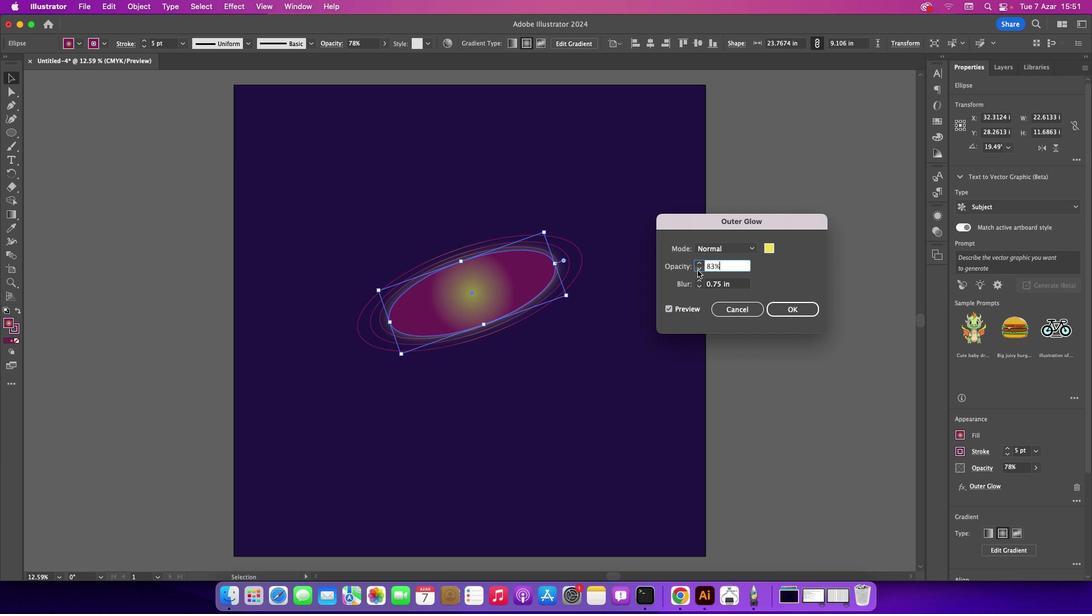 
Action: Mouse moved to (791, 312)
Screenshot: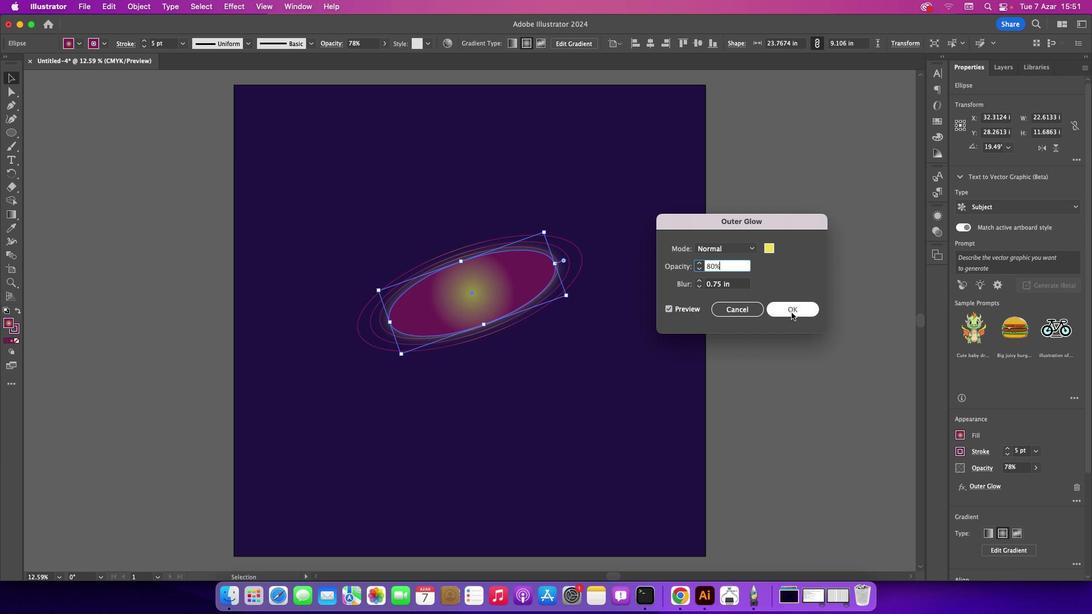 
Action: Mouse pressed left at (791, 312)
Screenshot: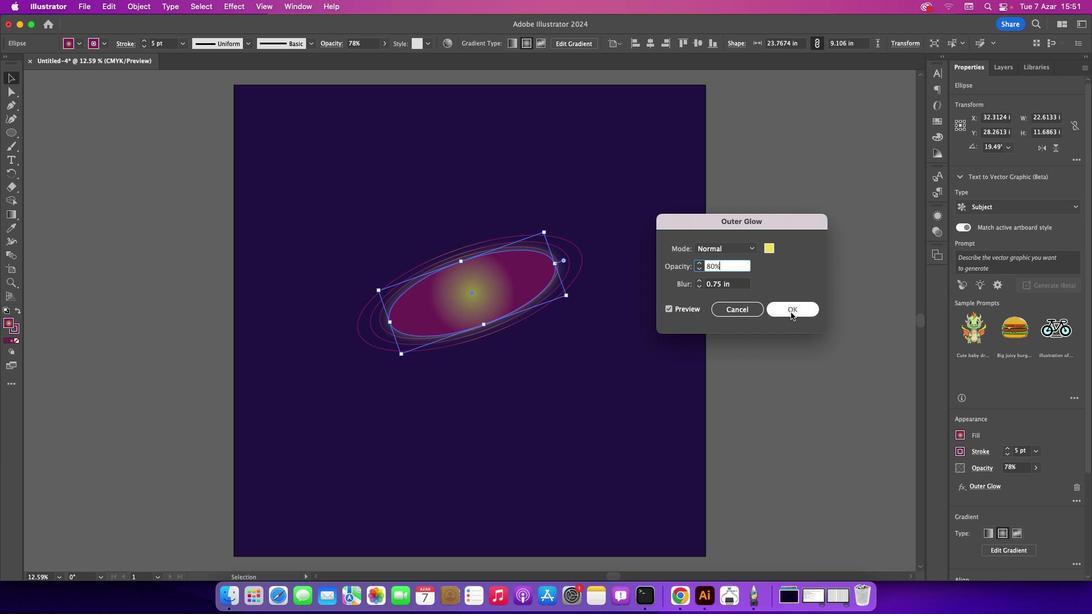 
Action: Mouse moved to (745, 416)
Screenshot: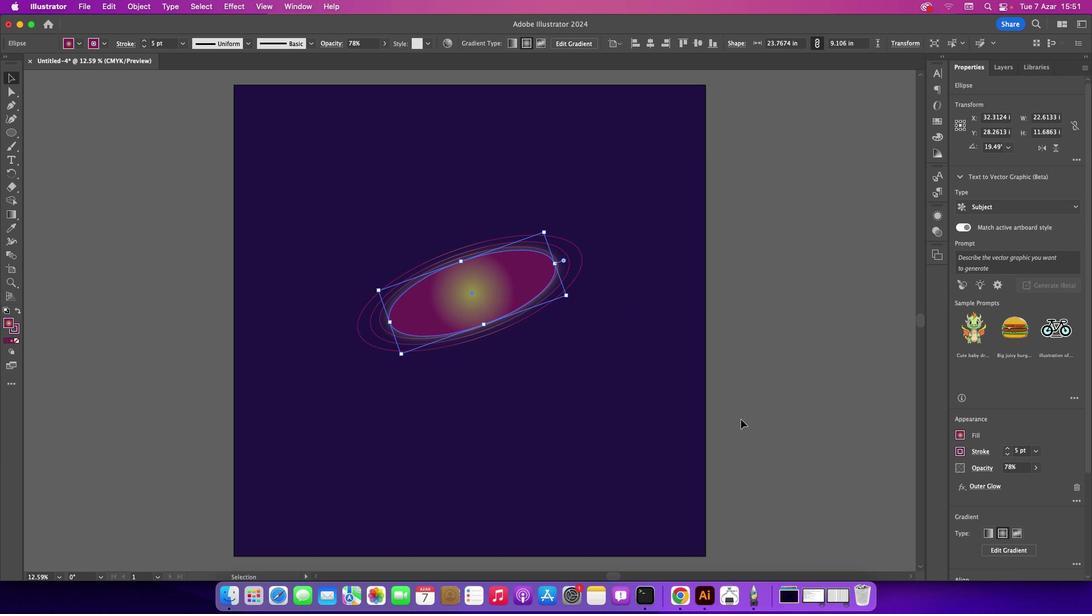 
Action: Mouse pressed left at (745, 416)
Screenshot: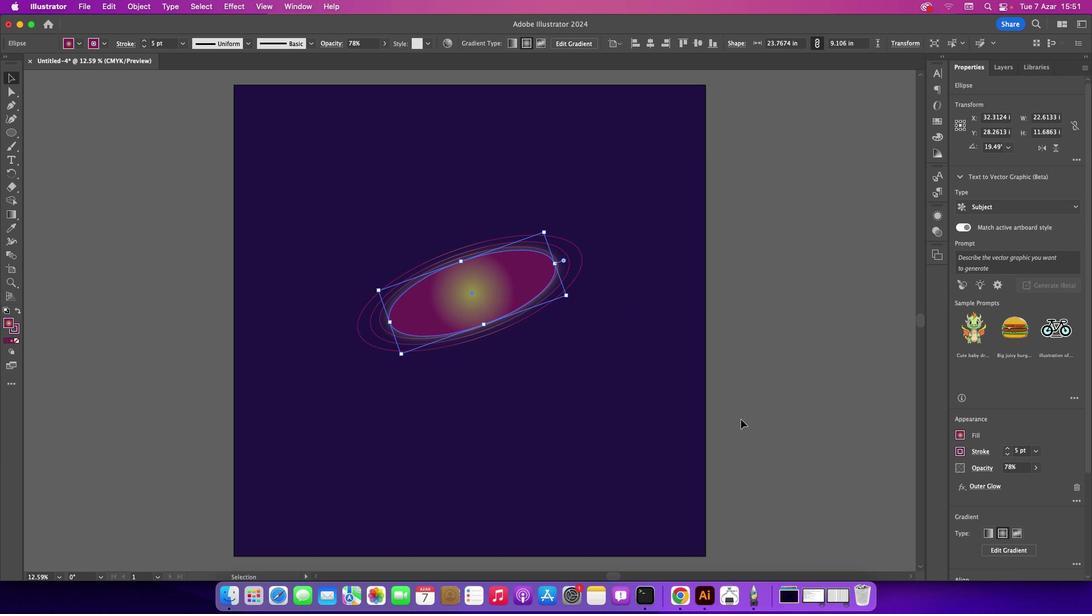 
Action: Mouse moved to (359, 317)
Screenshot: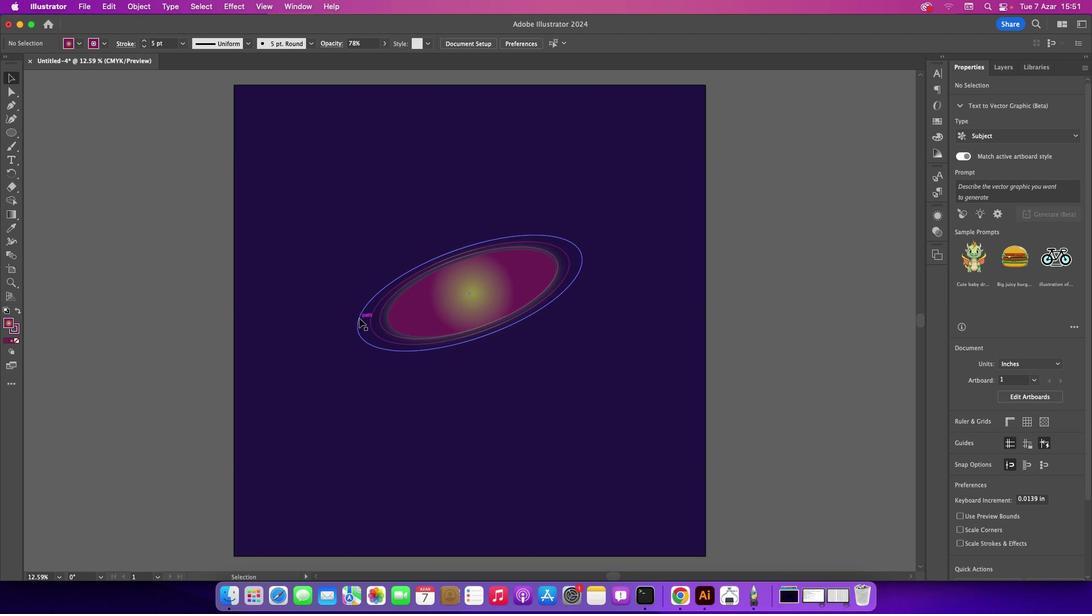 
Action: Mouse pressed left at (359, 317)
Screenshot: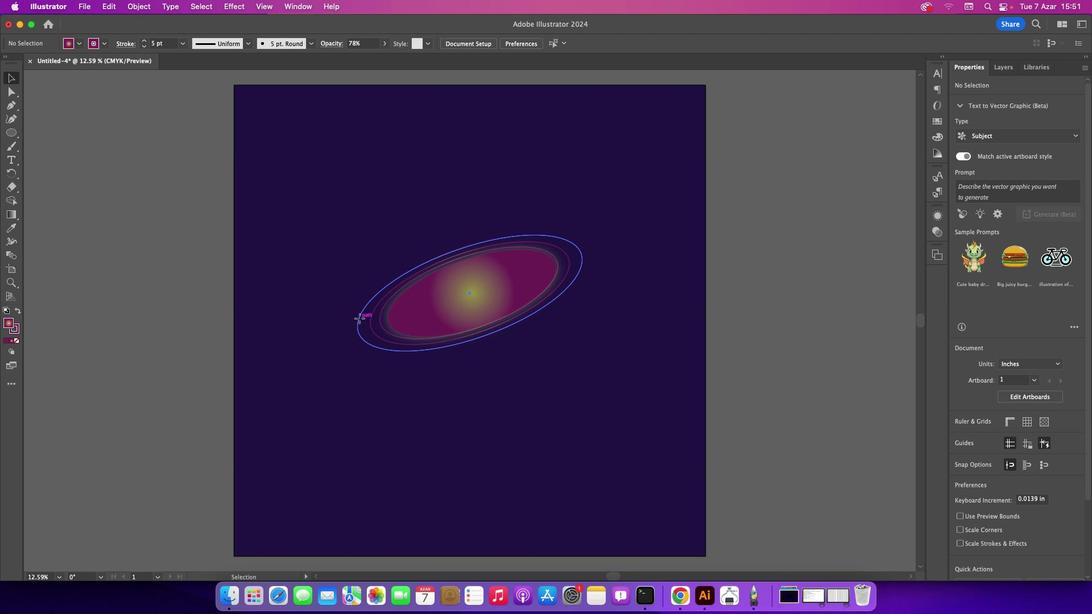 
Action: Mouse moved to (567, 208)
Screenshot: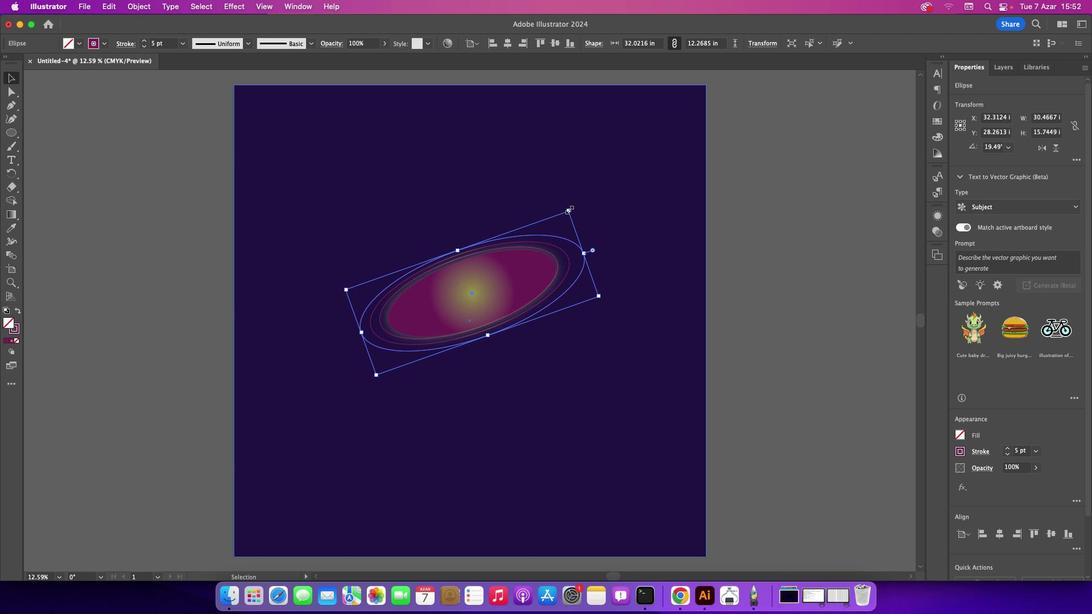 
Action: Mouse pressed left at (567, 208)
Screenshot: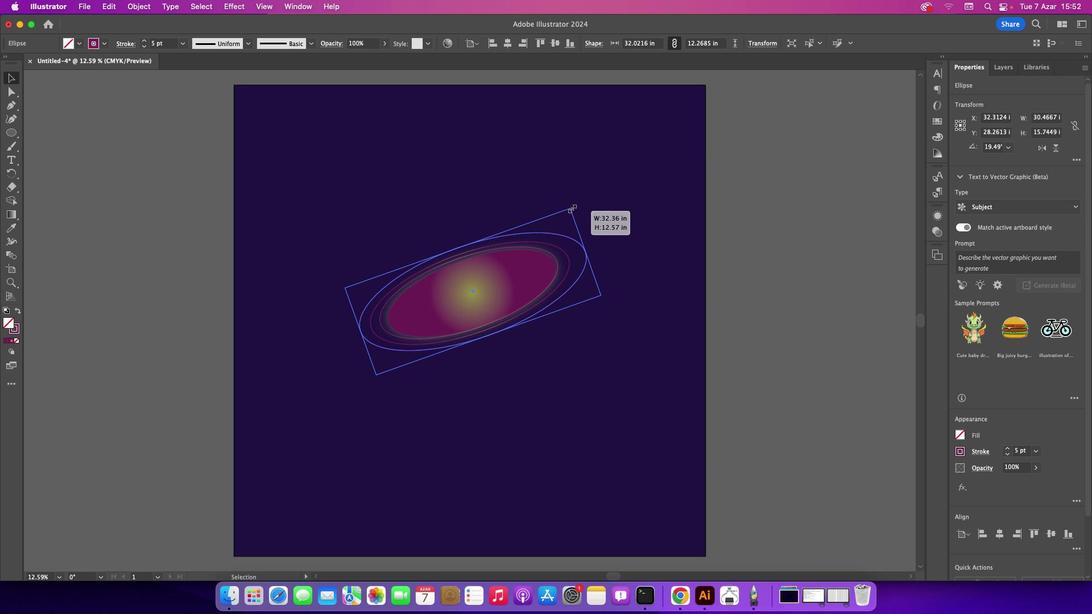 
Action: Mouse moved to (769, 261)
Screenshot: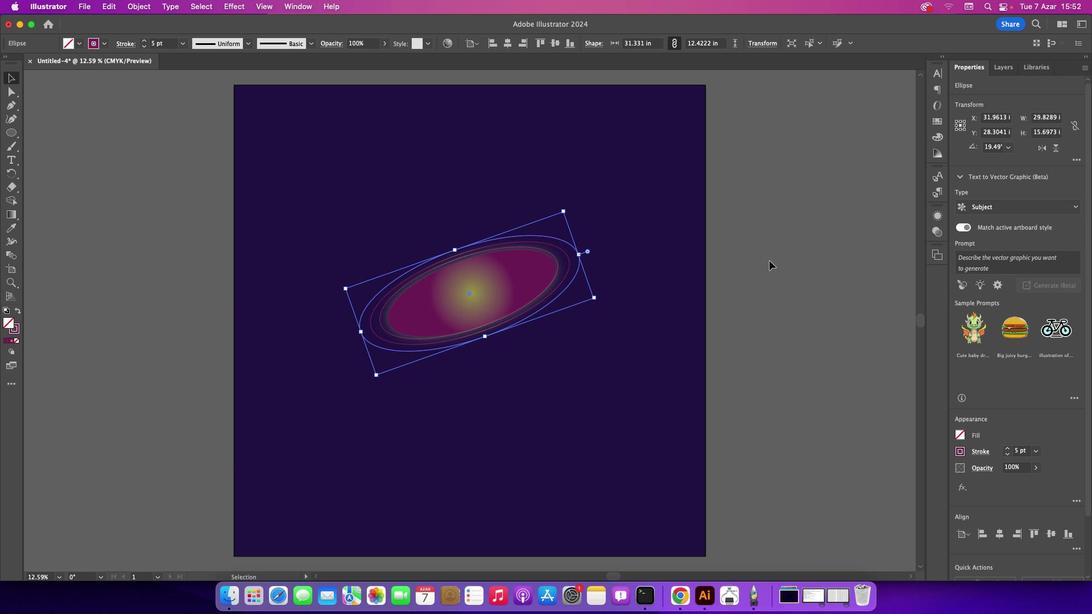 
Action: Mouse pressed left at (769, 261)
Screenshot: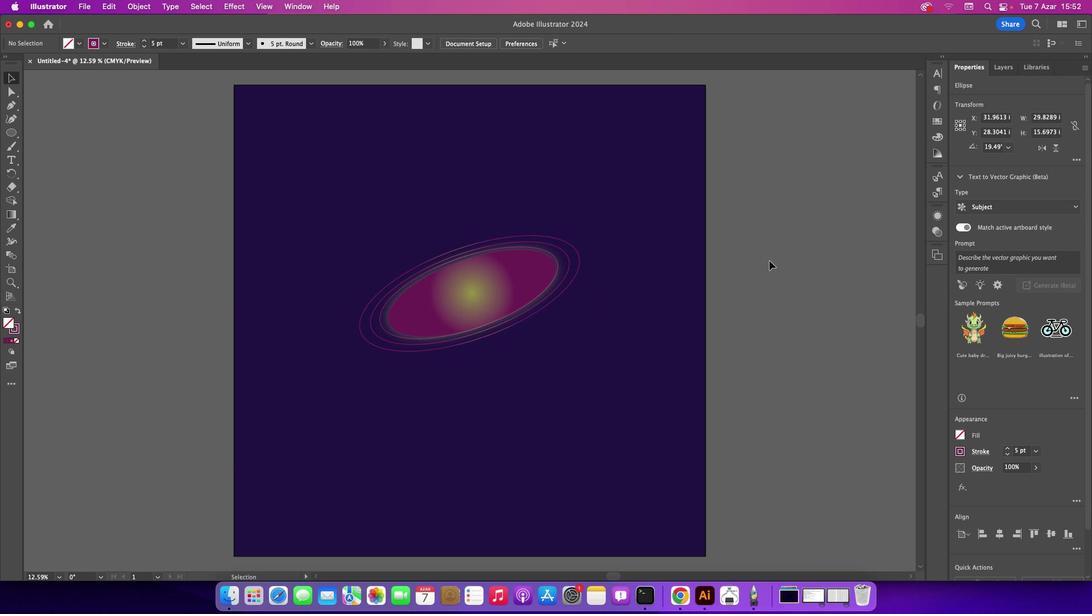 
Action: Mouse moved to (578, 255)
Screenshot: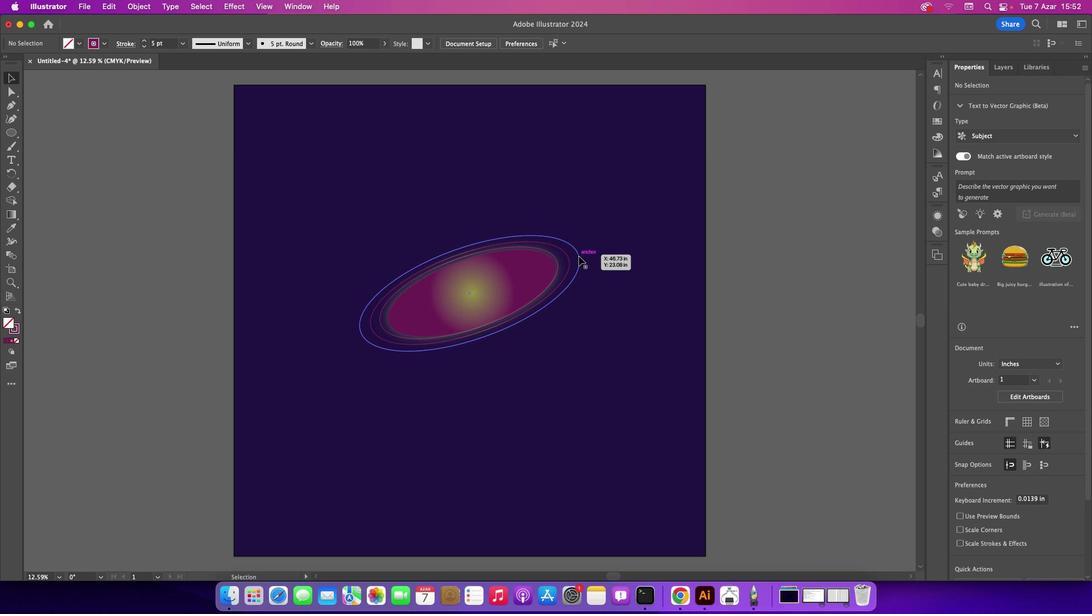 
Action: Key pressed Key.alt
Screenshot: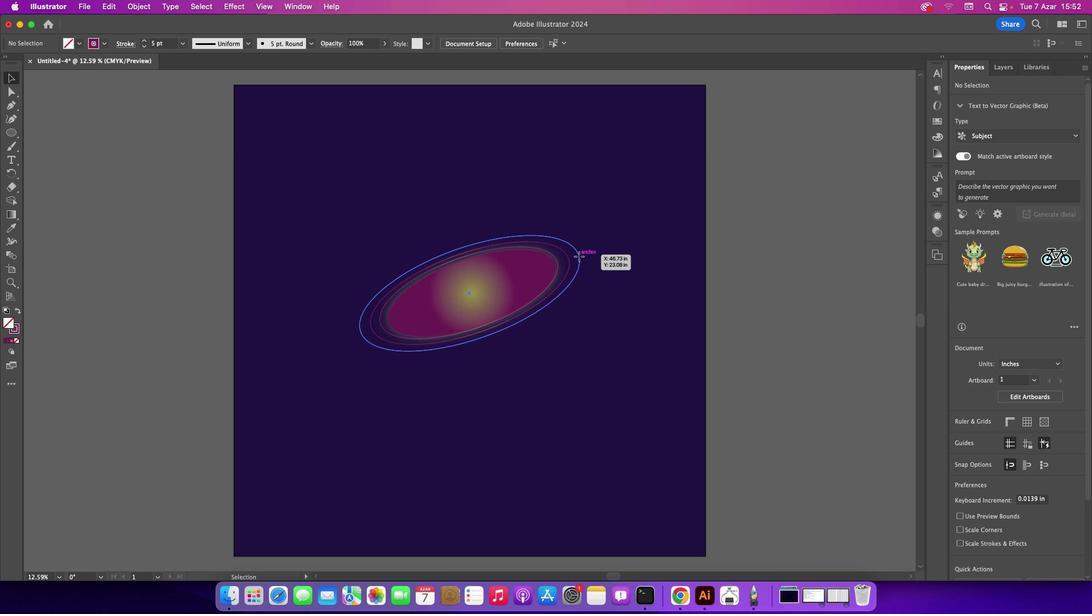 
Action: Mouse pressed left at (578, 255)
Screenshot: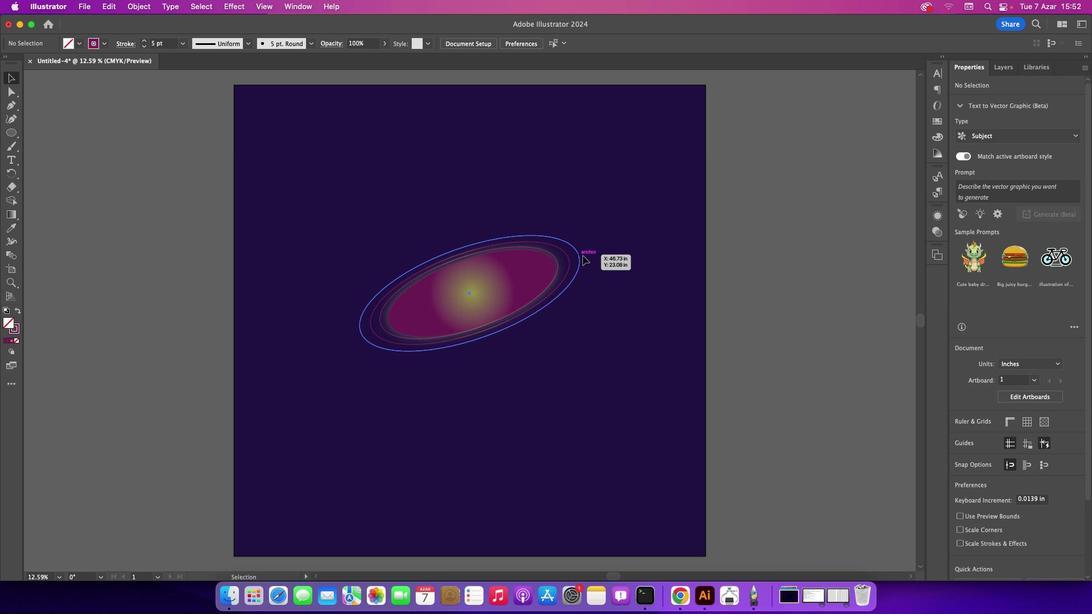 
Action: Mouse moved to (390, 367)
Screenshot: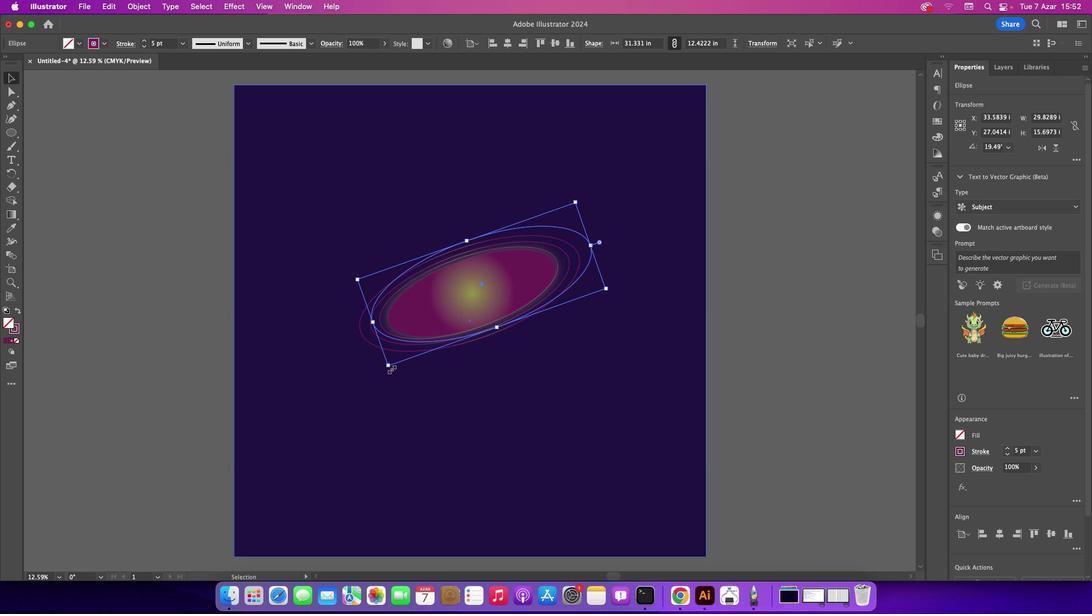 
Action: Key pressed Key.shift
Screenshot: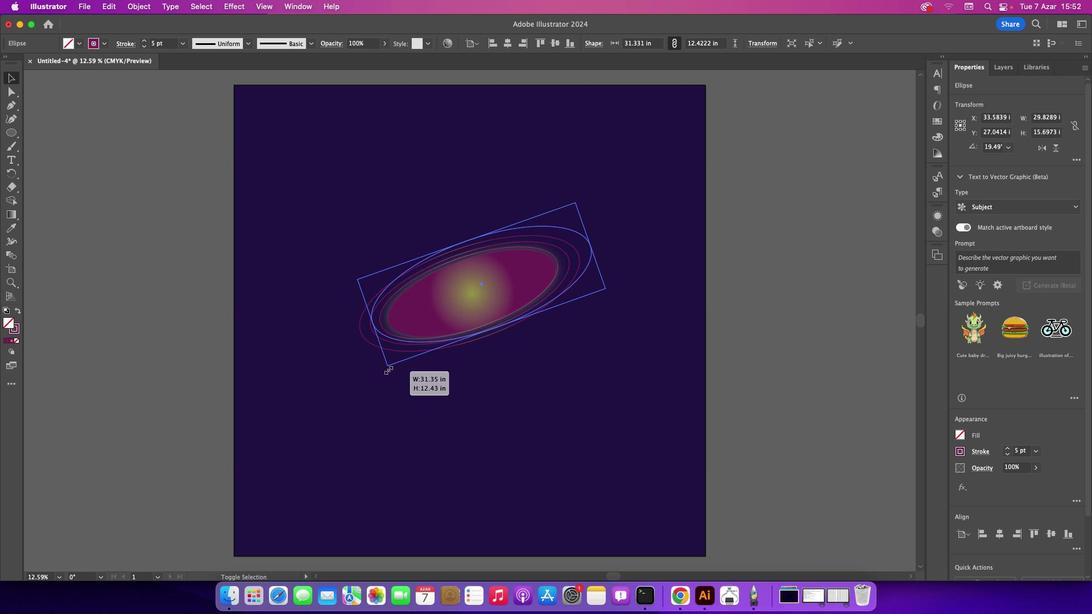 
Action: Mouse pressed left at (390, 367)
Screenshot: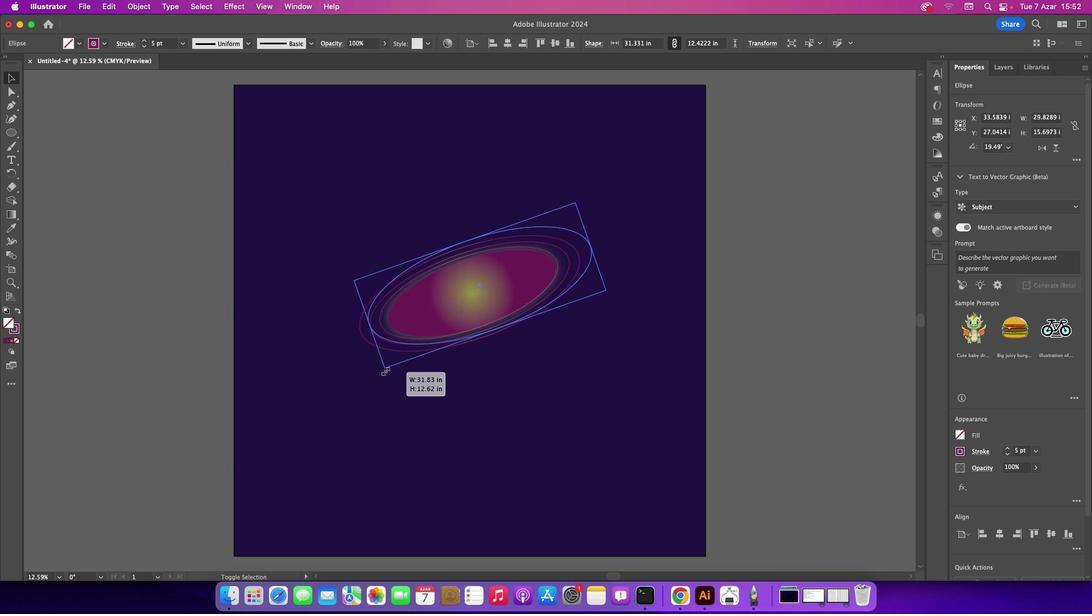 
Action: Mouse moved to (755, 199)
Screenshot: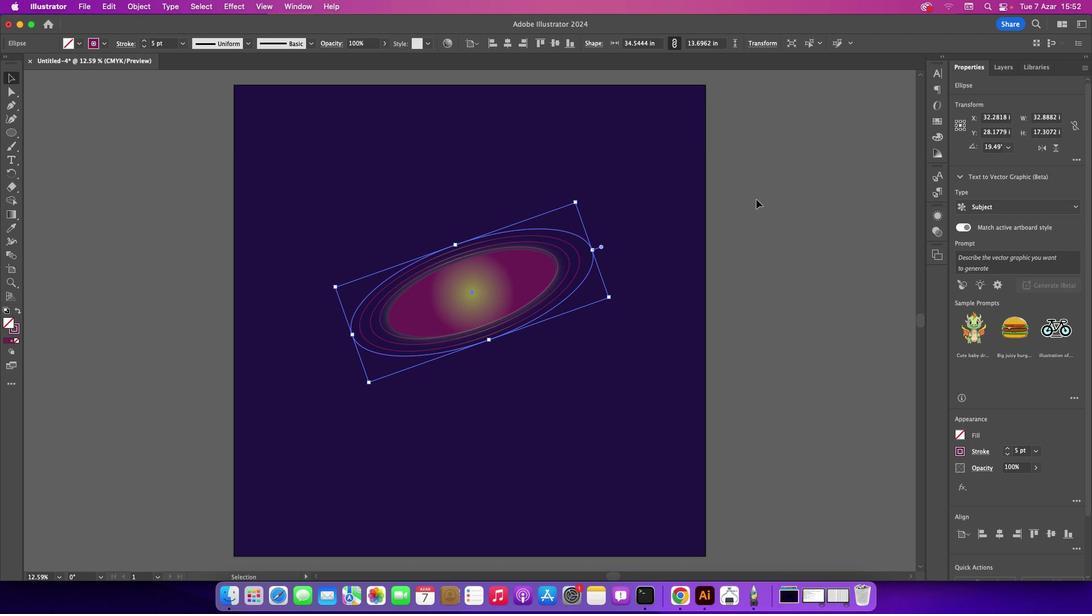 
Action: Mouse pressed left at (755, 199)
Screenshot: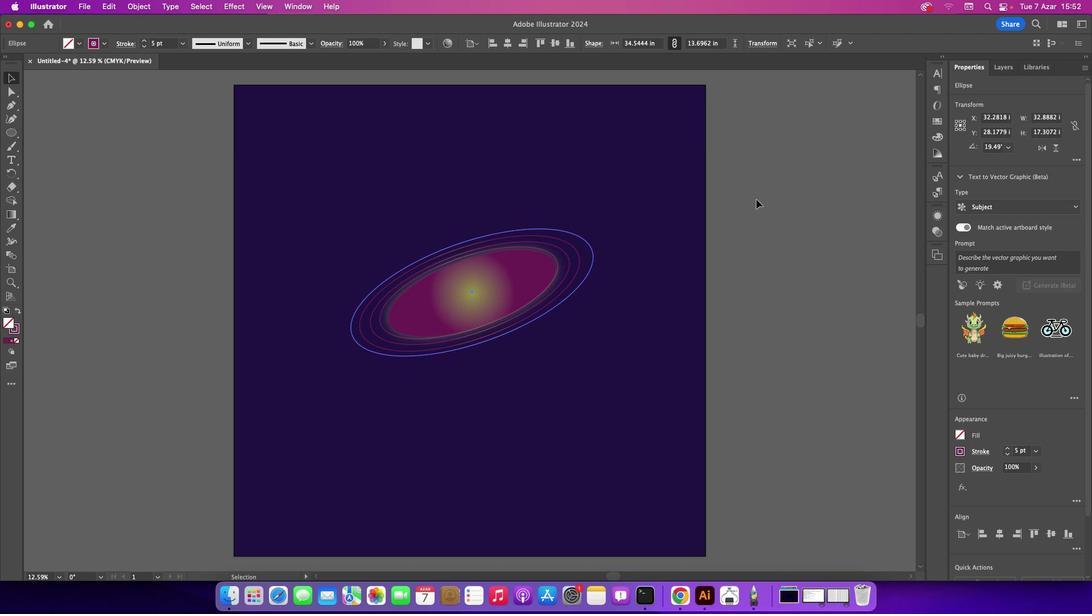 
Action: Mouse moved to (438, 251)
Screenshot: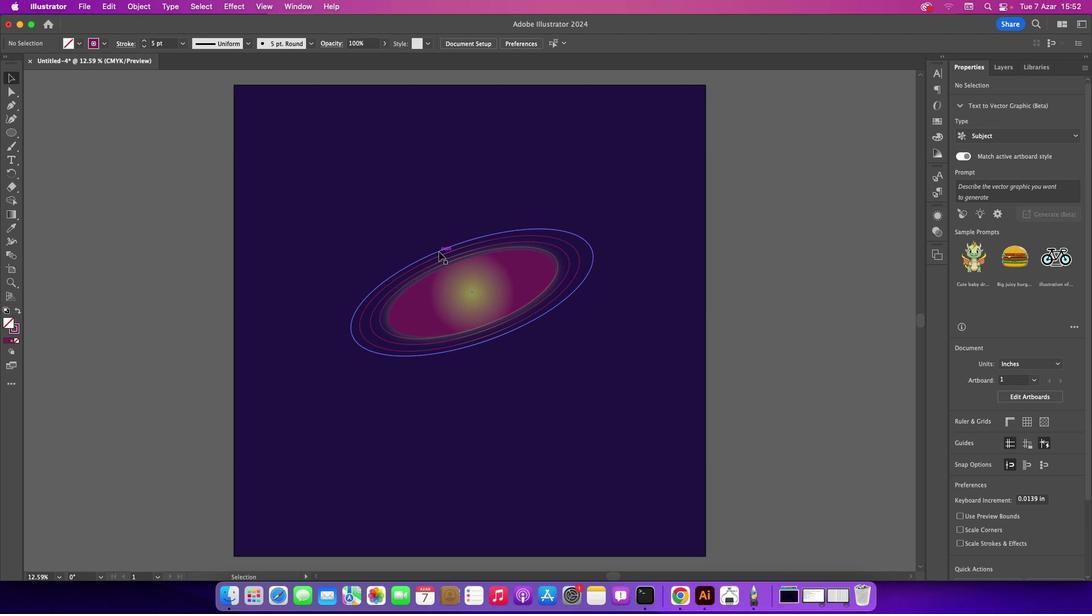 
Action: Key pressed Key.alt
Screenshot: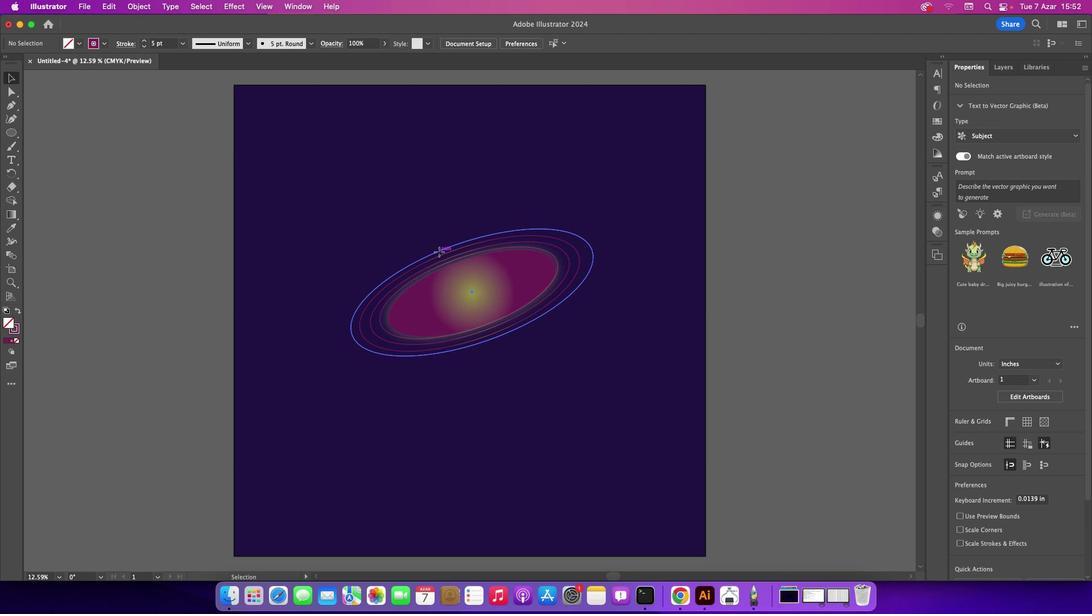 
Action: Mouse pressed left at (438, 251)
Screenshot: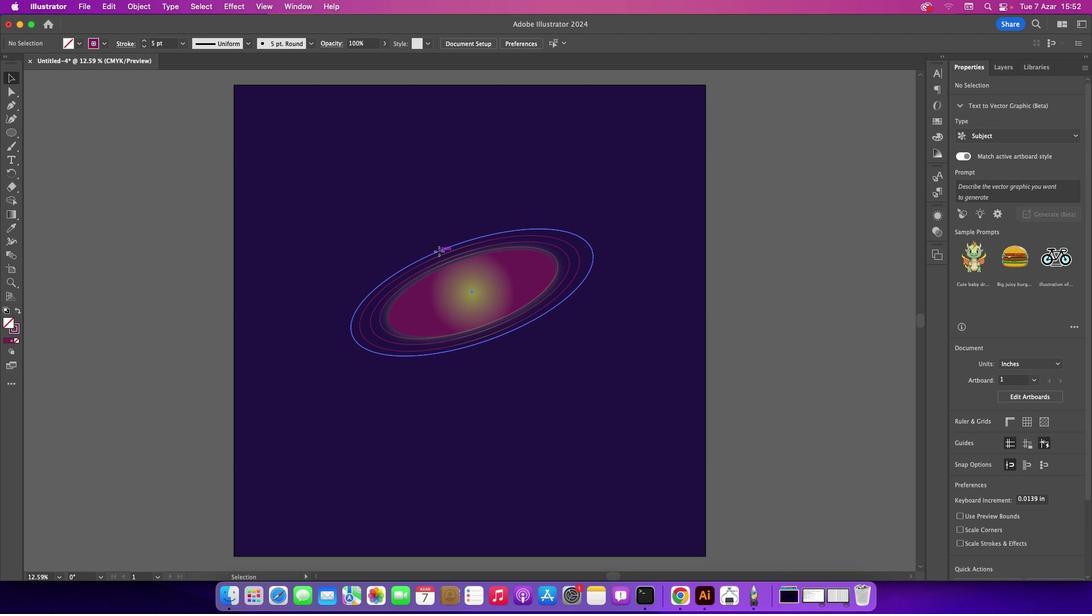 
Action: Mouse moved to (720, 233)
Screenshot: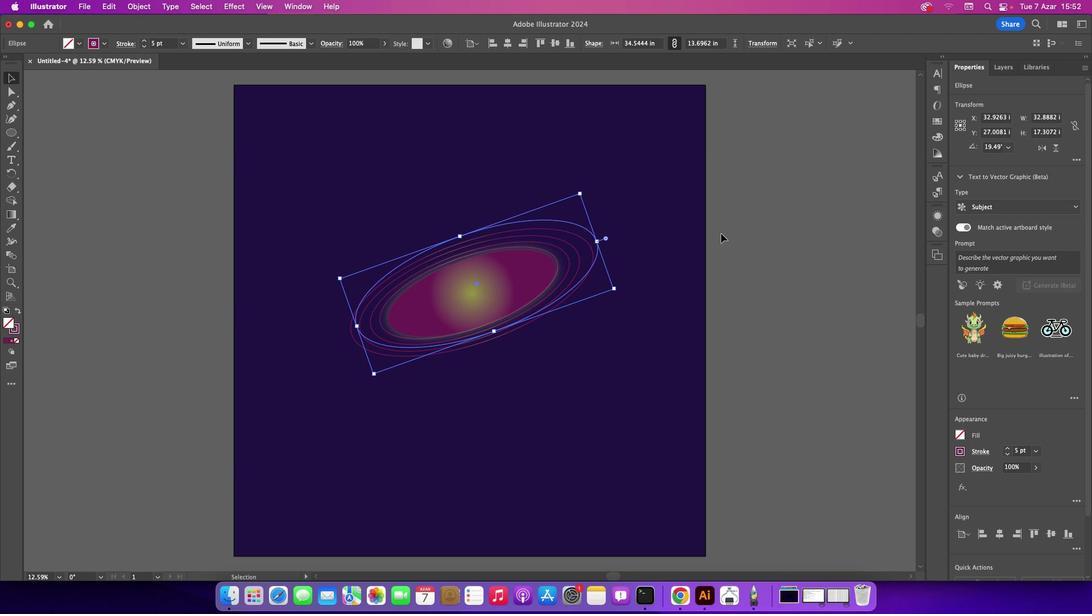 
Action: Mouse pressed left at (720, 233)
Screenshot: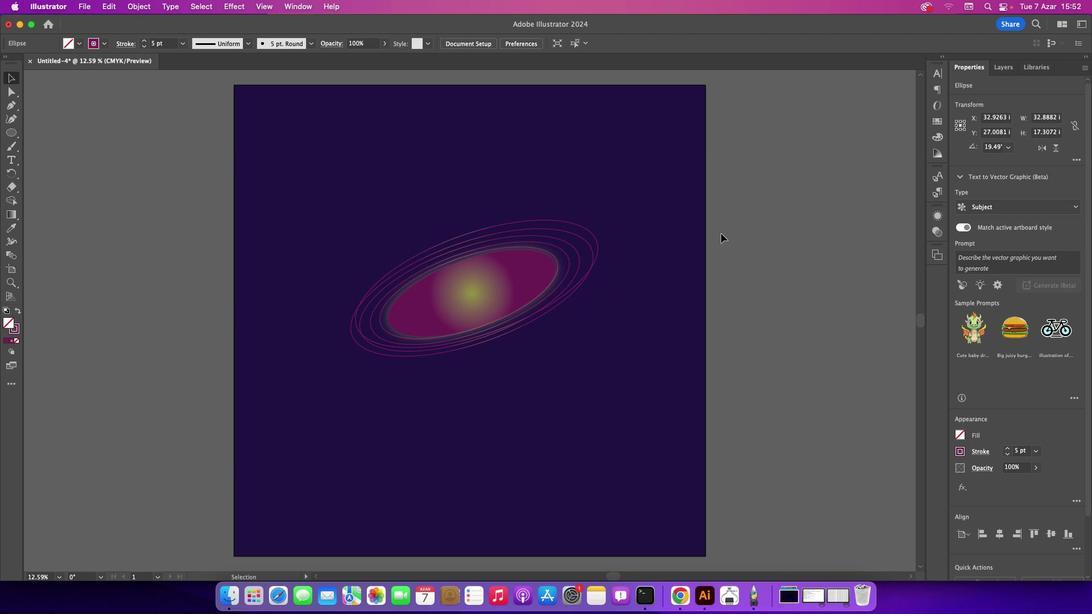
Action: Mouse moved to (410, 258)
Screenshot: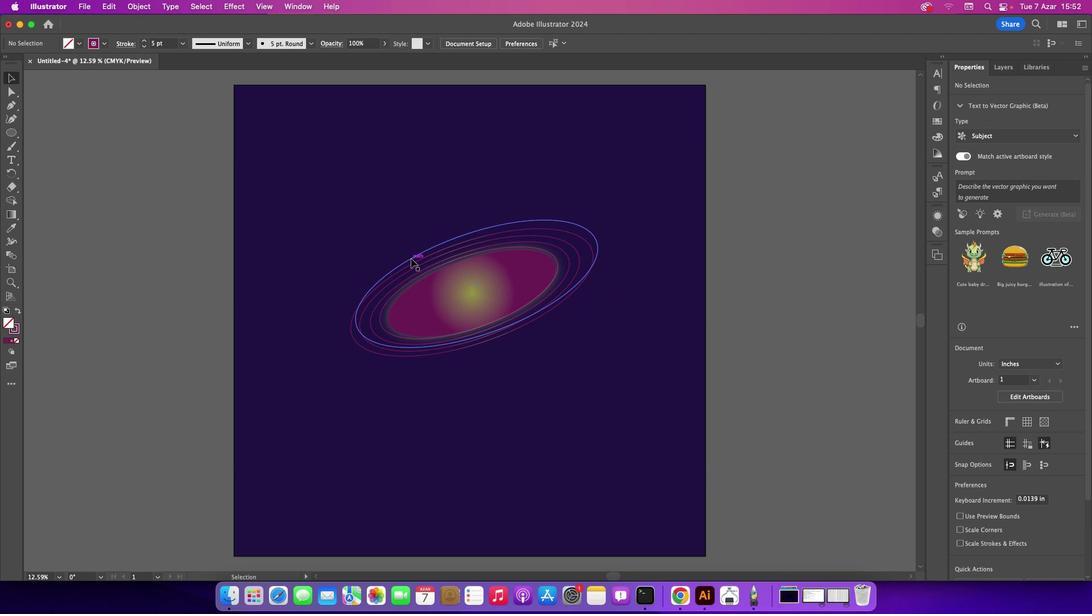 
Action: Key pressed Key.alt
Screenshot: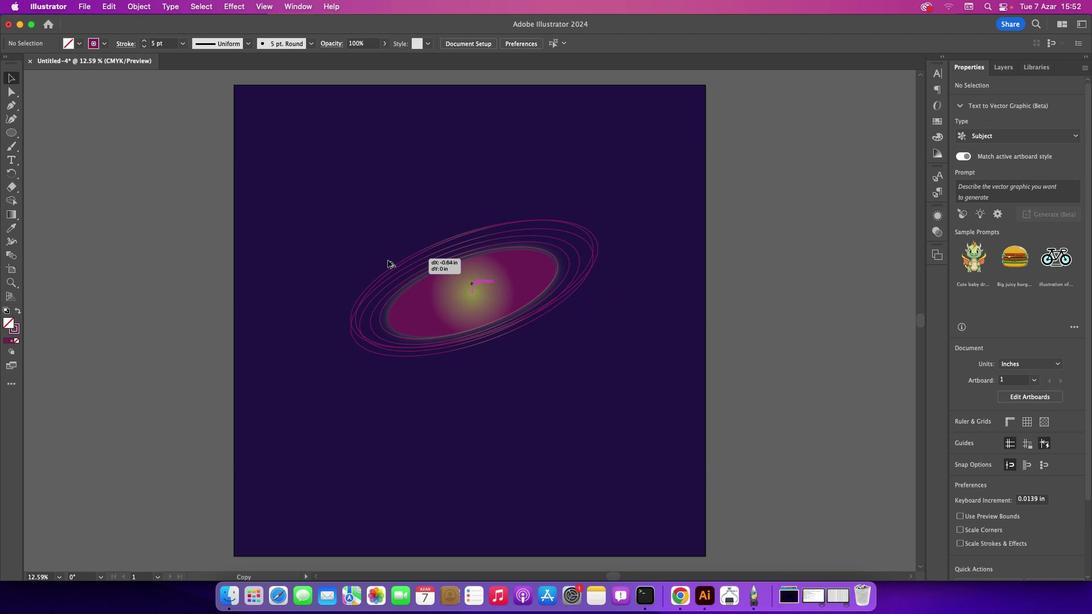 
Action: Mouse pressed left at (410, 258)
Screenshot: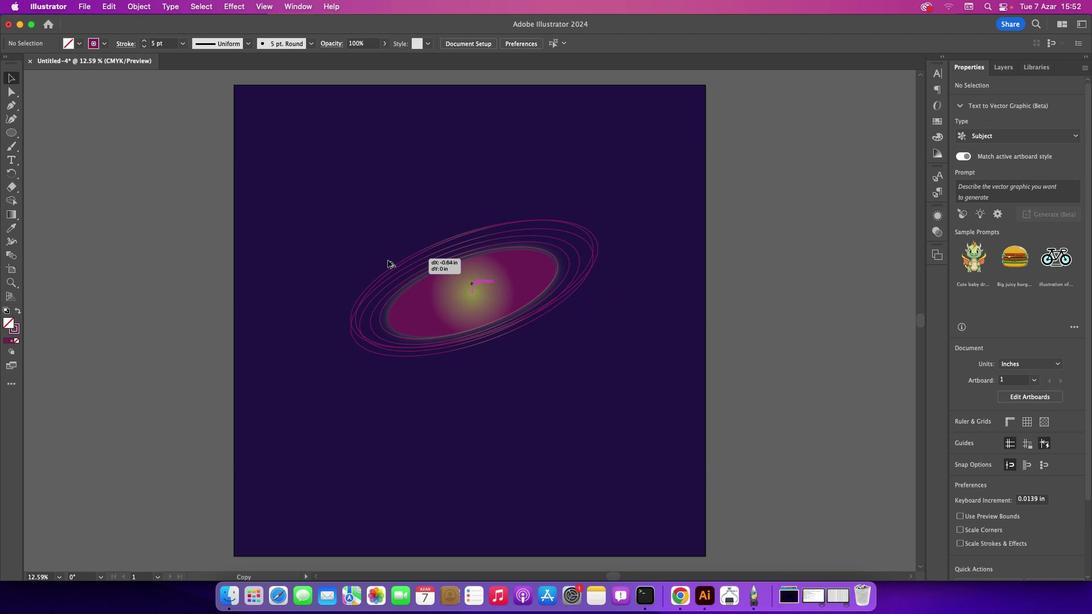 
Action: Mouse moved to (780, 319)
Screenshot: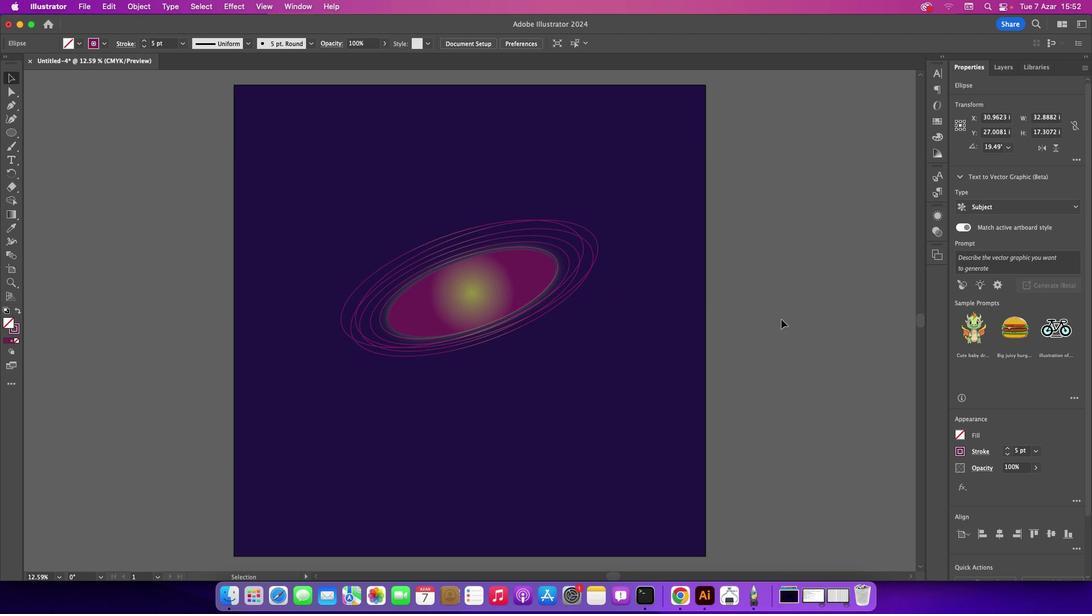 
Action: Mouse pressed left at (780, 319)
Screenshot: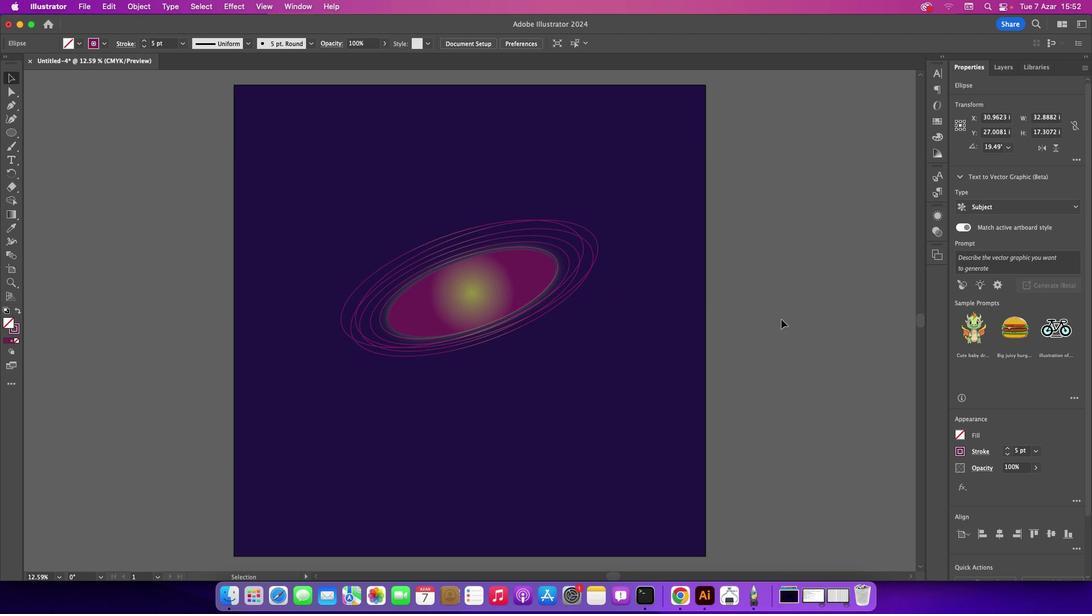
Action: Mouse moved to (416, 246)
Screenshot: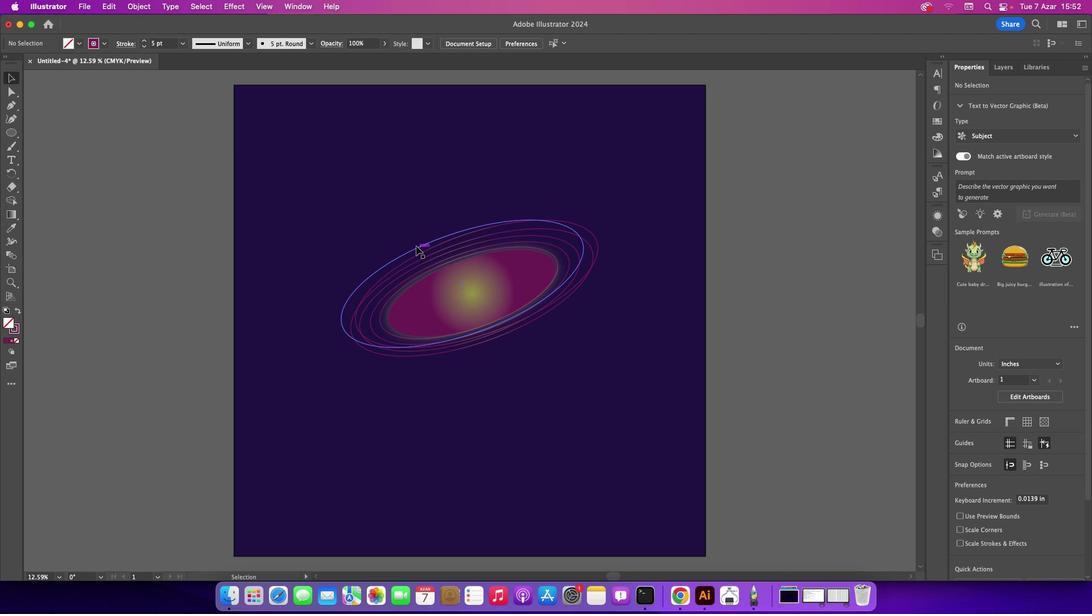 
Action: Key pressed Key.alt
Screenshot: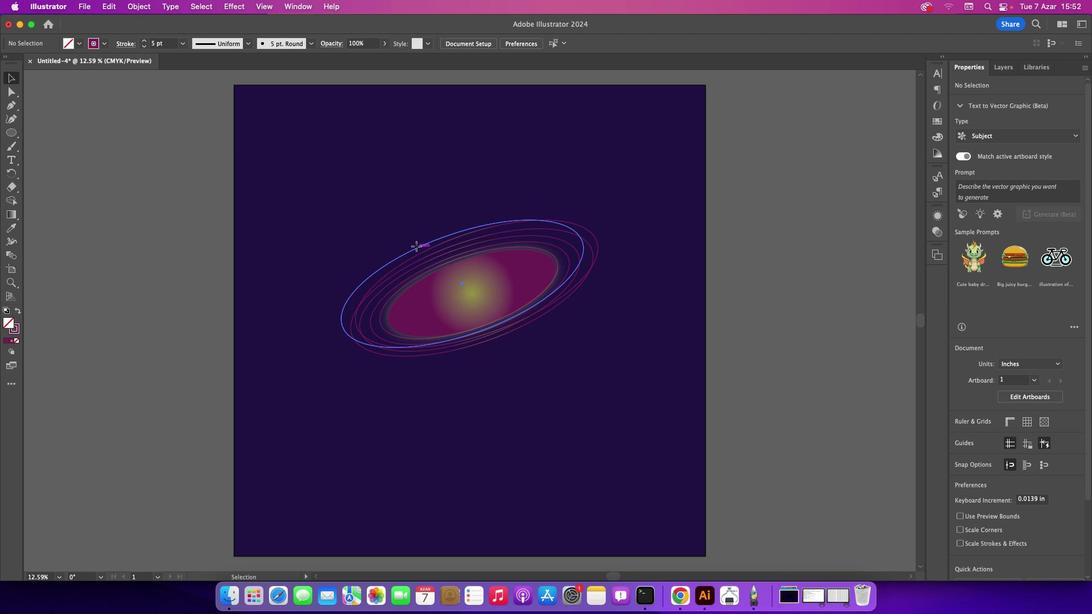 
Action: Mouse pressed left at (416, 246)
Screenshot: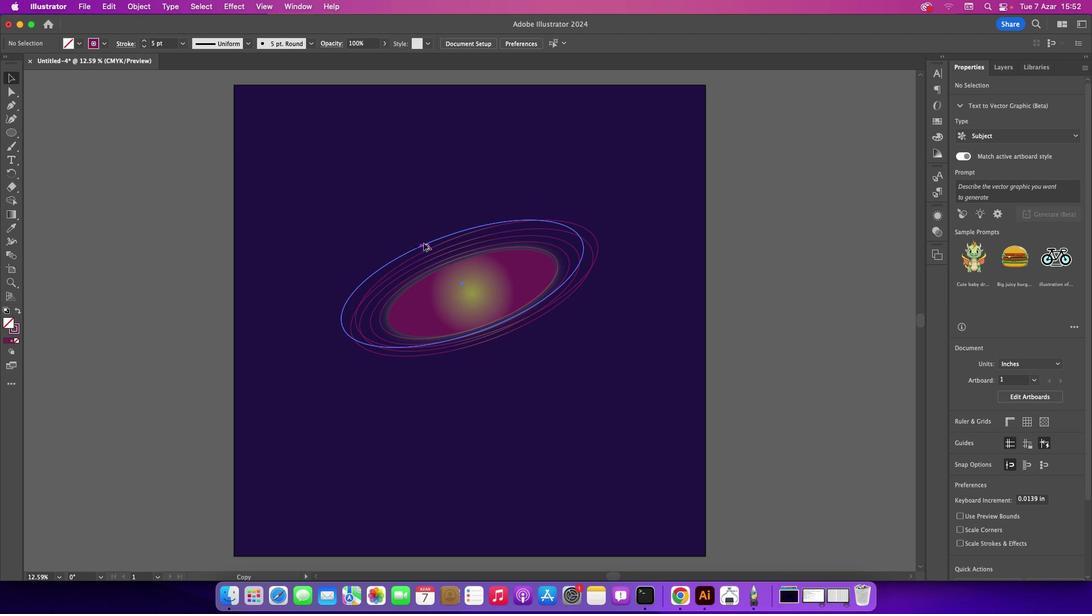 
Action: Mouse moved to (606, 271)
Screenshot: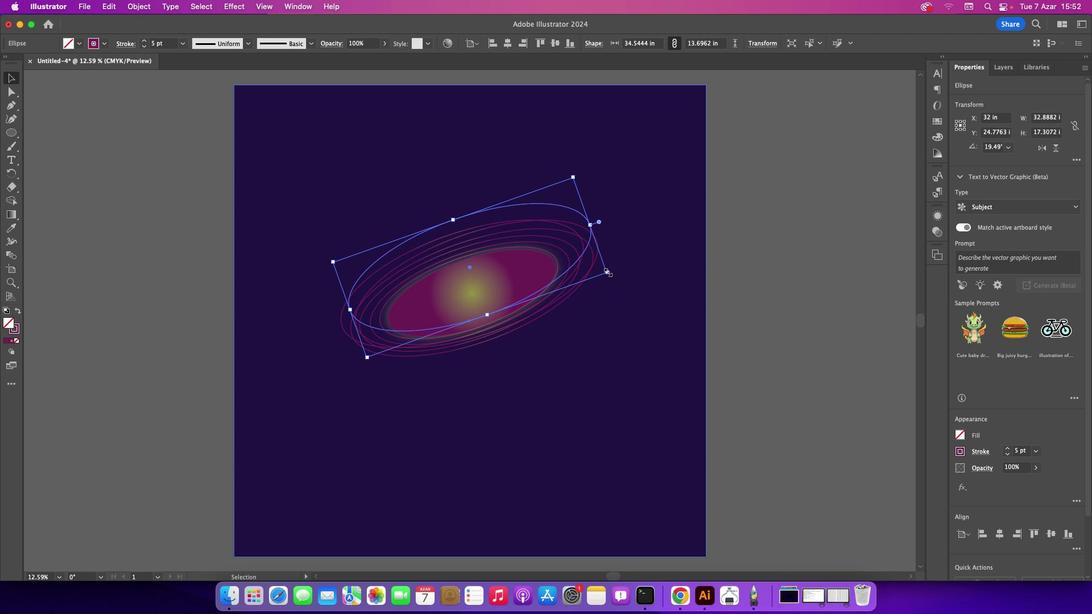 
Action: Key pressed Key.shift
Screenshot: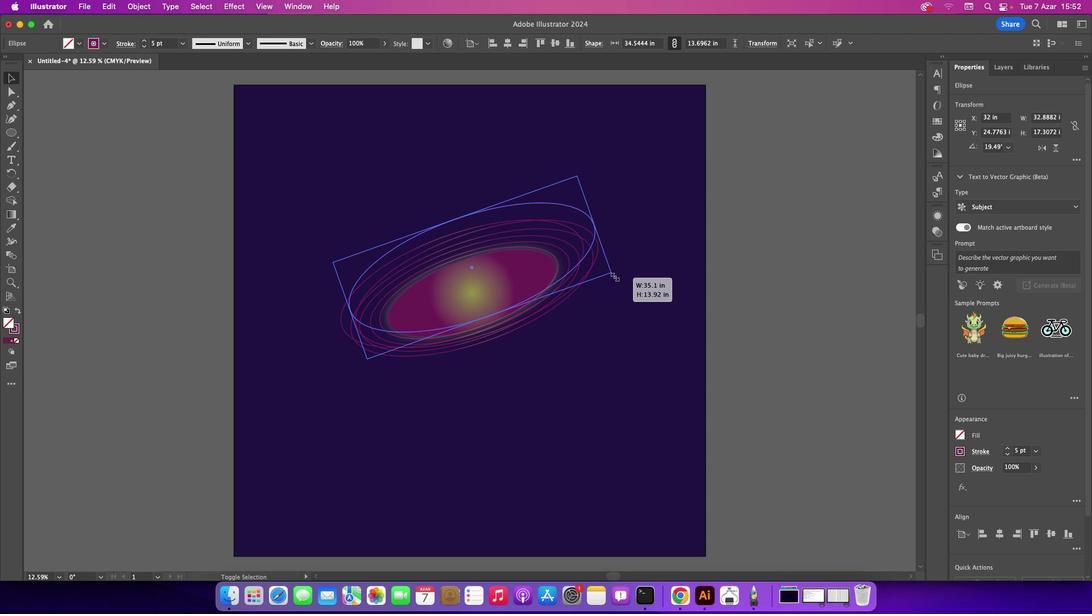 
Action: Mouse pressed left at (606, 271)
Screenshot: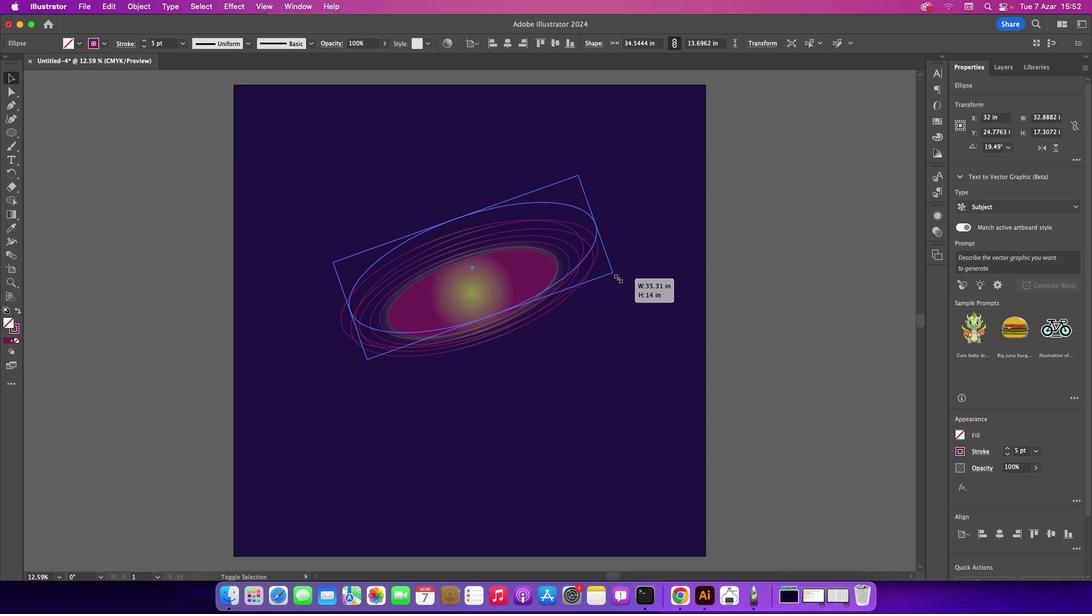 
Action: Mouse moved to (567, 200)
Screenshot: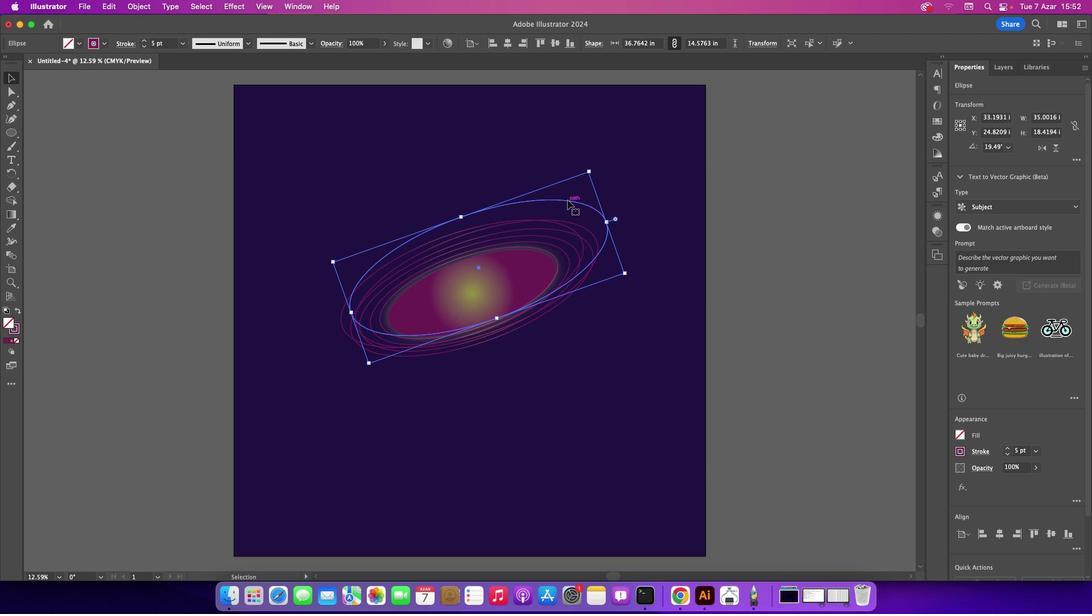 
Action: Mouse pressed left at (567, 200)
Screenshot: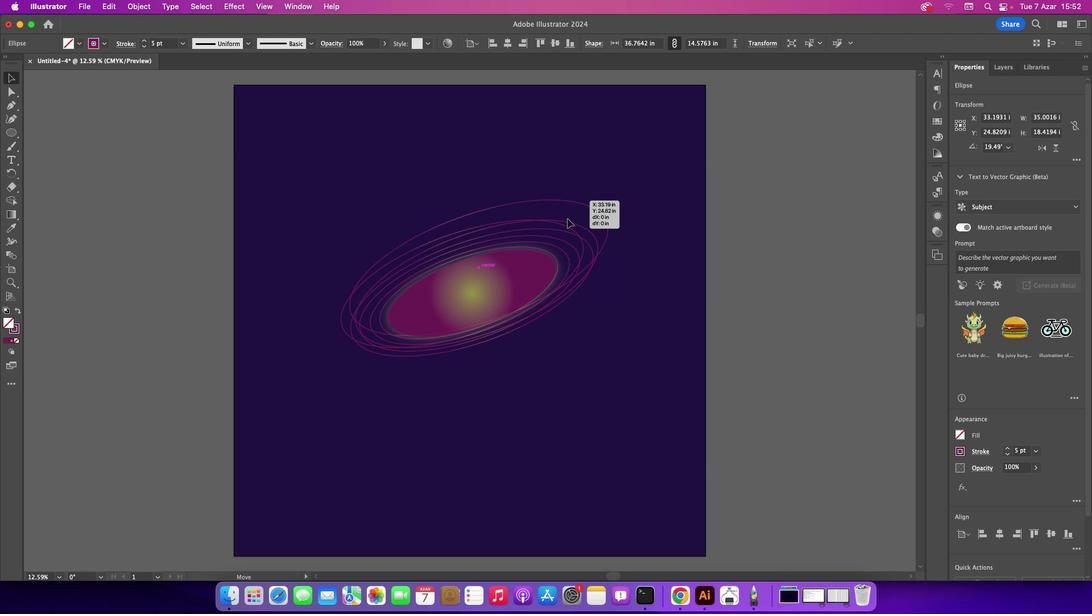 
Action: Mouse moved to (356, 375)
Screenshot: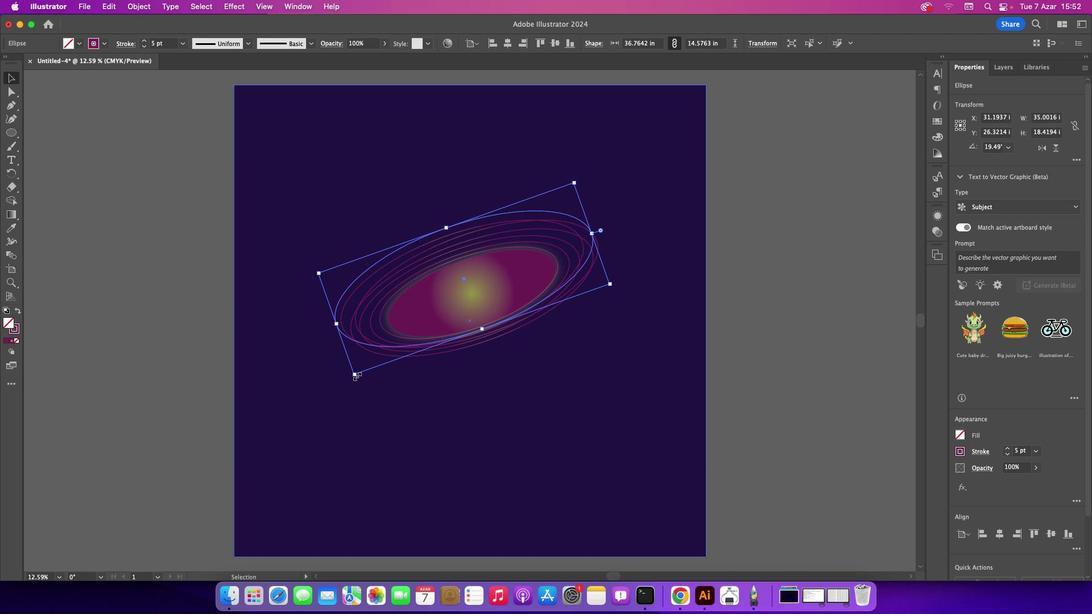 
Action: Mouse pressed left at (356, 375)
Screenshot: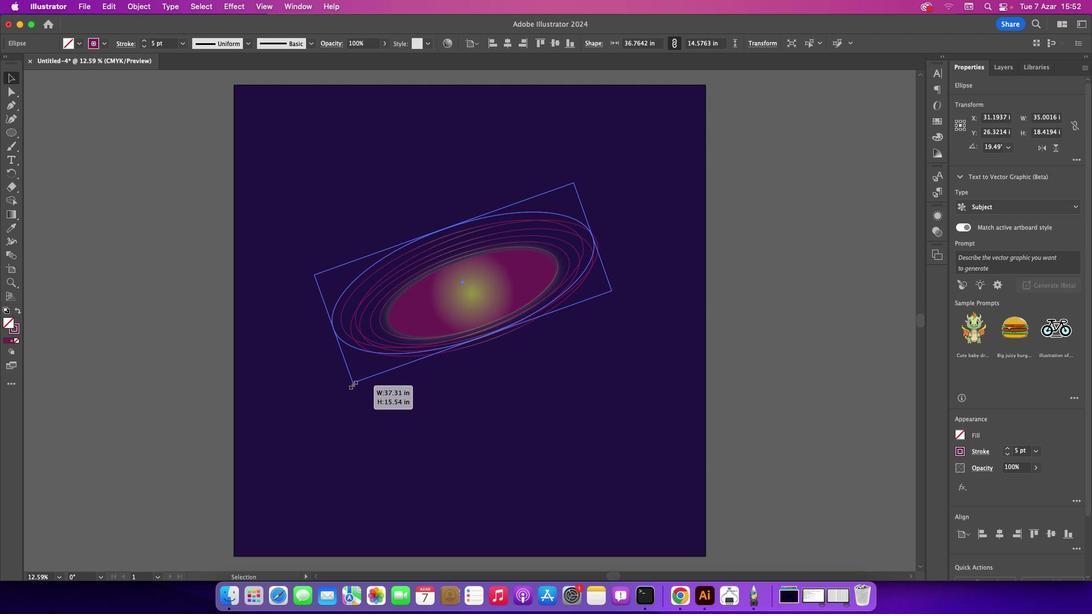 
Action: Mouse moved to (614, 298)
Screenshot: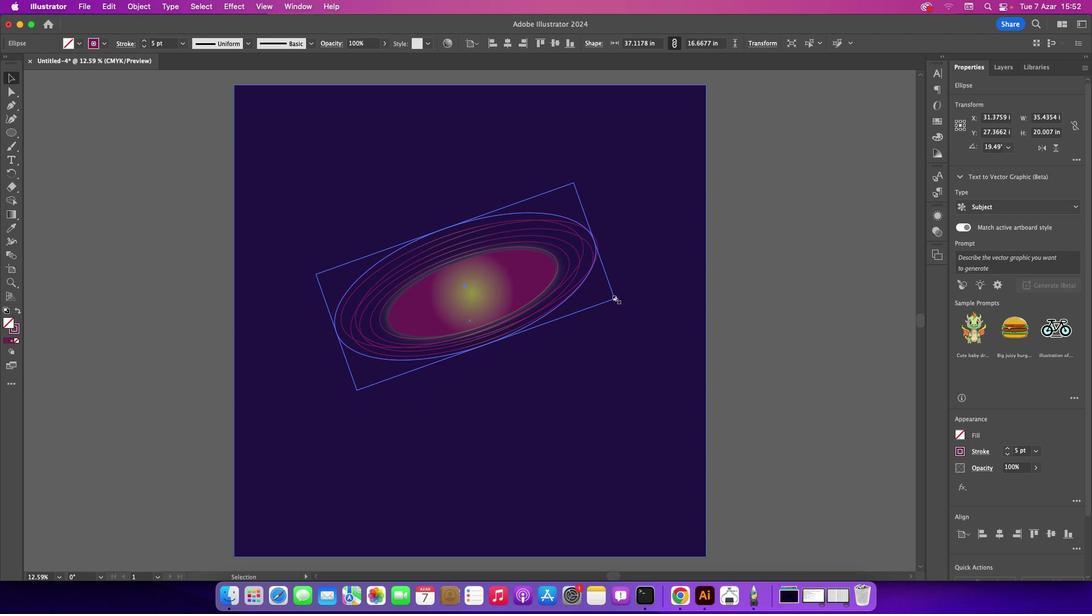 
Action: Mouse pressed left at (614, 298)
Screenshot: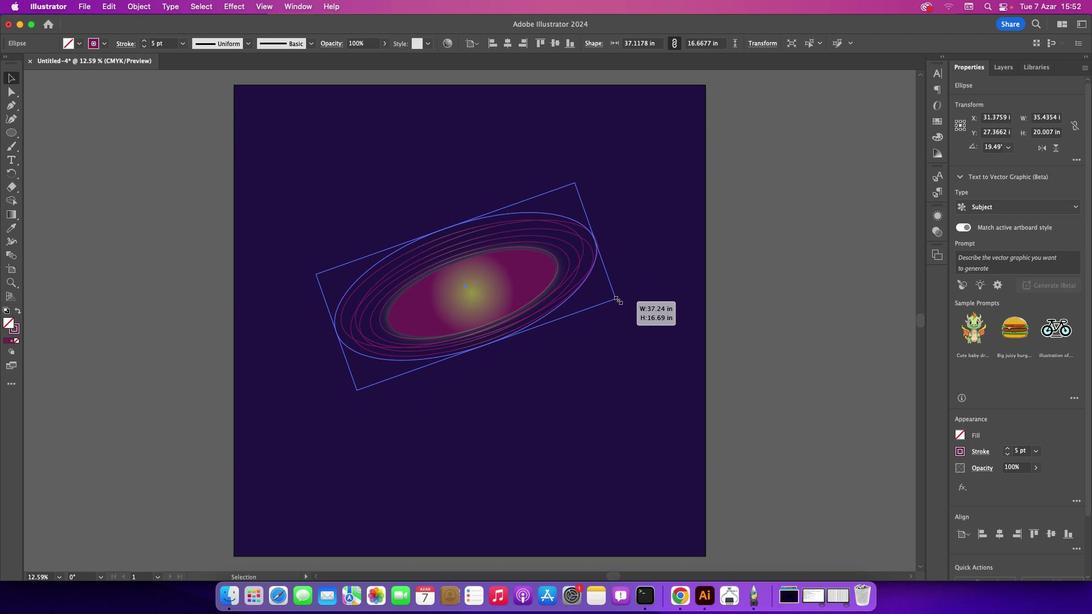 
Action: Mouse moved to (779, 243)
Screenshot: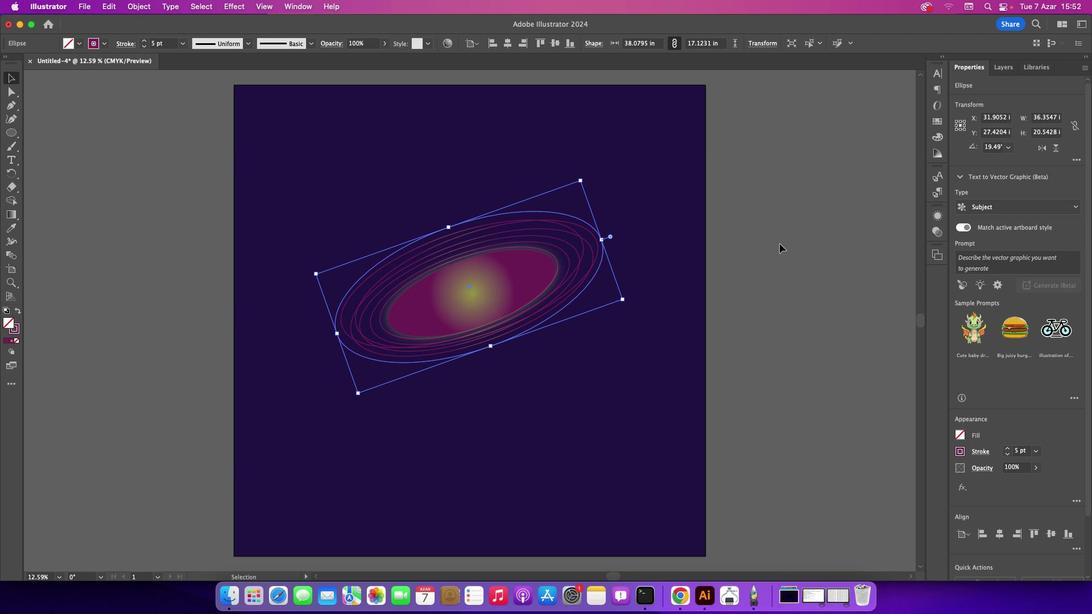 
Action: Mouse pressed left at (779, 243)
Screenshot: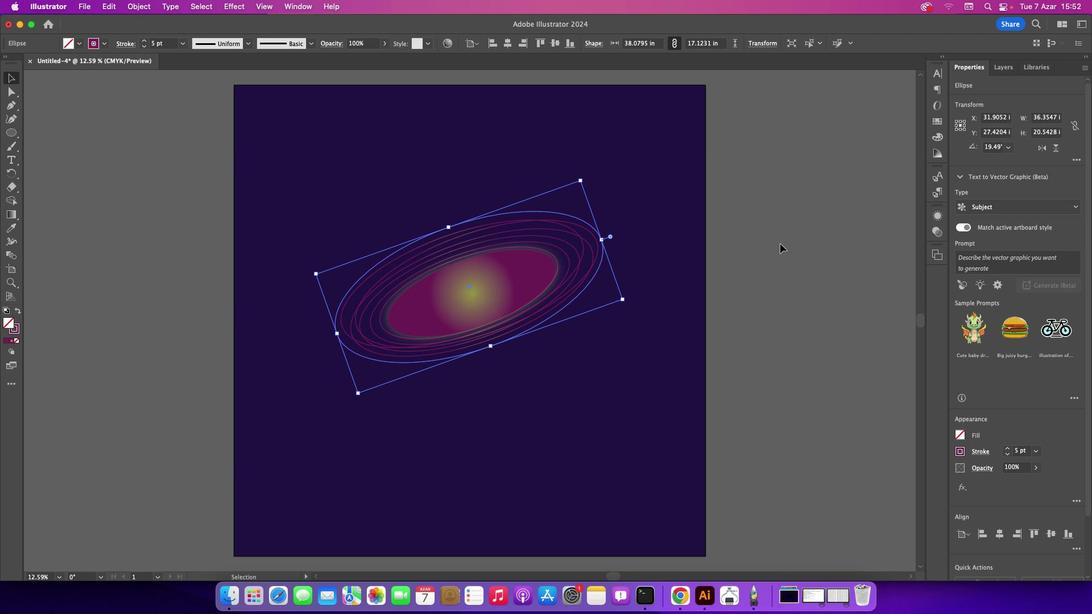 
Action: Mouse moved to (712, 252)
